 Task: Buy 5 Slave Cylinders from Alignment Tools section under best seller category for shipping address: Ebony Rodriguez, 1081 Charack Road, Terre Haute, Indiana 47807, Cell Number 8122376812. Pay from credit card ending with 5759, CVV 953
Action: Key pressed amazon.com<Key.enter>
Screenshot: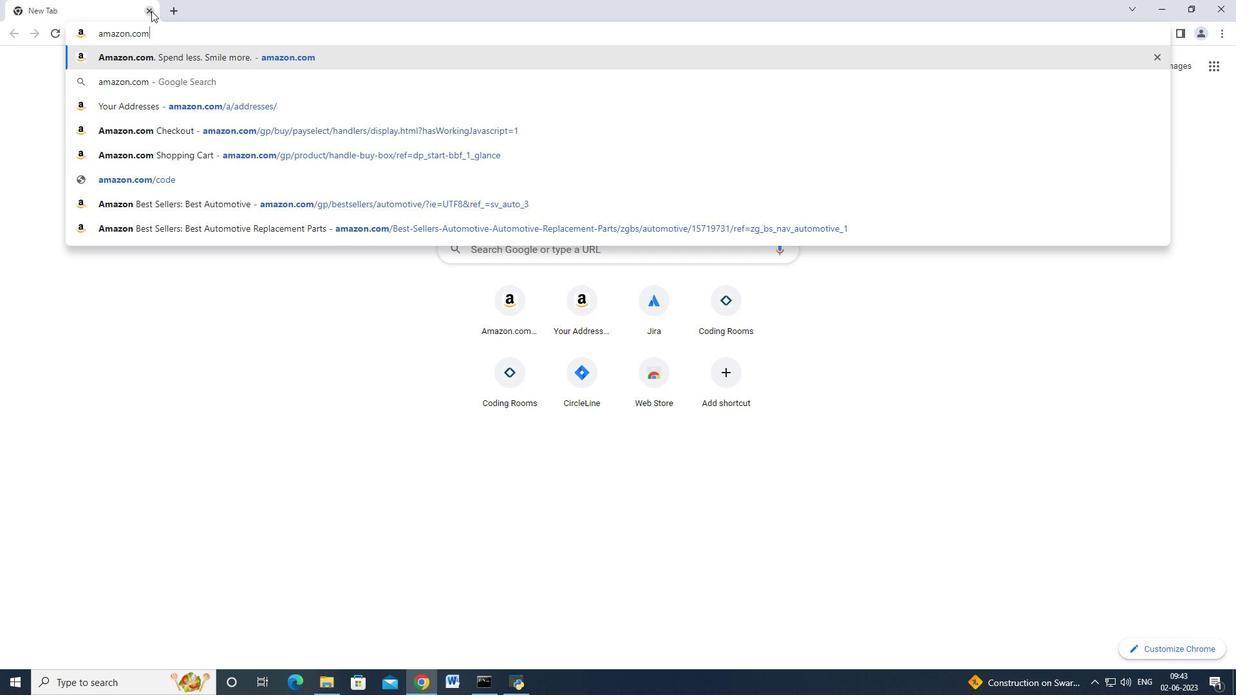 
Action: Mouse moved to (37, 101)
Screenshot: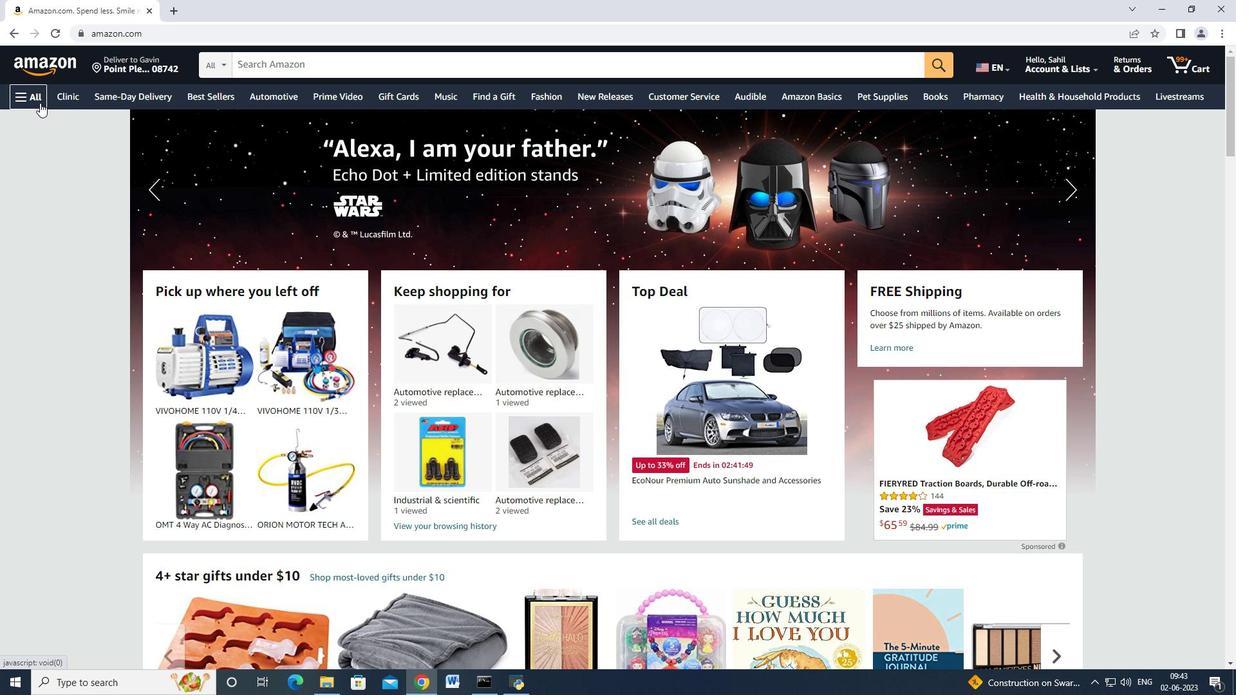 
Action: Mouse pressed left at (37, 101)
Screenshot: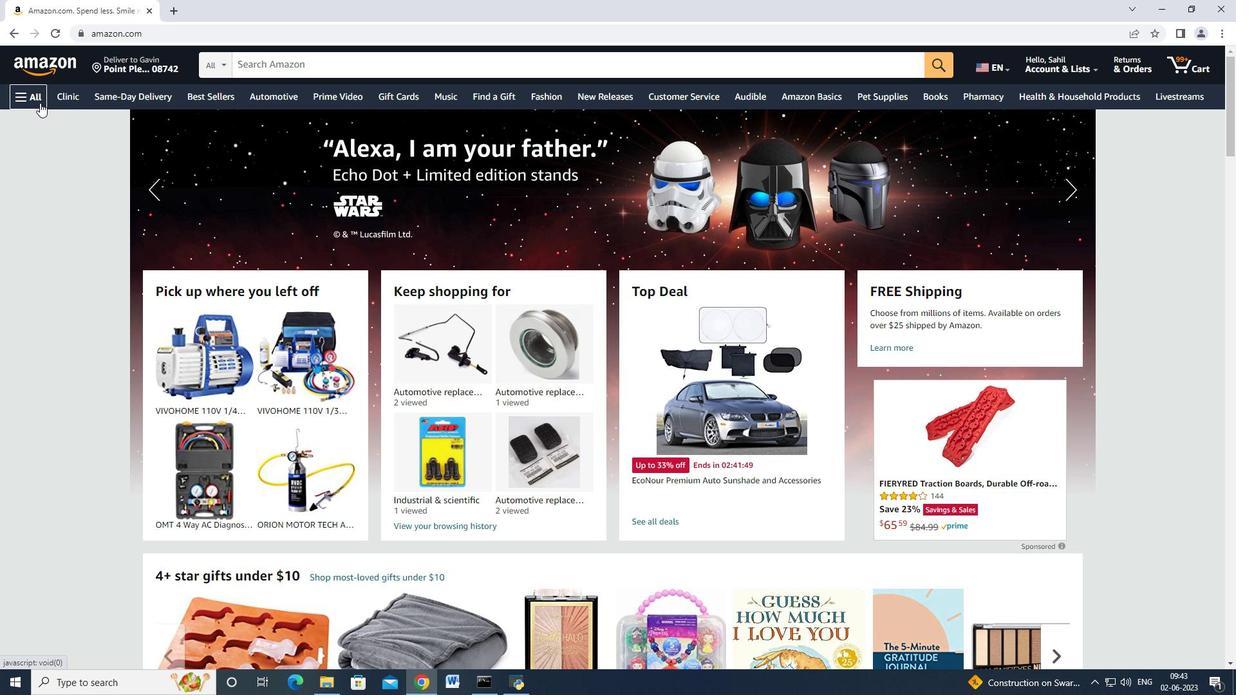
Action: Mouse moved to (97, 276)
Screenshot: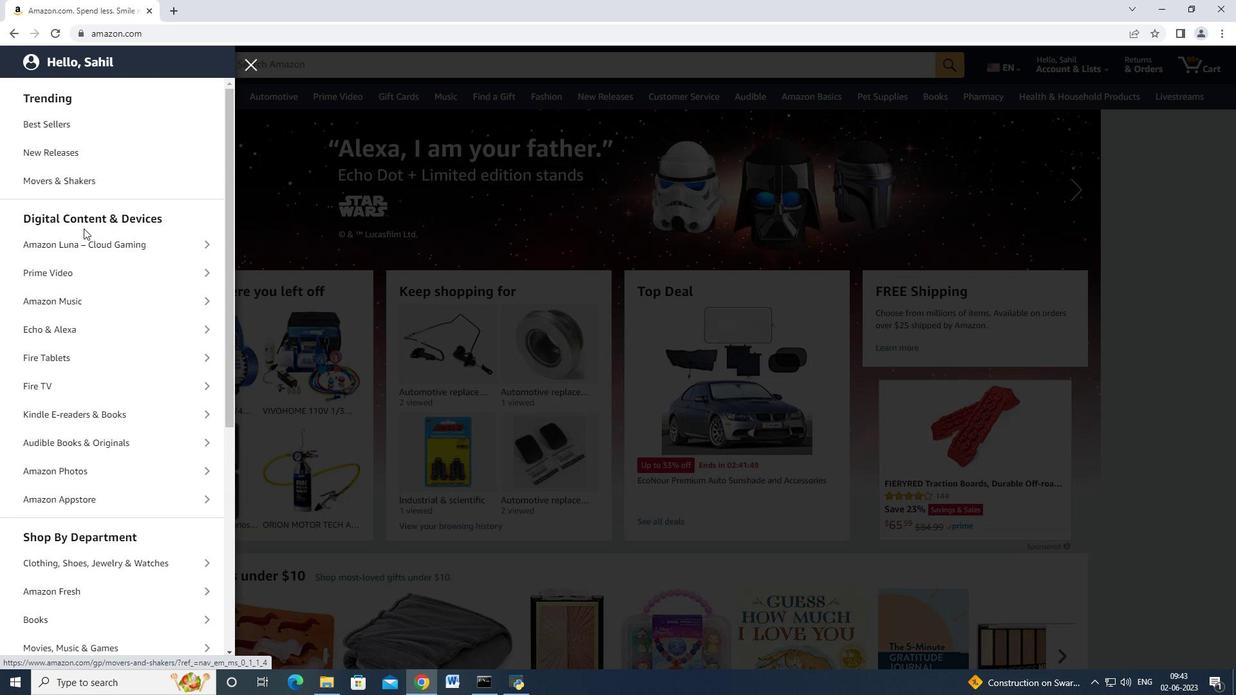 
Action: Mouse scrolled (97, 276) with delta (0, 0)
Screenshot: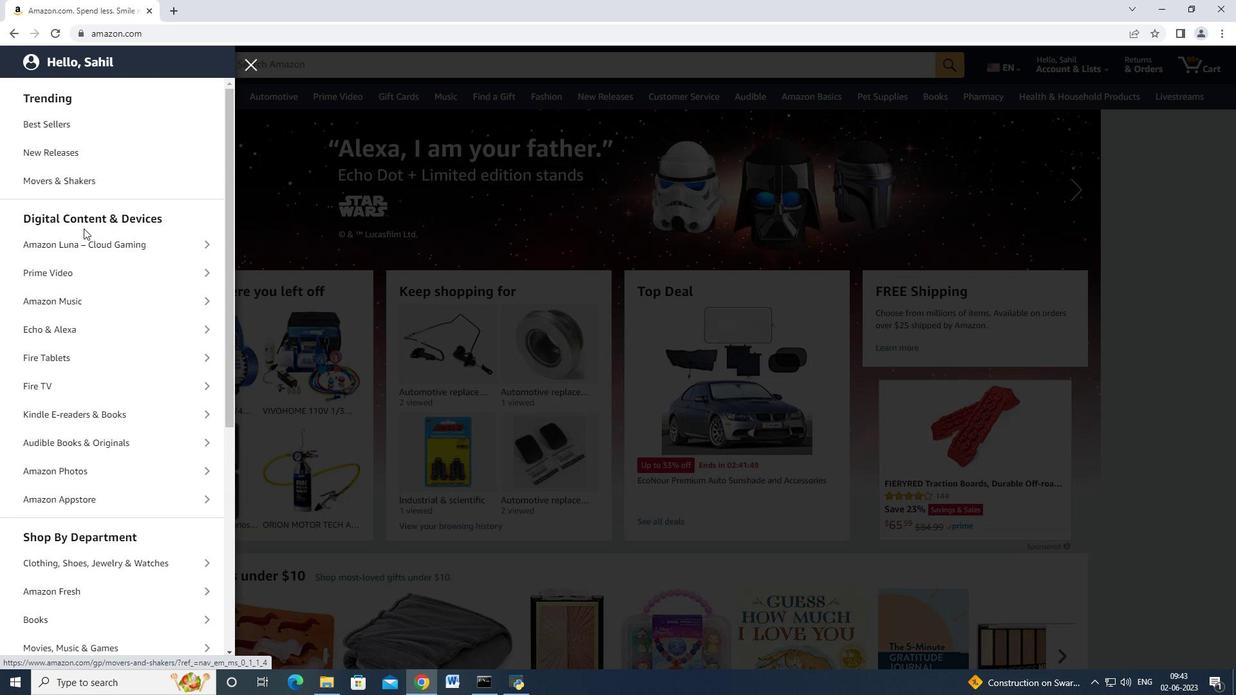 
Action: Mouse moved to (97, 279)
Screenshot: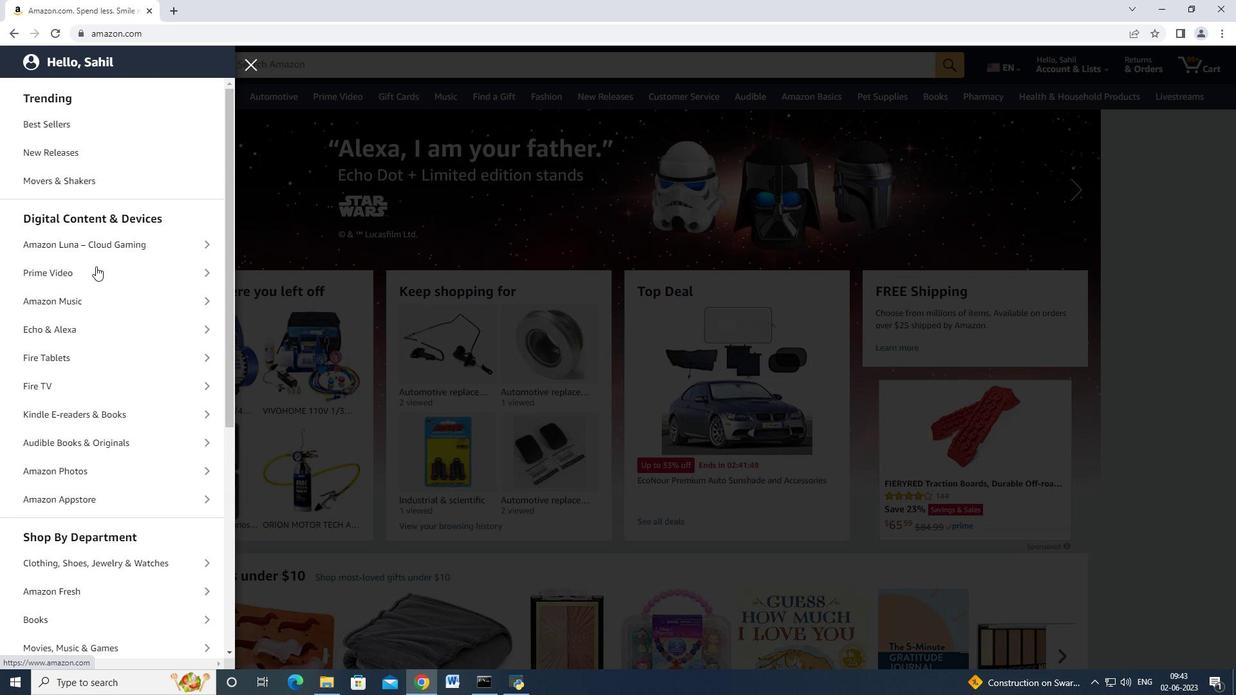 
Action: Mouse scrolled (97, 278) with delta (0, 0)
Screenshot: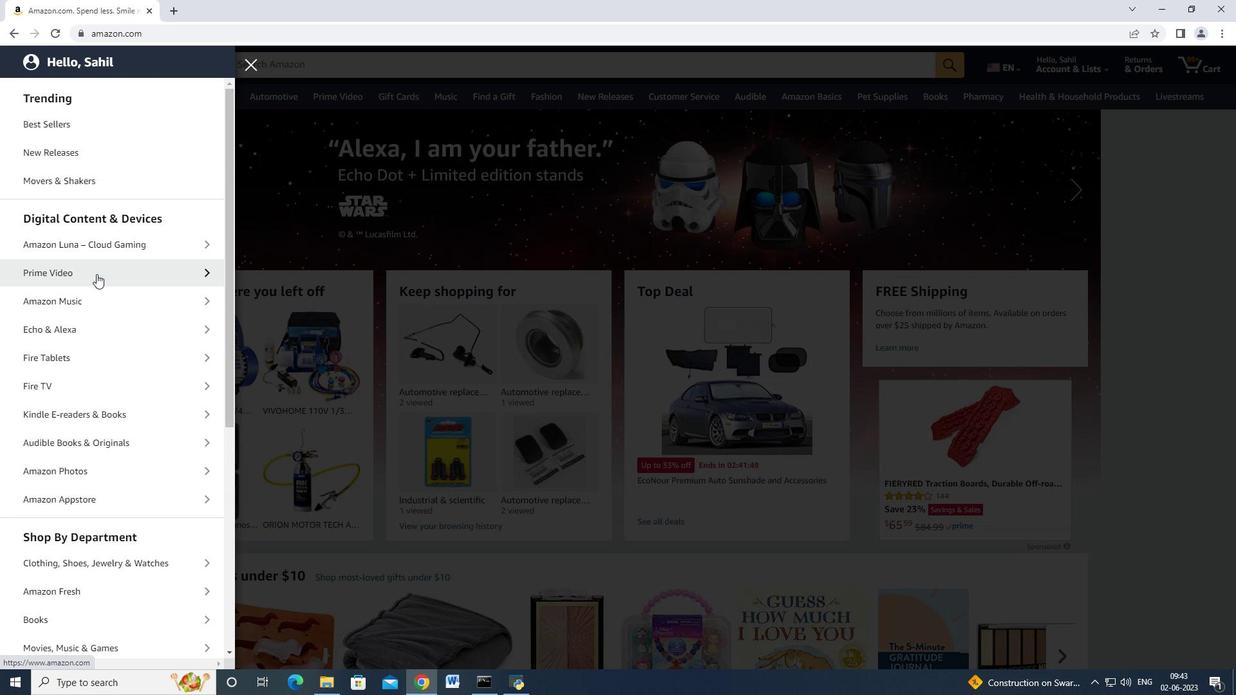 
Action: Mouse moved to (97, 280)
Screenshot: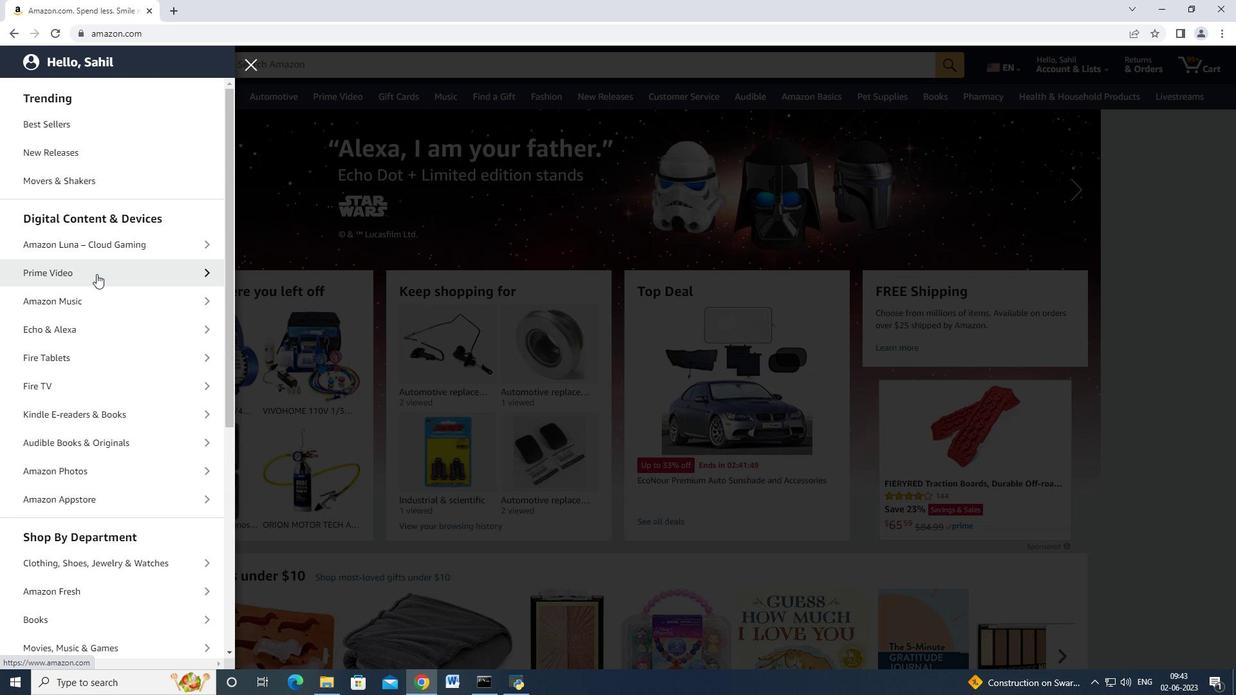 
Action: Mouse scrolled (97, 279) with delta (0, 0)
Screenshot: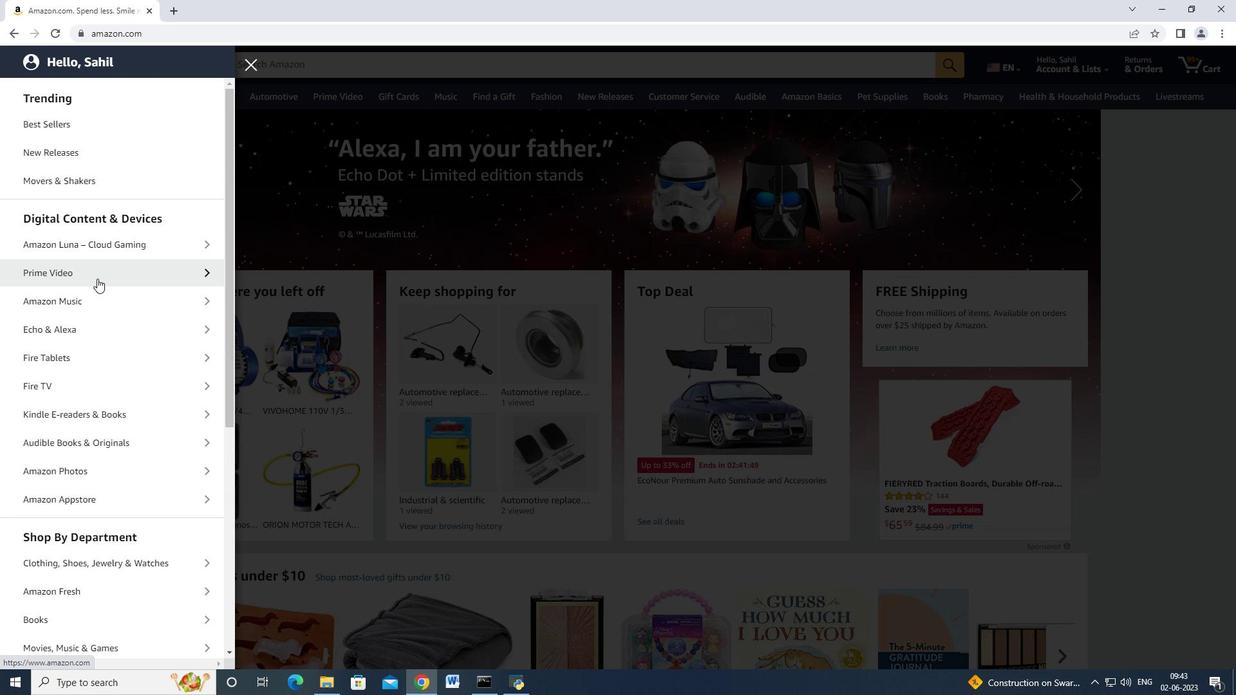 
Action: Mouse moved to (72, 479)
Screenshot: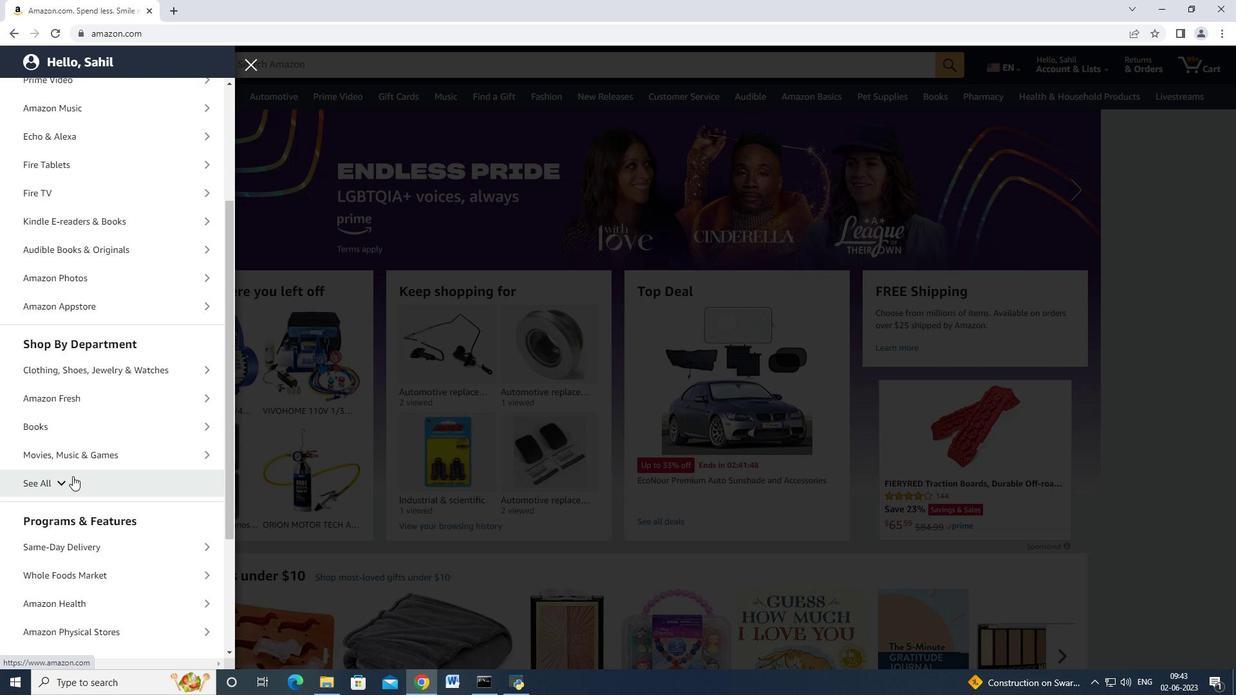 
Action: Mouse pressed left at (72, 479)
Screenshot: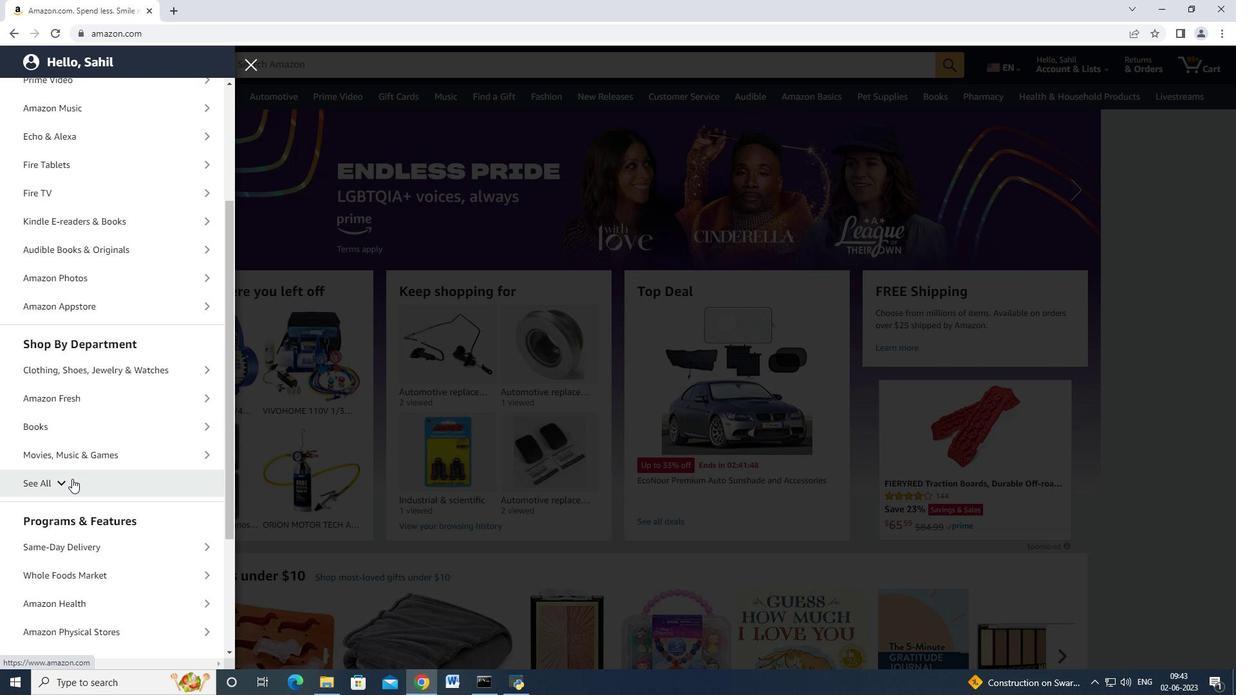 
Action: Mouse moved to (108, 452)
Screenshot: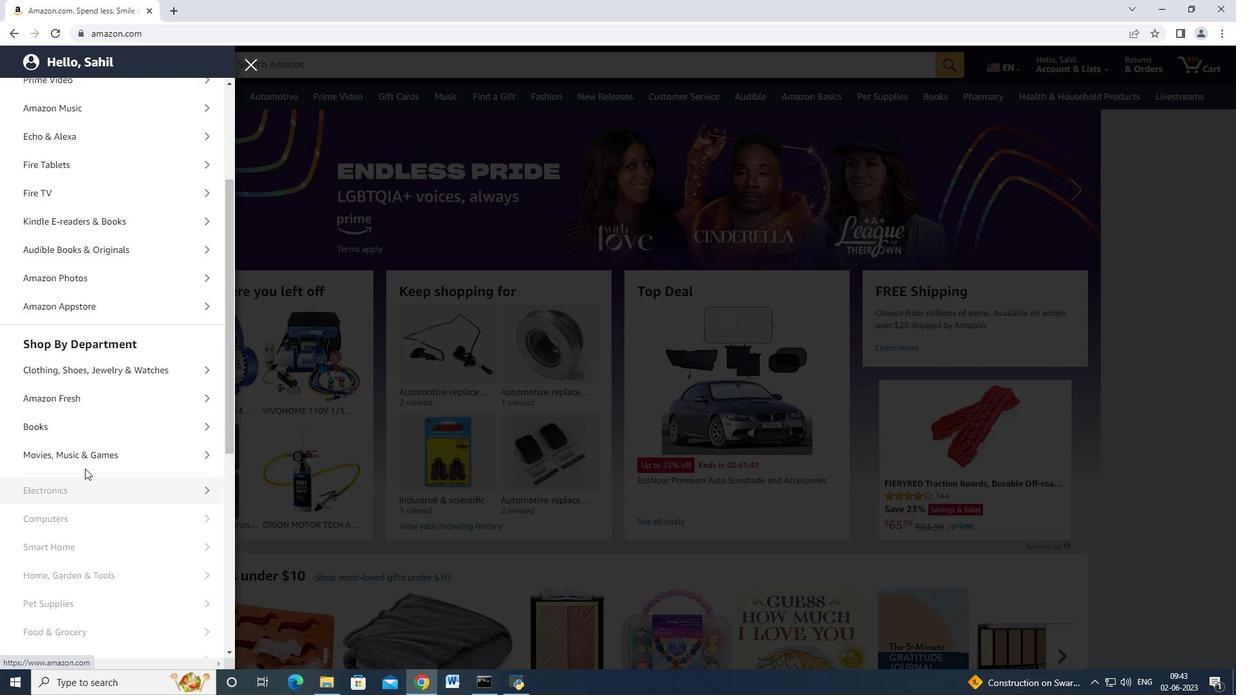 
Action: Mouse scrolled (108, 451) with delta (0, 0)
Screenshot: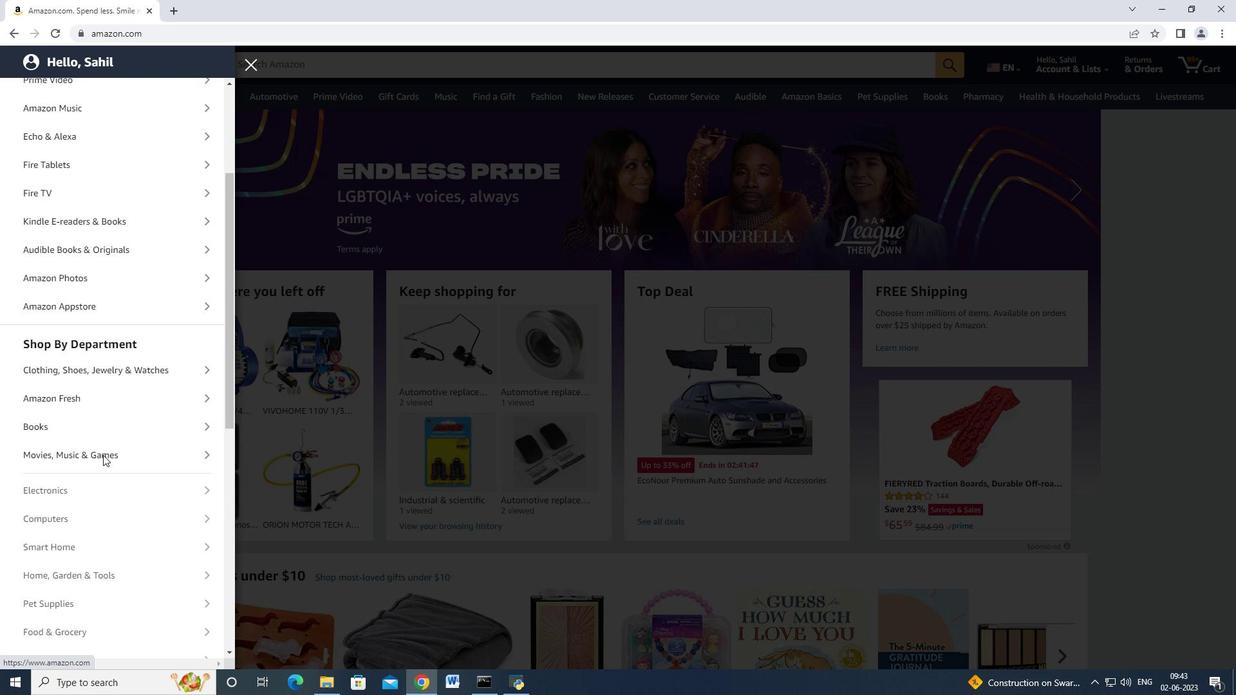 
Action: Mouse scrolled (108, 451) with delta (0, 0)
Screenshot: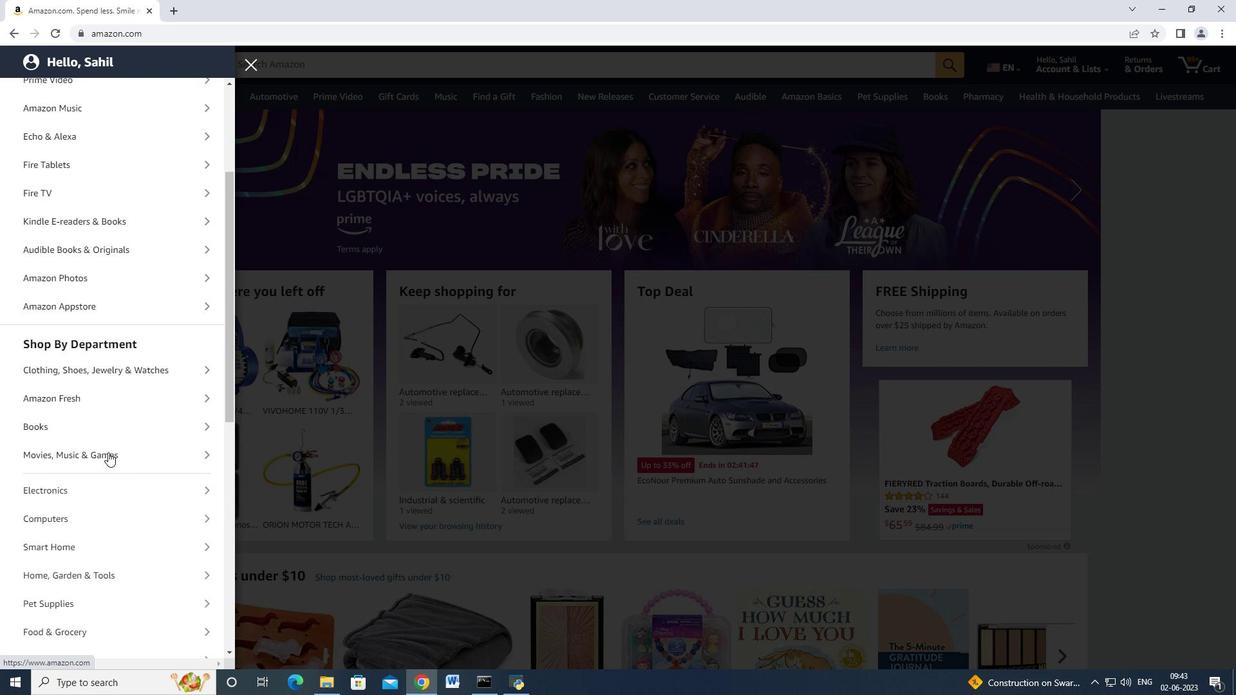 
Action: Mouse scrolled (108, 451) with delta (0, 0)
Screenshot: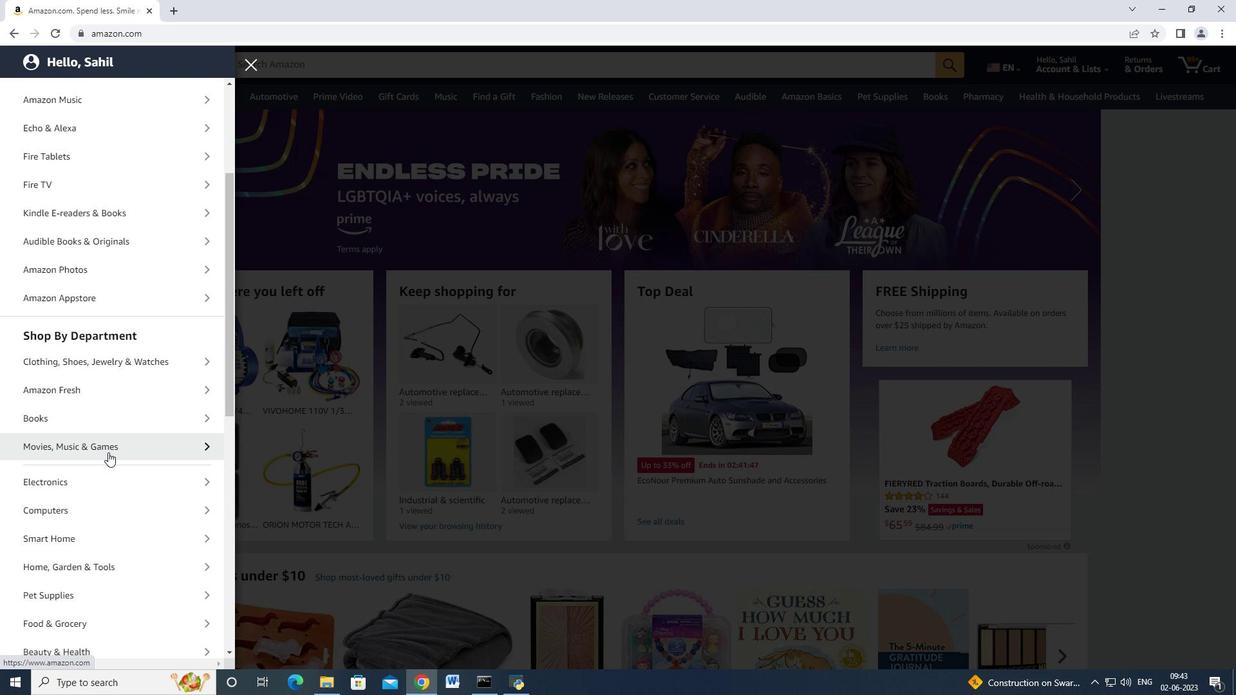 
Action: Mouse scrolled (108, 451) with delta (0, 0)
Screenshot: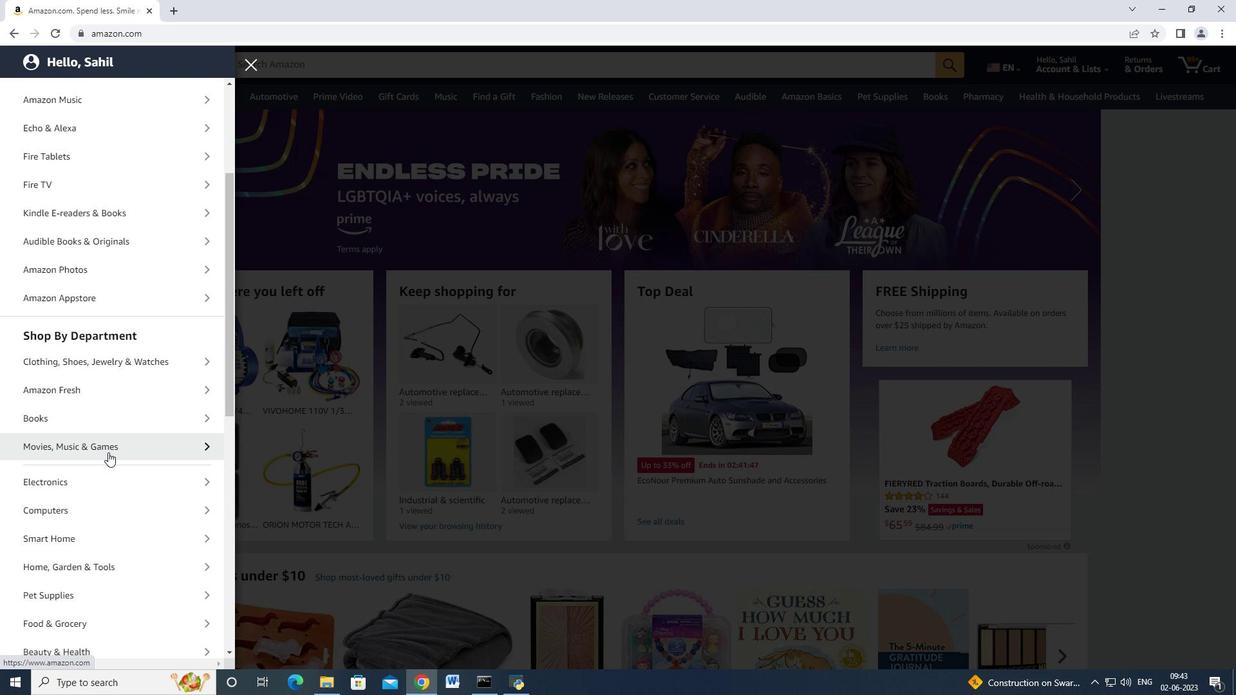 
Action: Mouse scrolled (108, 451) with delta (0, 0)
Screenshot: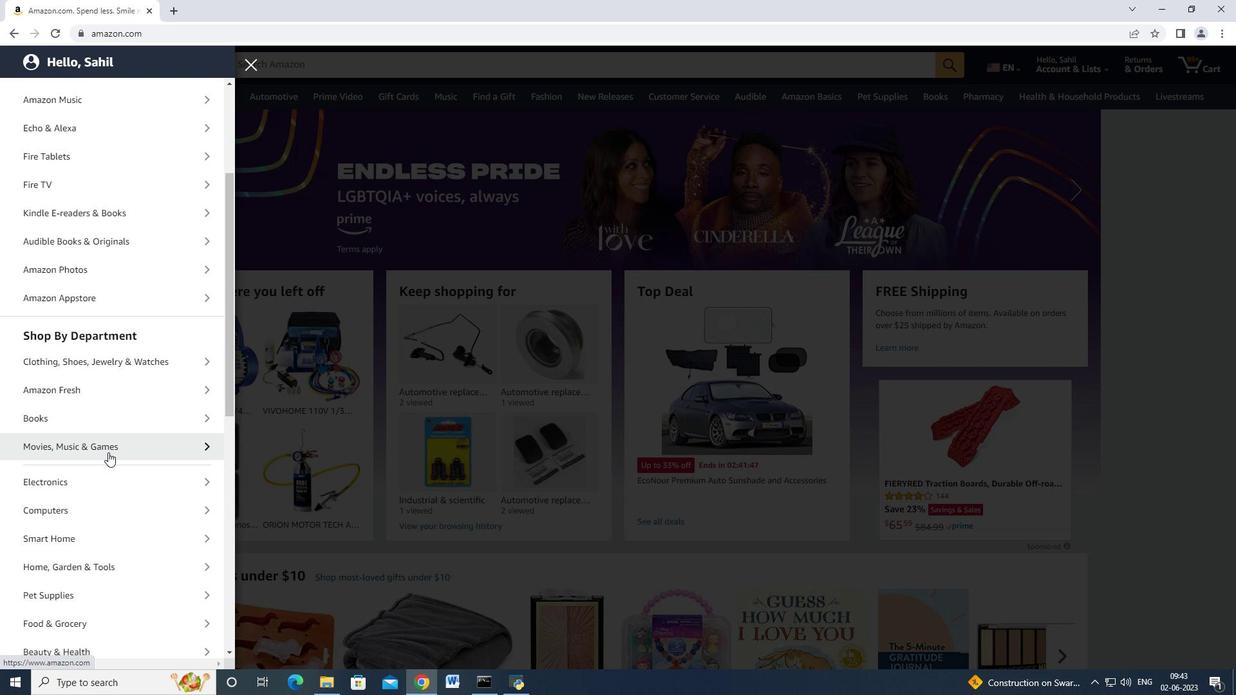 
Action: Mouse moved to (115, 484)
Screenshot: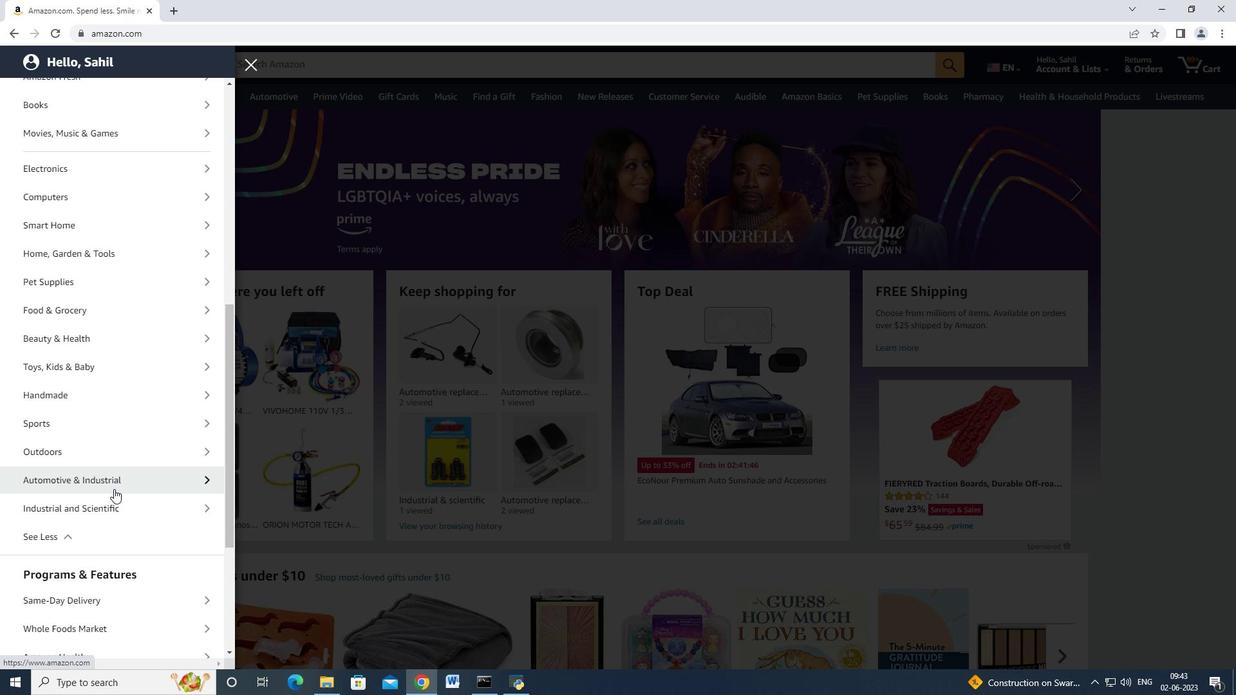 
Action: Mouse pressed left at (115, 484)
Screenshot: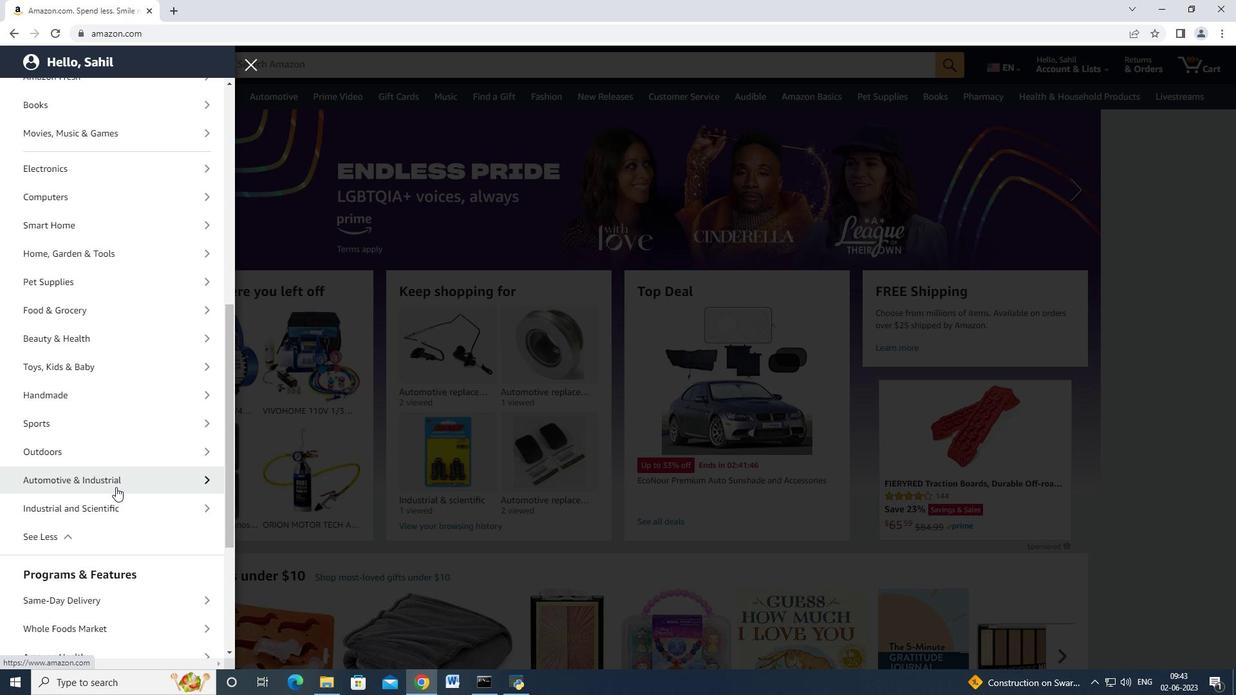 
Action: Mouse moved to (111, 158)
Screenshot: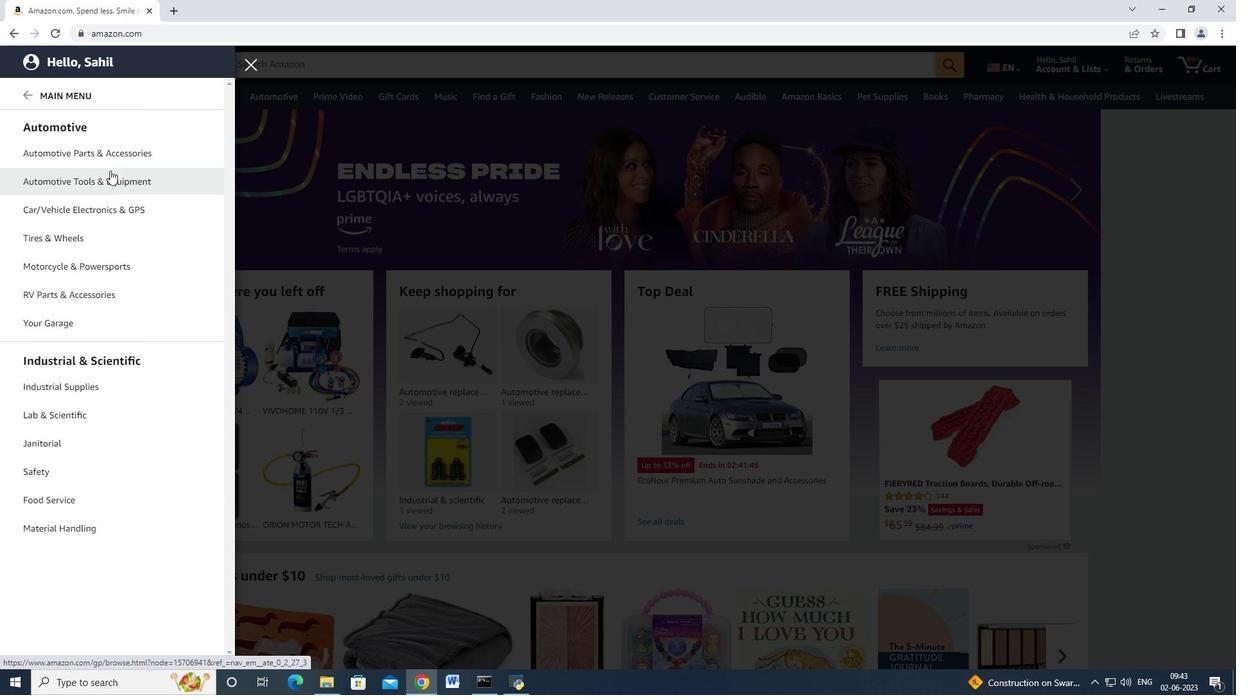 
Action: Mouse pressed left at (111, 158)
Screenshot: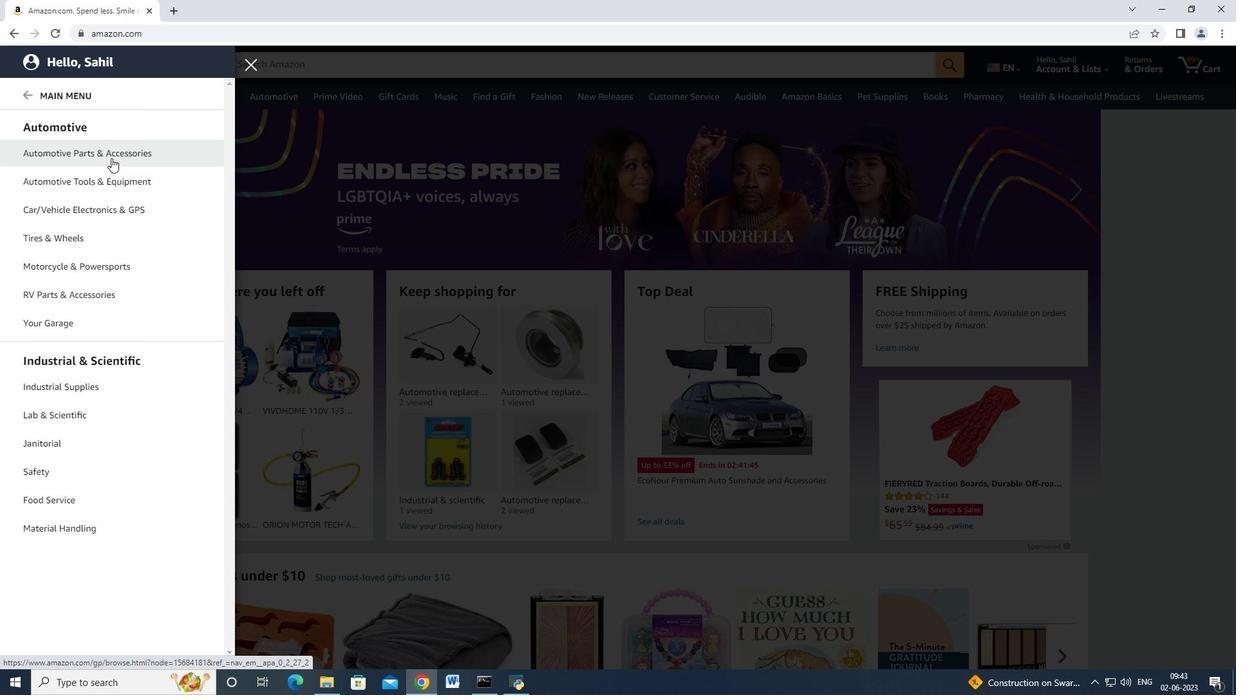 
Action: Mouse moved to (216, 124)
Screenshot: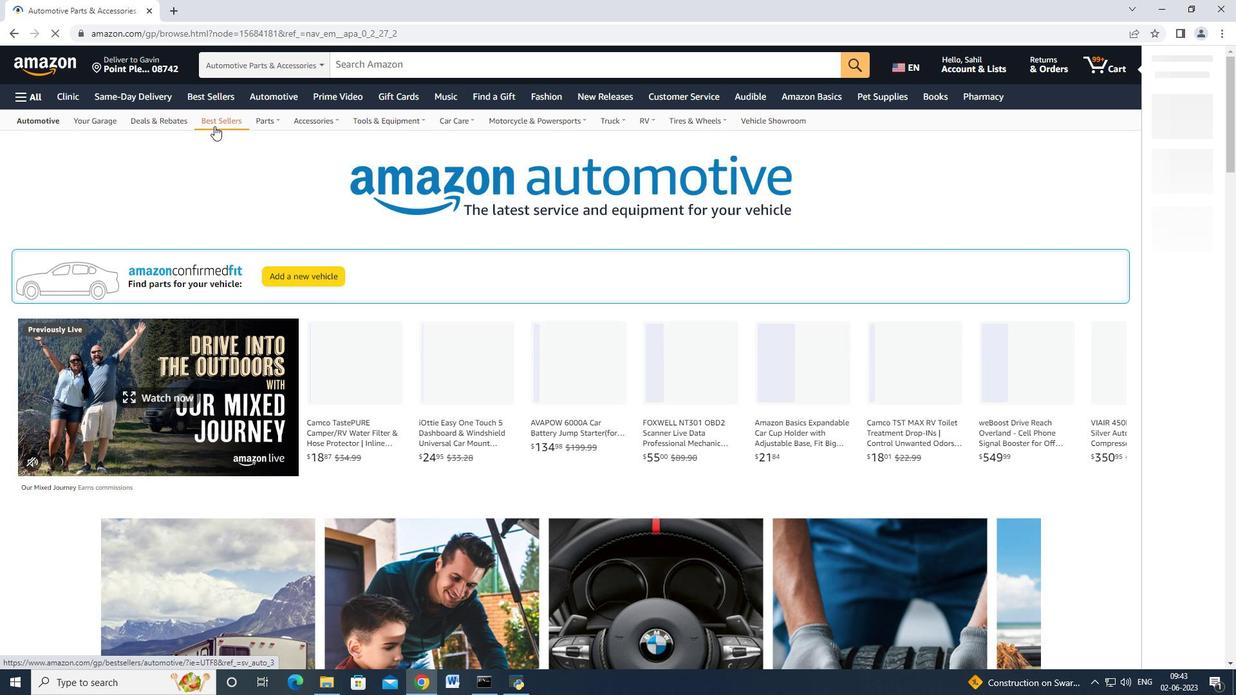 
Action: Mouse pressed left at (216, 124)
Screenshot: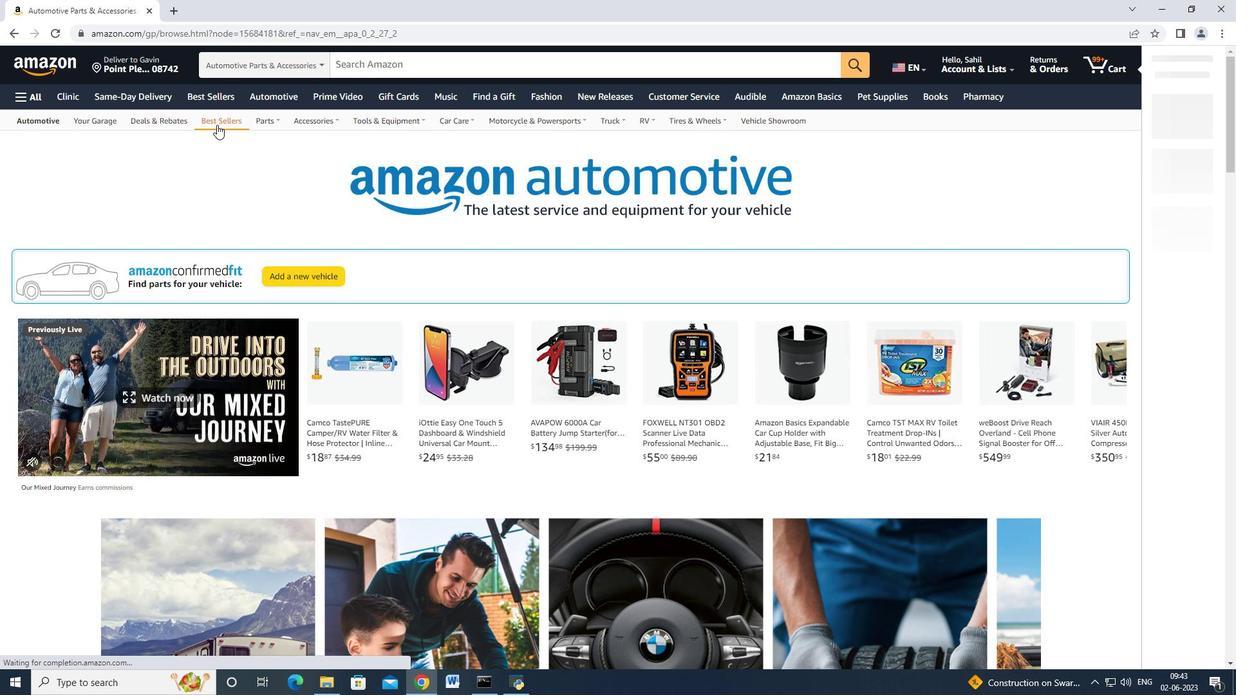 
Action: Mouse moved to (75, 426)
Screenshot: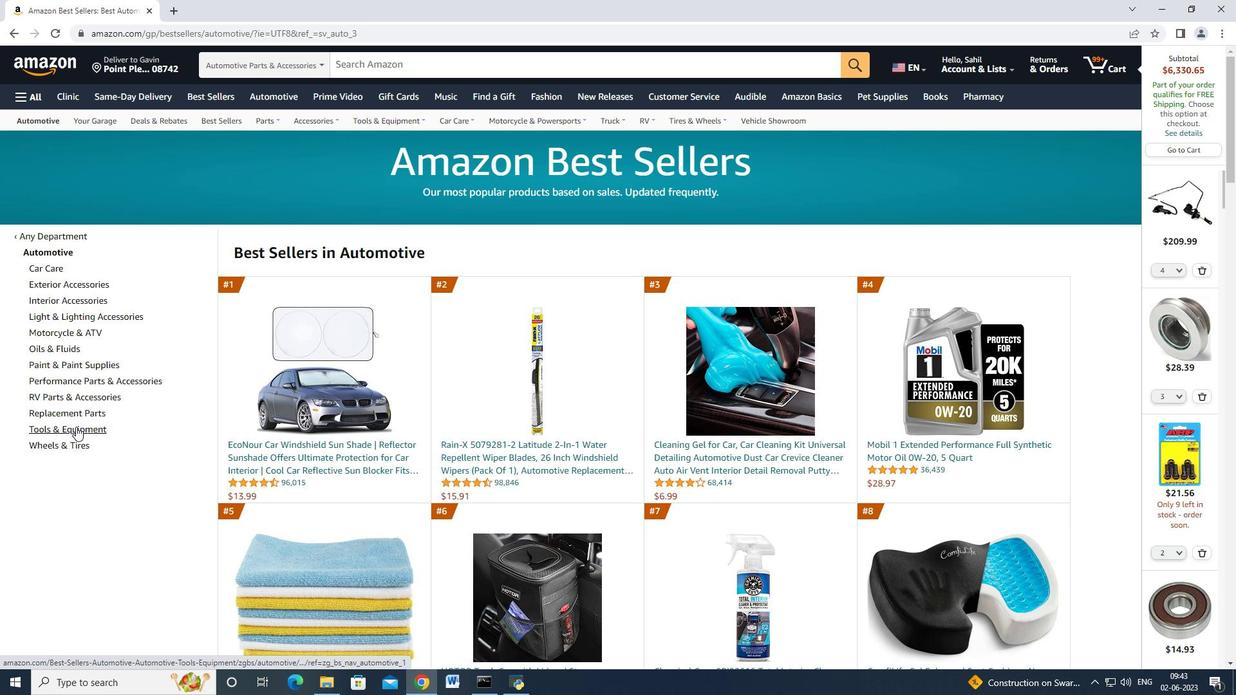 
Action: Mouse pressed left at (75, 426)
Screenshot: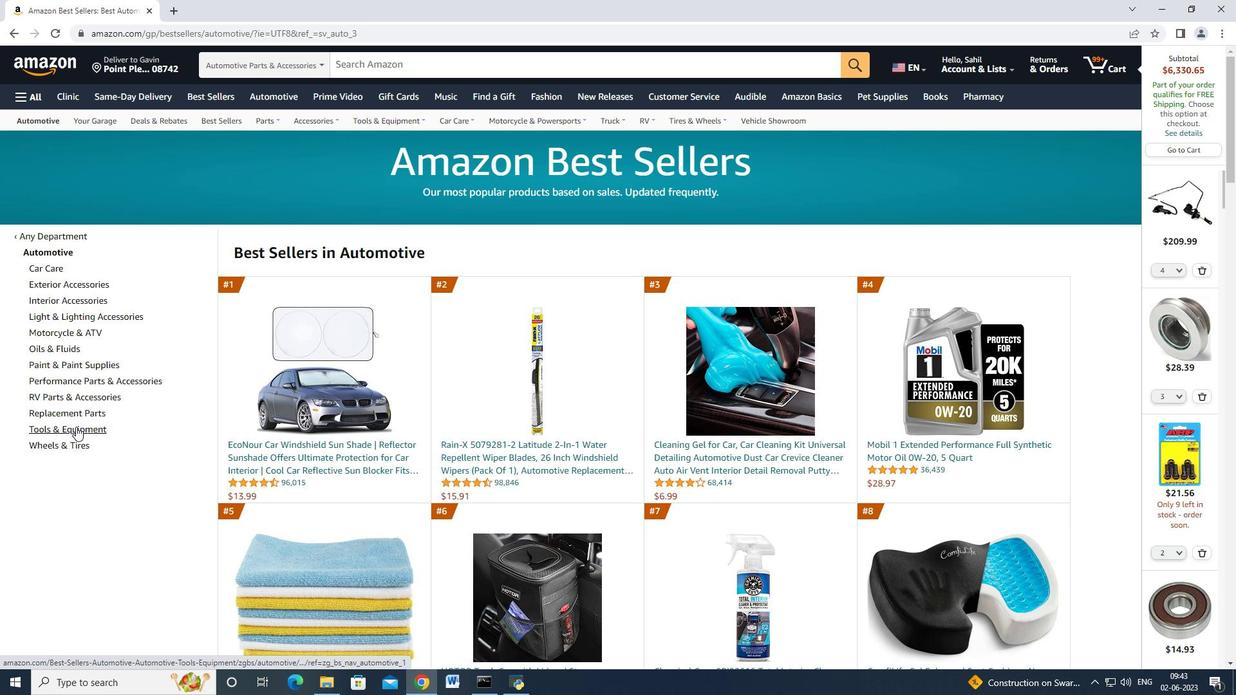 
Action: Mouse moved to (96, 316)
Screenshot: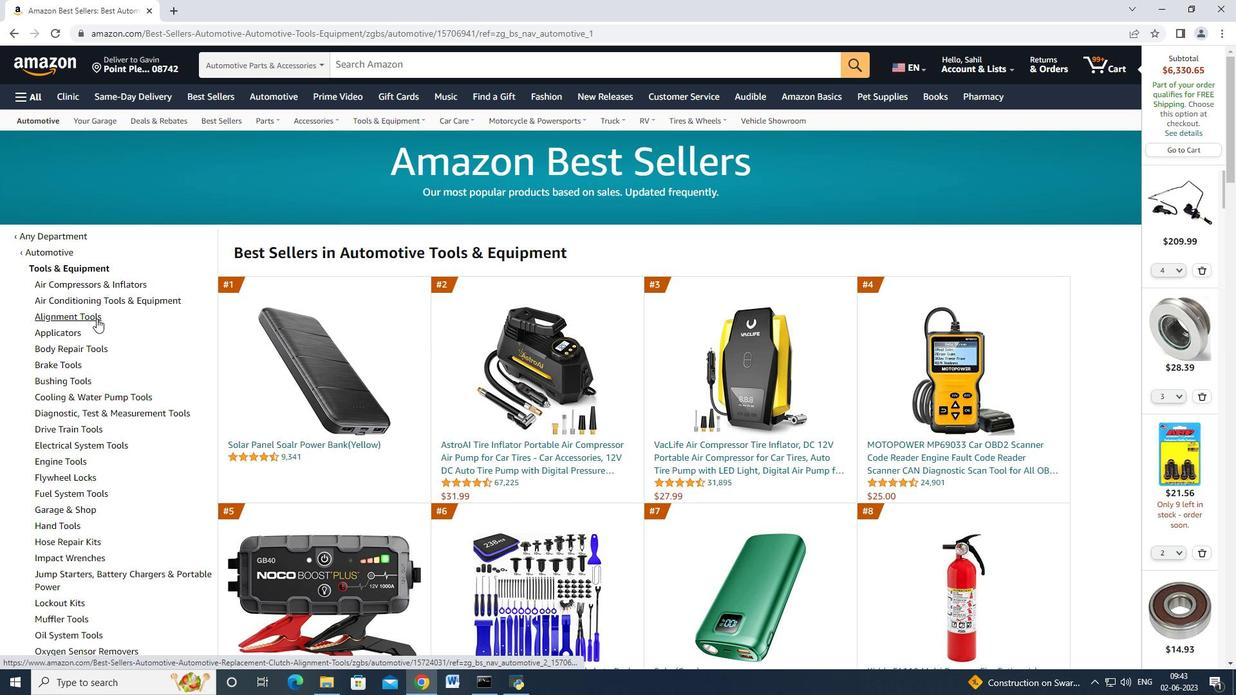 
Action: Mouse pressed left at (96, 316)
Screenshot: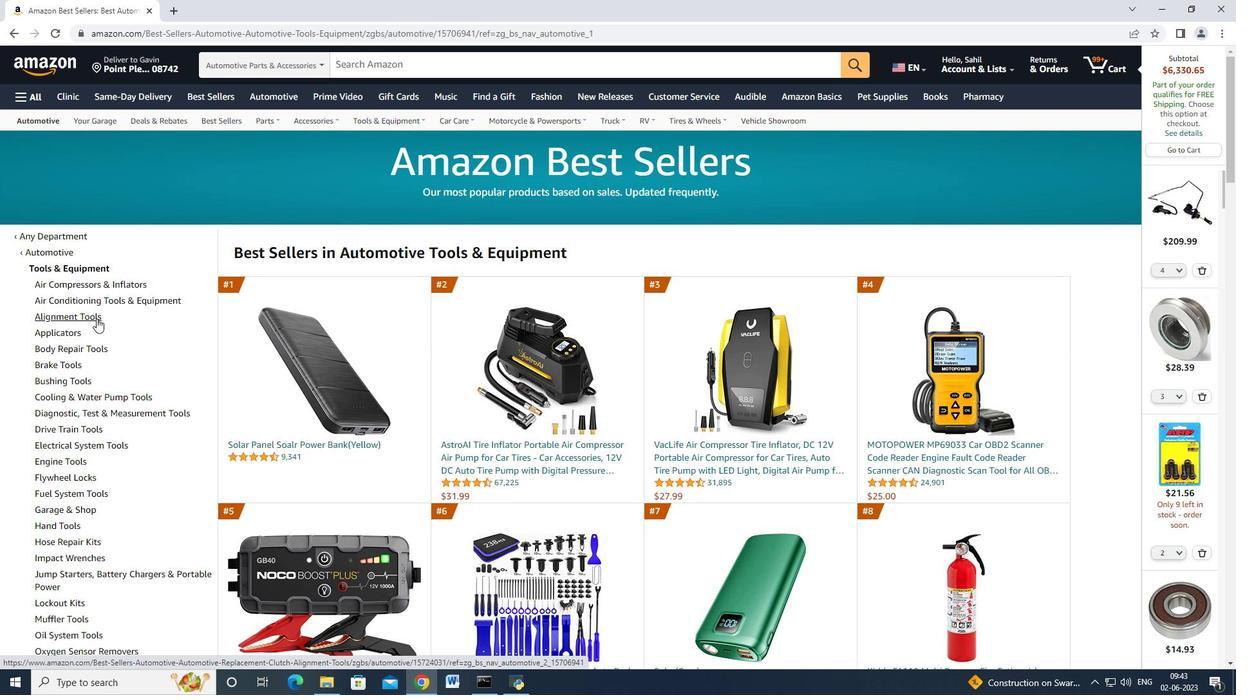 
Action: Mouse moved to (148, 322)
Screenshot: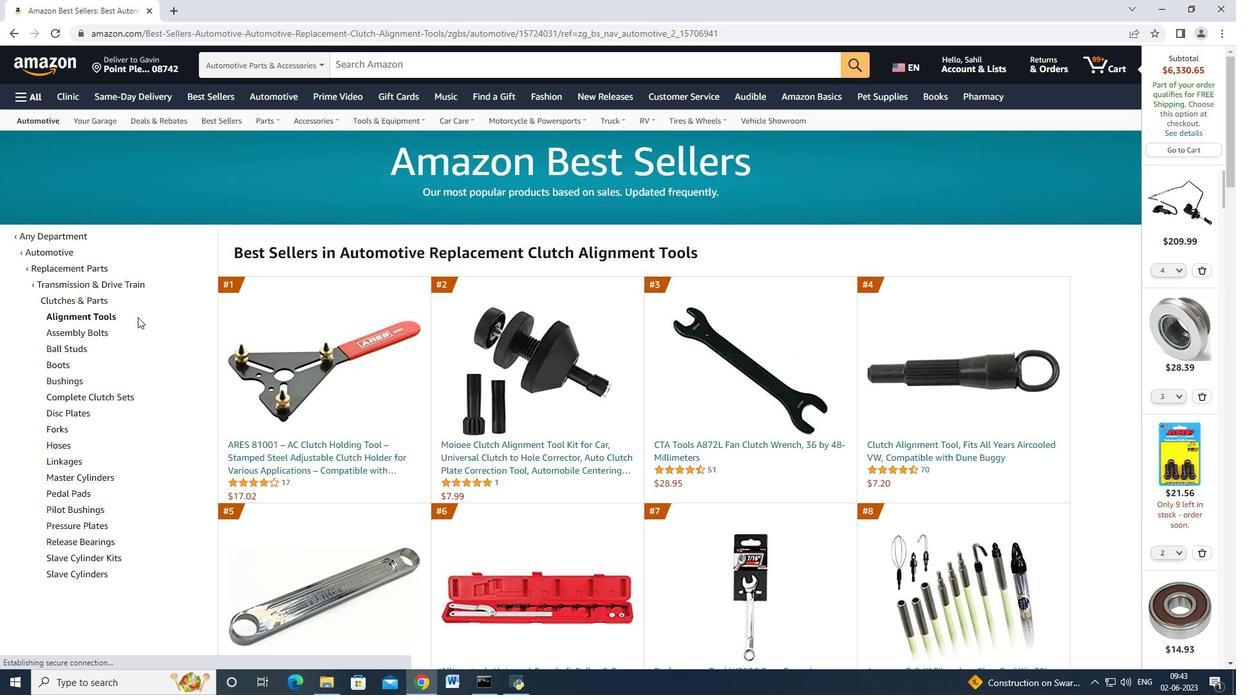 
Action: Mouse scrolled (148, 321) with delta (0, 0)
Screenshot: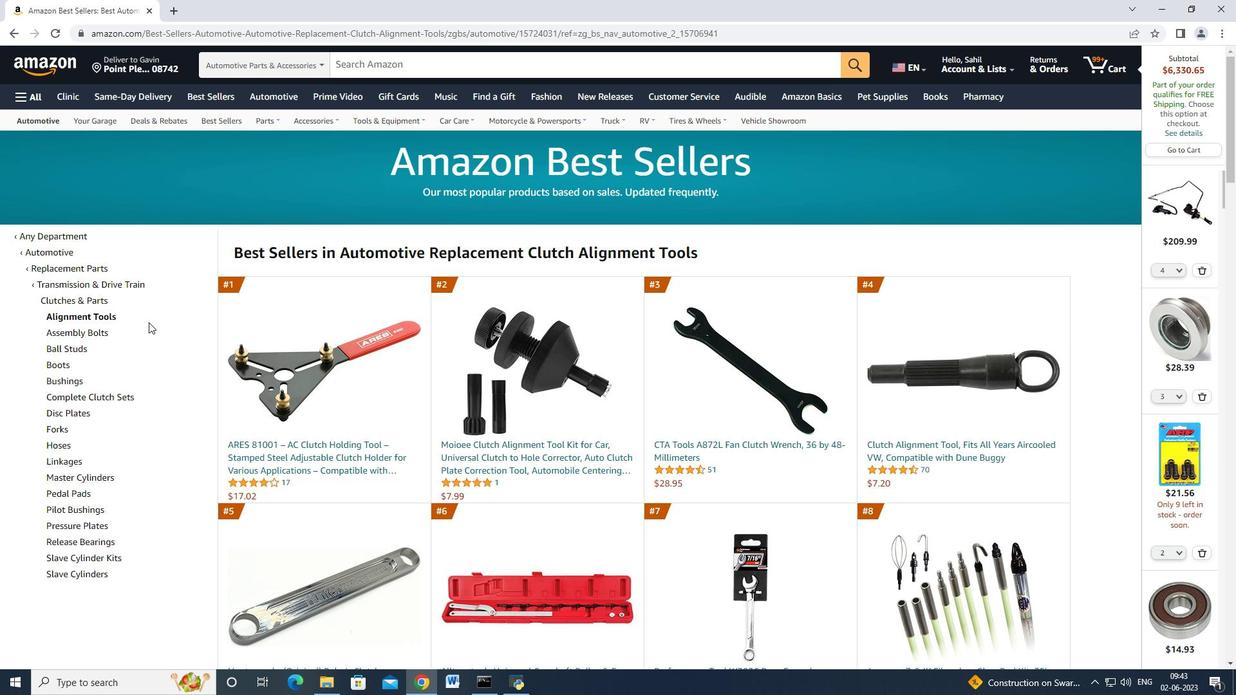 
Action: Mouse scrolled (148, 321) with delta (0, 0)
Screenshot: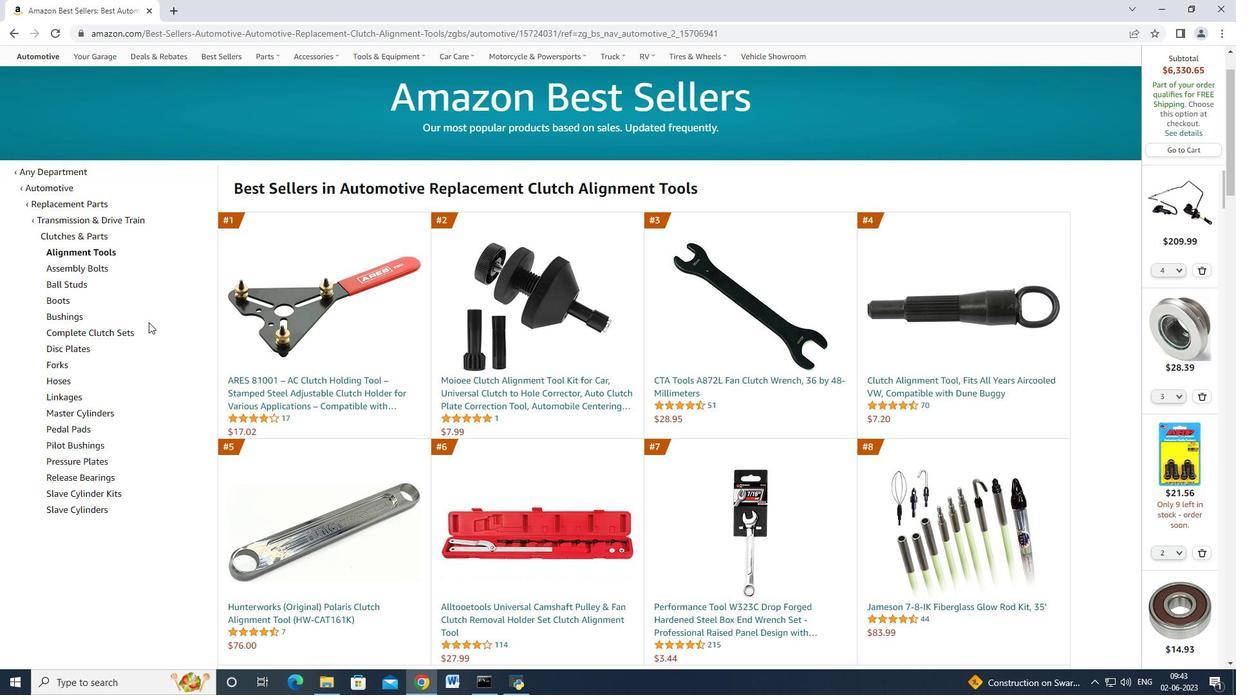 
Action: Mouse scrolled (148, 321) with delta (0, 0)
Screenshot: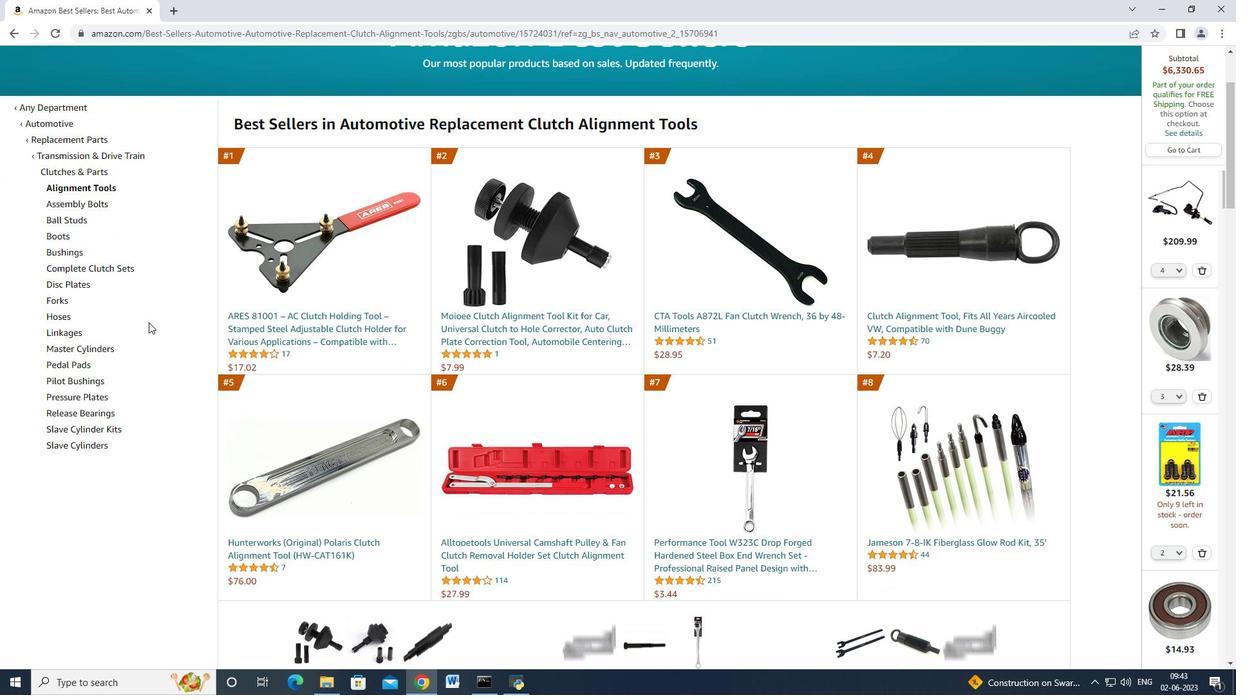 
Action: Mouse moved to (95, 383)
Screenshot: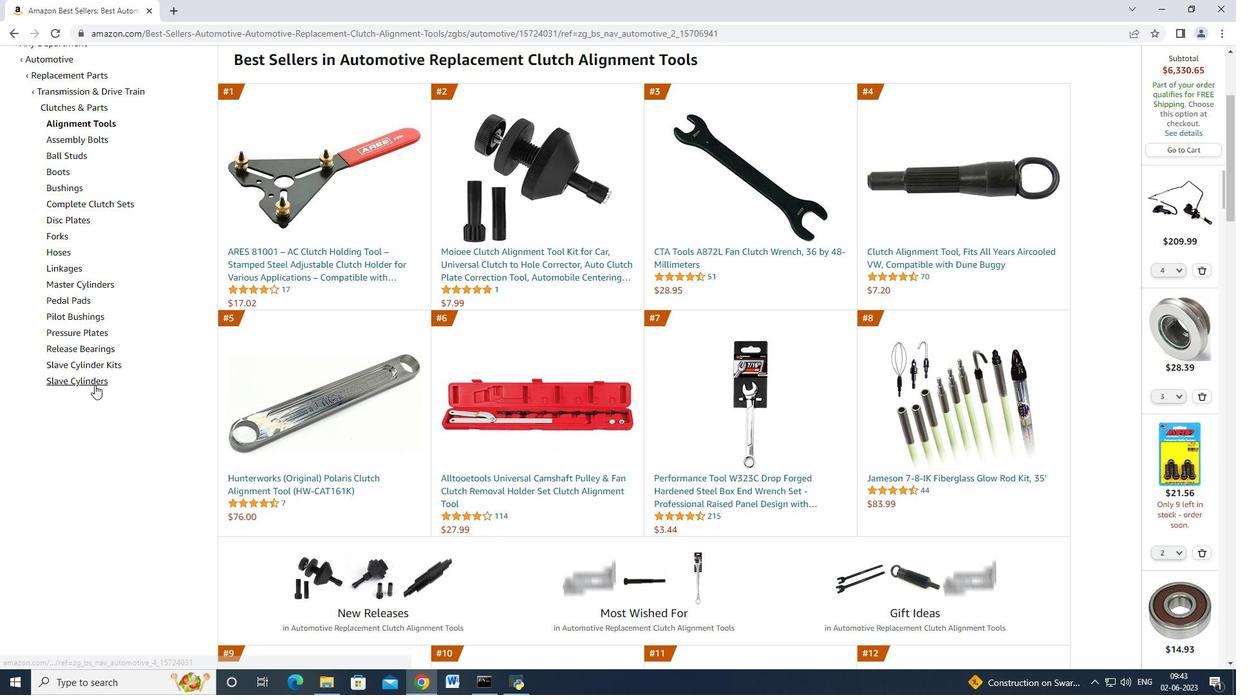 
Action: Mouse pressed left at (95, 383)
Screenshot: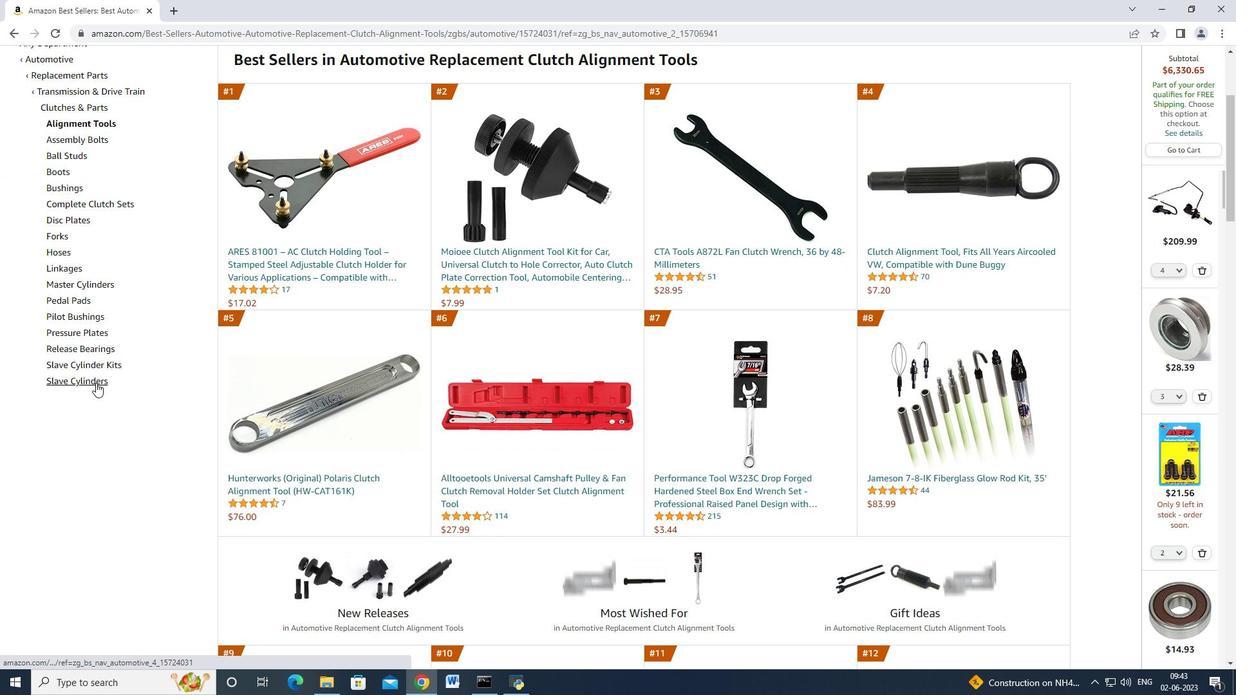 
Action: Mouse moved to (356, 310)
Screenshot: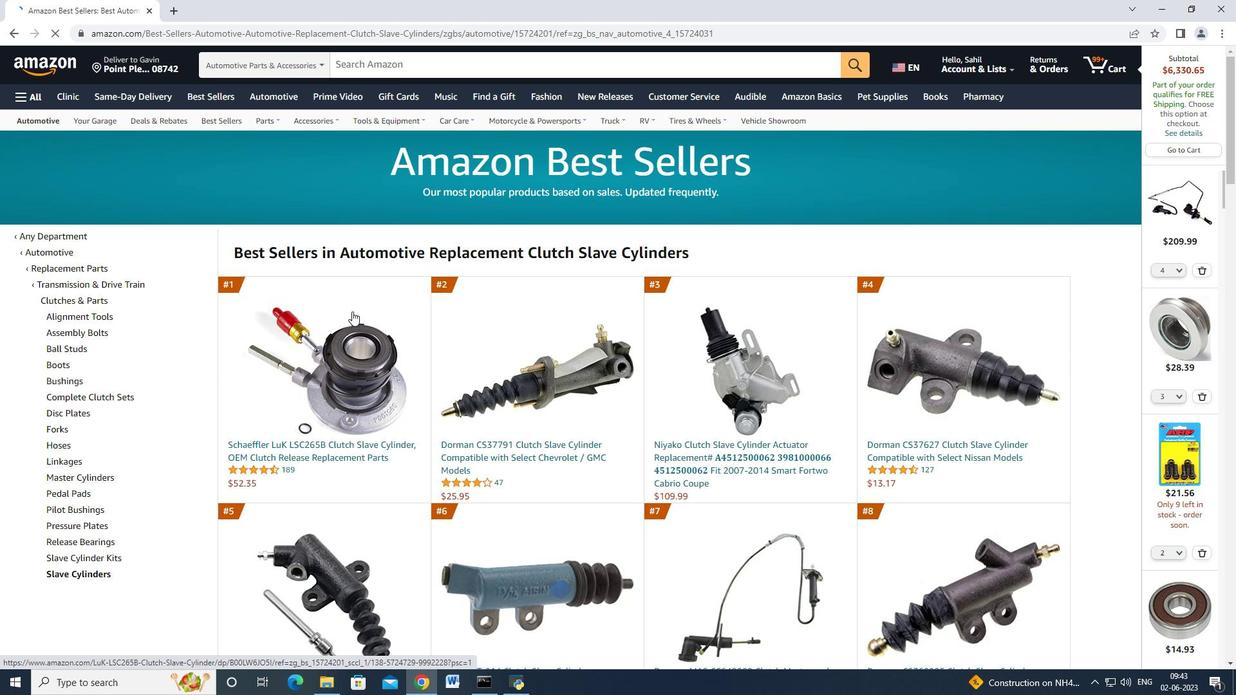 
Action: Mouse scrolled (356, 309) with delta (0, 0)
Screenshot: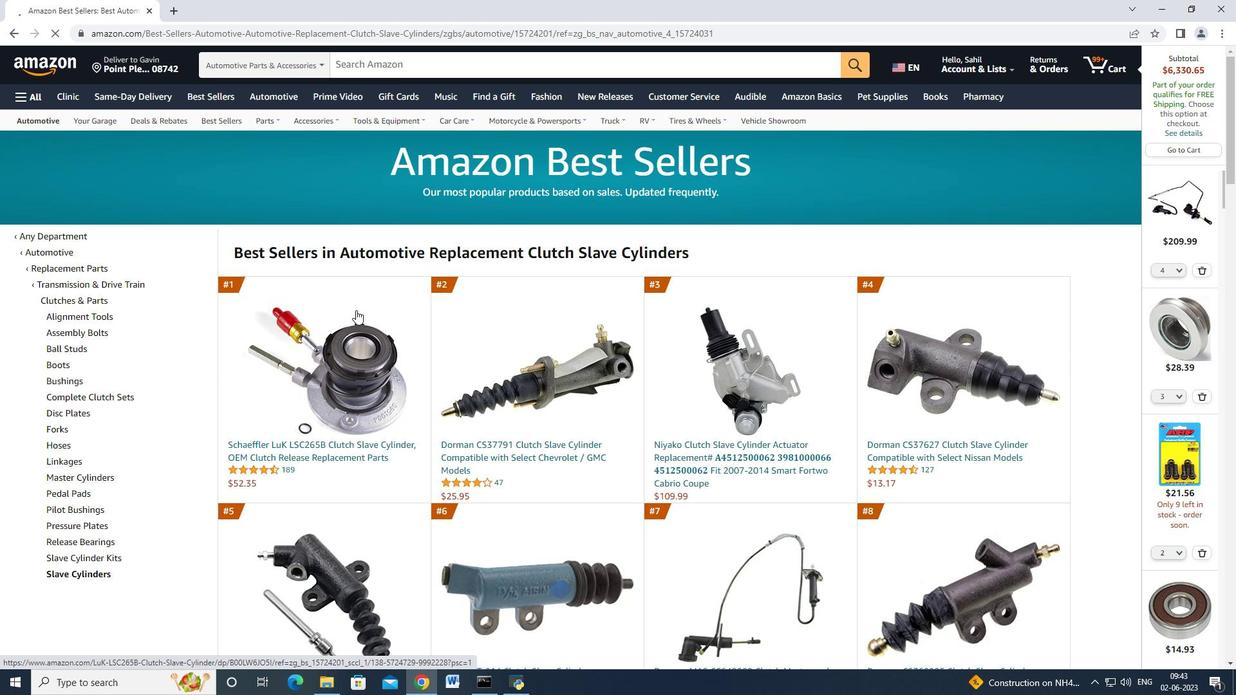 
Action: Mouse scrolled (356, 309) with delta (0, 0)
Screenshot: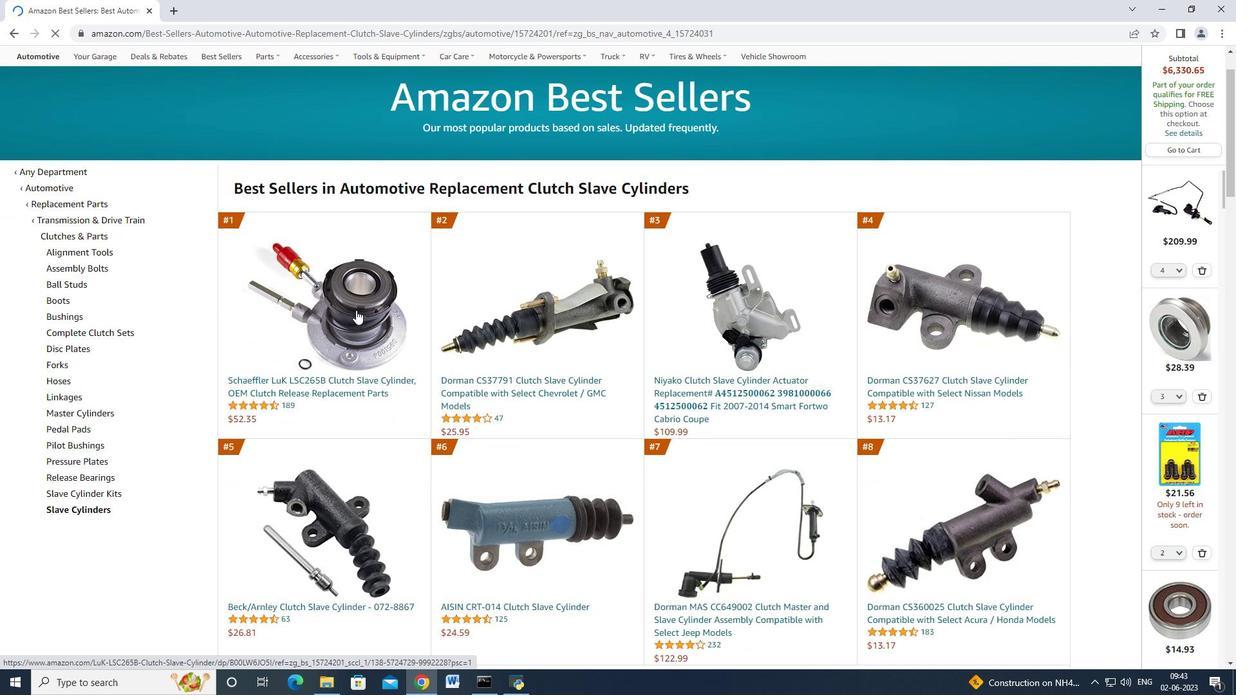 
Action: Mouse moved to (355, 314)
Screenshot: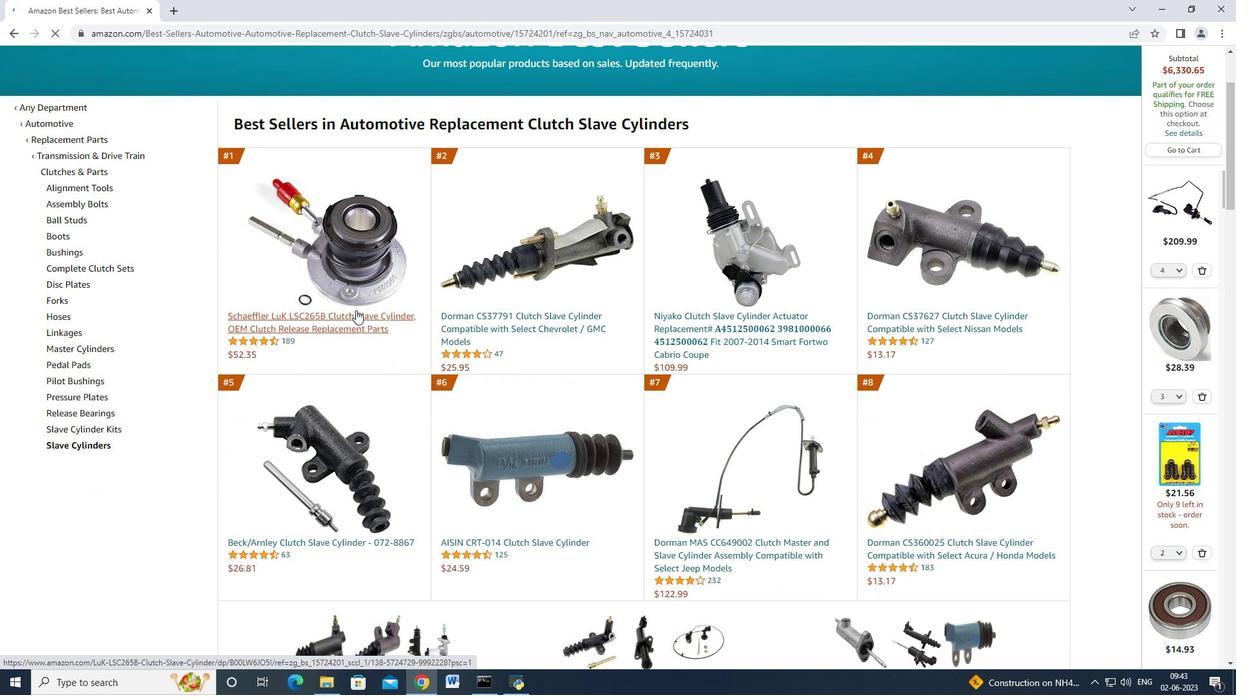 
Action: Mouse pressed left at (355, 314)
Screenshot: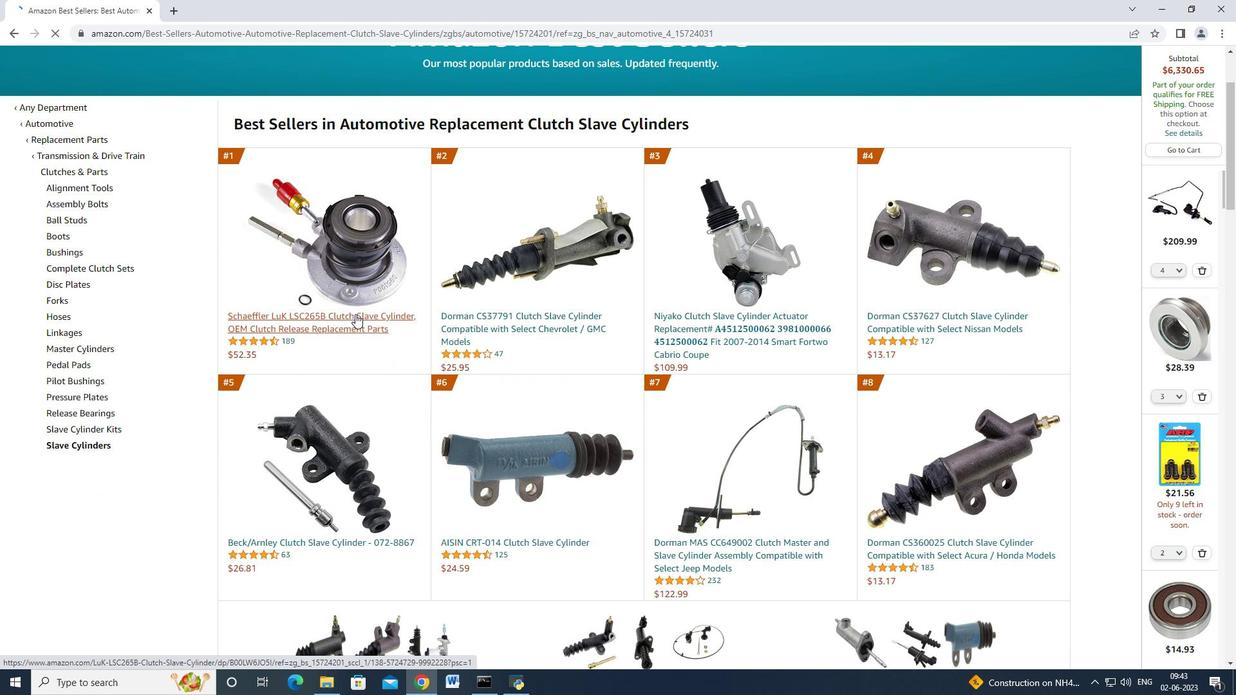 
Action: Mouse moved to (926, 473)
Screenshot: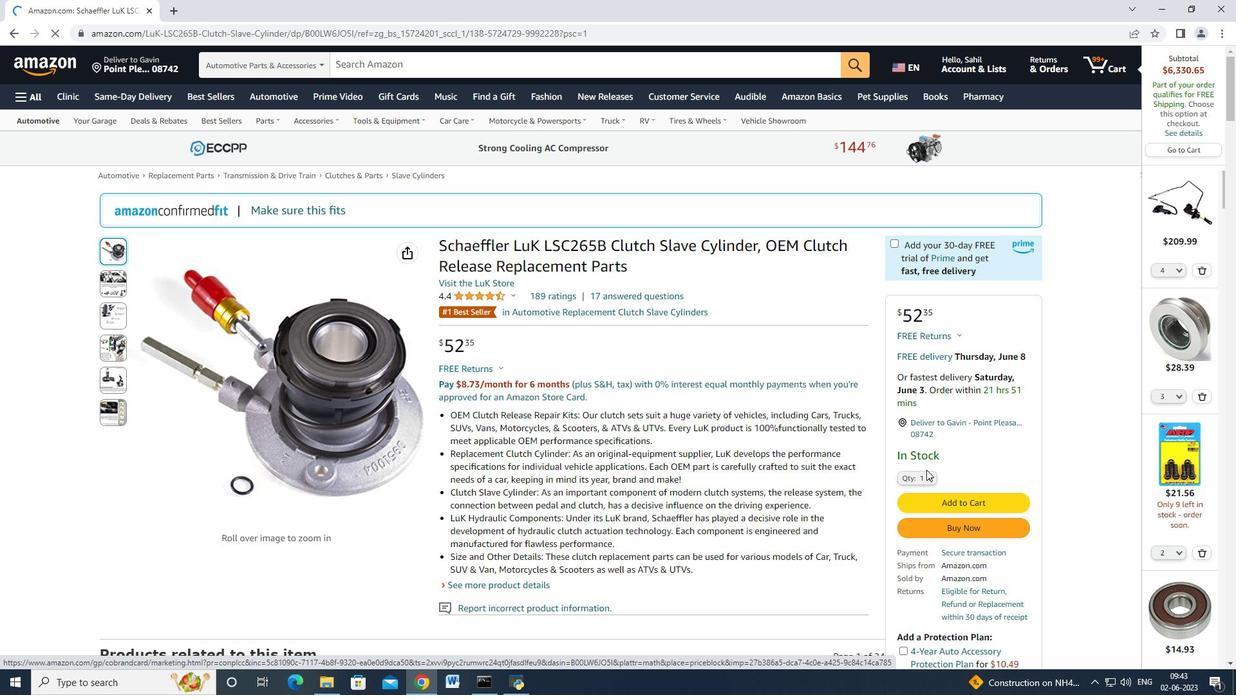 
Action: Mouse pressed left at (926, 473)
Screenshot: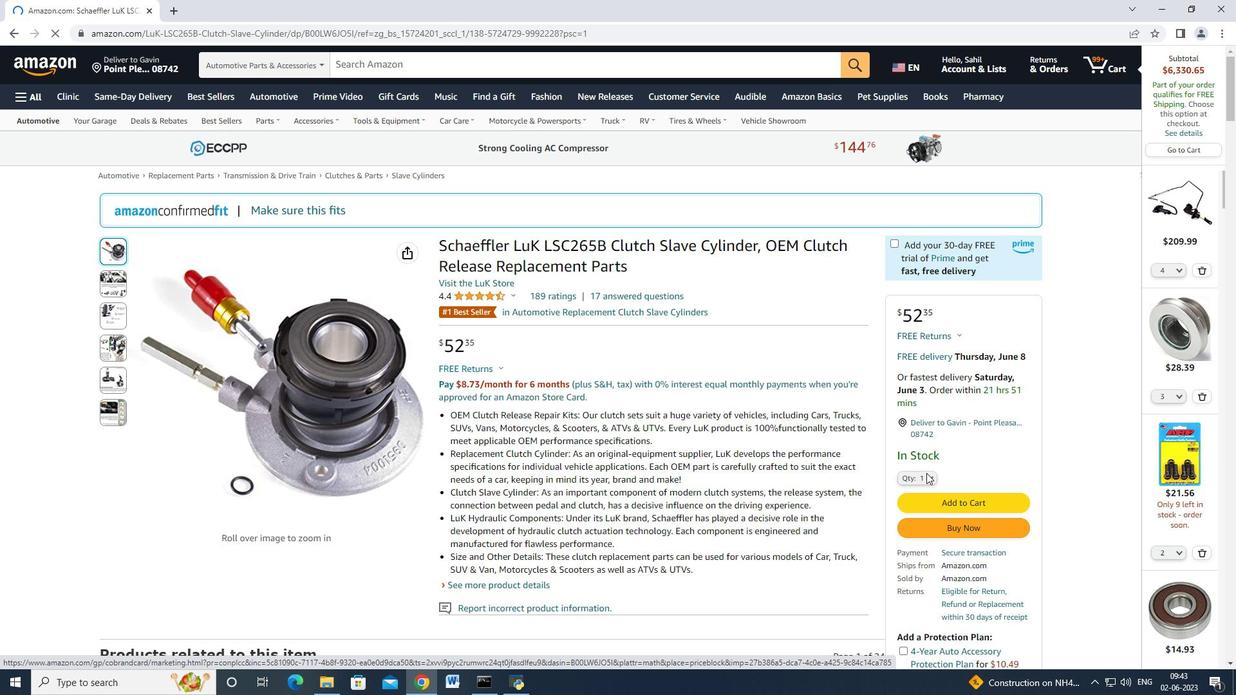 
Action: Mouse moved to (914, 135)
Screenshot: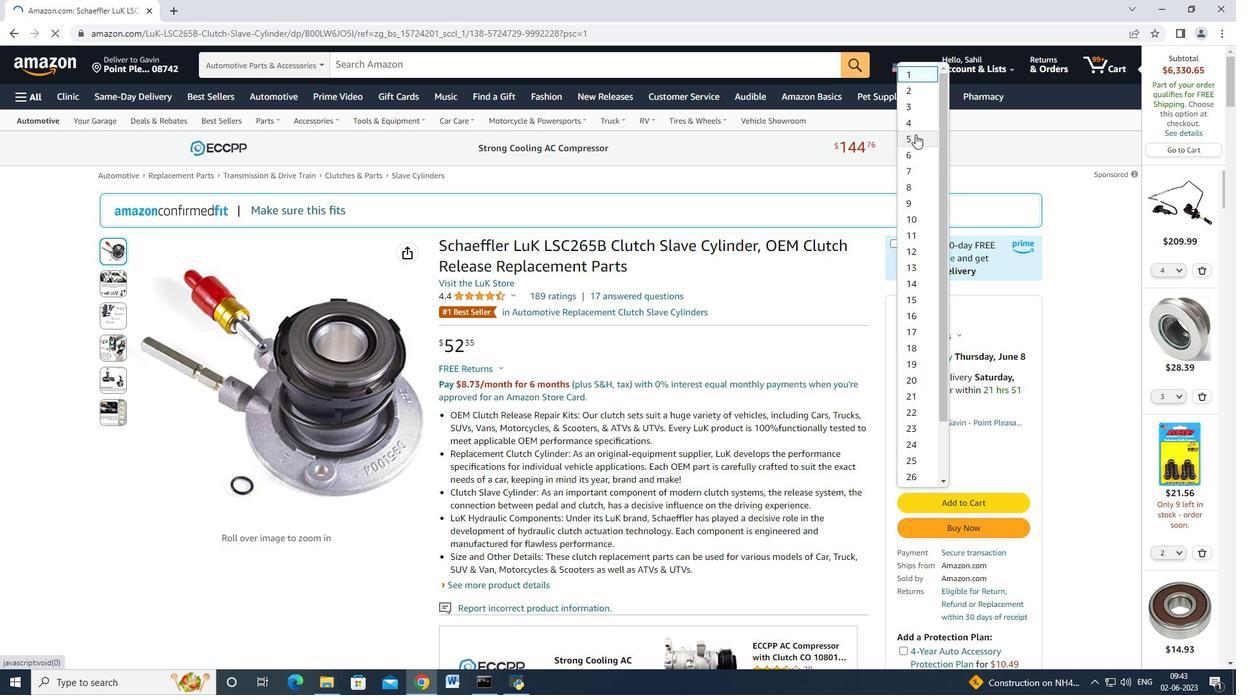 
Action: Mouse pressed left at (914, 135)
Screenshot: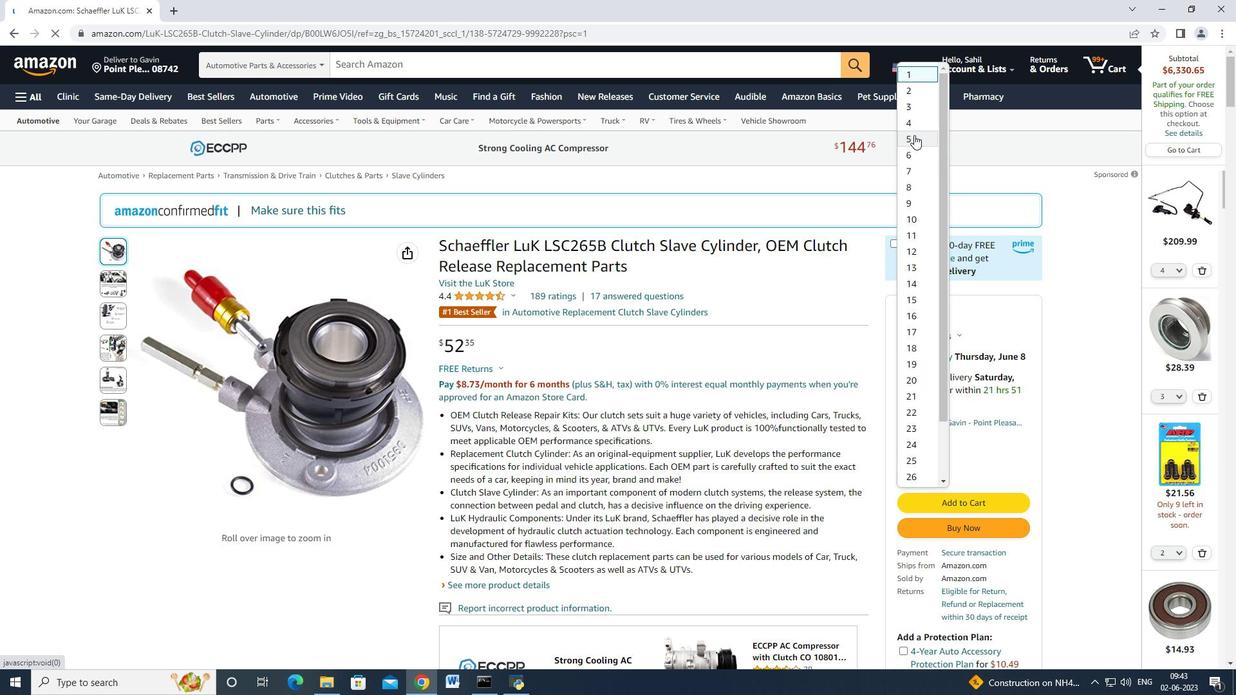 
Action: Mouse moved to (902, 186)
Screenshot: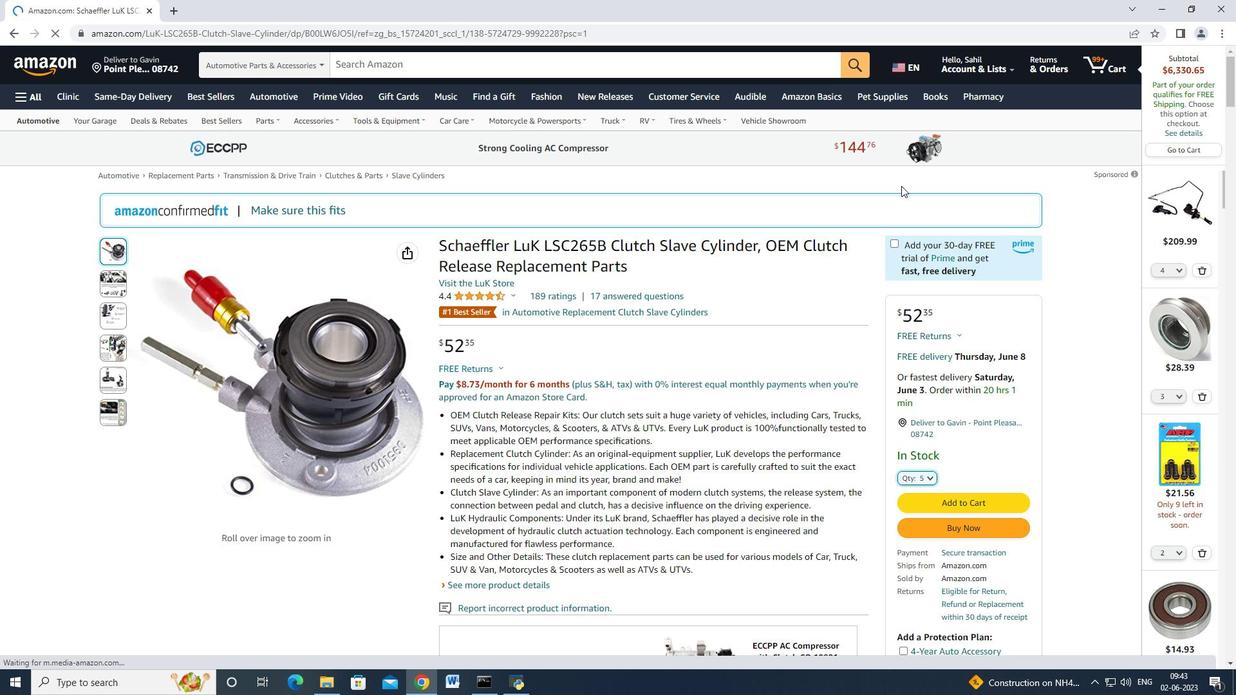
Action: Mouse scrolled (902, 186) with delta (0, 0)
Screenshot: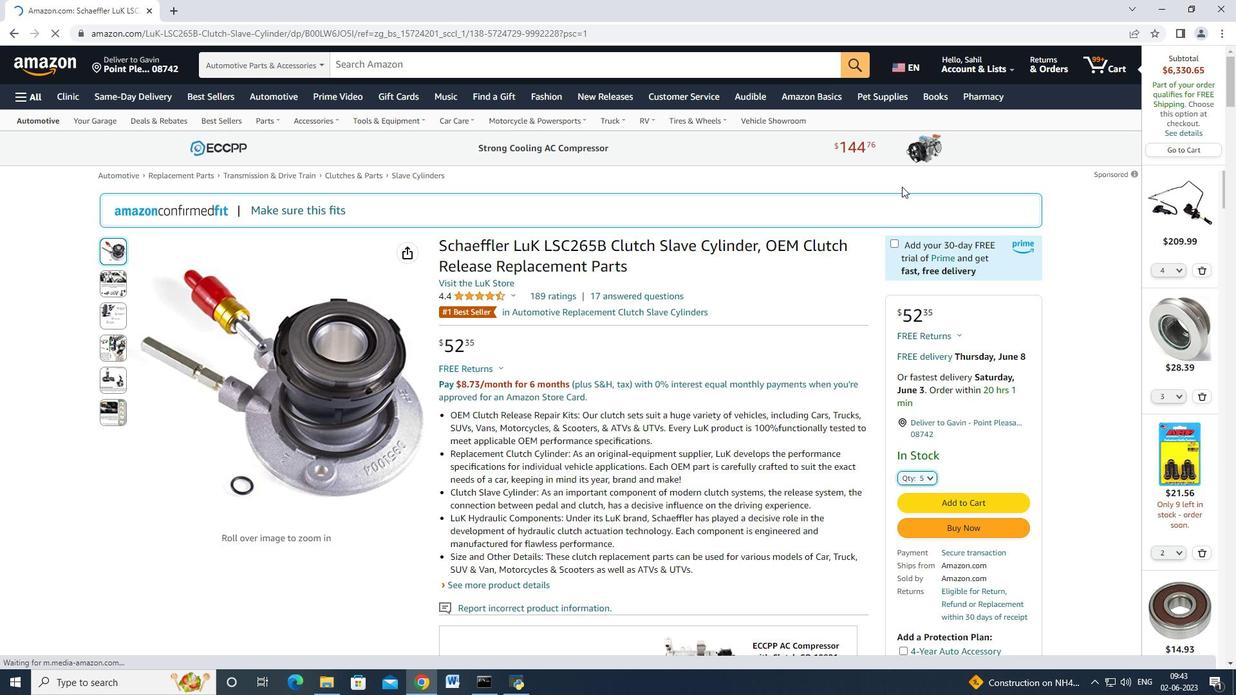 
Action: Mouse scrolled (902, 186) with delta (0, 0)
Screenshot: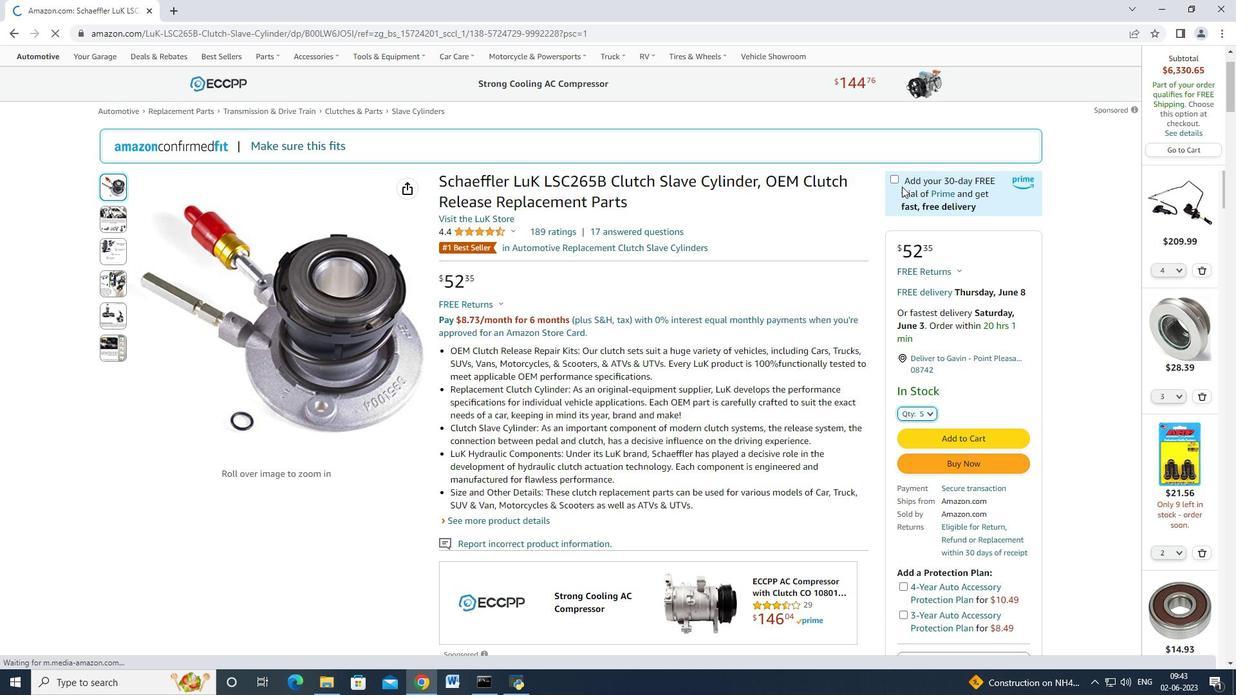 
Action: Mouse moved to (975, 395)
Screenshot: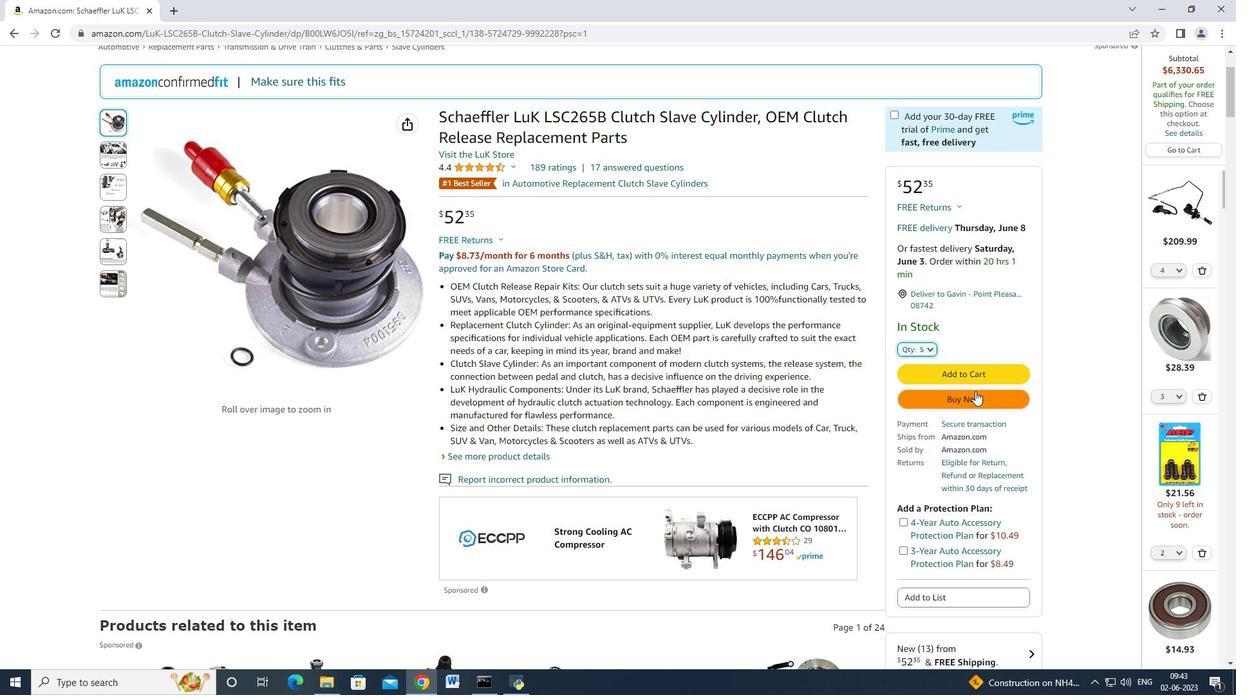 
Action: Mouse pressed left at (975, 395)
Screenshot: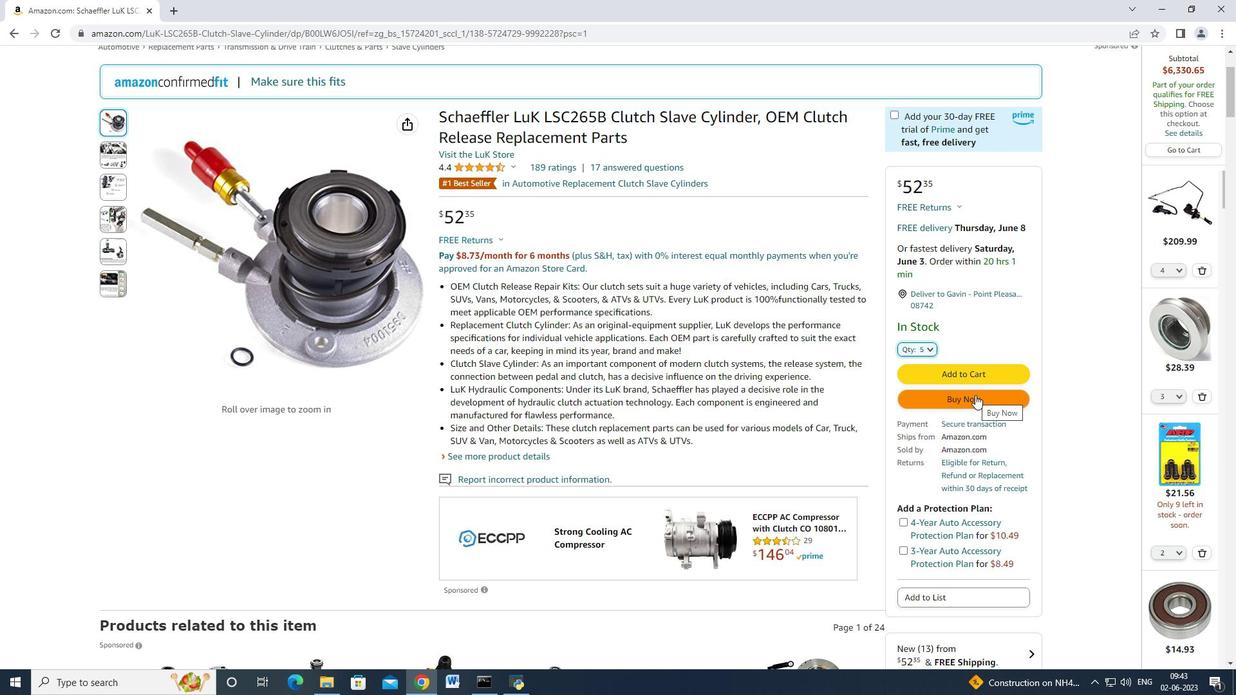 
Action: Mouse moved to (743, 106)
Screenshot: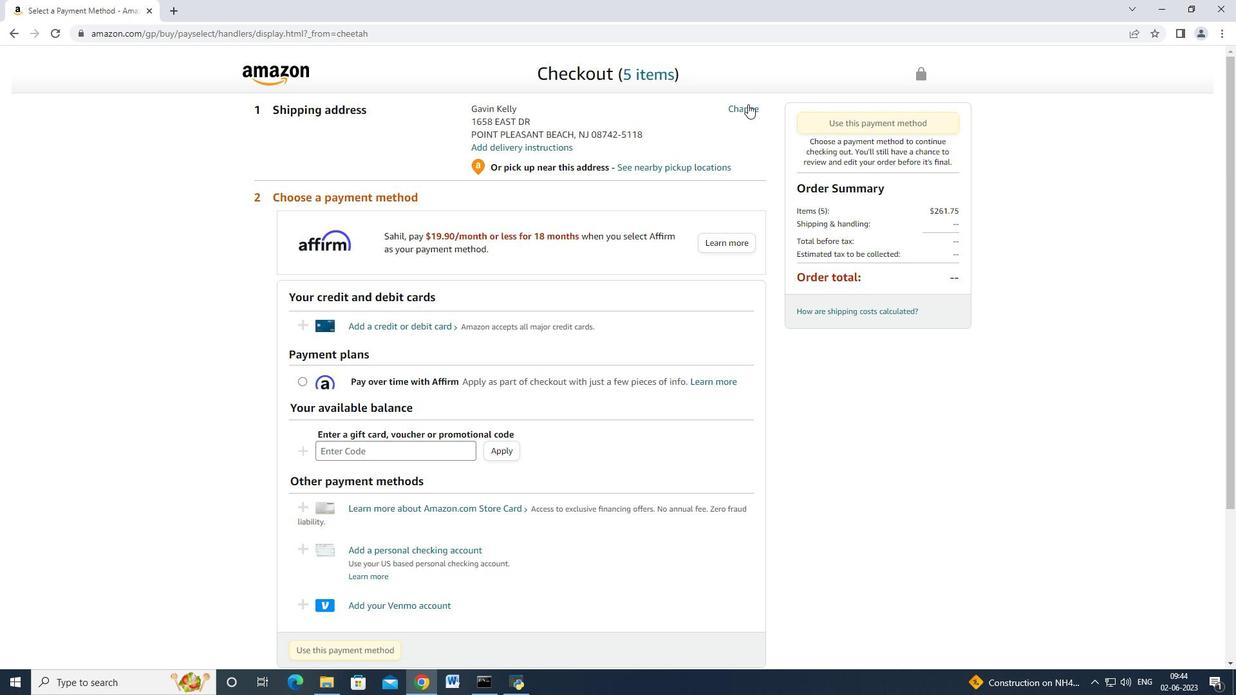 
Action: Mouse pressed left at (743, 106)
Screenshot: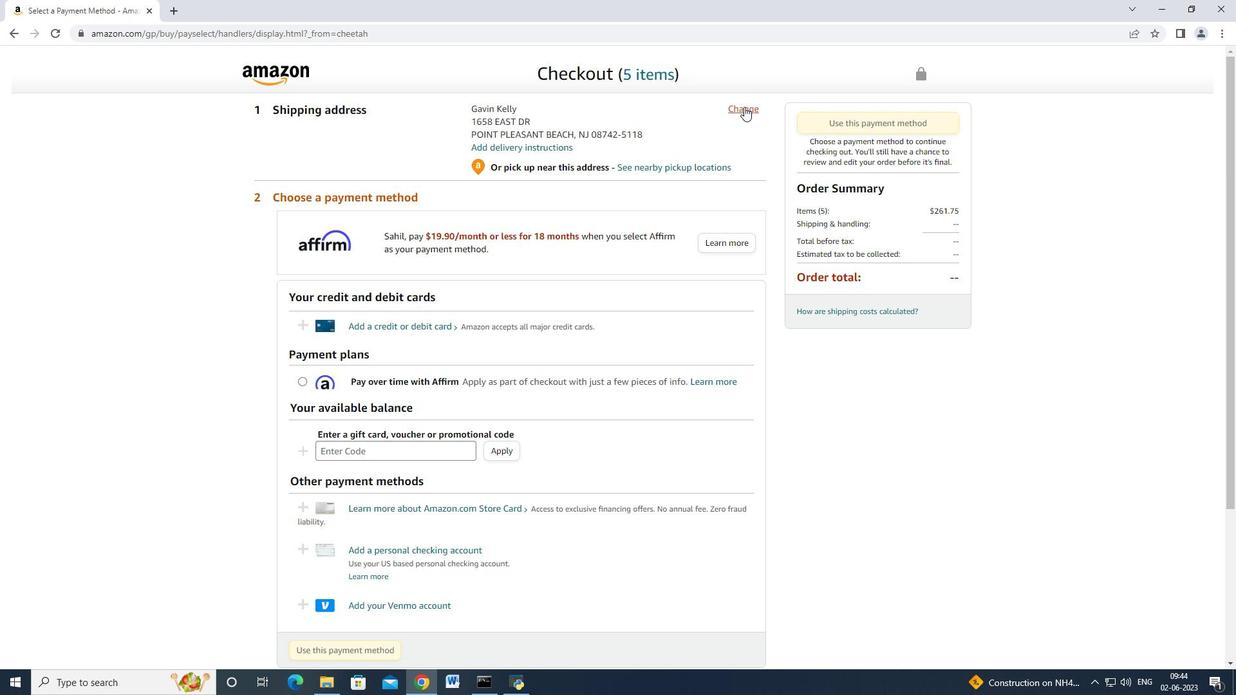 
Action: Mouse moved to (414, 296)
Screenshot: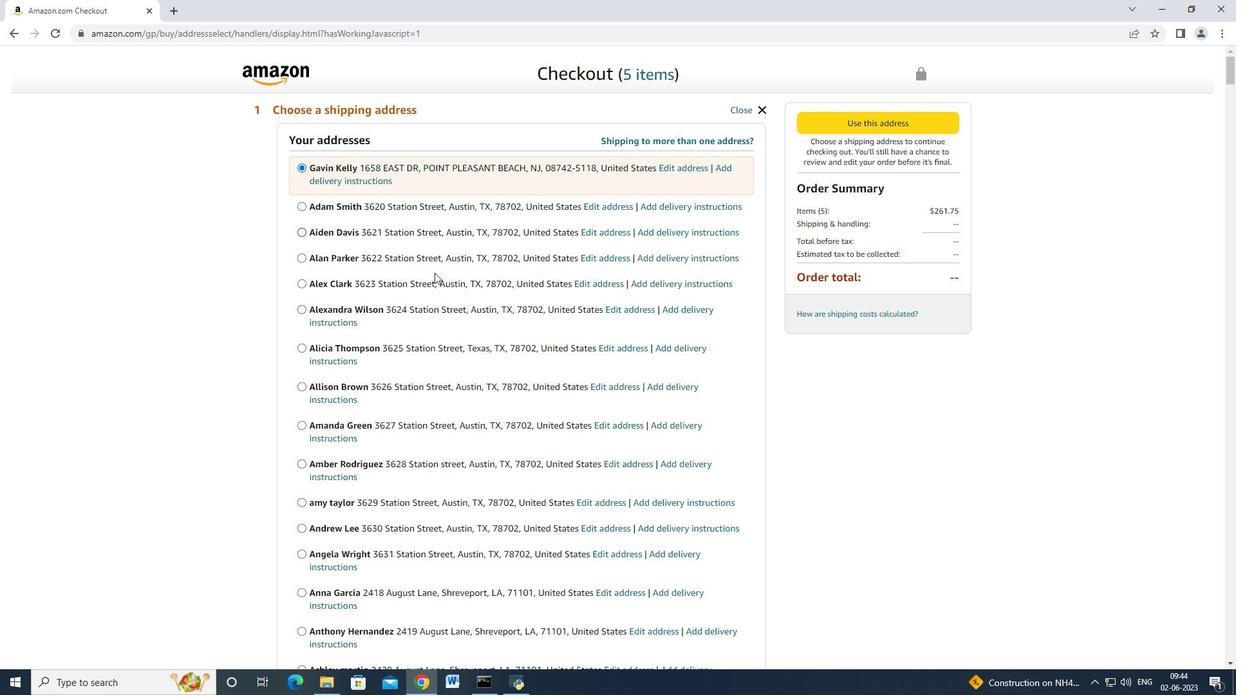 
Action: Mouse scrolled (414, 295) with delta (0, 0)
Screenshot: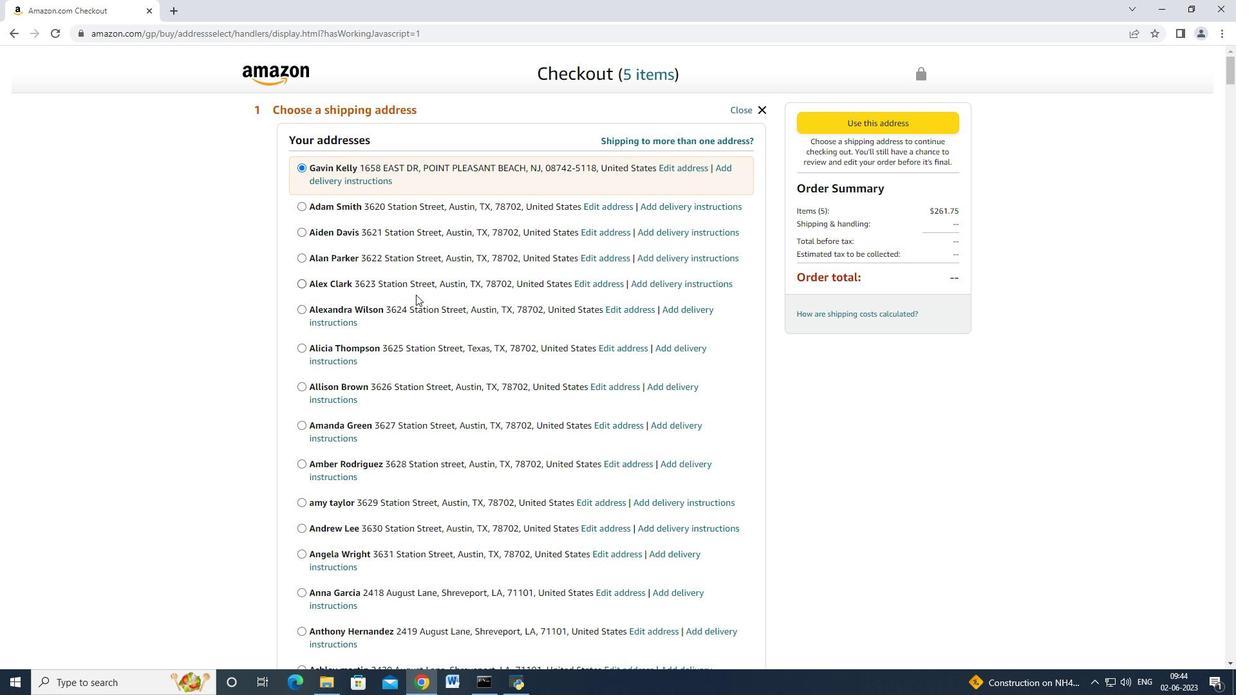 
Action: Mouse scrolled (414, 295) with delta (0, 0)
Screenshot: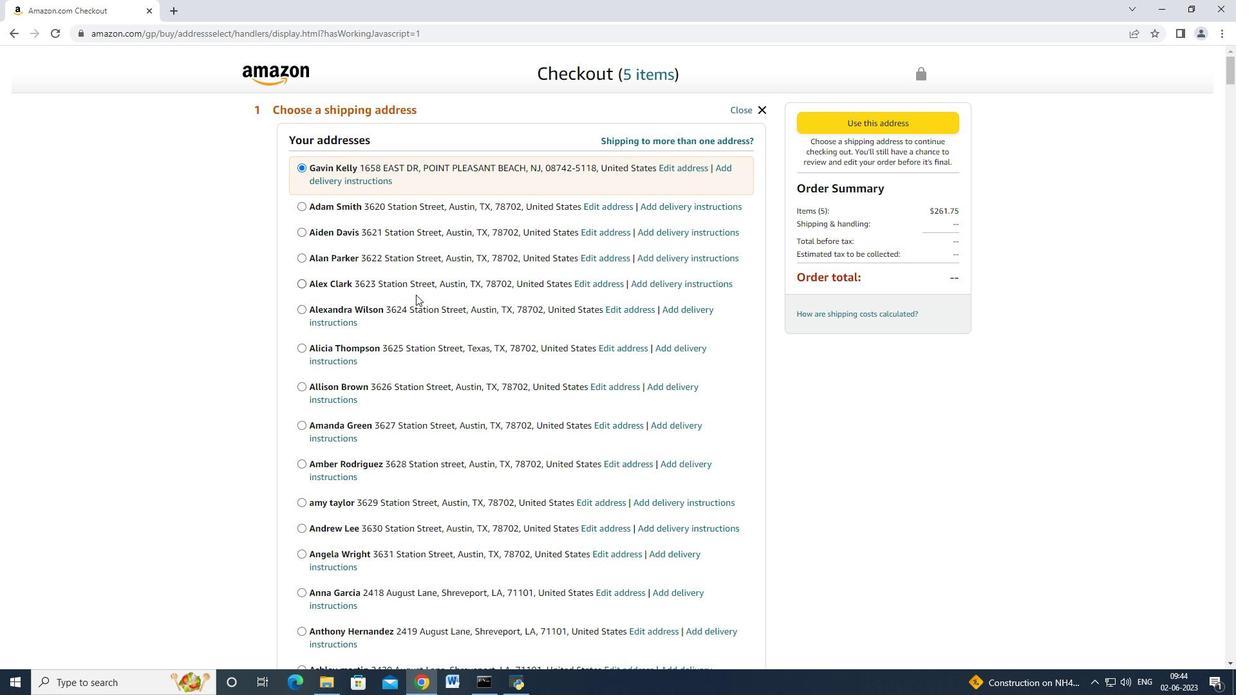 
Action: Mouse scrolled (414, 295) with delta (0, 0)
Screenshot: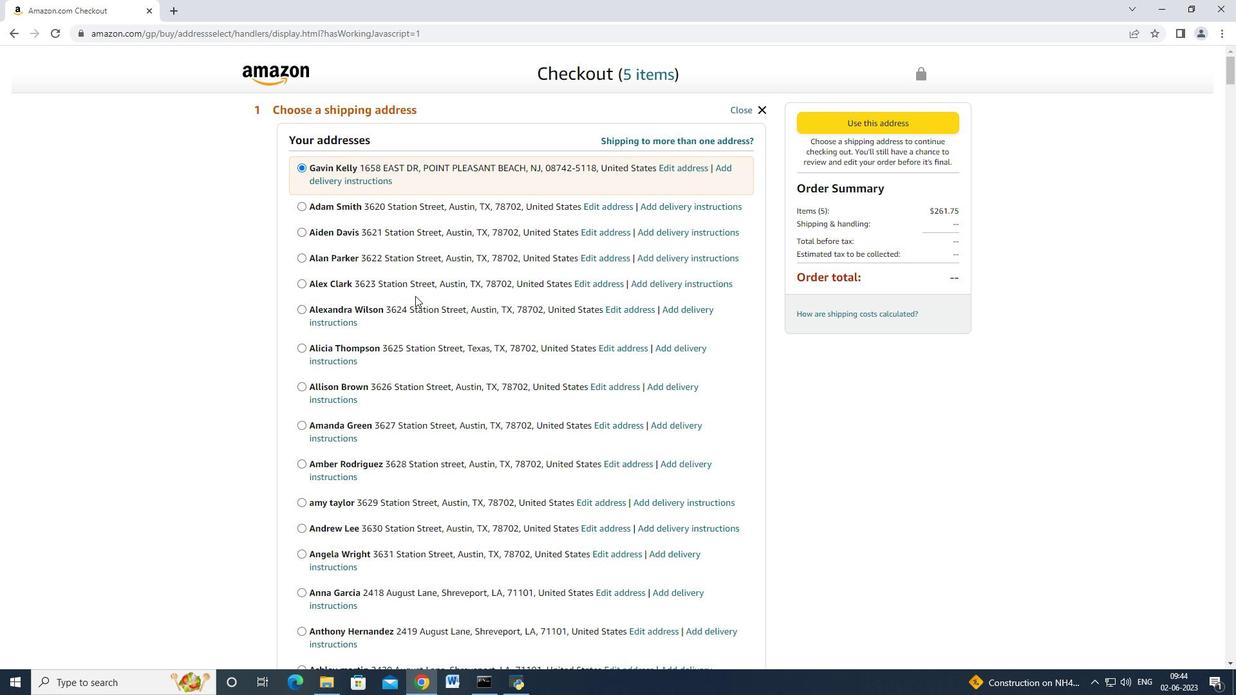 
Action: Mouse scrolled (414, 295) with delta (0, 0)
Screenshot: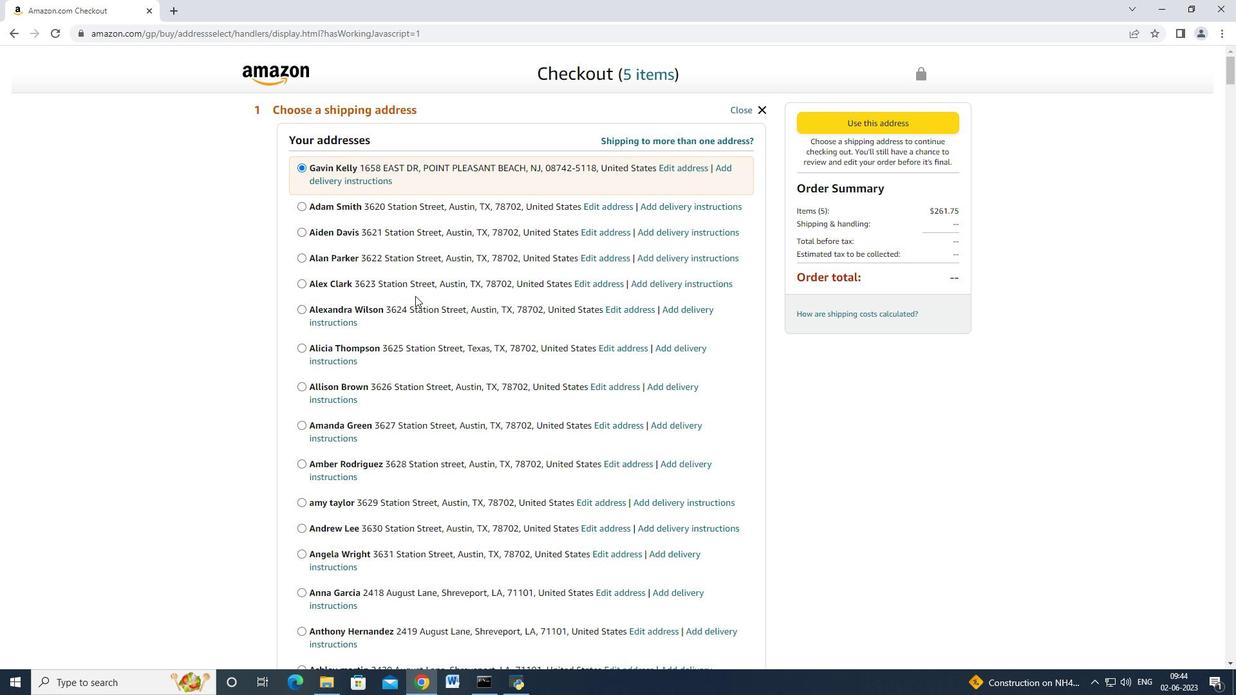 
Action: Mouse scrolled (414, 295) with delta (0, 0)
Screenshot: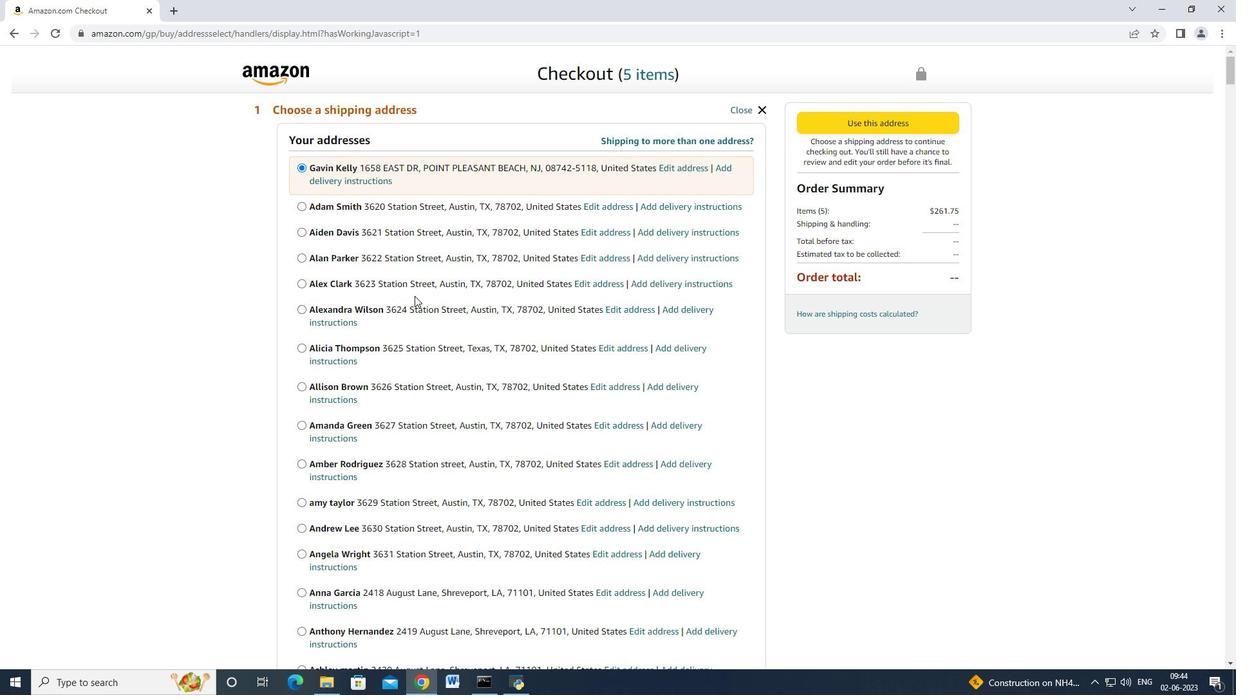 
Action: Mouse scrolled (414, 295) with delta (0, 0)
Screenshot: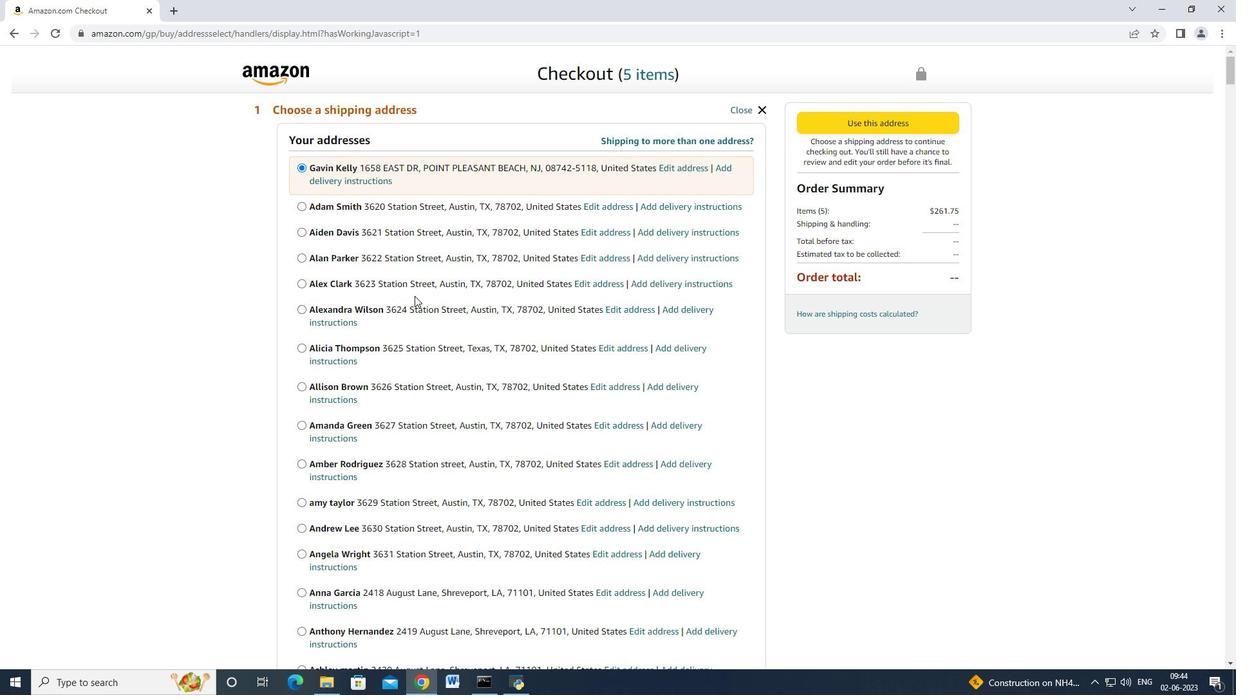 
Action: Mouse scrolled (414, 295) with delta (0, 0)
Screenshot: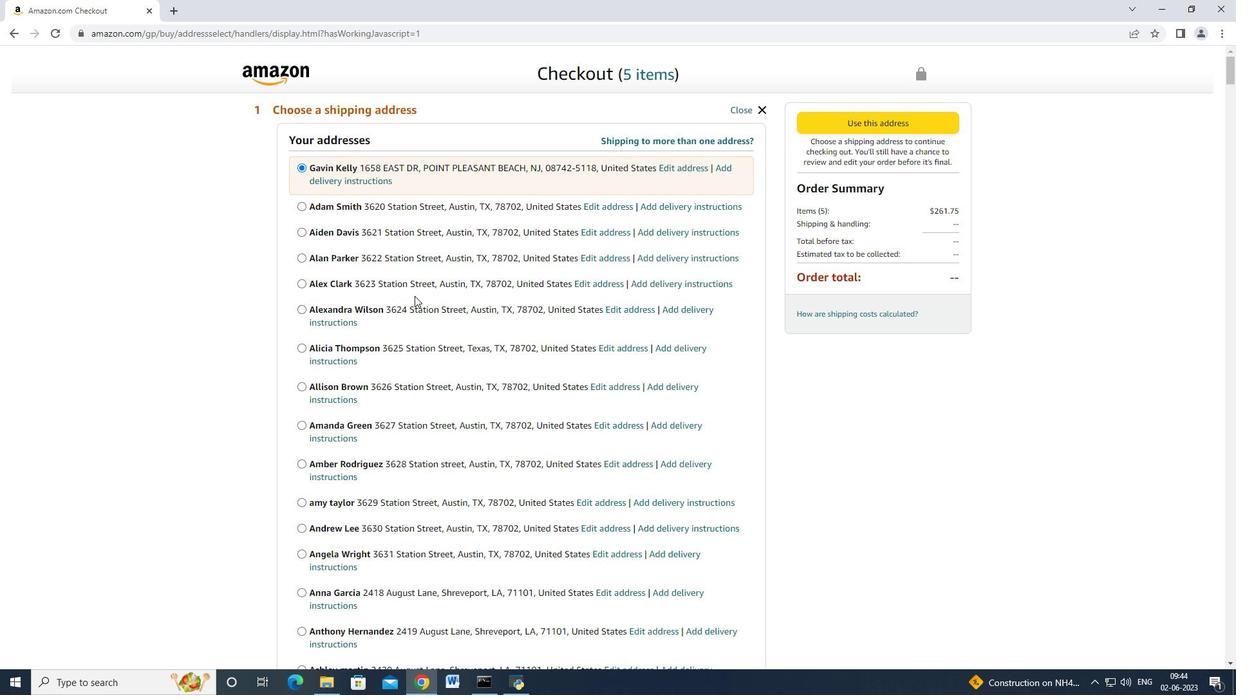 
Action: Mouse moved to (414, 296)
Screenshot: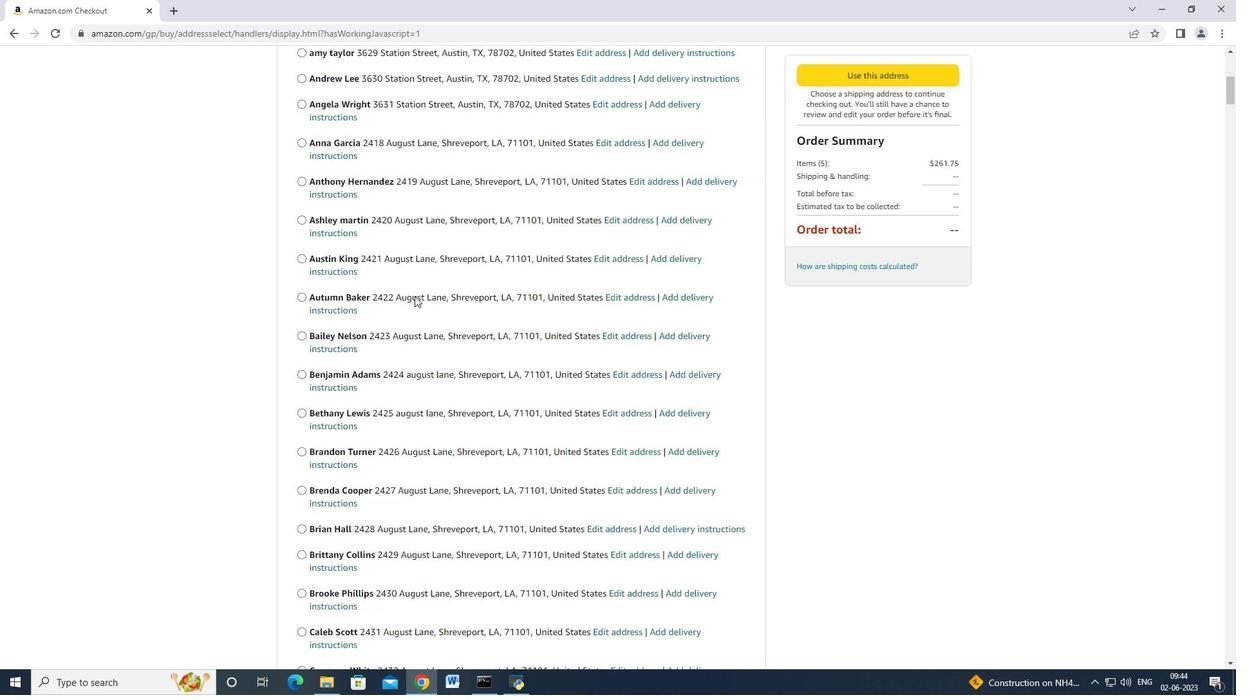 
Action: Mouse scrolled (414, 295) with delta (0, 0)
Screenshot: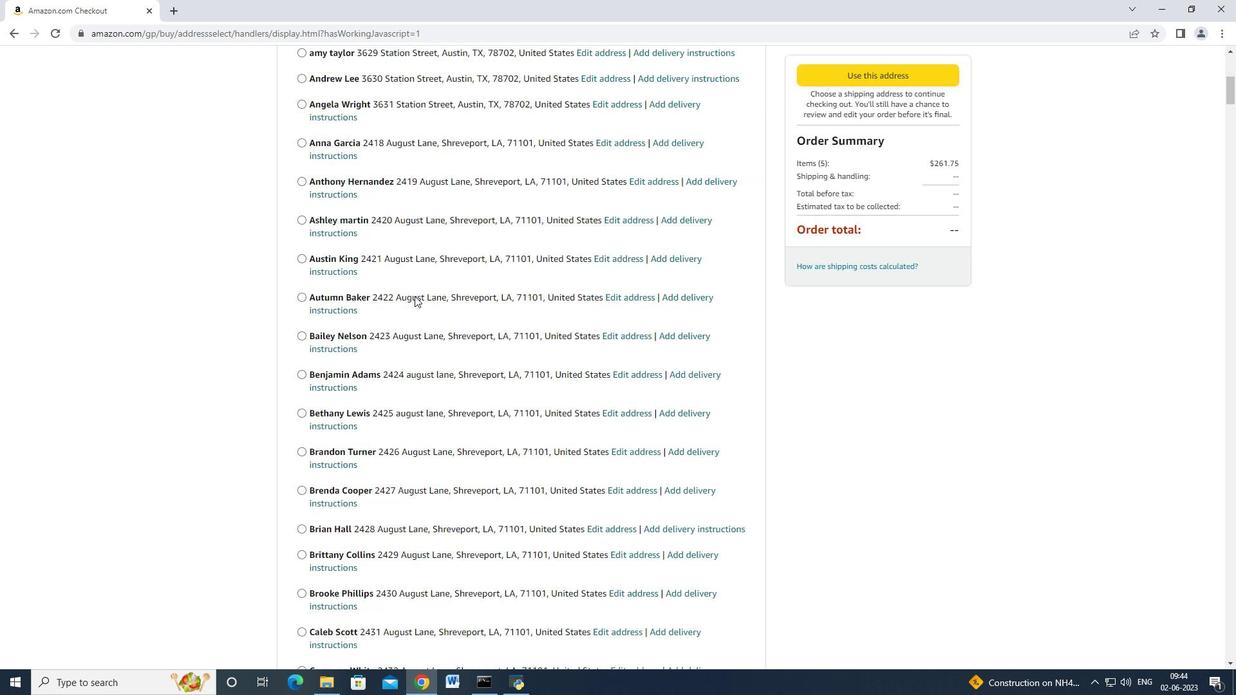 
Action: Mouse moved to (414, 296)
Screenshot: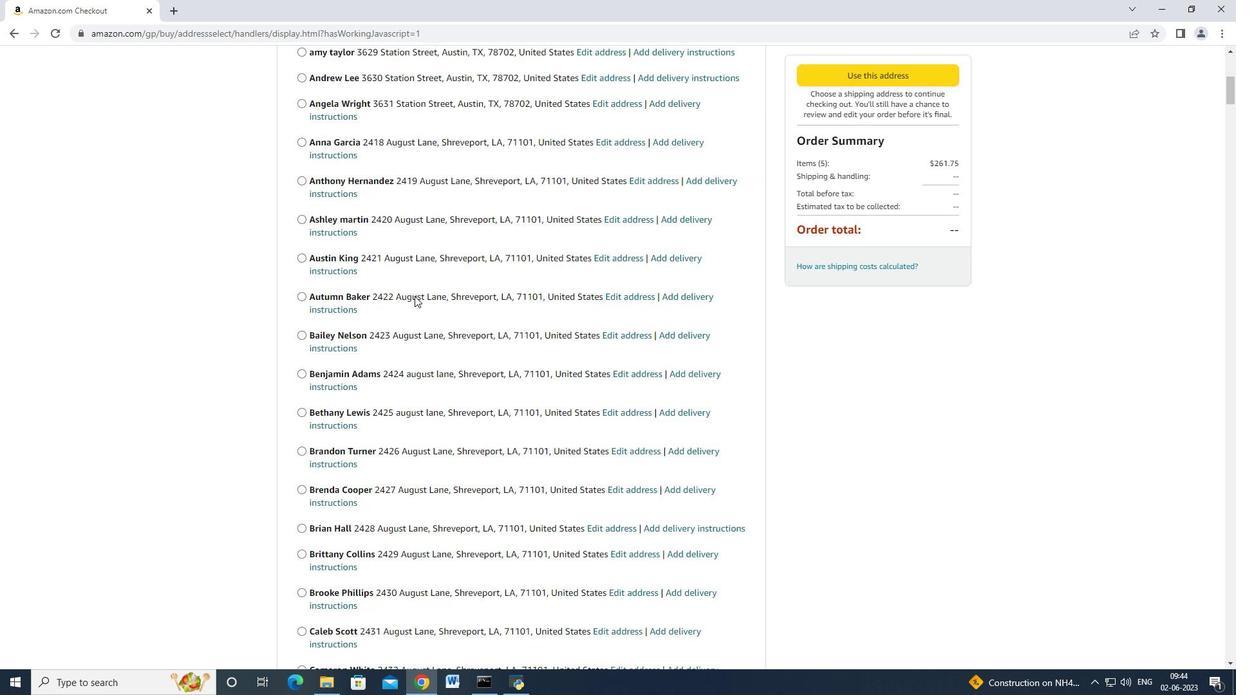 
Action: Mouse scrolled (414, 296) with delta (0, 0)
Screenshot: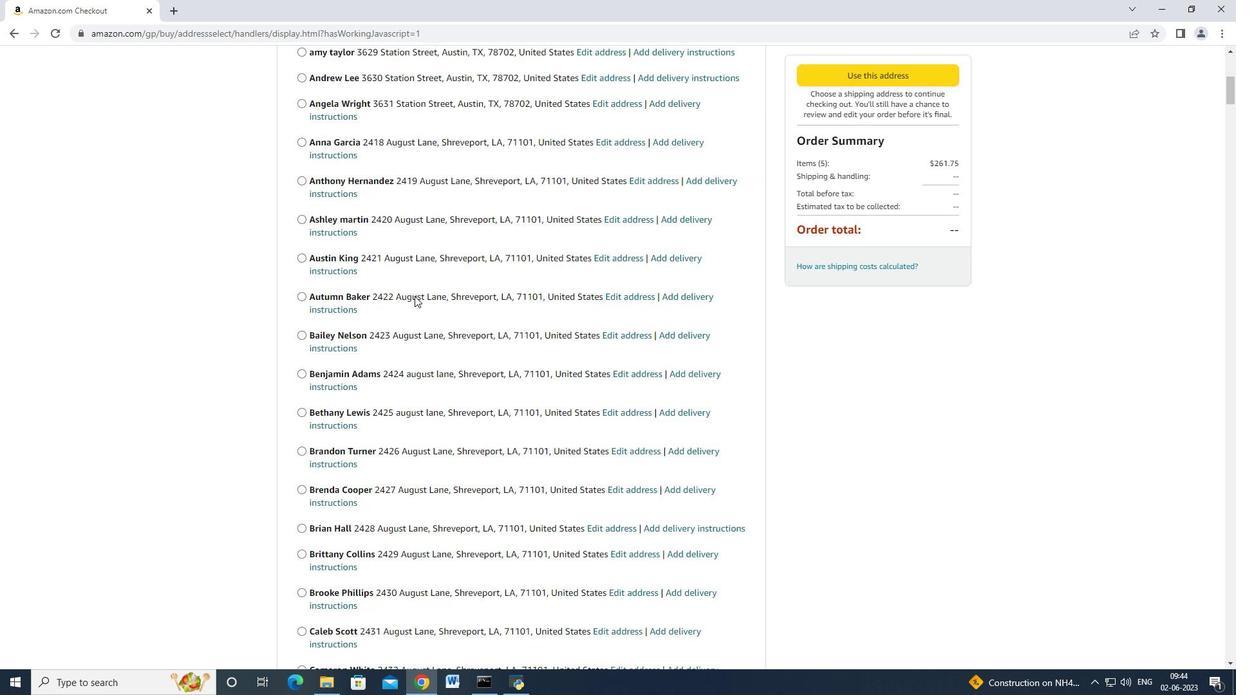 
Action: Mouse scrolled (414, 296) with delta (0, 0)
Screenshot: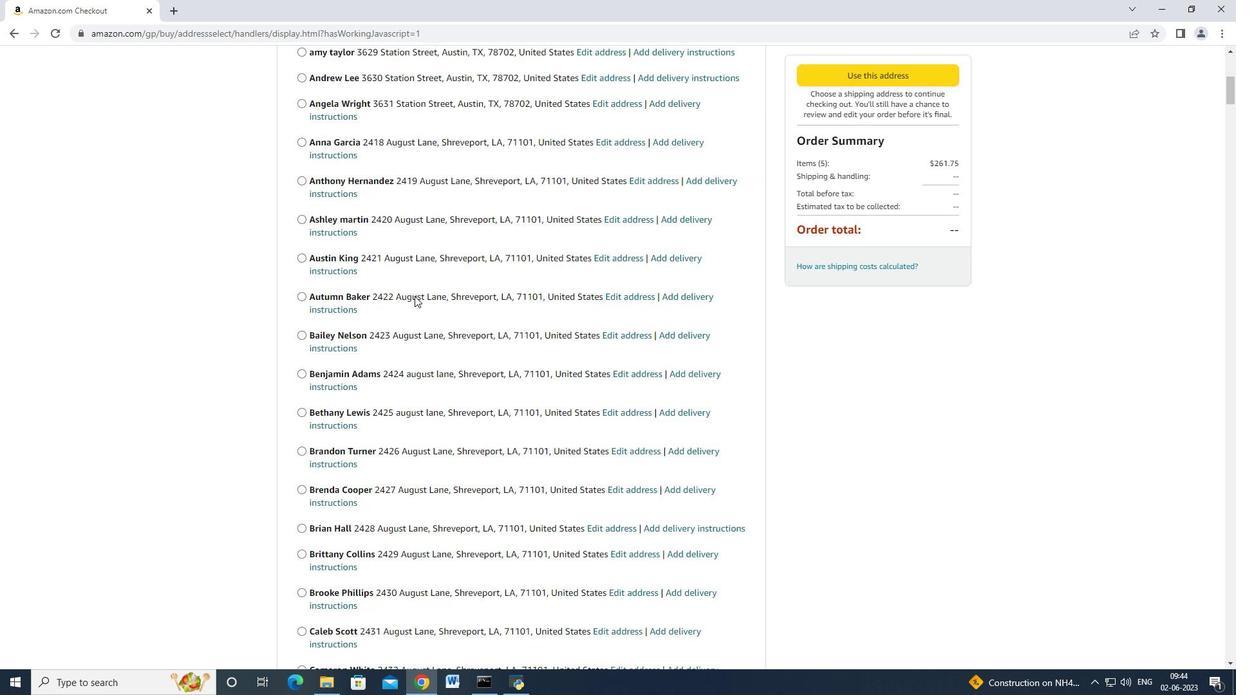 
Action: Mouse scrolled (414, 296) with delta (0, 0)
Screenshot: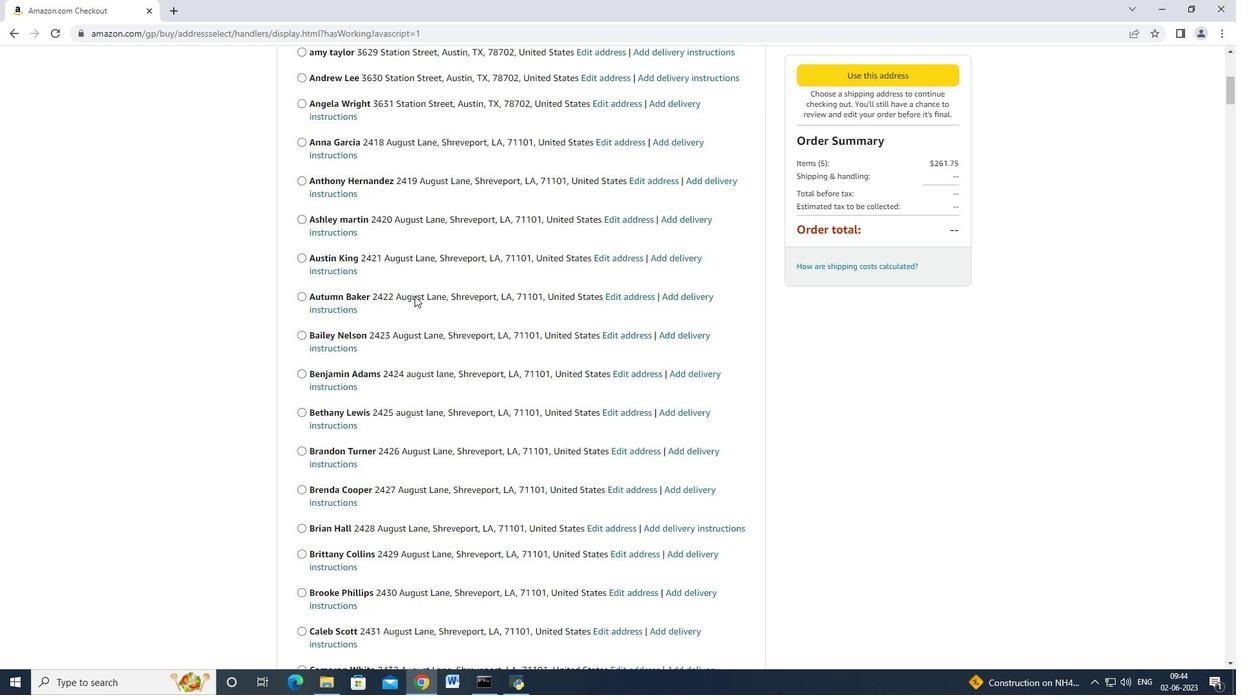 
Action: Mouse scrolled (414, 296) with delta (0, 0)
Screenshot: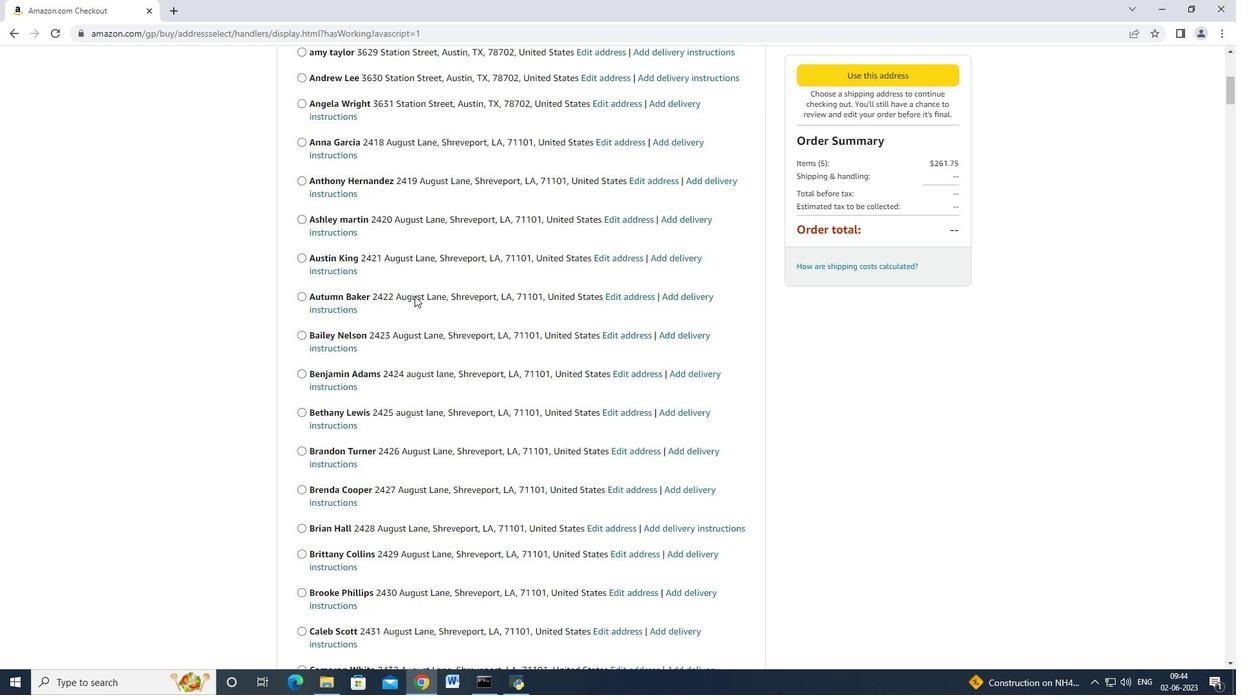 
Action: Mouse scrolled (414, 296) with delta (0, 0)
Screenshot: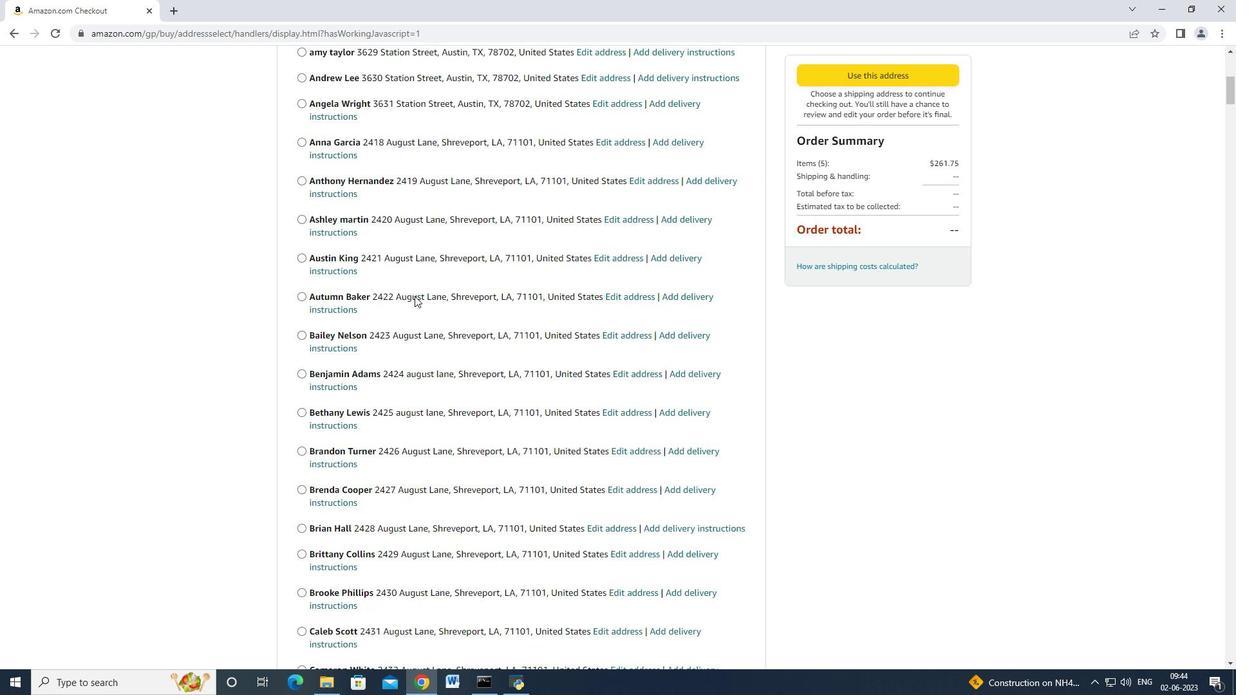 
Action: Mouse scrolled (414, 296) with delta (0, 0)
Screenshot: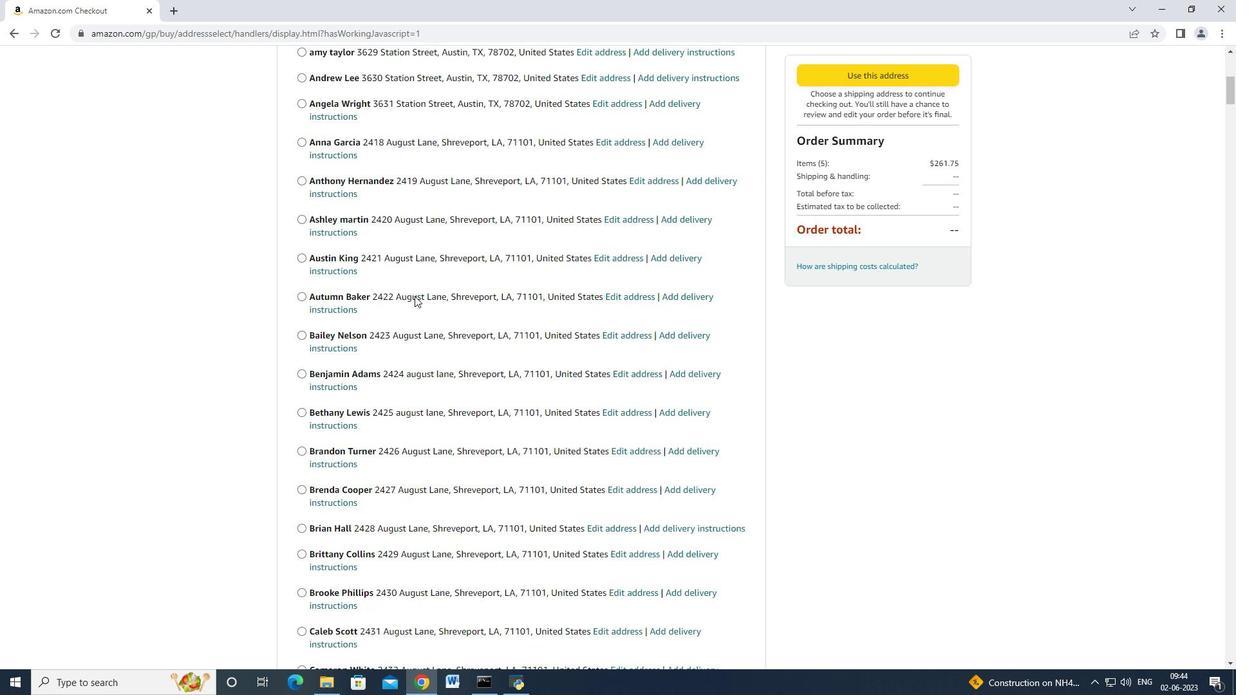 
Action: Mouse moved to (414, 296)
Screenshot: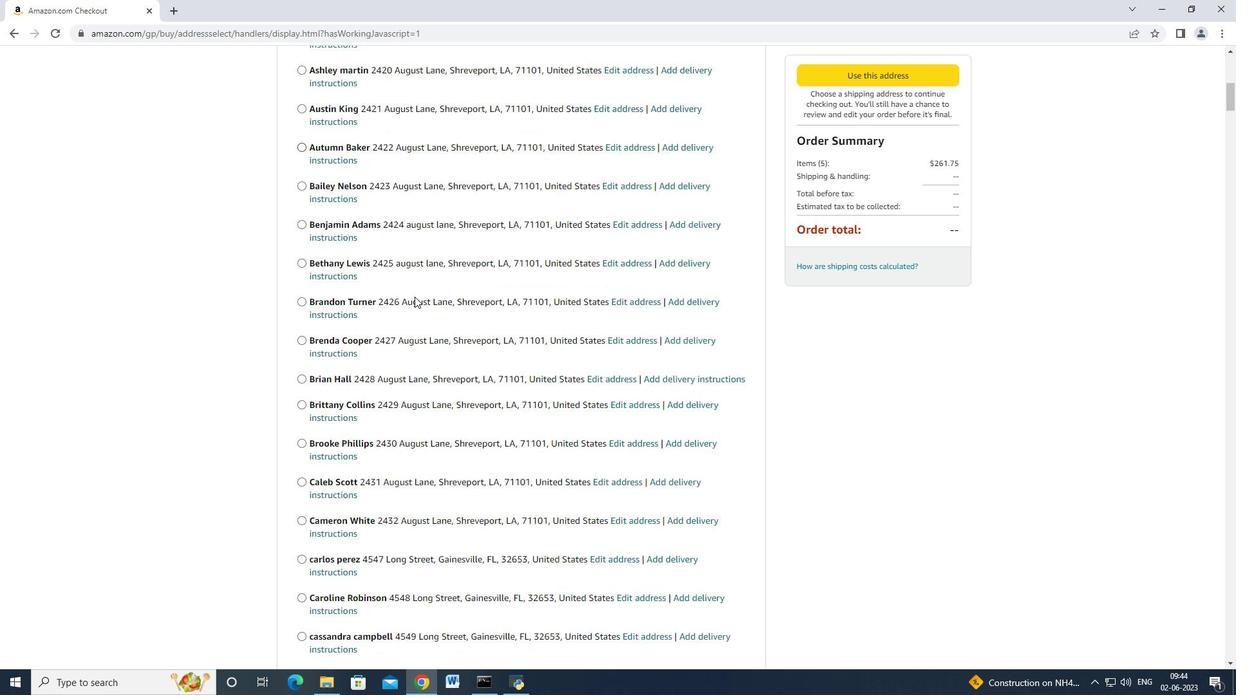 
Action: Mouse scrolled (414, 296) with delta (0, 0)
Screenshot: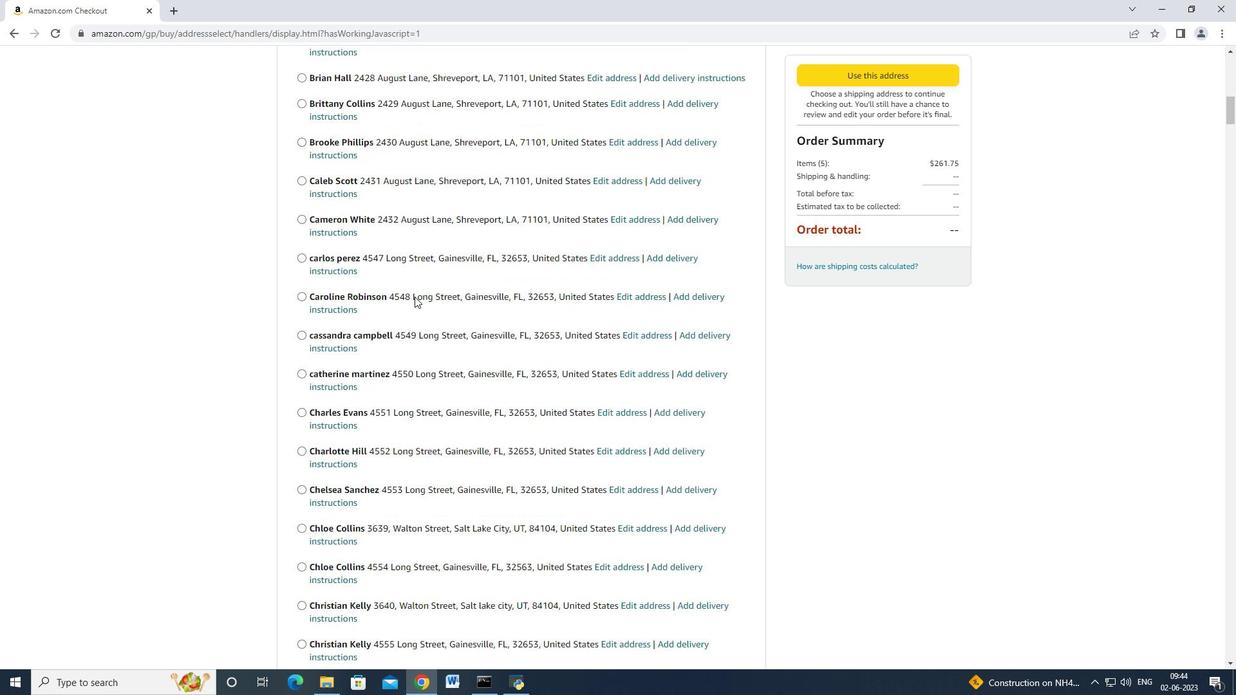 
Action: Mouse moved to (414, 296)
Screenshot: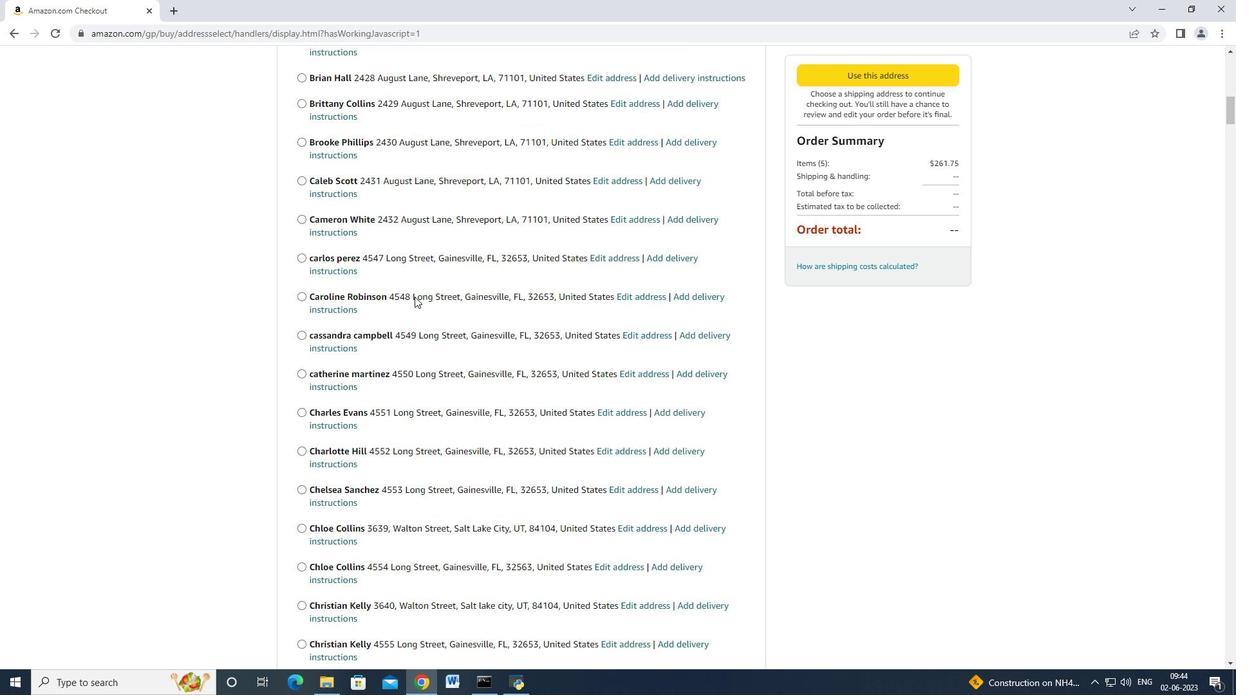 
Action: Mouse scrolled (414, 296) with delta (0, 0)
Screenshot: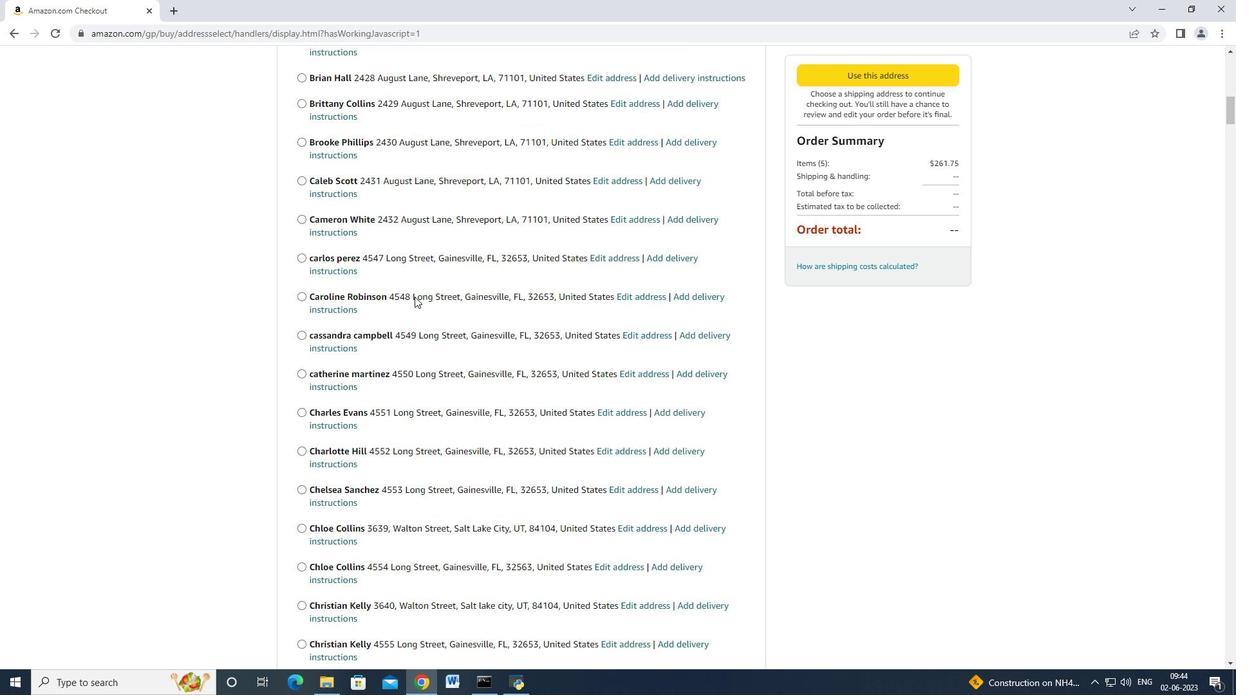 
Action: Mouse scrolled (414, 296) with delta (0, 0)
Screenshot: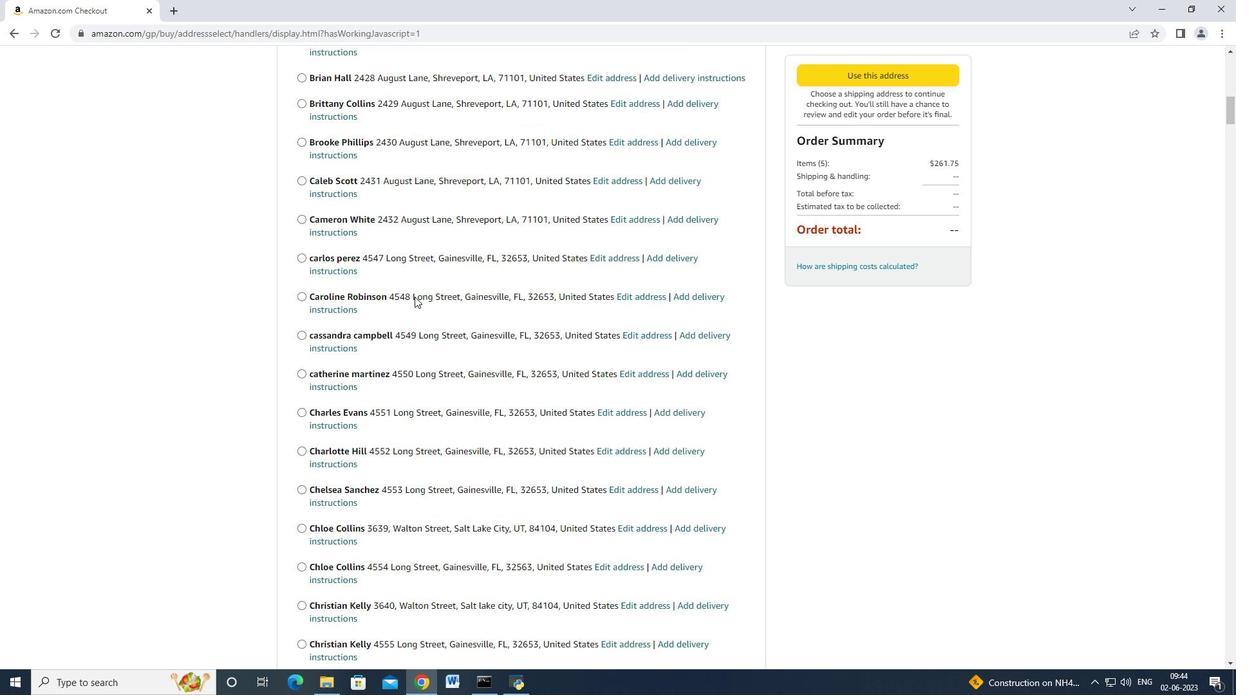 
Action: Mouse scrolled (414, 296) with delta (0, 0)
Screenshot: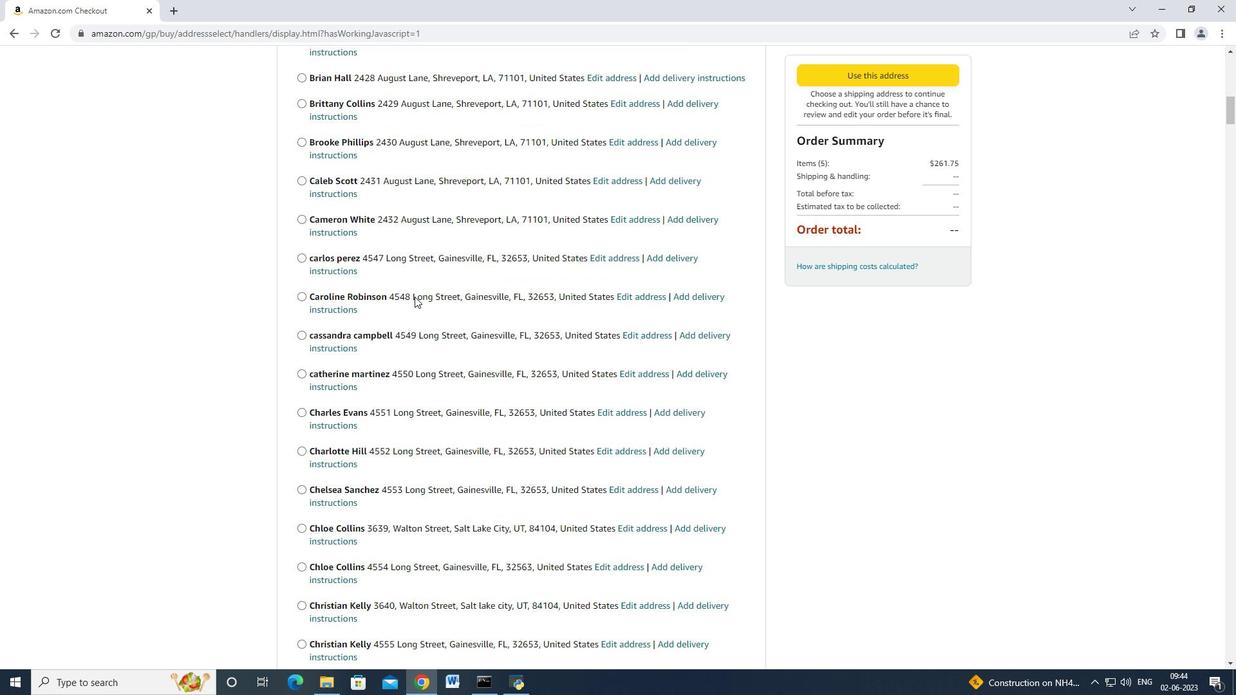 
Action: Mouse moved to (414, 296)
Screenshot: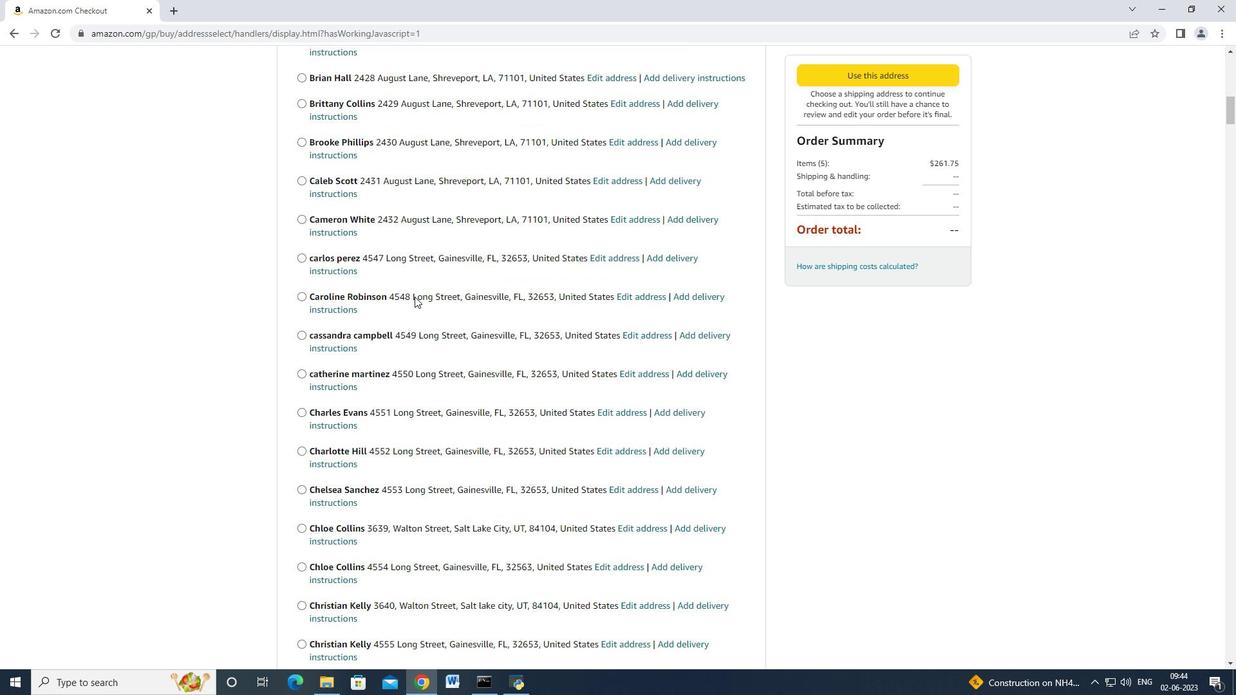 
Action: Mouse scrolled (414, 296) with delta (0, 0)
Screenshot: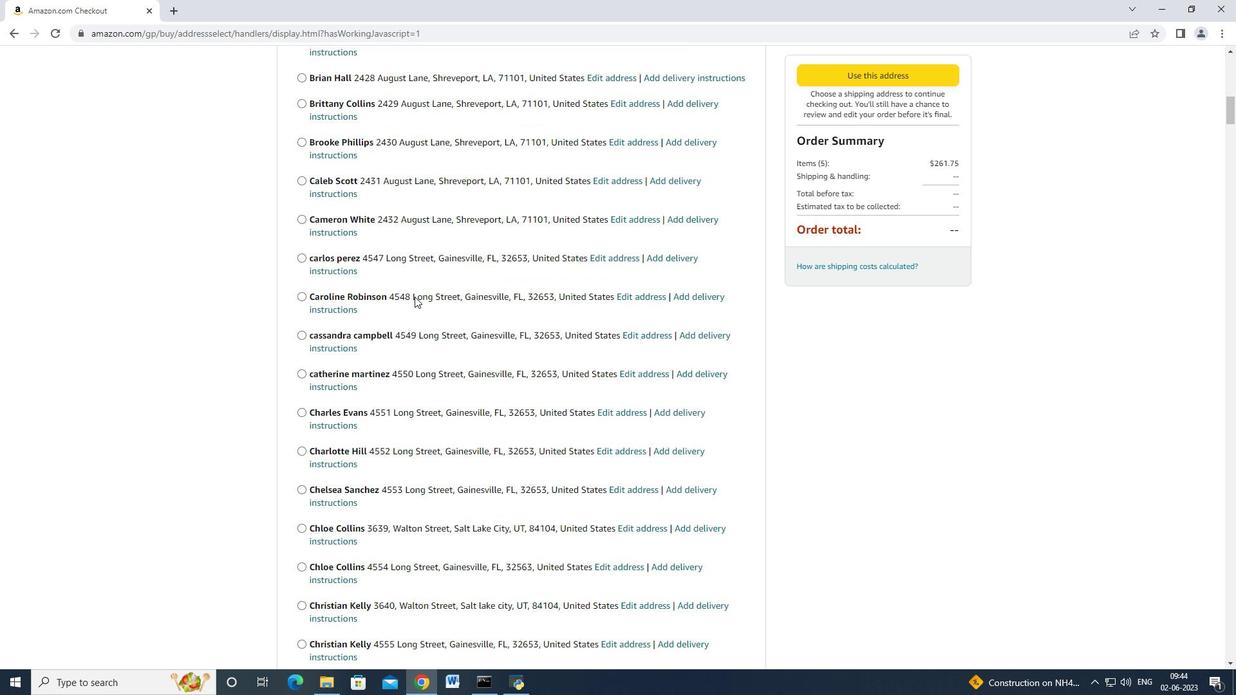 
Action: Mouse moved to (414, 296)
Screenshot: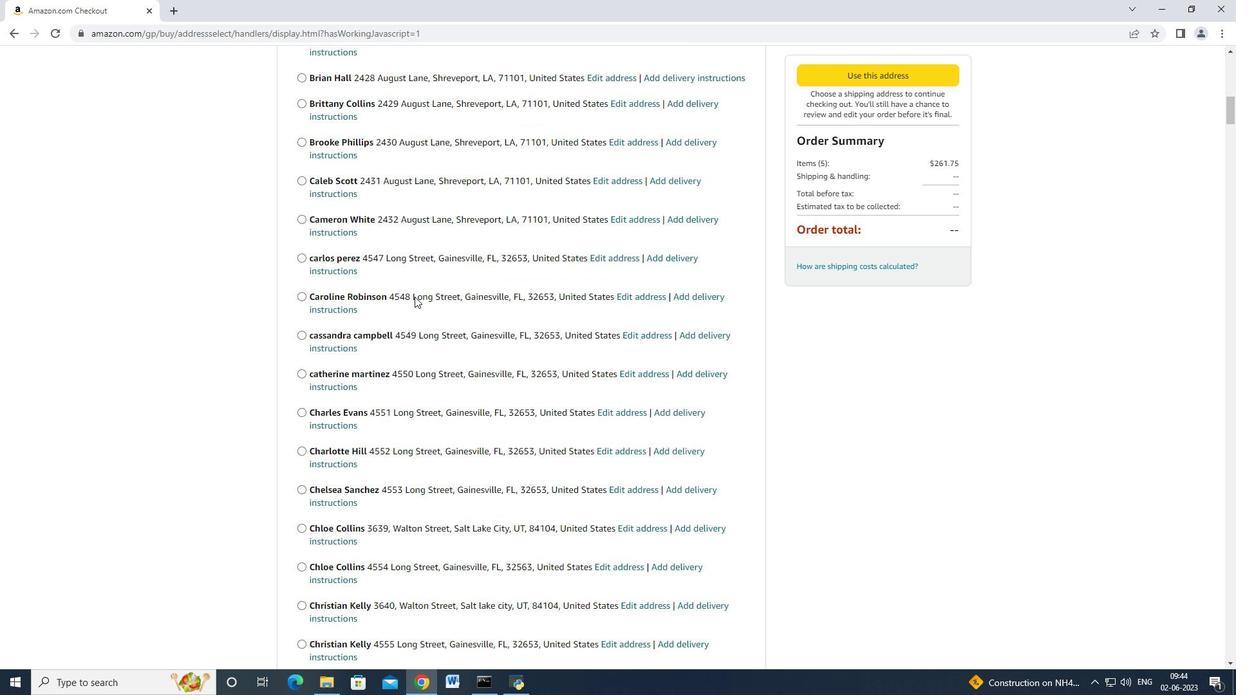 
Action: Mouse scrolled (414, 296) with delta (0, 0)
Screenshot: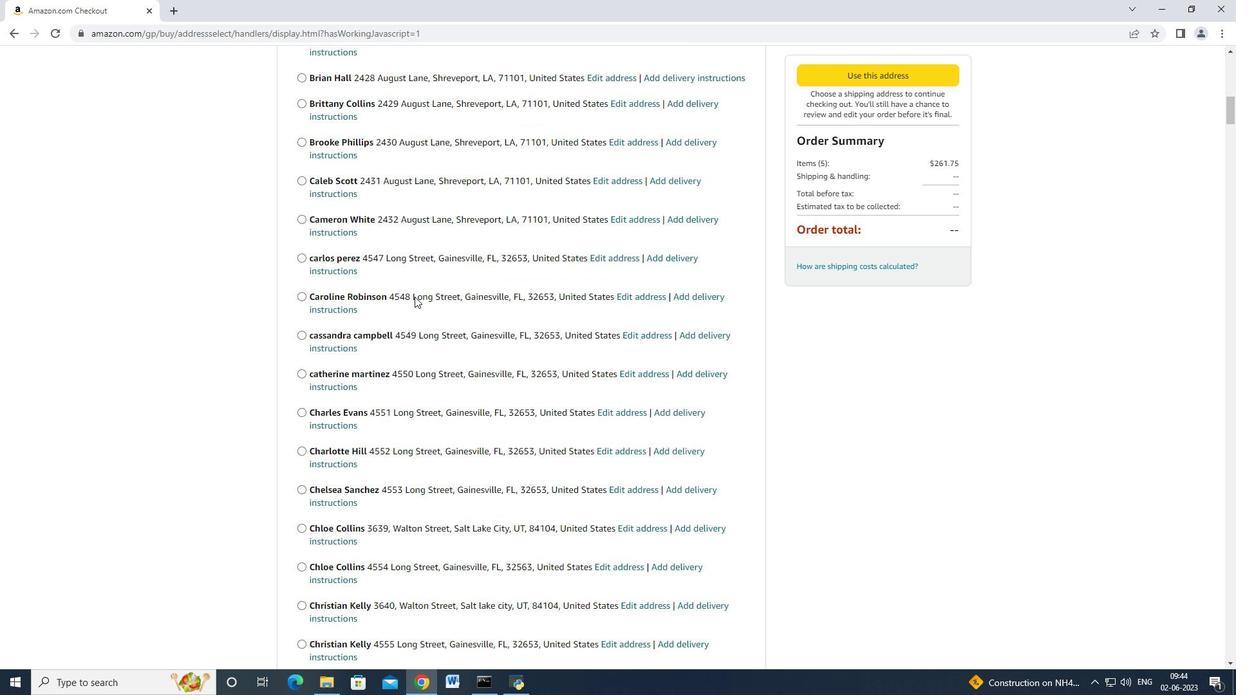 
Action: Mouse moved to (415, 305)
Screenshot: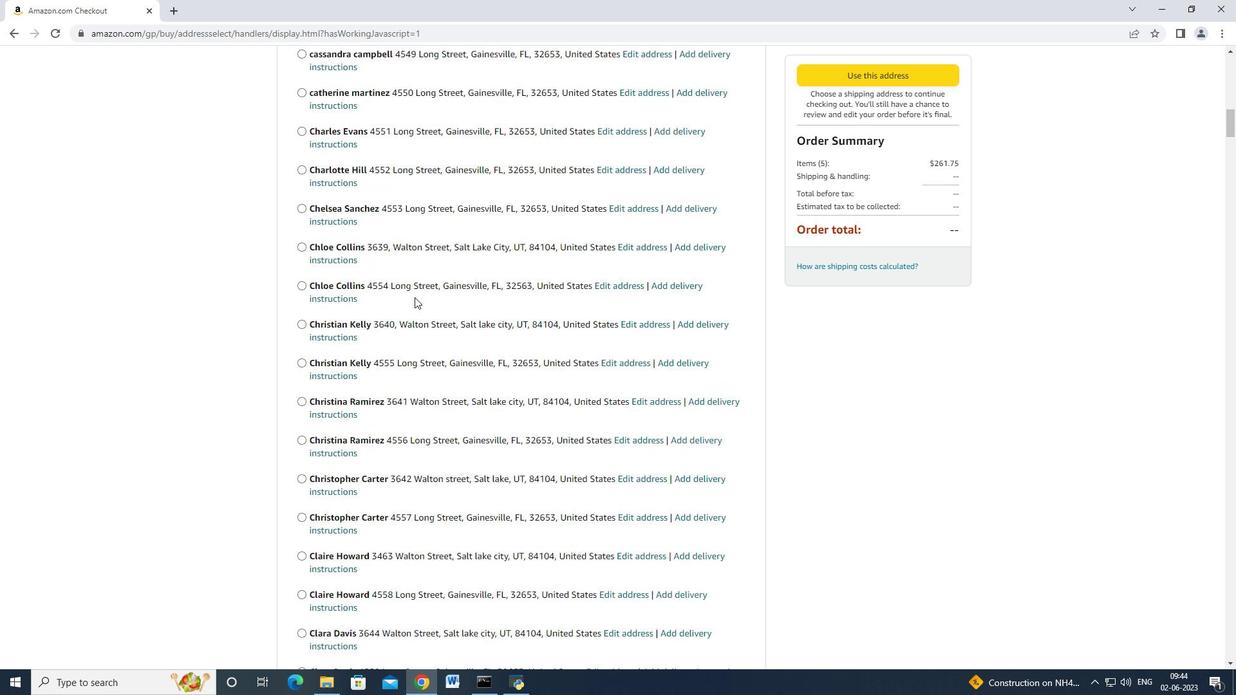 
Action: Mouse scrolled (415, 305) with delta (0, 0)
Screenshot: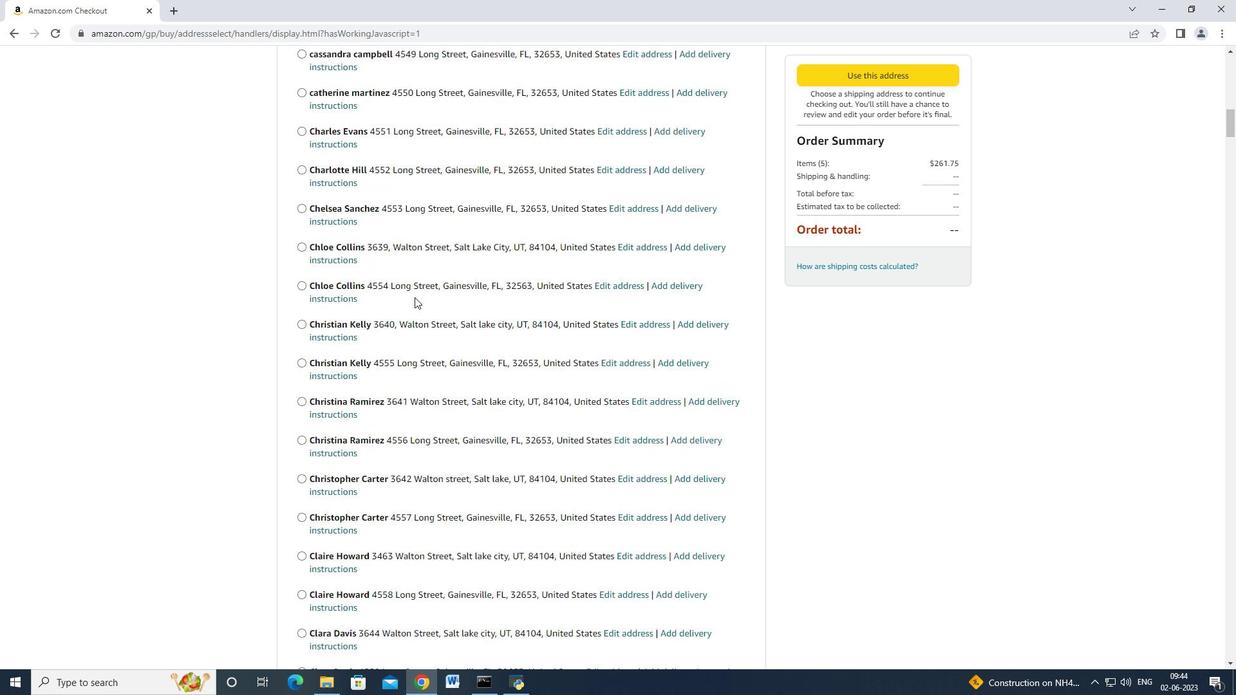 
Action: Mouse moved to (415, 306)
Screenshot: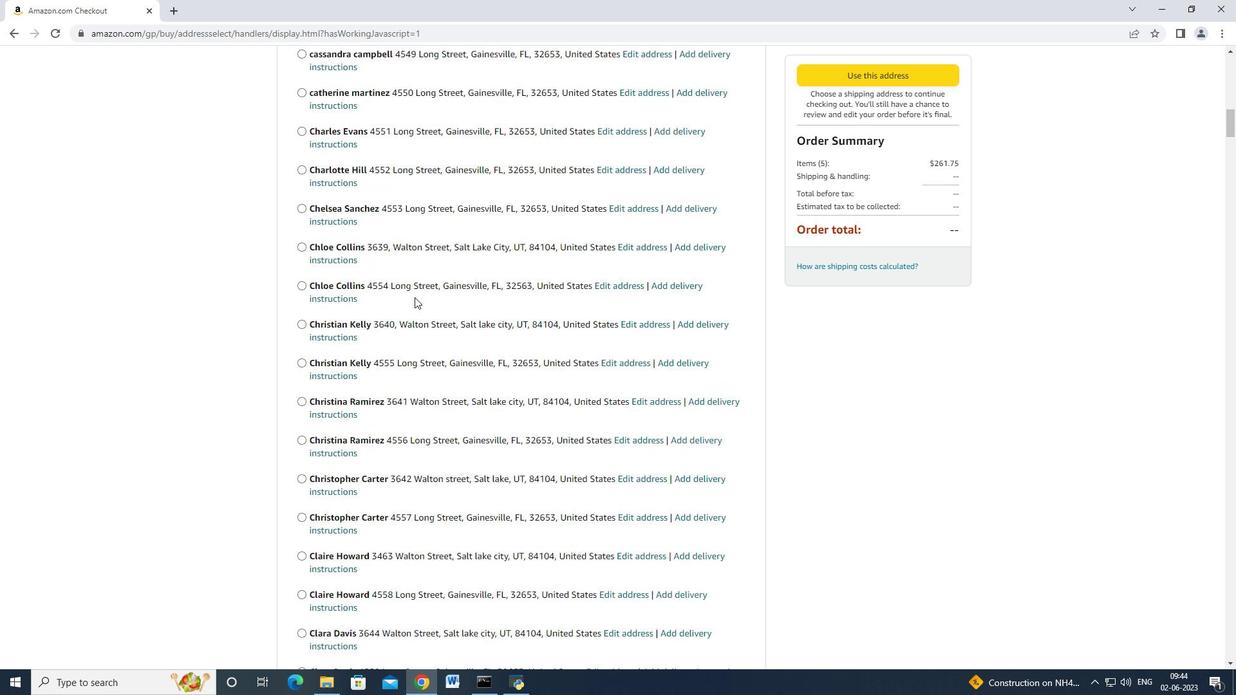 
Action: Mouse scrolled (415, 305) with delta (0, 0)
Screenshot: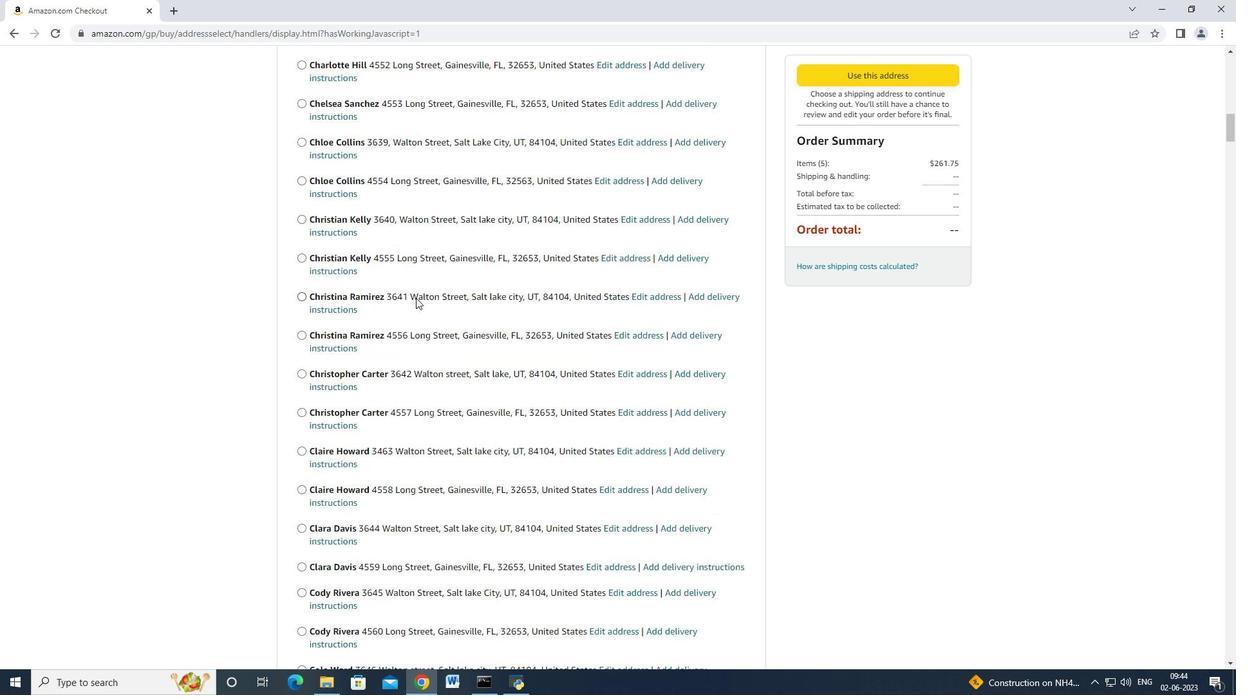 
Action: Mouse scrolled (415, 305) with delta (0, 0)
Screenshot: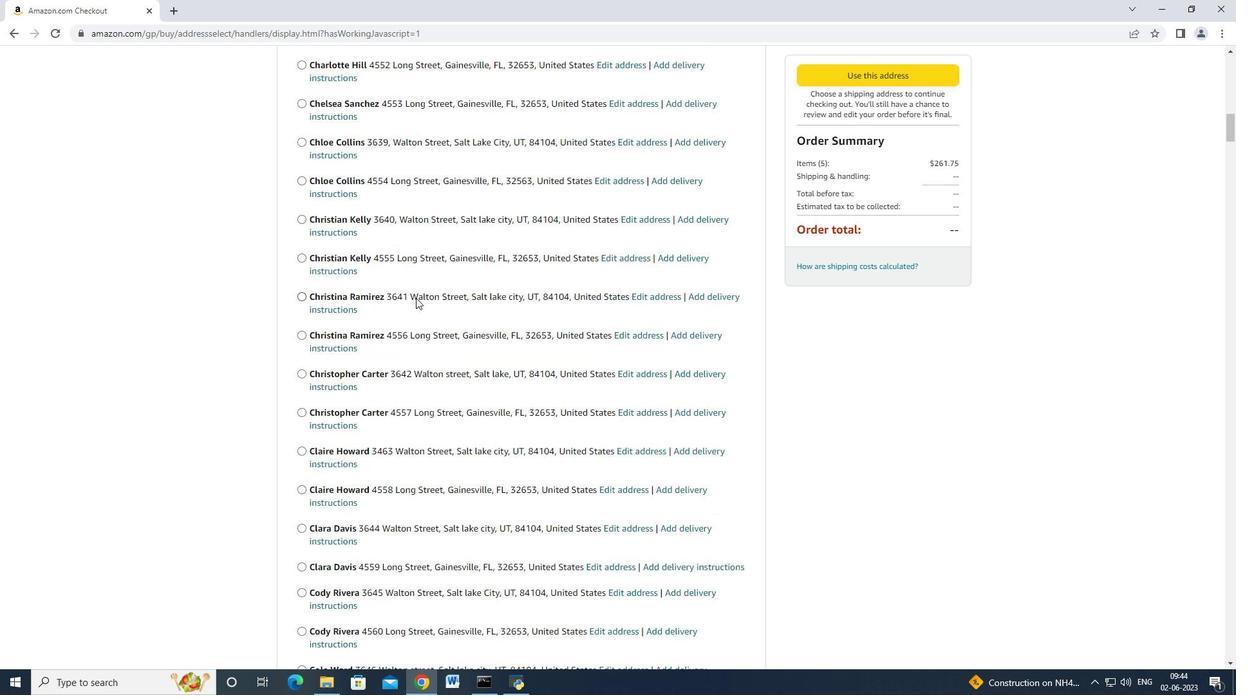 
Action: Mouse scrolled (415, 305) with delta (0, 0)
Screenshot: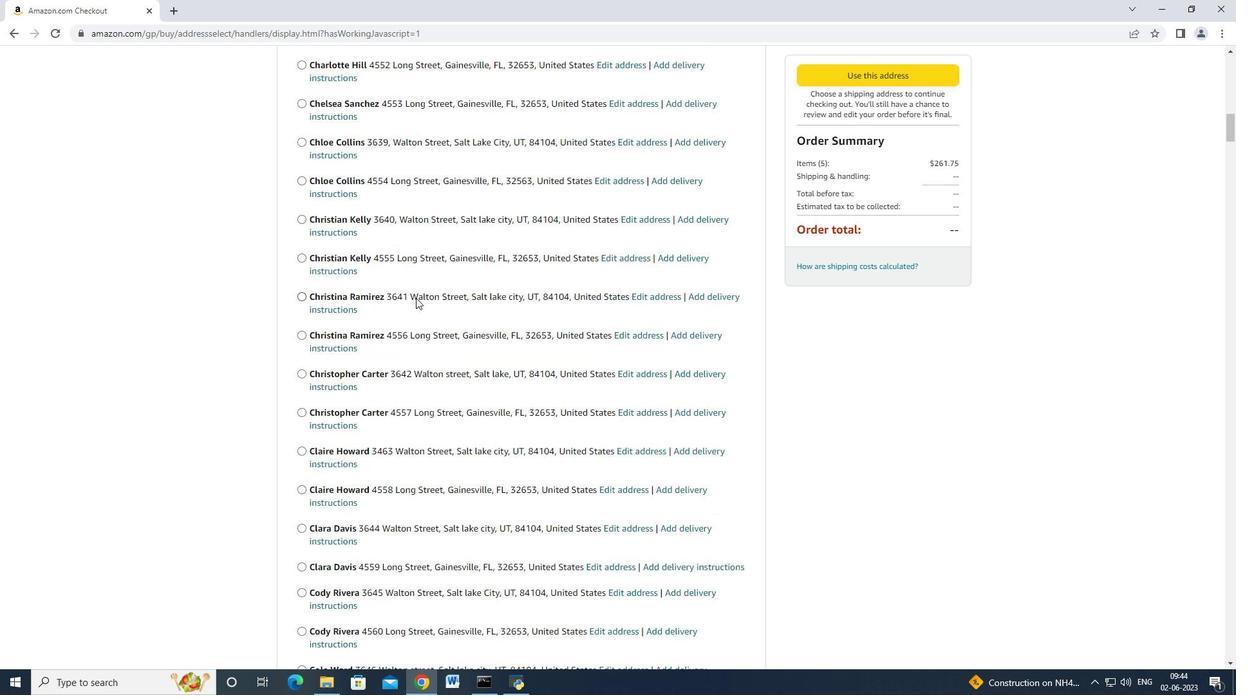 
Action: Mouse moved to (415, 306)
Screenshot: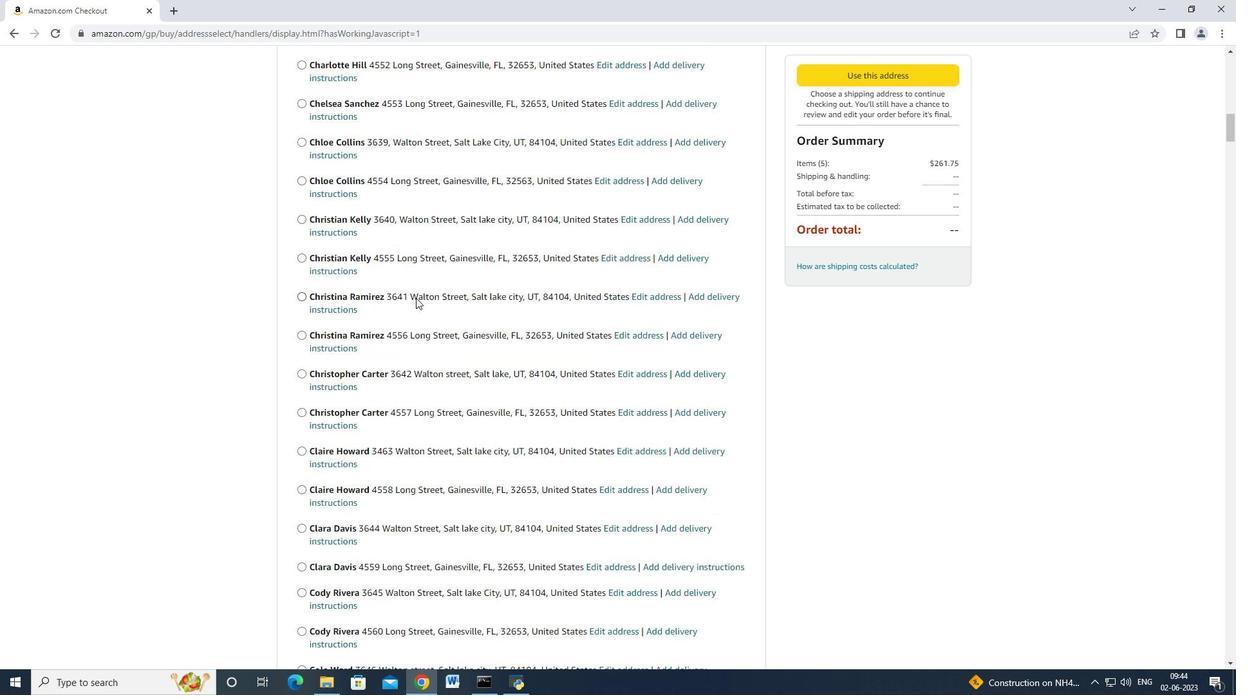 
Action: Mouse scrolled (415, 305) with delta (0, 0)
Screenshot: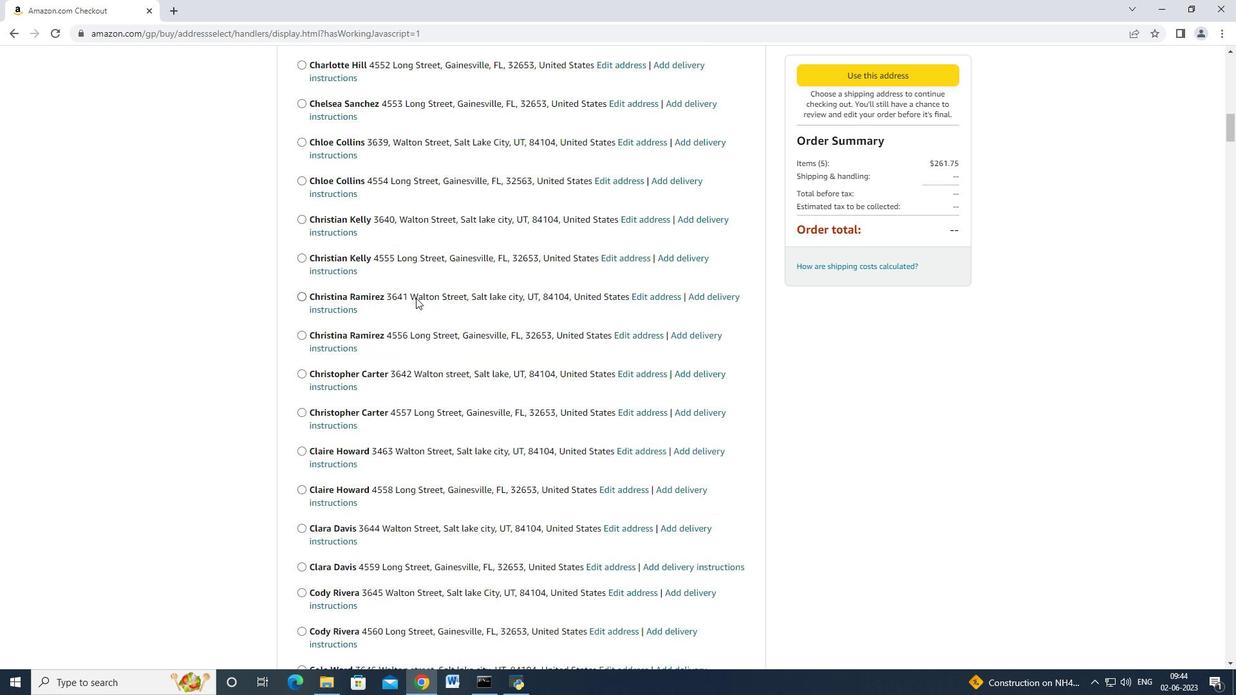 
Action: Mouse scrolled (415, 305) with delta (0, 0)
Screenshot: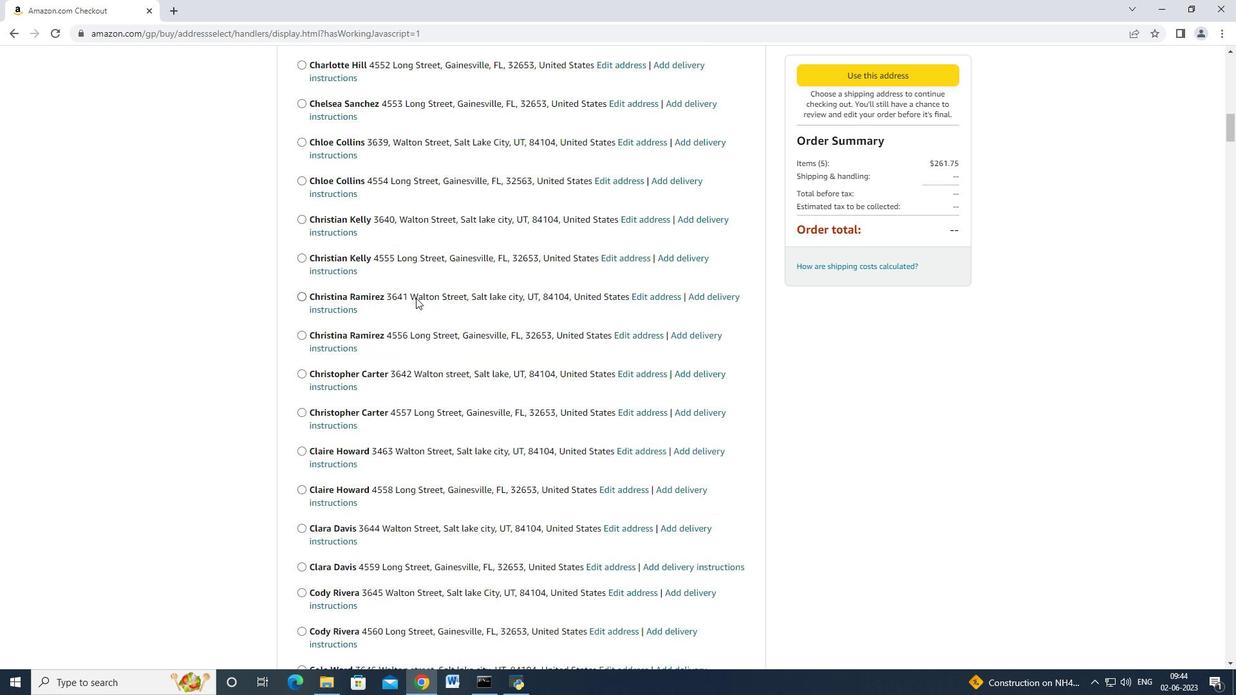 
Action: Mouse scrolled (415, 305) with delta (0, 0)
Screenshot: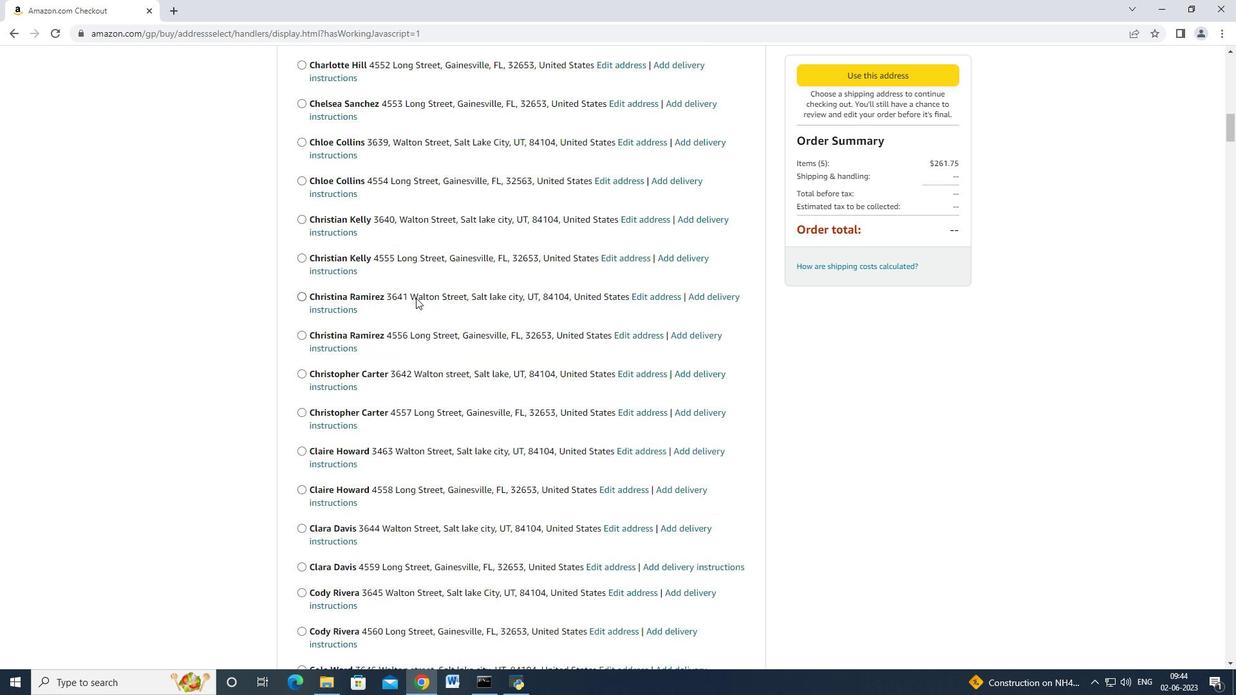 
Action: Mouse moved to (415, 307)
Screenshot: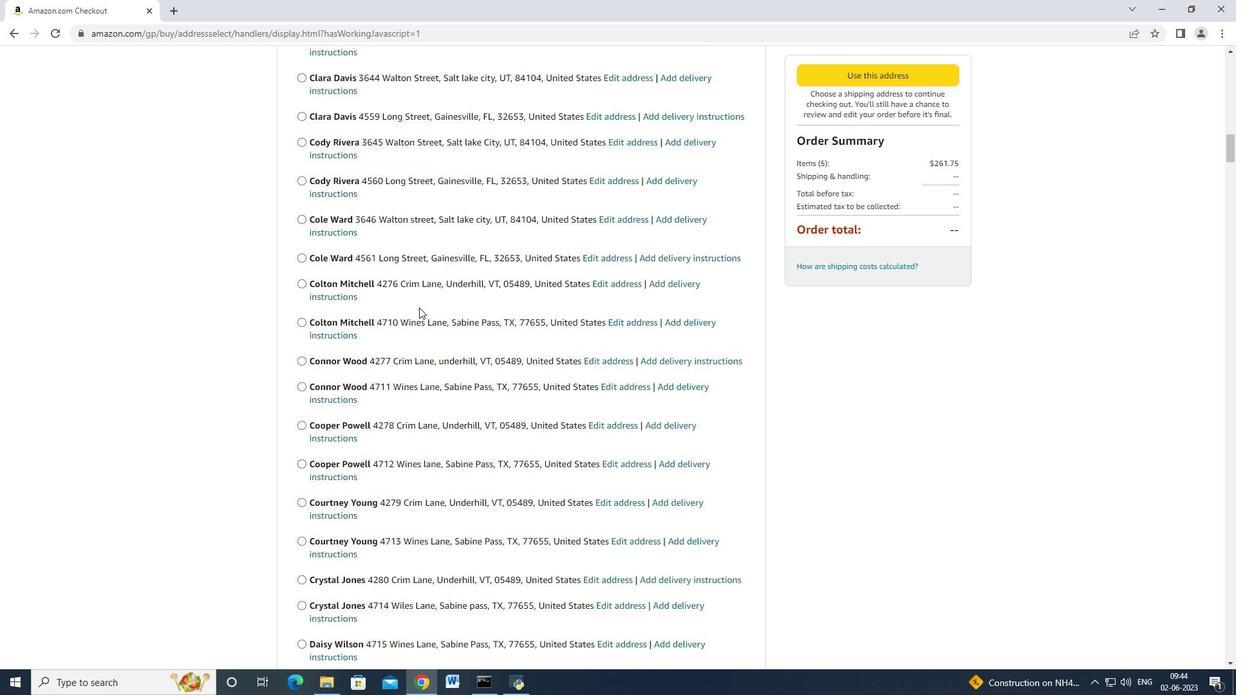 
Action: Mouse scrolled (415, 307) with delta (0, 0)
Screenshot: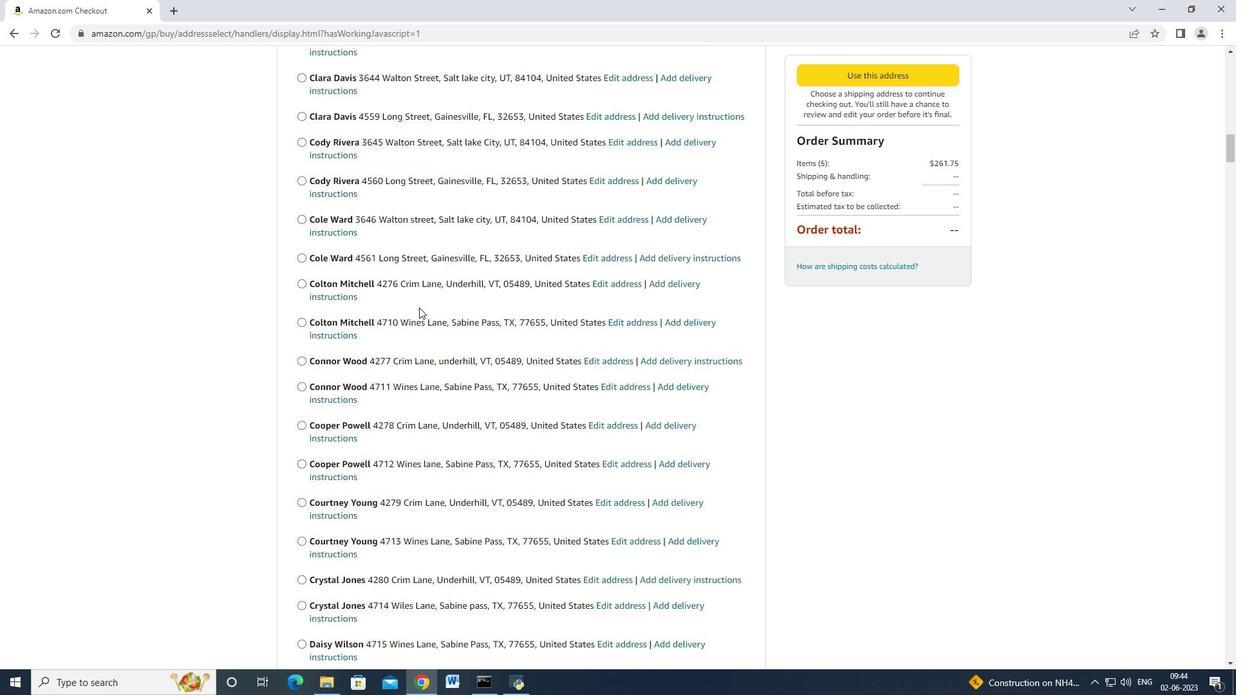 
Action: Mouse scrolled (415, 307) with delta (0, 0)
Screenshot: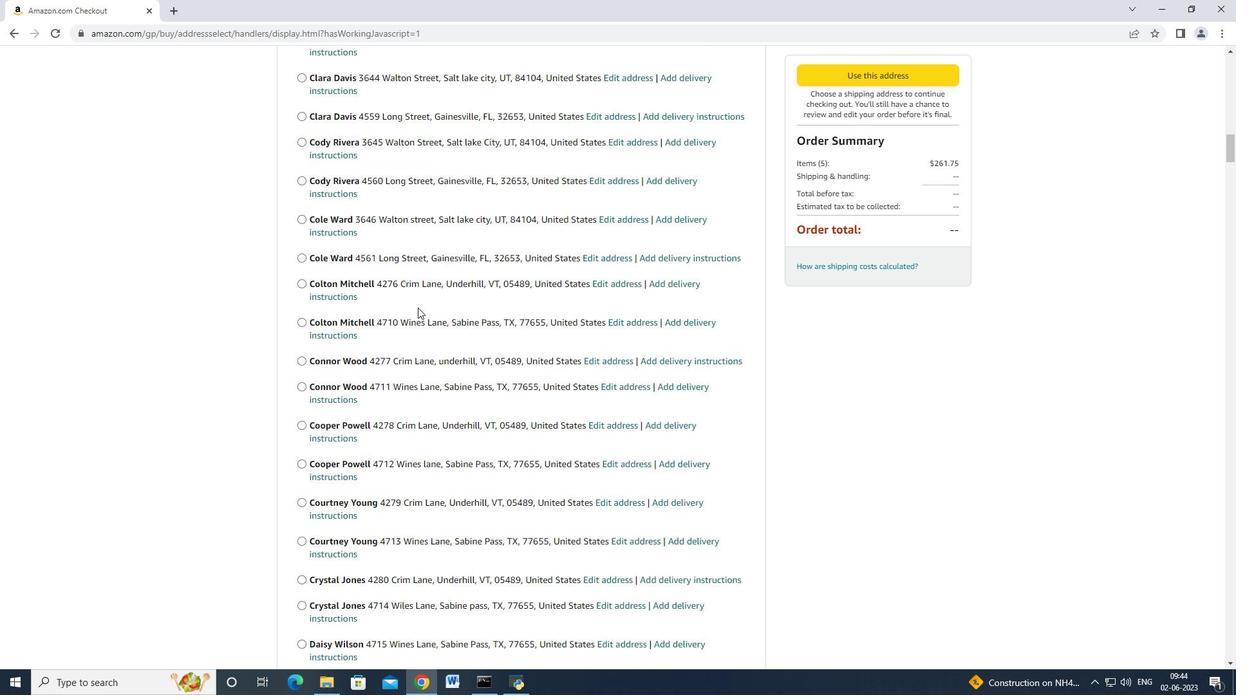 
Action: Mouse scrolled (415, 307) with delta (0, 0)
Screenshot: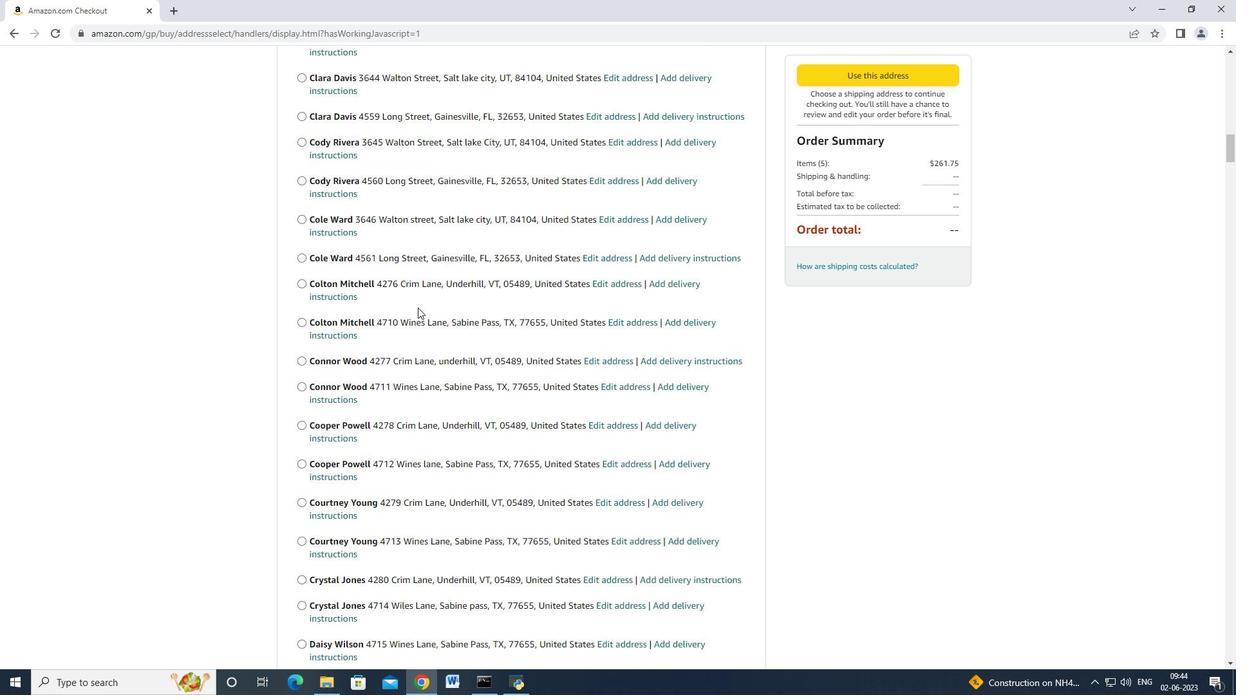 
Action: Mouse scrolled (415, 307) with delta (0, 0)
Screenshot: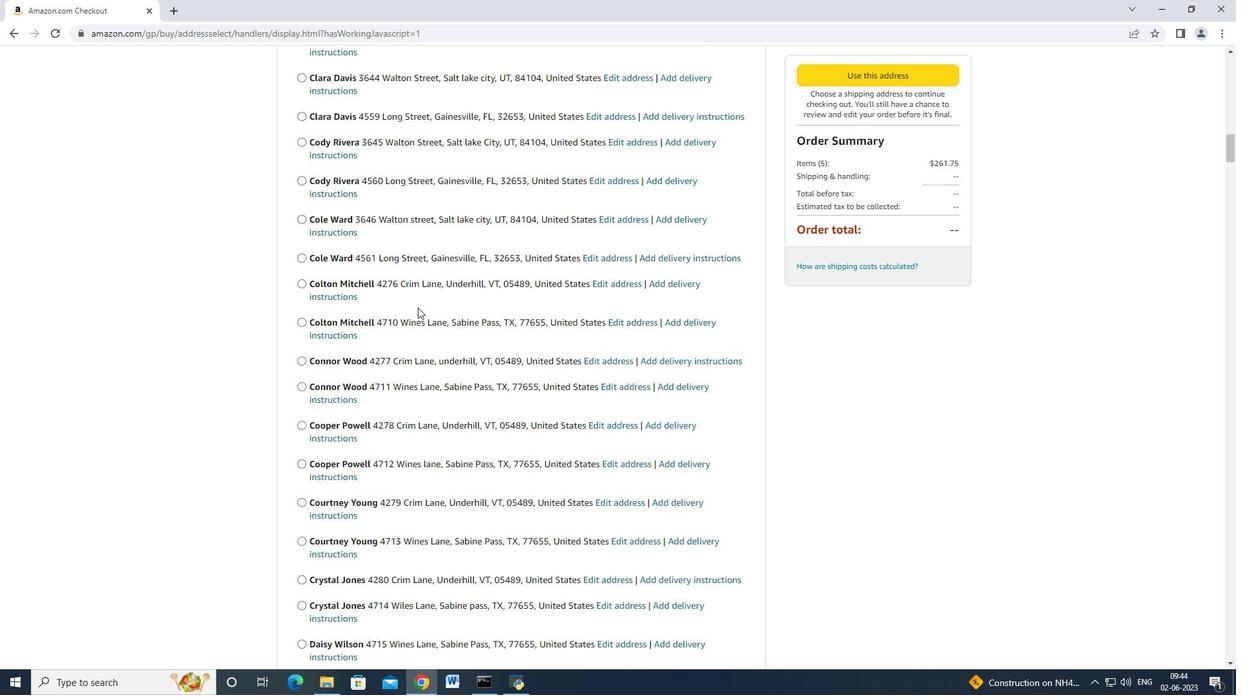 
Action: Mouse scrolled (415, 307) with delta (0, 0)
Screenshot: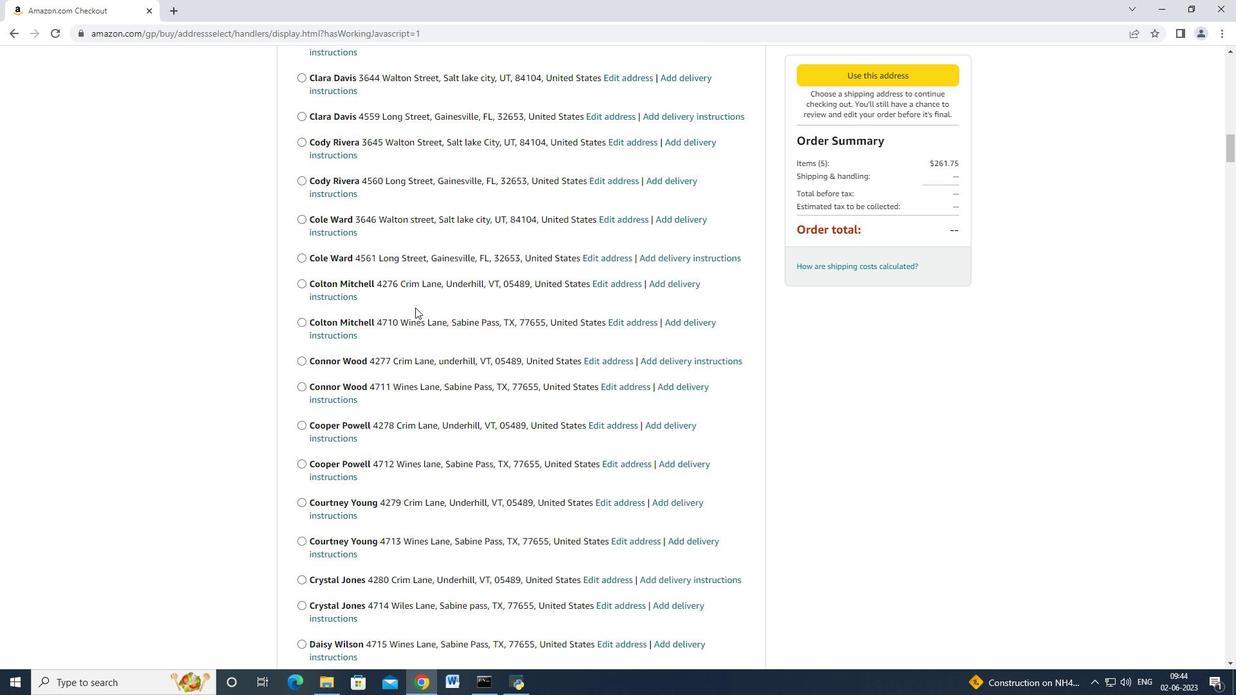 
Action: Mouse scrolled (415, 307) with delta (0, 0)
Screenshot: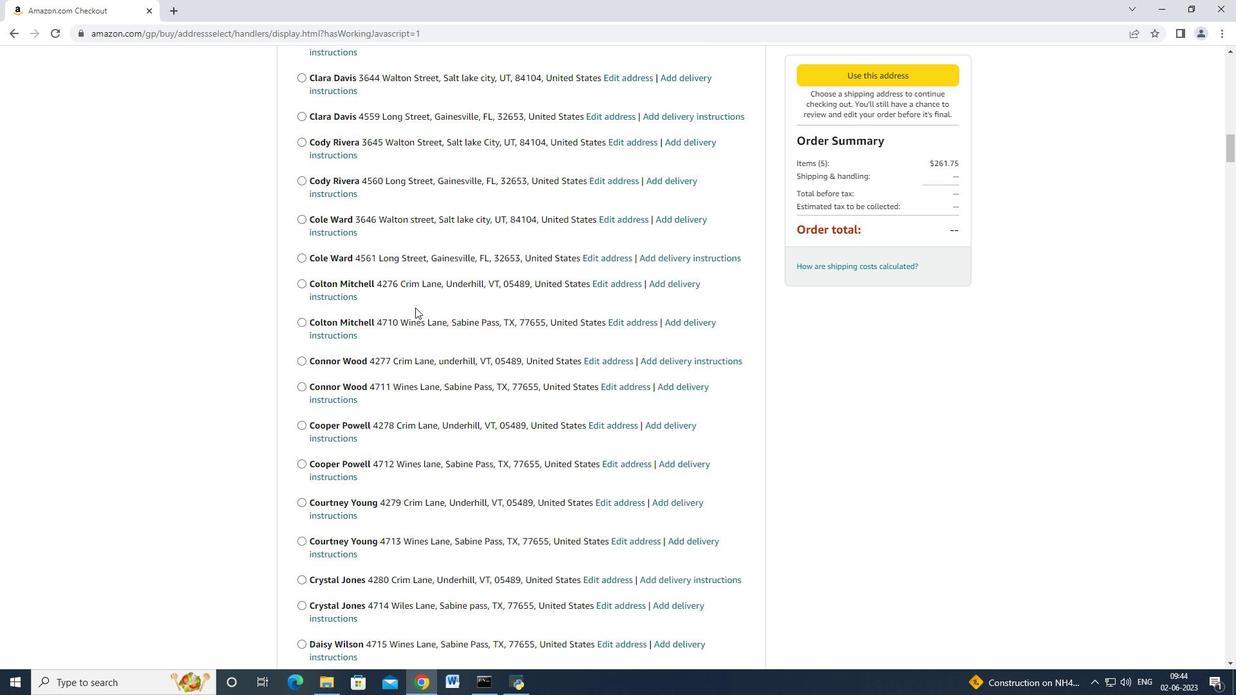 
Action: Mouse moved to (414, 308)
Screenshot: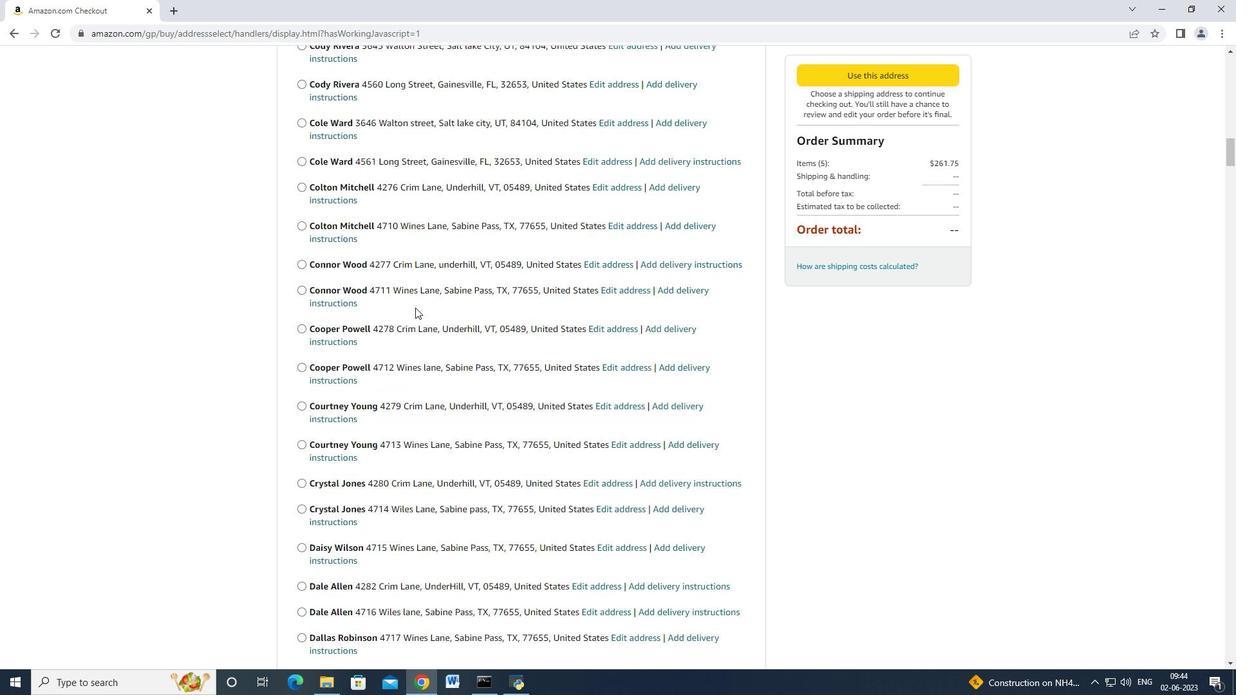 
Action: Mouse scrolled (414, 307) with delta (0, 0)
Screenshot: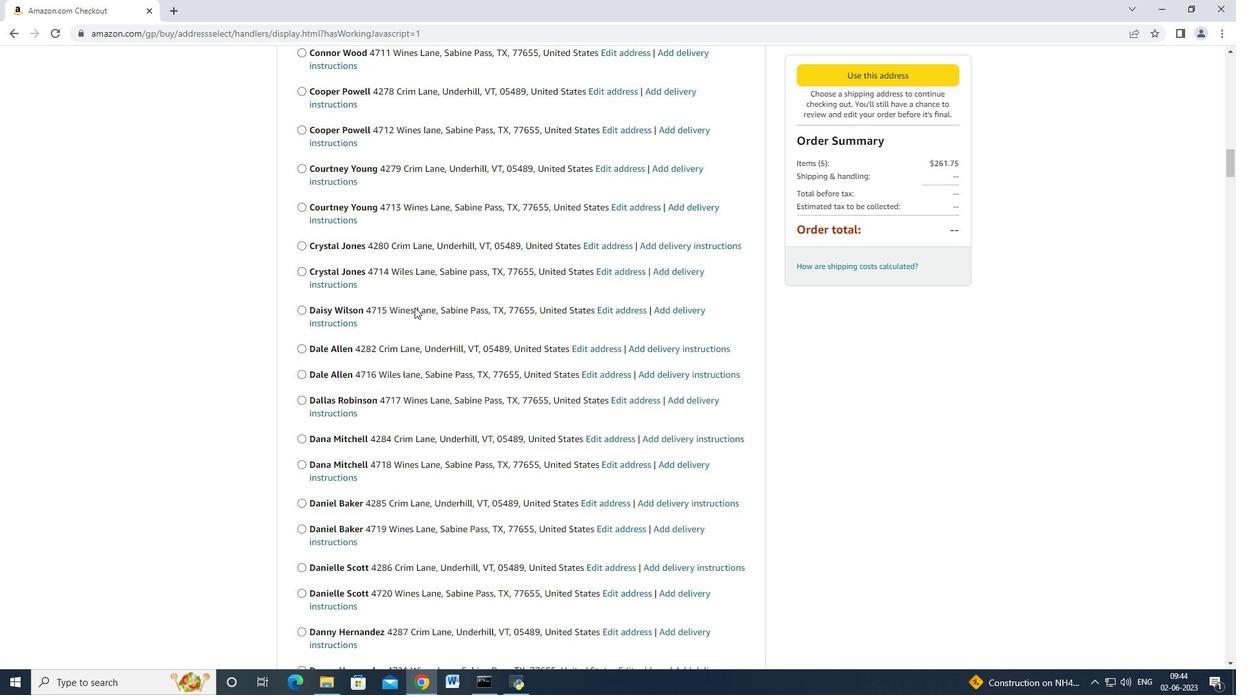 
Action: Mouse scrolled (414, 307) with delta (0, 0)
Screenshot: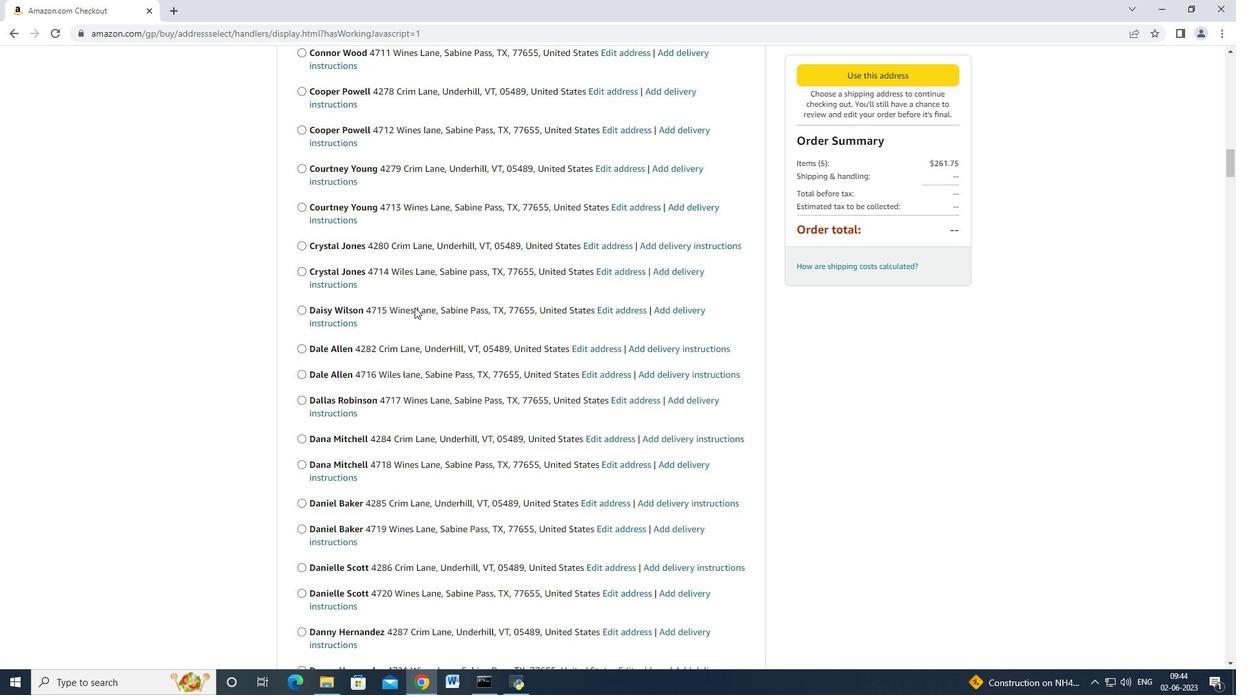 
Action: Mouse scrolled (414, 307) with delta (0, 0)
Screenshot: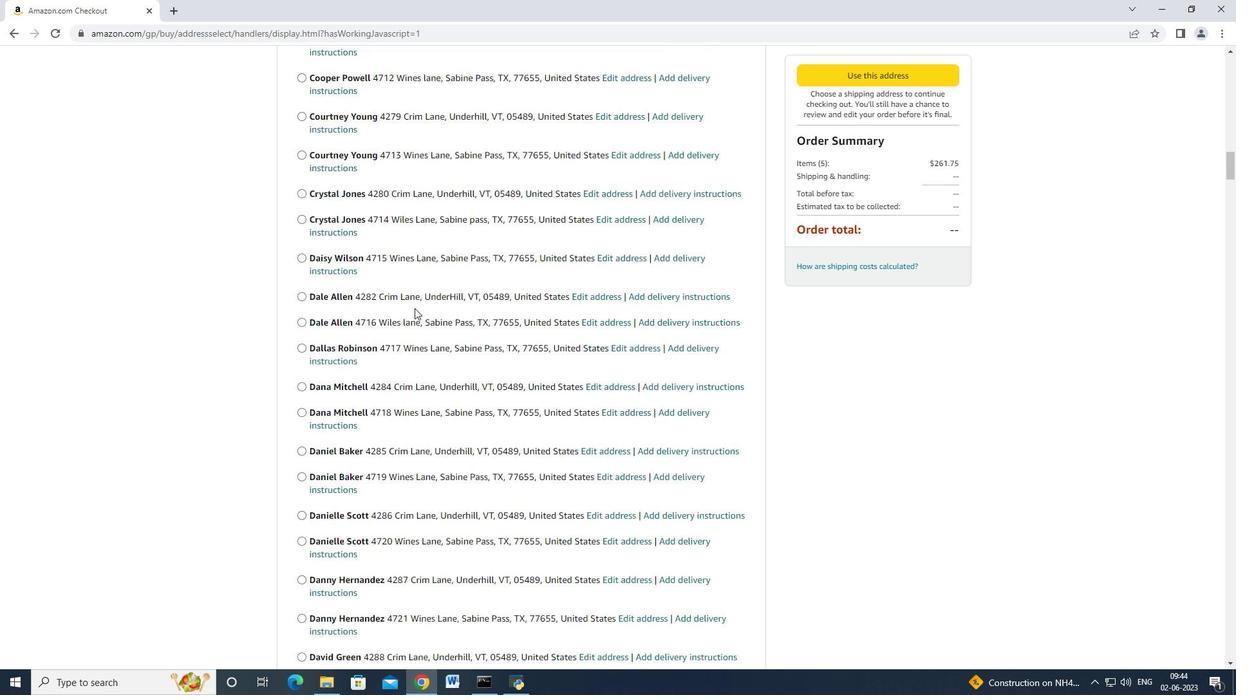 
Action: Mouse scrolled (414, 307) with delta (0, 0)
Screenshot: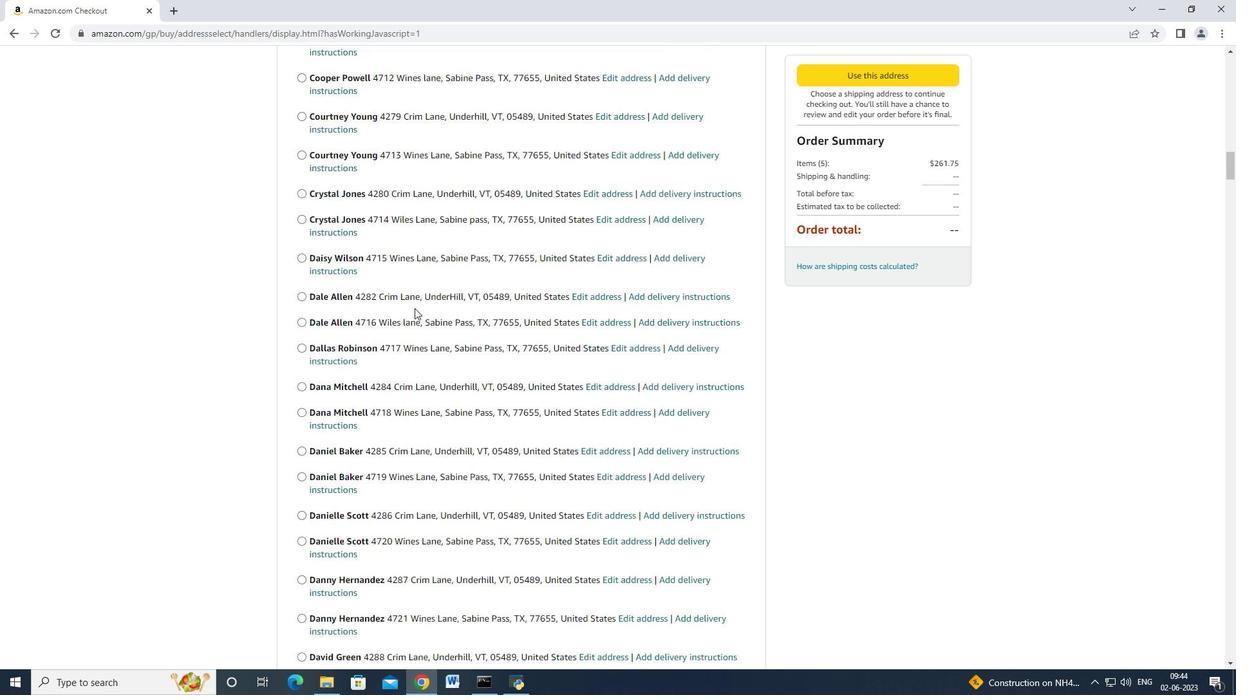 
Action: Mouse scrolled (414, 307) with delta (0, 0)
Screenshot: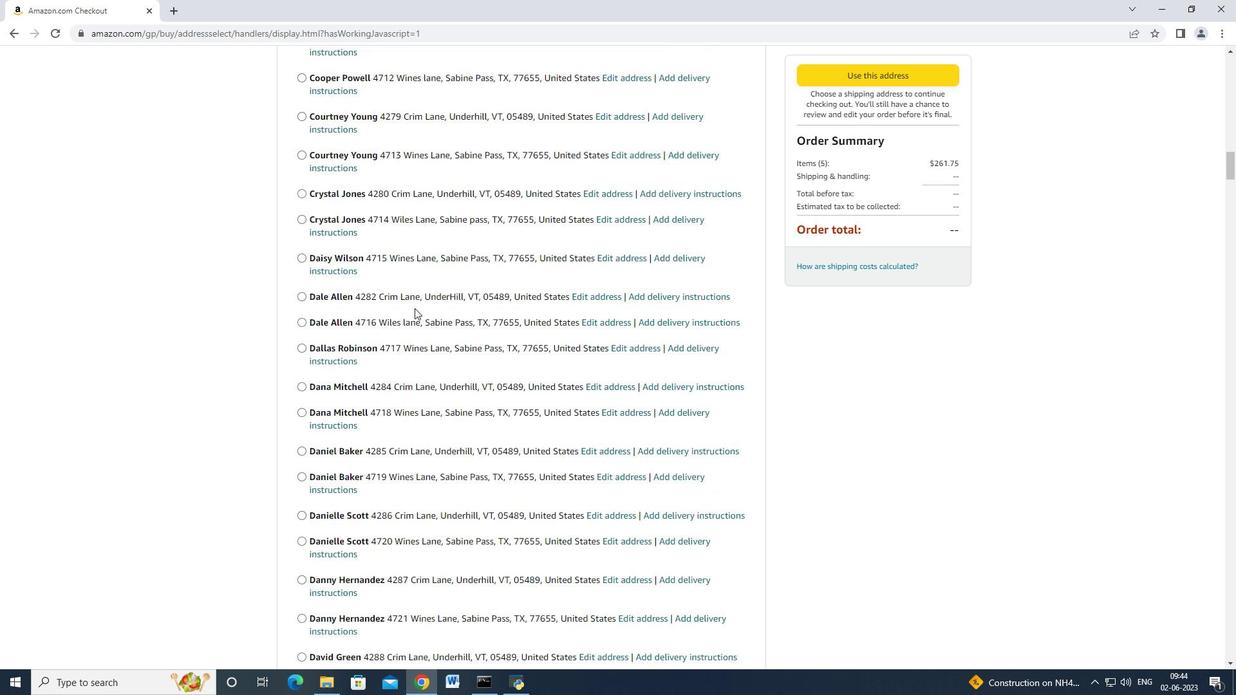 
Action: Mouse scrolled (414, 307) with delta (0, 0)
Screenshot: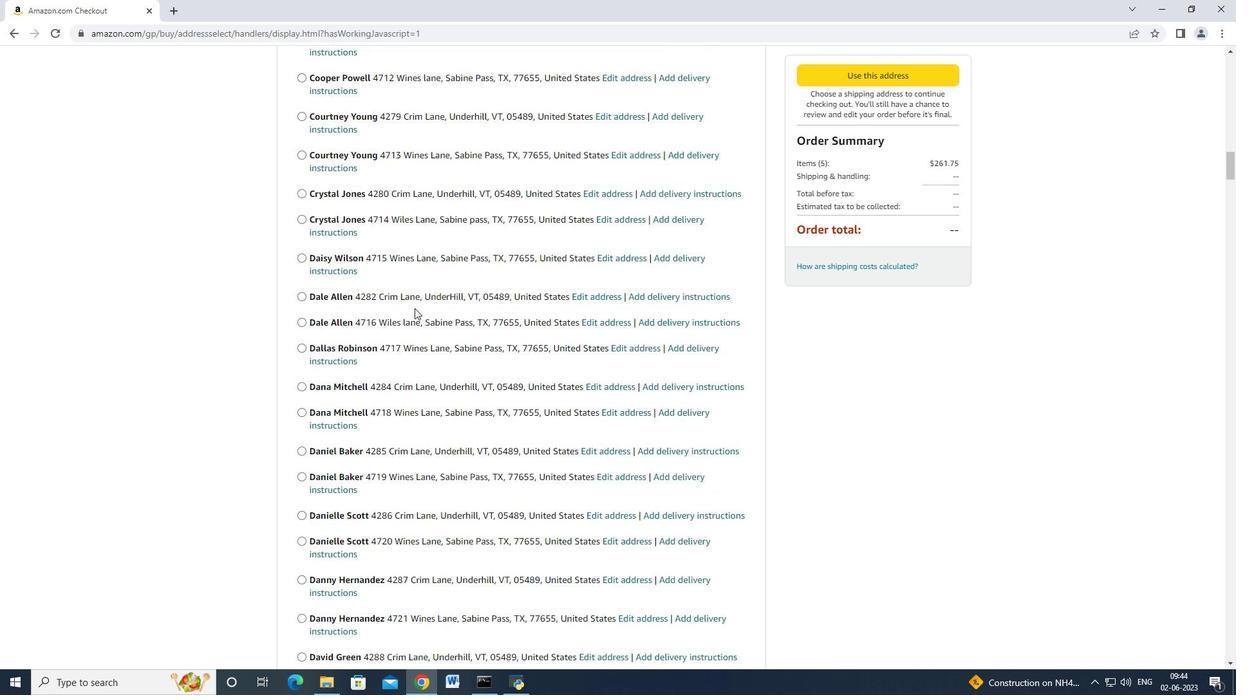 
Action: Mouse scrolled (414, 307) with delta (0, 0)
Screenshot: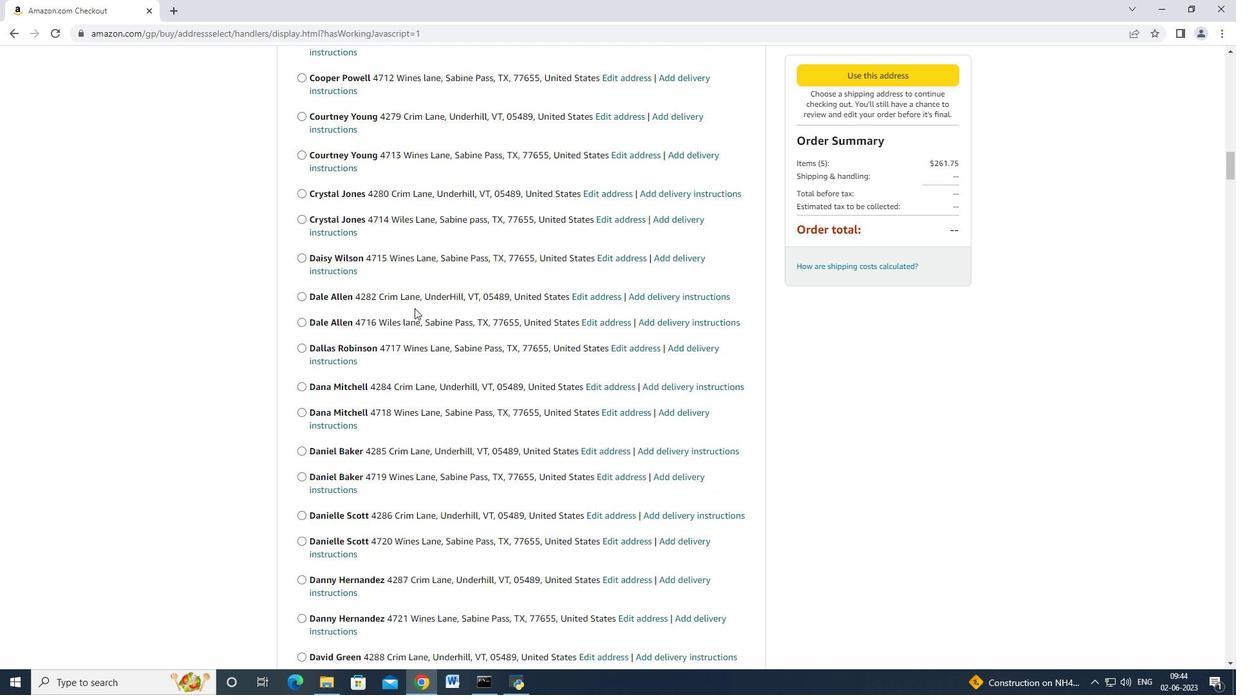 
Action: Mouse scrolled (414, 307) with delta (0, 0)
Screenshot: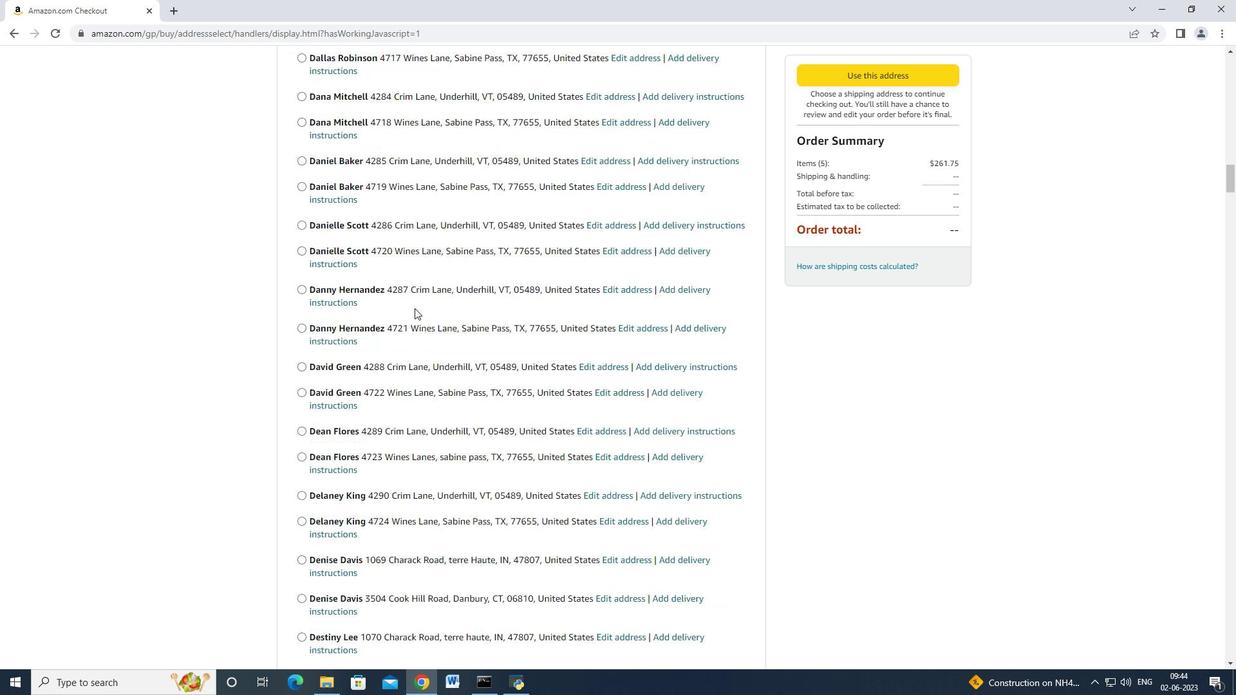 
Action: Mouse scrolled (414, 307) with delta (0, 0)
Screenshot: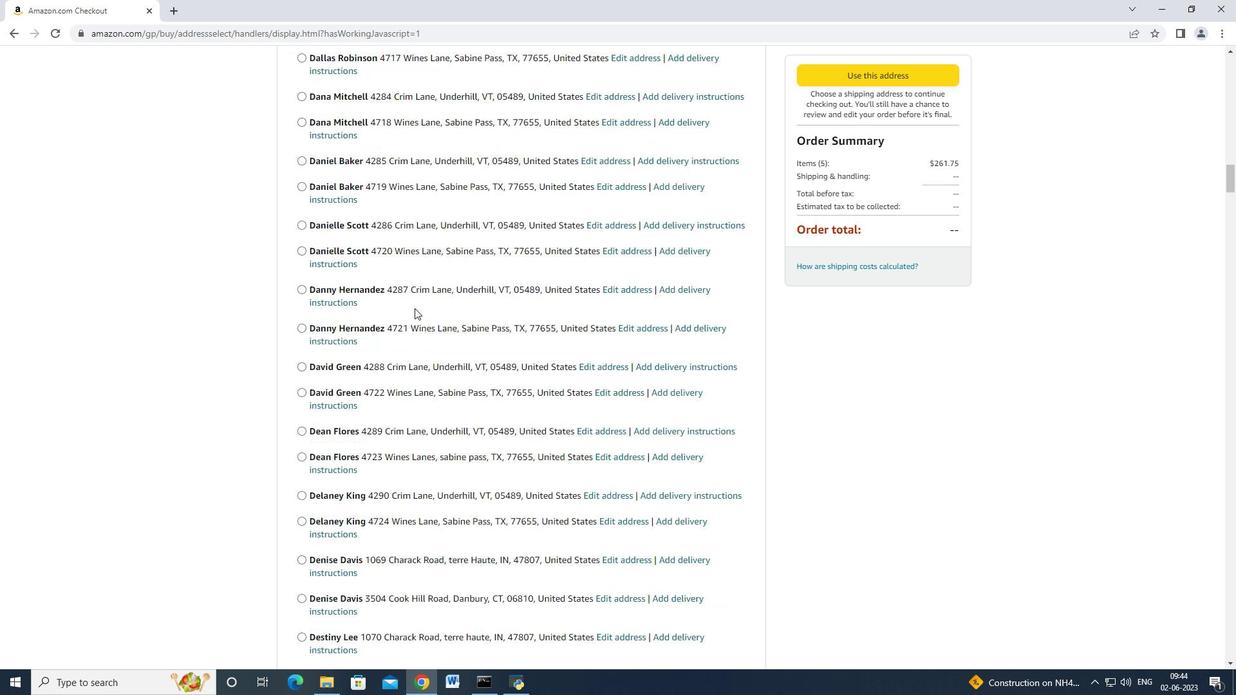 
Action: Mouse scrolled (414, 307) with delta (0, 0)
Screenshot: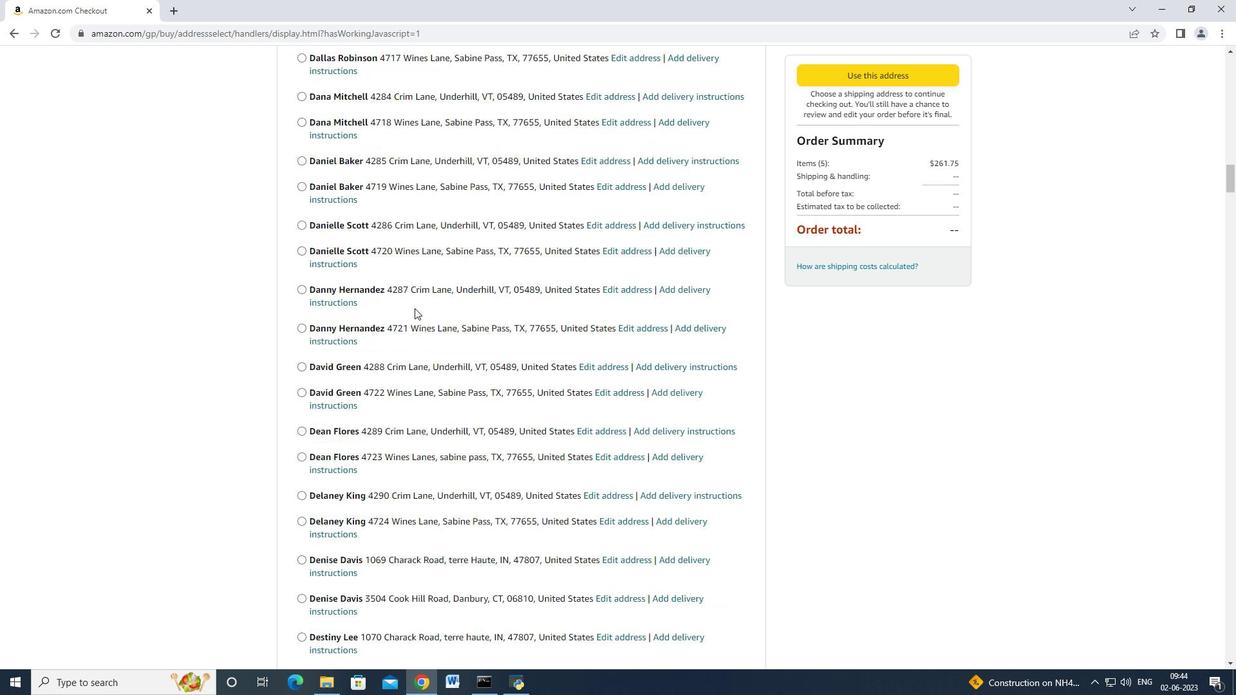 
Action: Mouse scrolled (414, 307) with delta (0, 0)
Screenshot: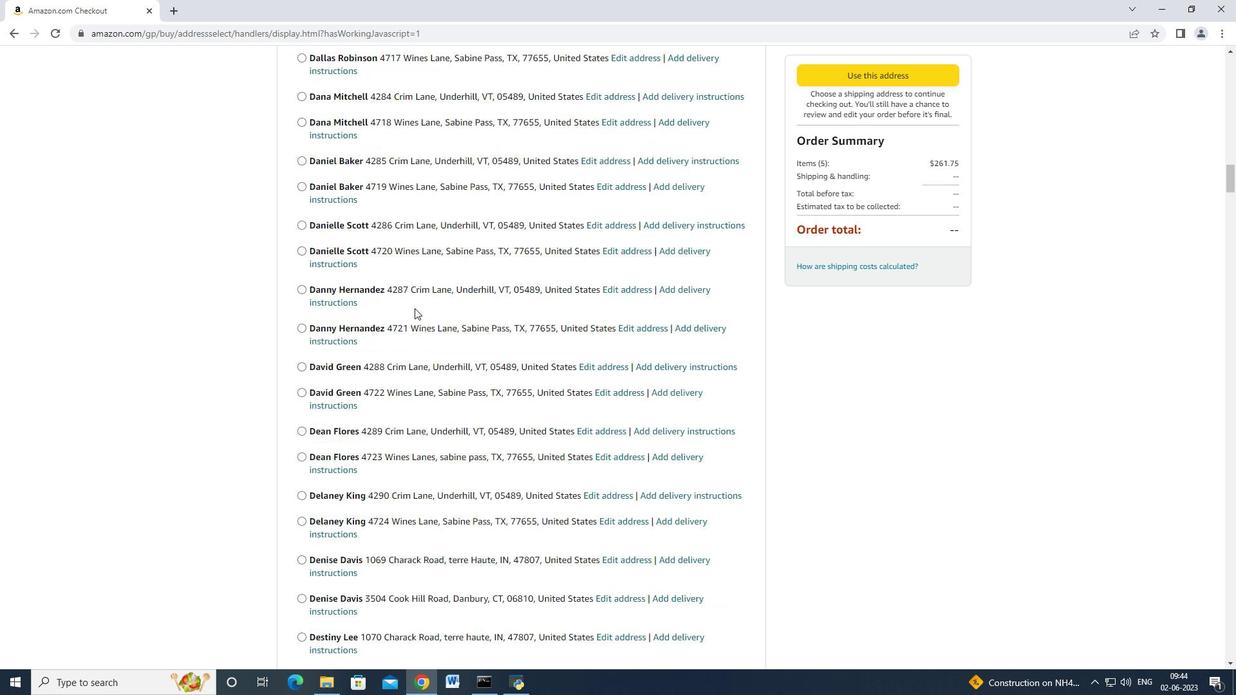 
Action: Mouse scrolled (414, 307) with delta (0, 0)
Screenshot: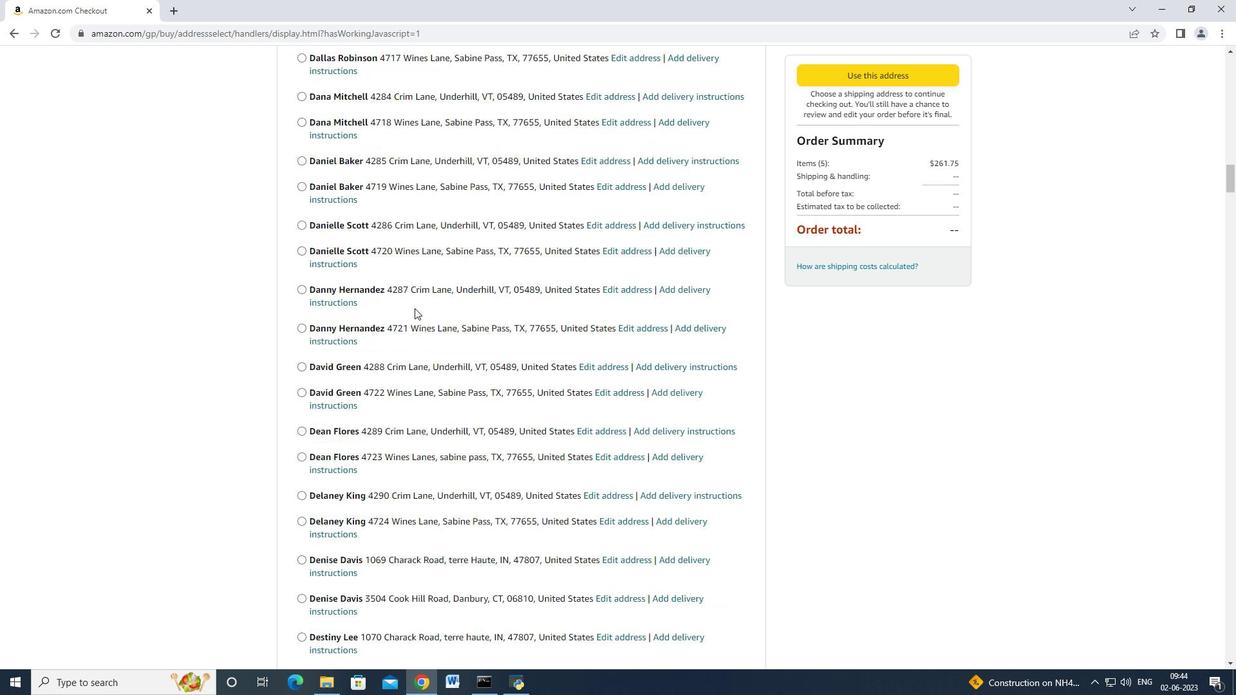 
Action: Mouse scrolled (414, 307) with delta (0, 0)
Screenshot: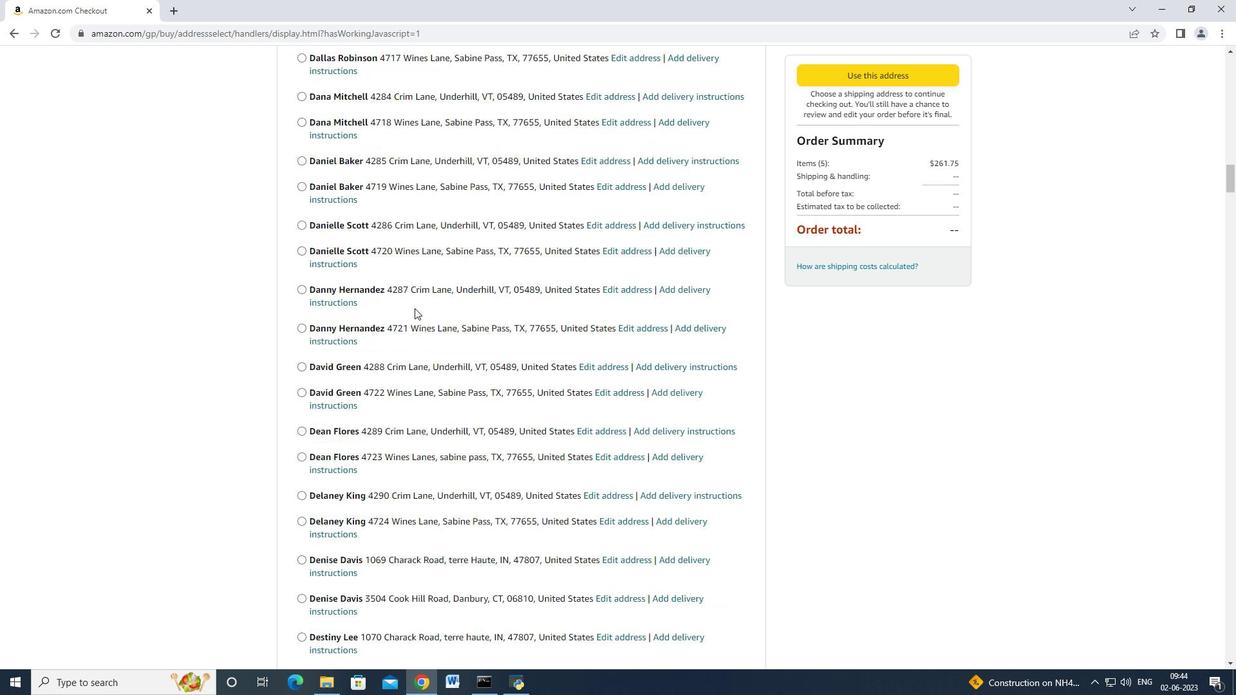 
Action: Mouse scrolled (414, 307) with delta (0, 0)
Screenshot: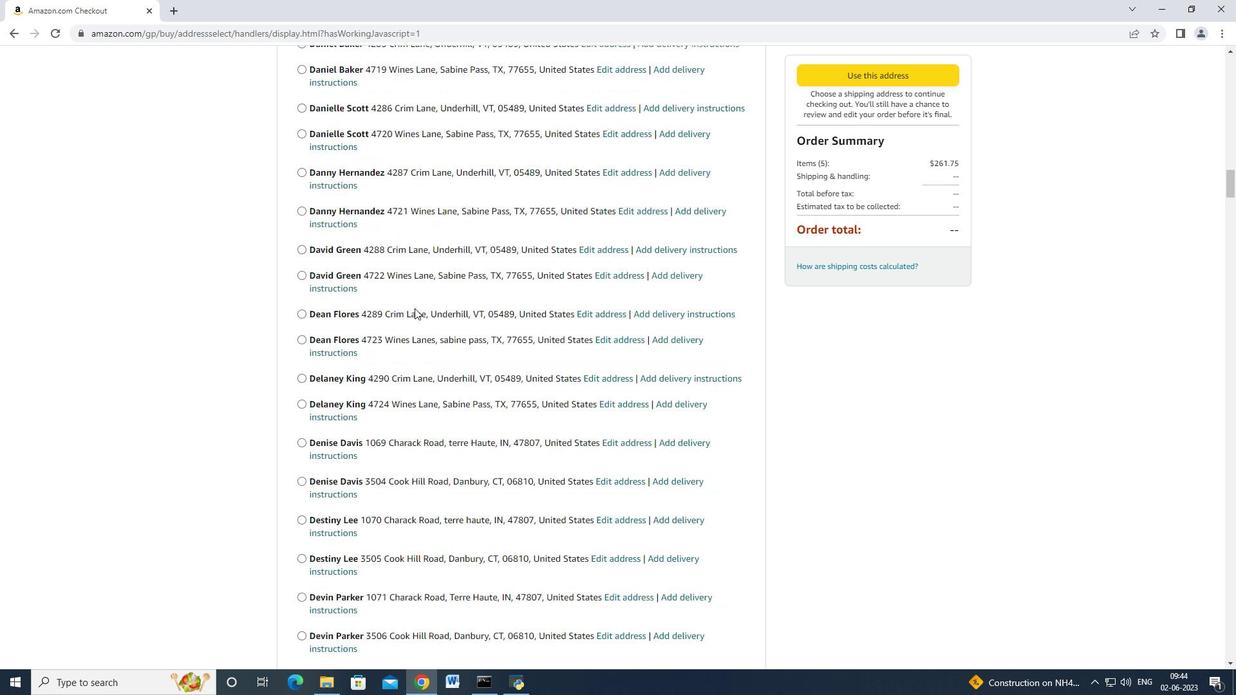 
Action: Mouse scrolled (414, 307) with delta (0, 0)
Screenshot: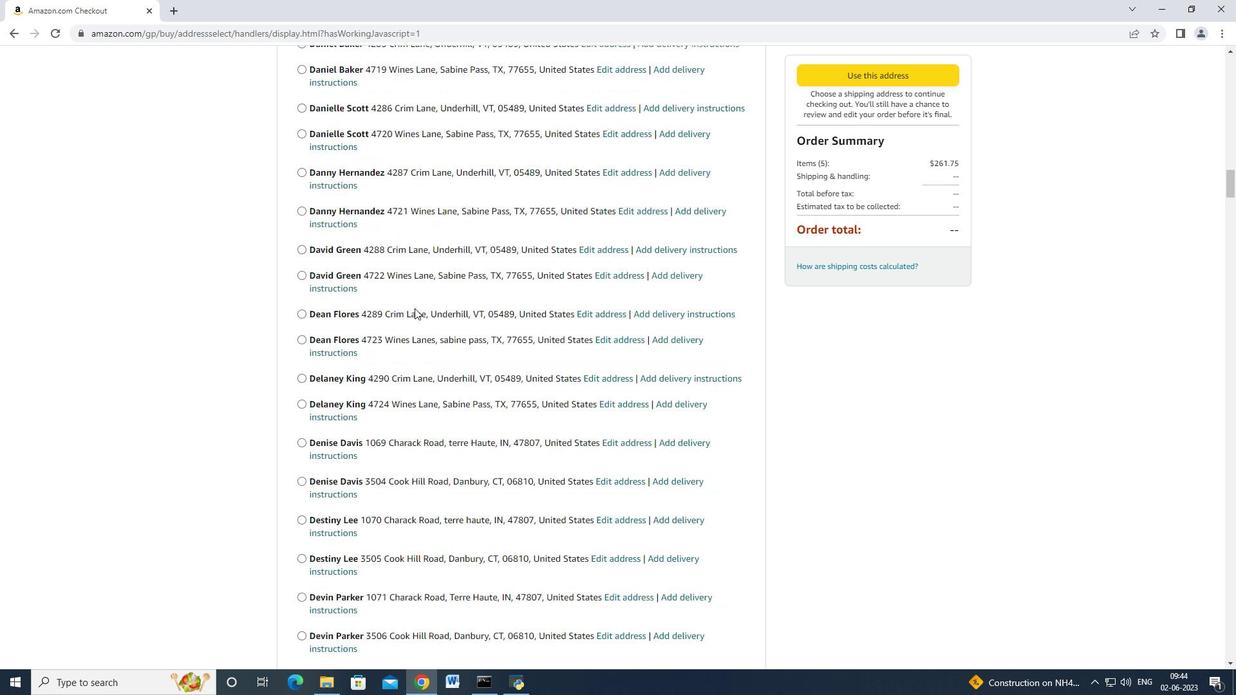 
Action: Mouse scrolled (414, 307) with delta (0, 0)
Screenshot: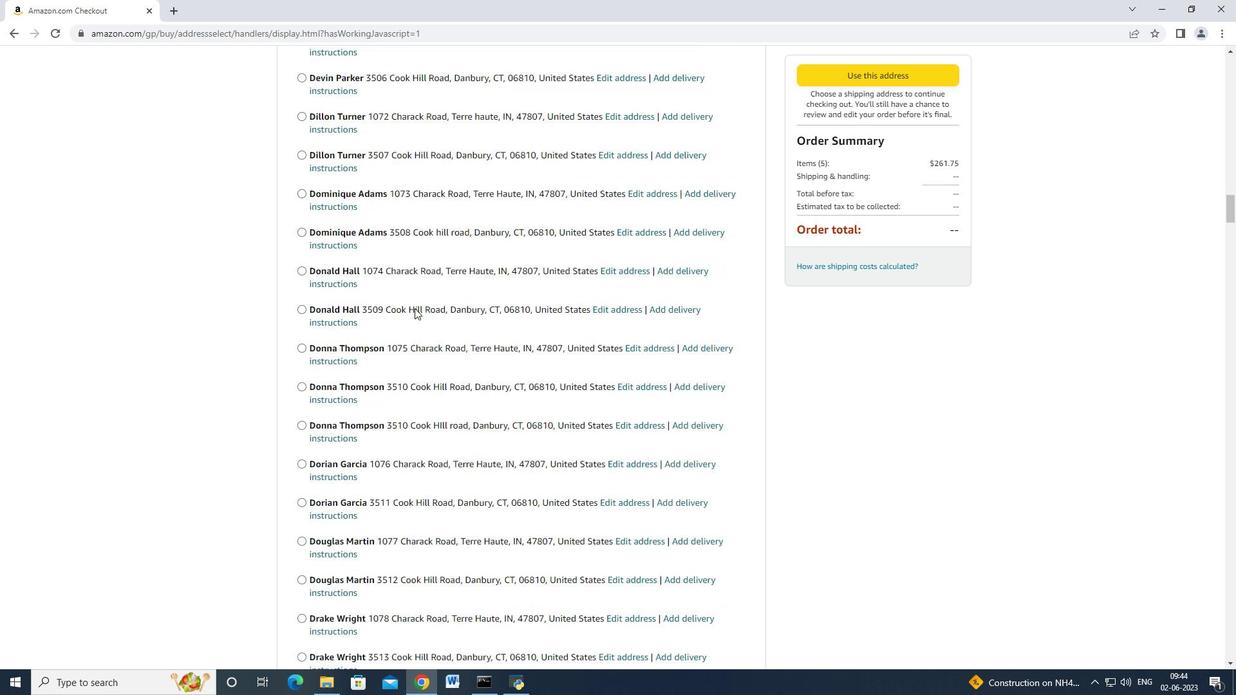 
Action: Mouse scrolled (414, 307) with delta (0, 0)
Screenshot: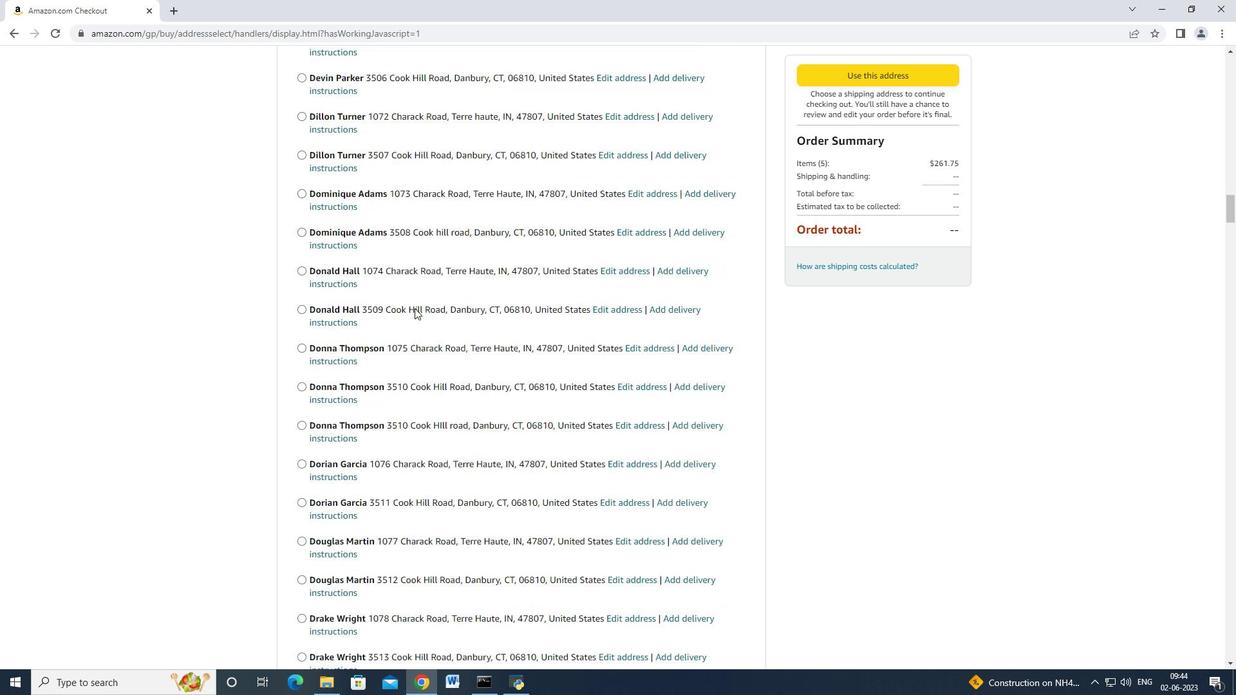 
Action: Mouse scrolled (414, 307) with delta (0, 0)
Screenshot: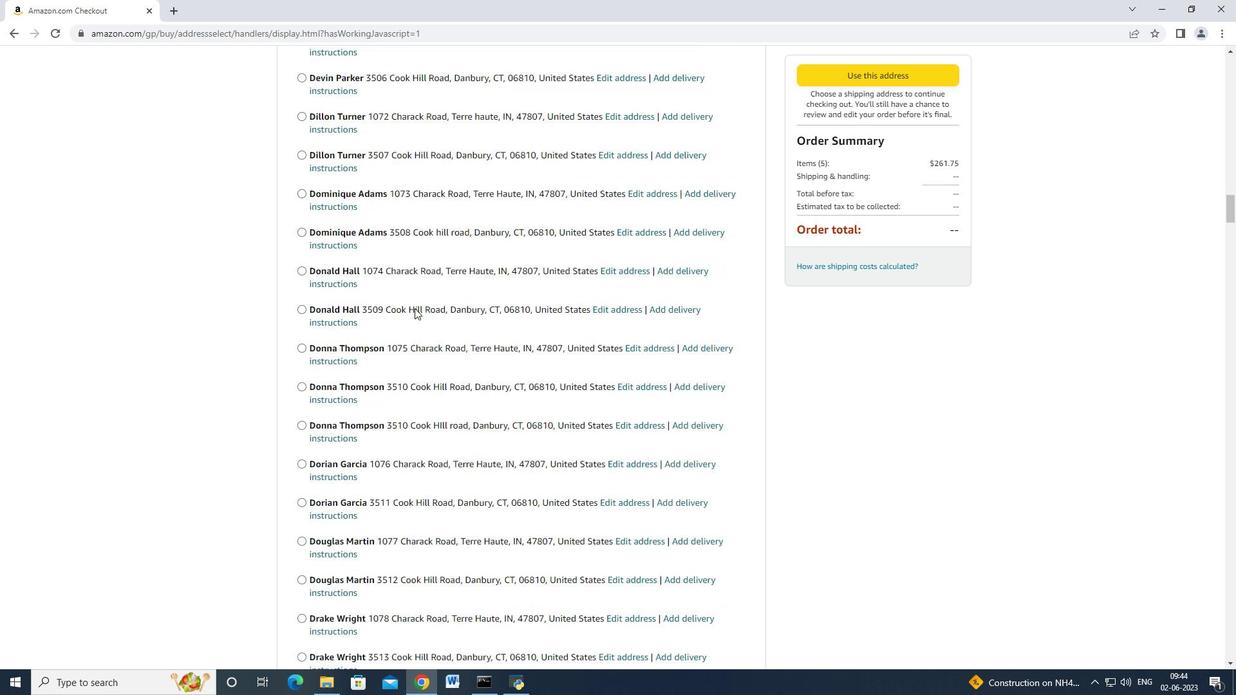 
Action: Mouse scrolled (414, 307) with delta (0, 0)
Screenshot: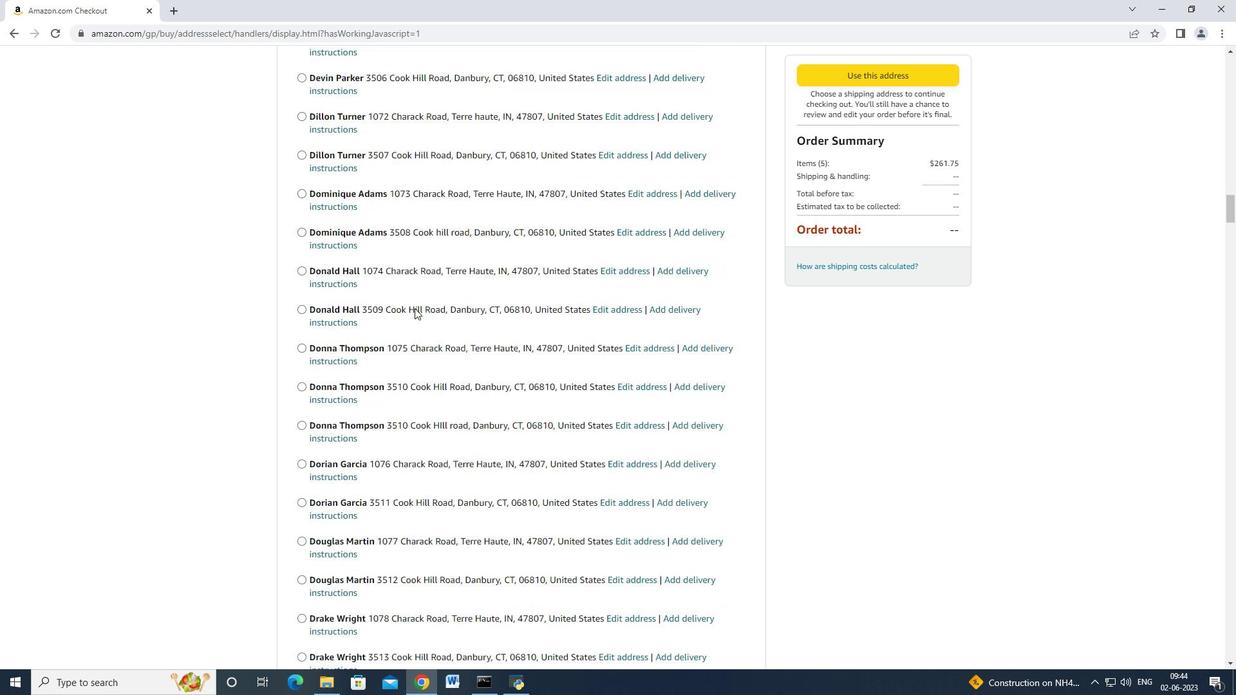 
Action: Mouse scrolled (414, 307) with delta (0, 0)
Screenshot: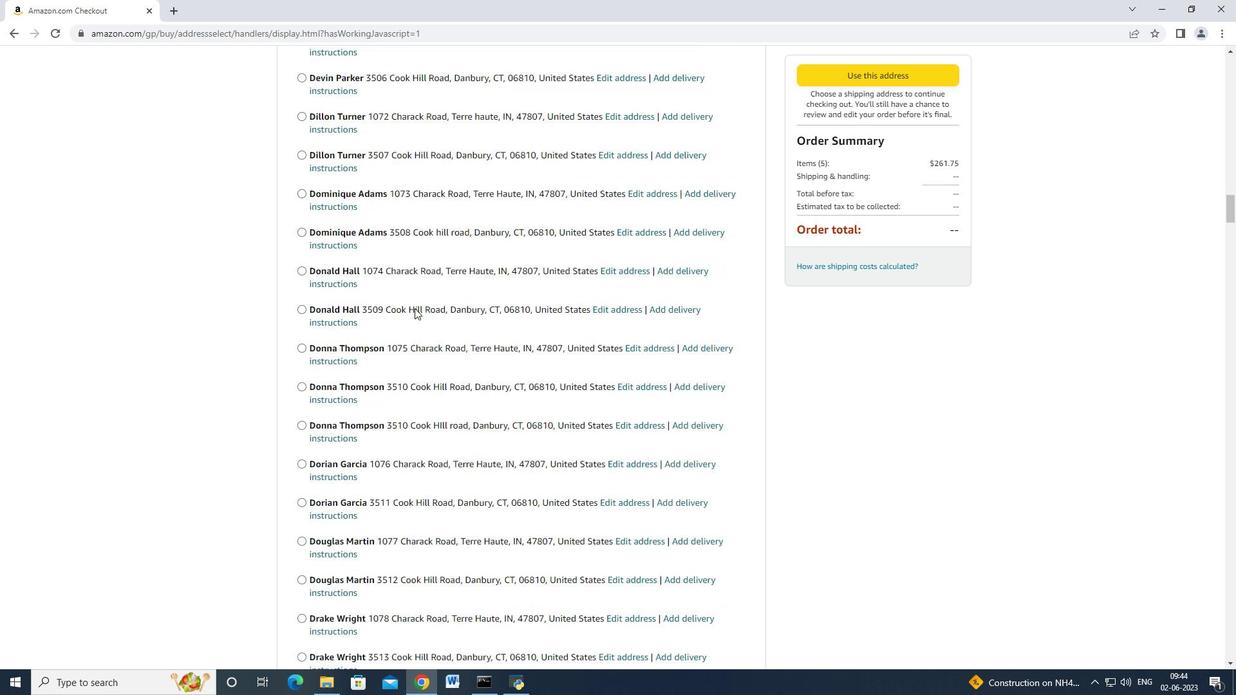 
Action: Mouse scrolled (414, 307) with delta (0, 0)
Screenshot: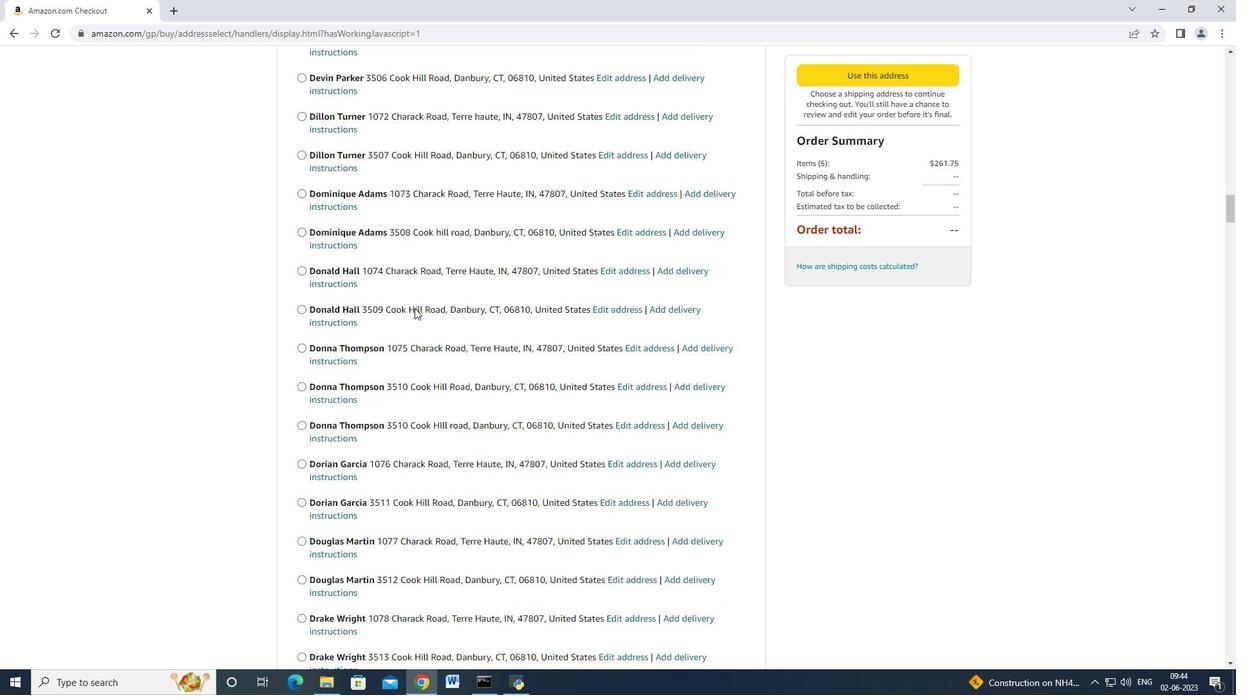 
Action: Mouse scrolled (414, 307) with delta (0, 0)
Screenshot: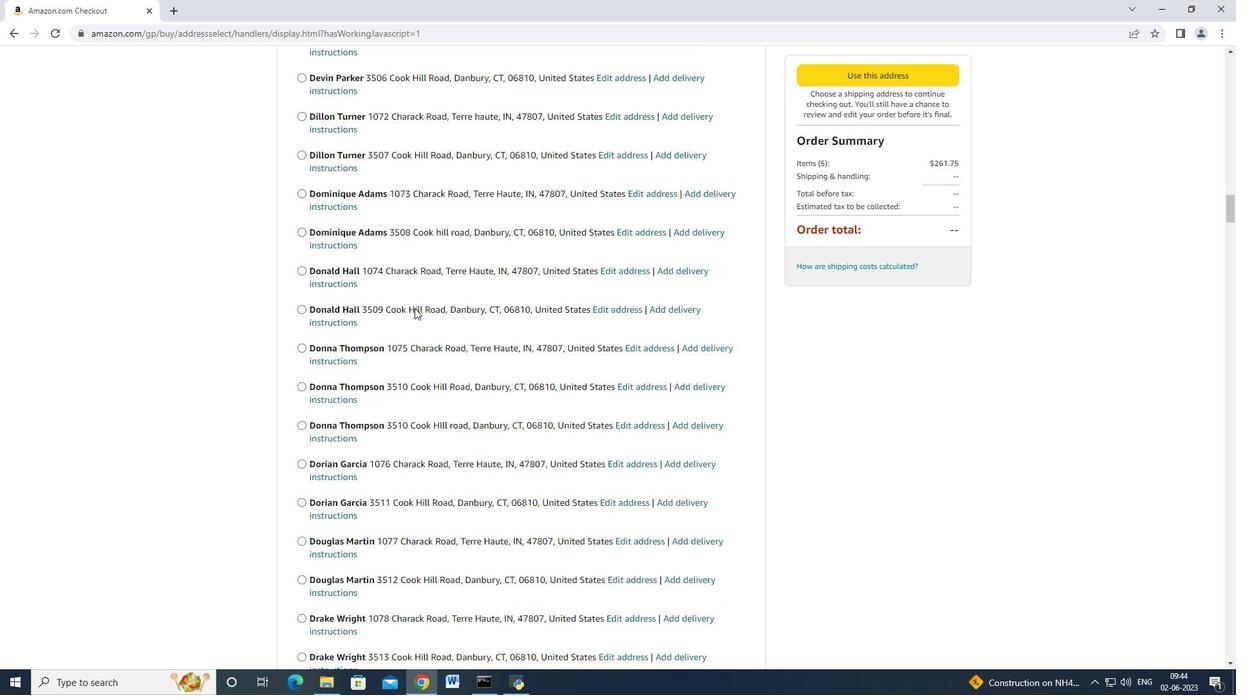 
Action: Mouse scrolled (414, 307) with delta (0, 0)
Screenshot: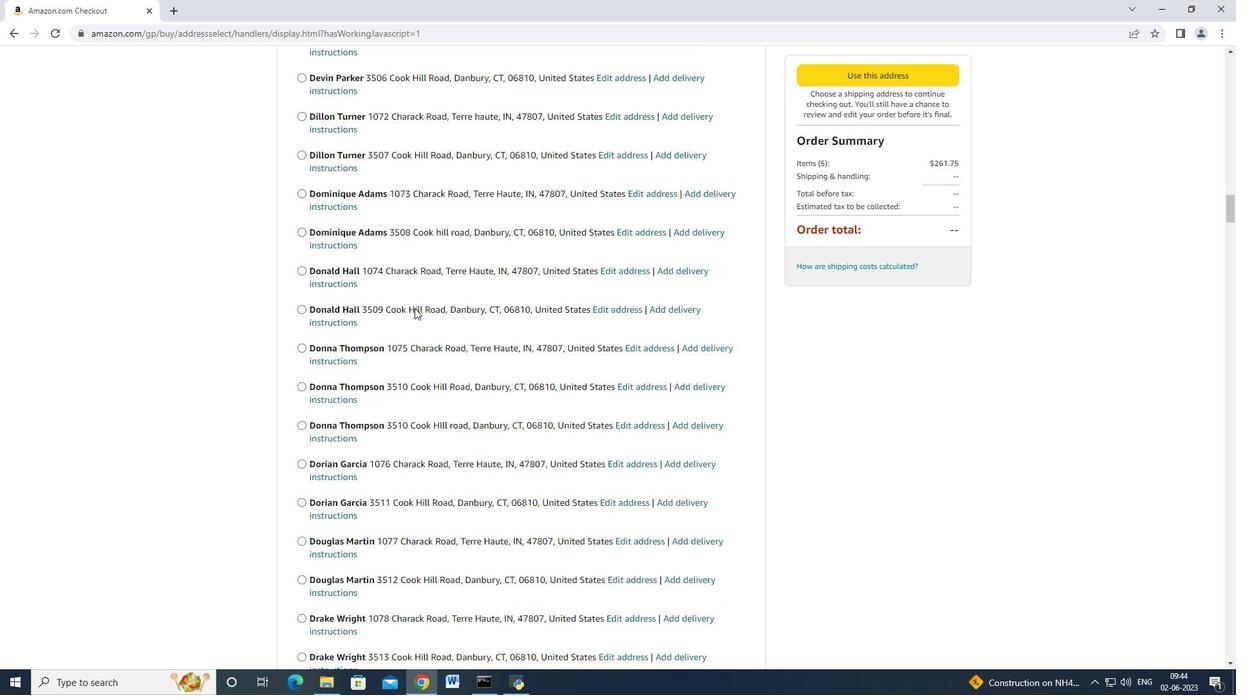 
Action: Mouse moved to (414, 308)
Screenshot: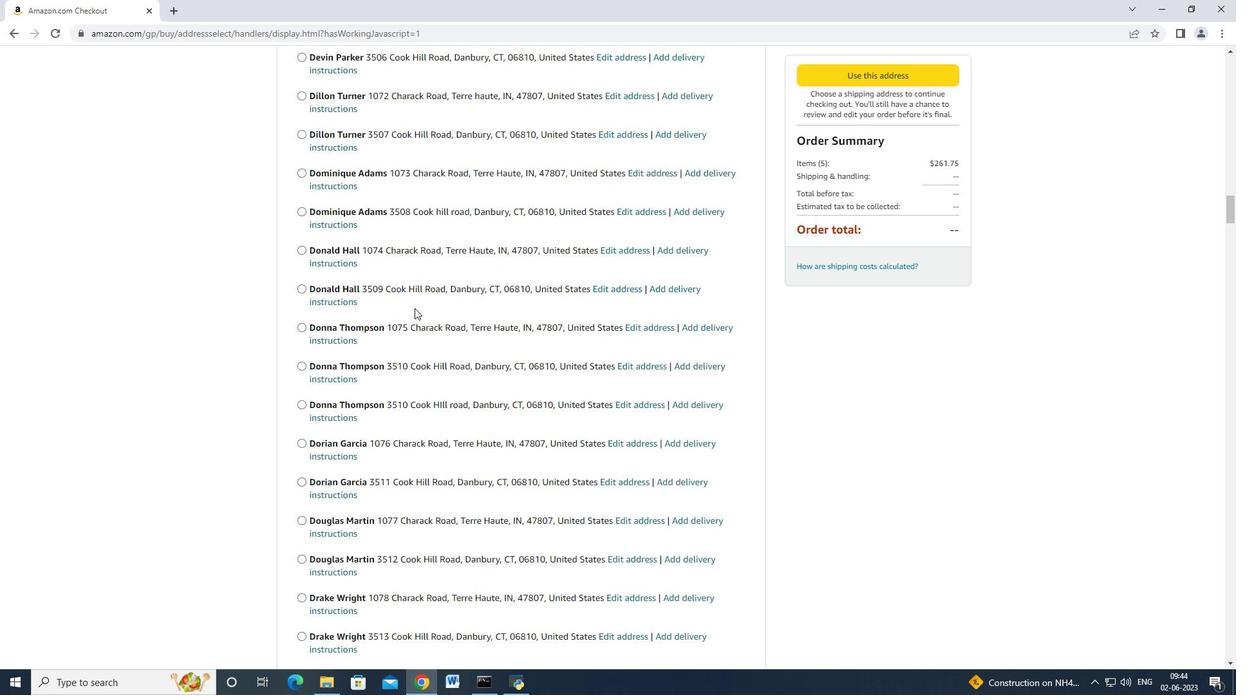 
Action: Mouse scrolled (414, 307) with delta (0, 0)
Screenshot: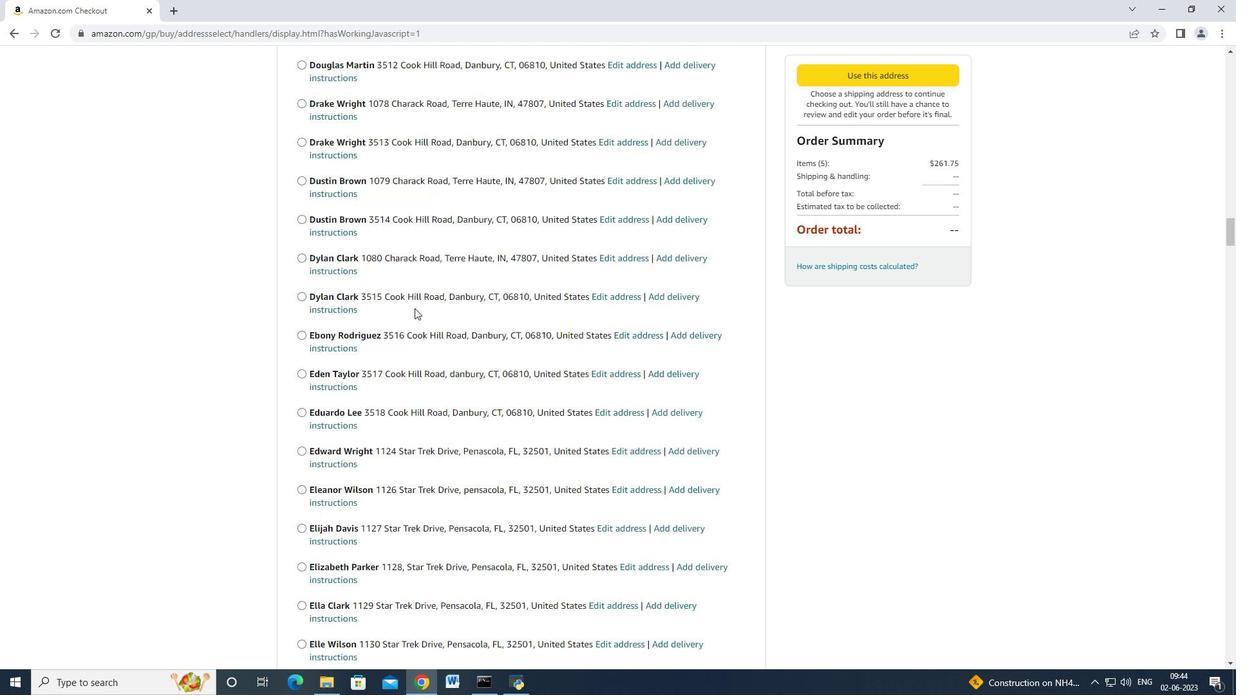 
Action: Mouse scrolled (414, 307) with delta (0, 0)
Screenshot: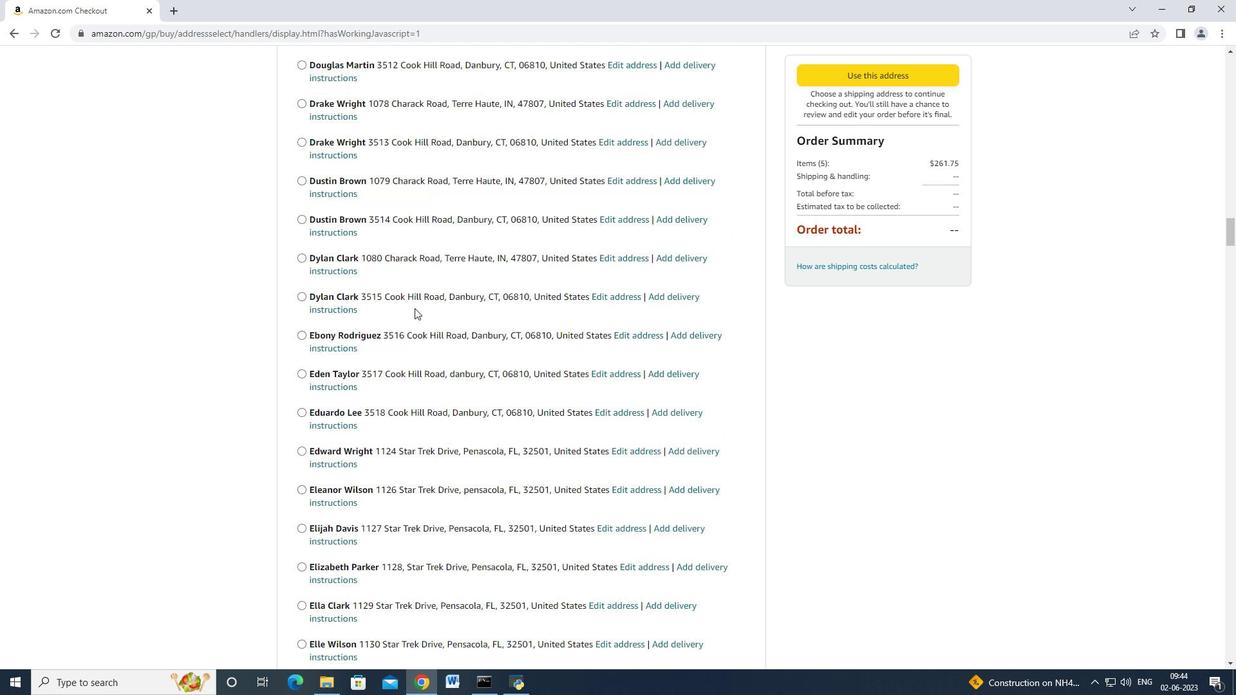 
Action: Mouse scrolled (414, 307) with delta (0, 0)
Screenshot: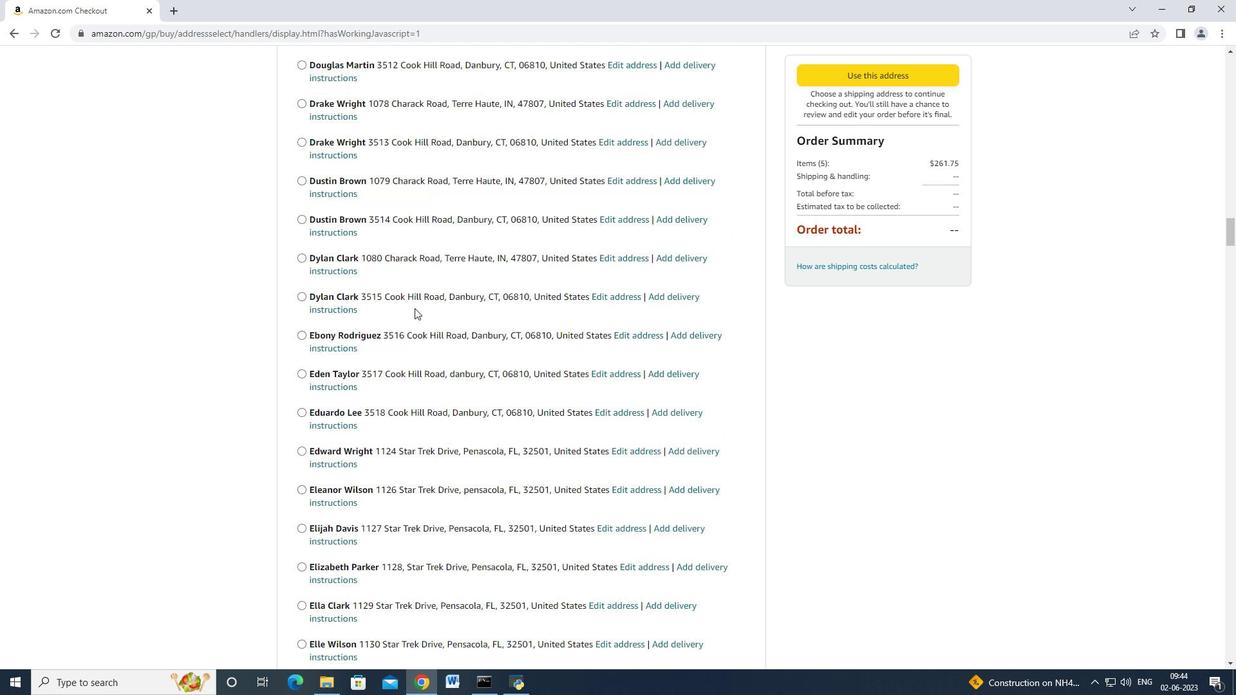
Action: Mouse scrolled (414, 307) with delta (0, 0)
Screenshot: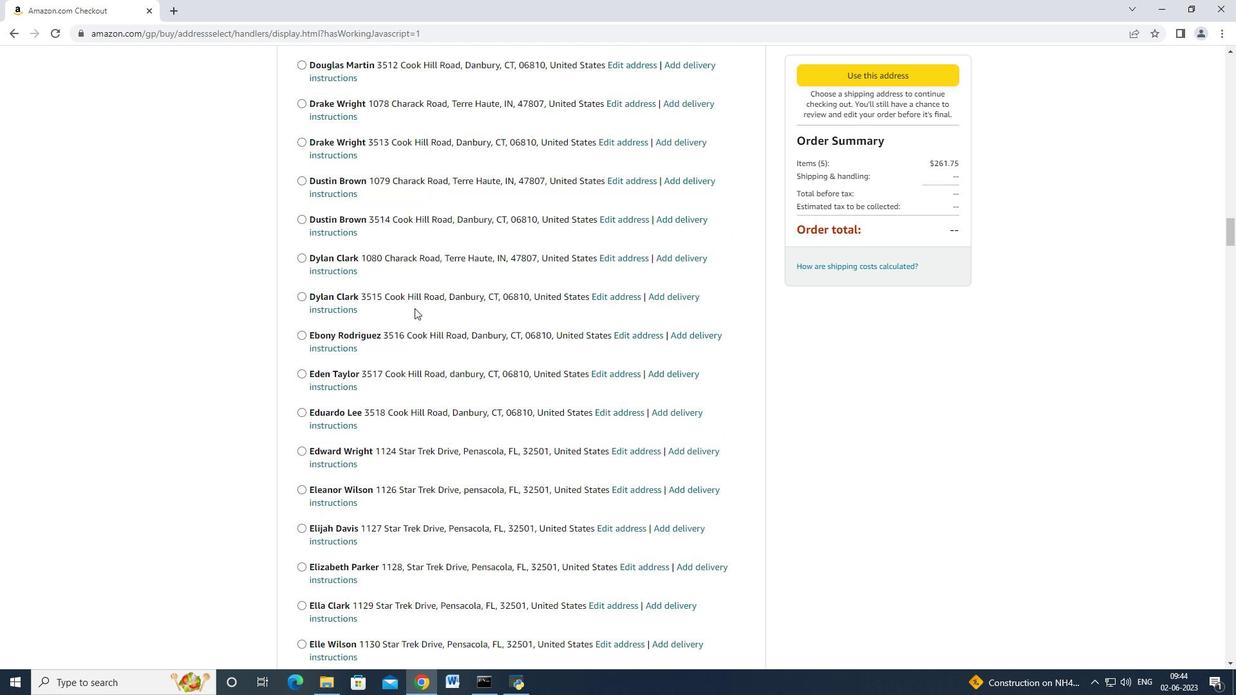
Action: Mouse scrolled (414, 307) with delta (0, 0)
Screenshot: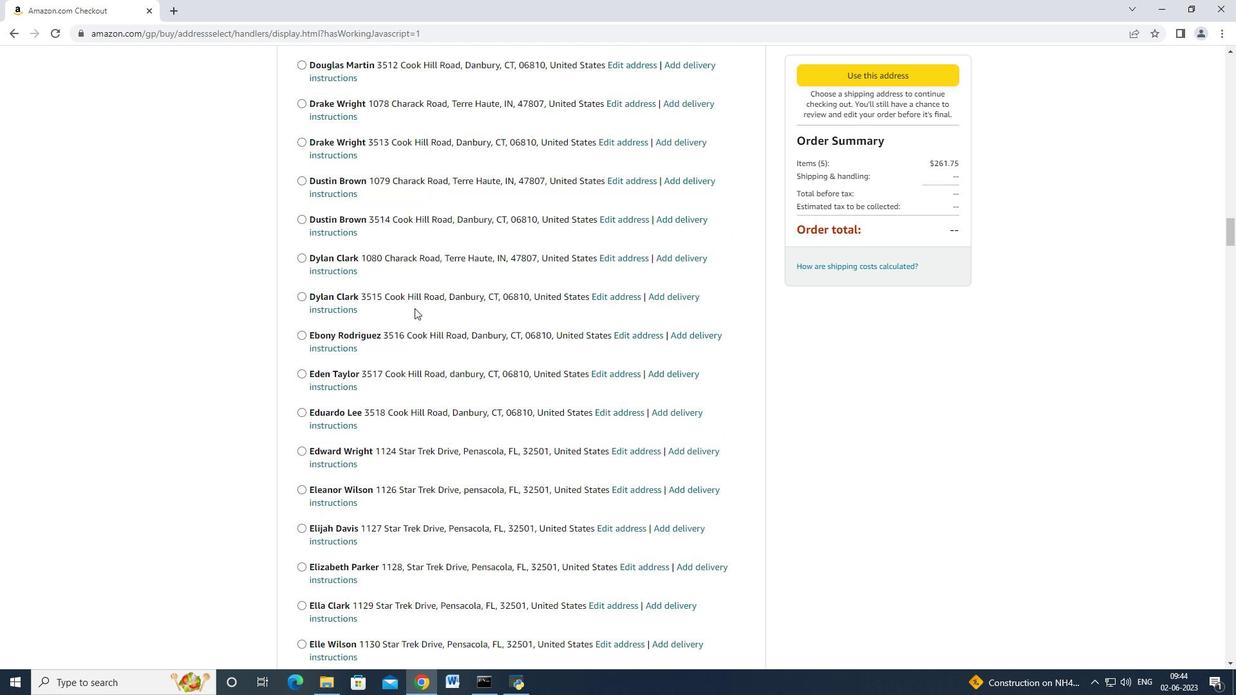 
Action: Mouse scrolled (414, 307) with delta (0, 0)
Screenshot: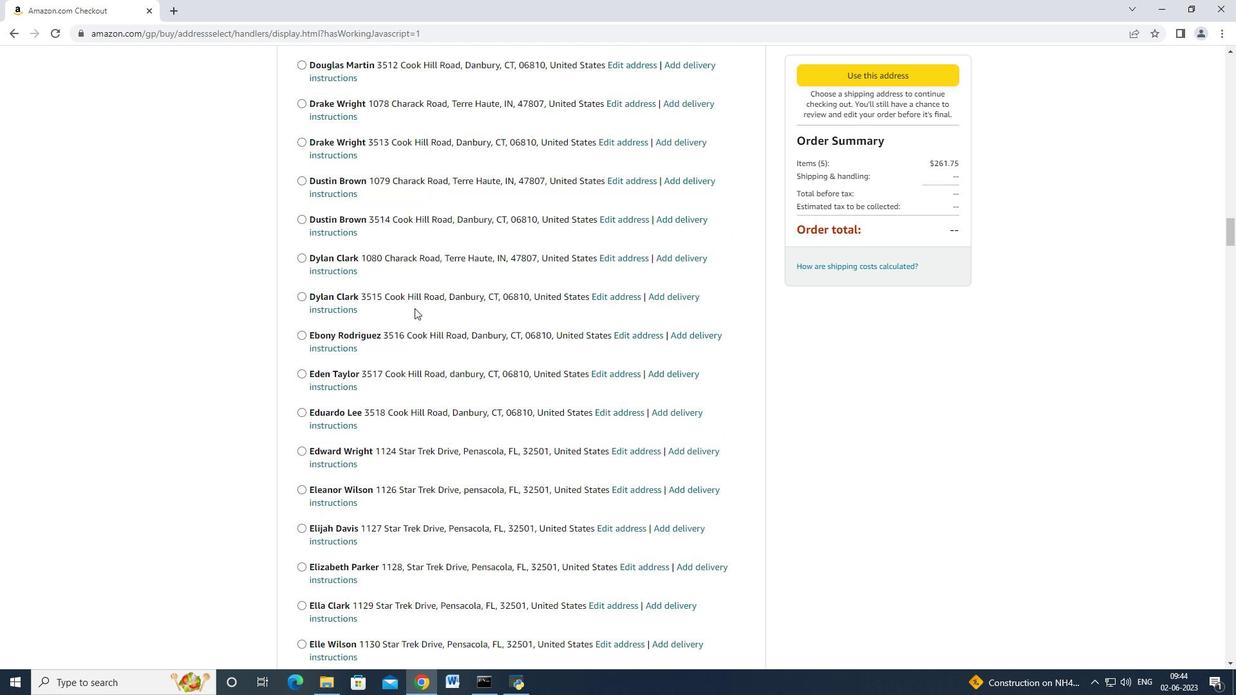 
Action: Mouse scrolled (414, 307) with delta (0, 0)
Screenshot: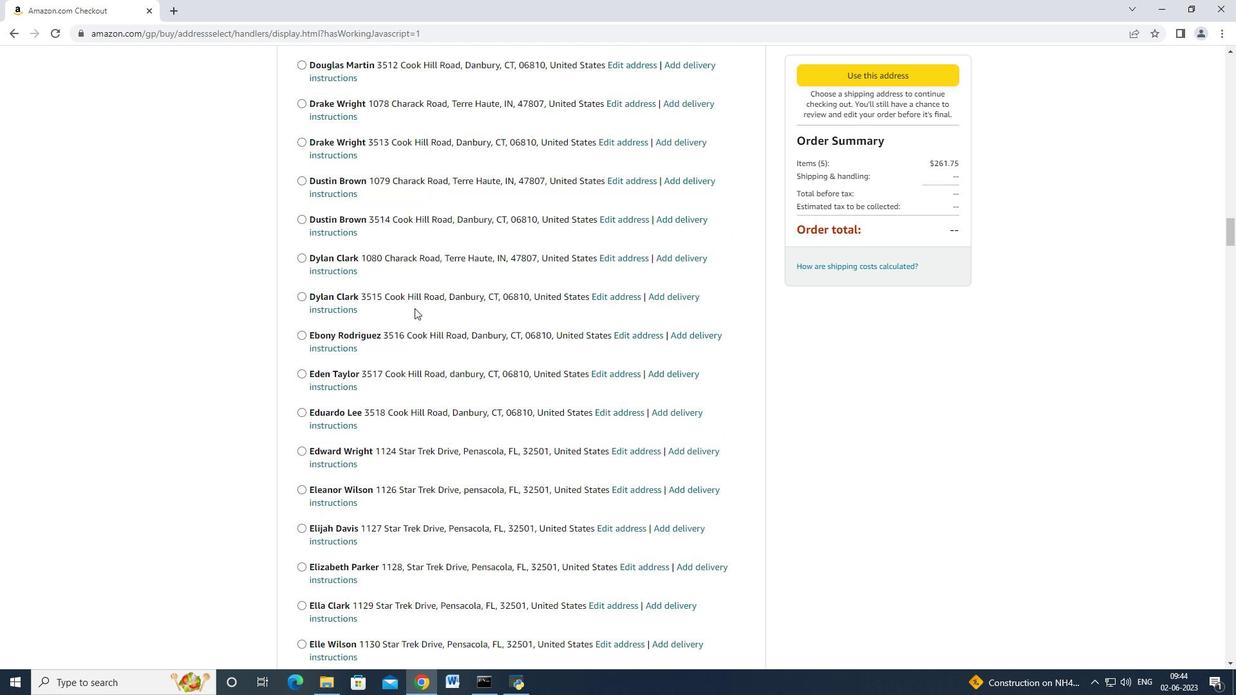 
Action: Mouse moved to (415, 308)
Screenshot: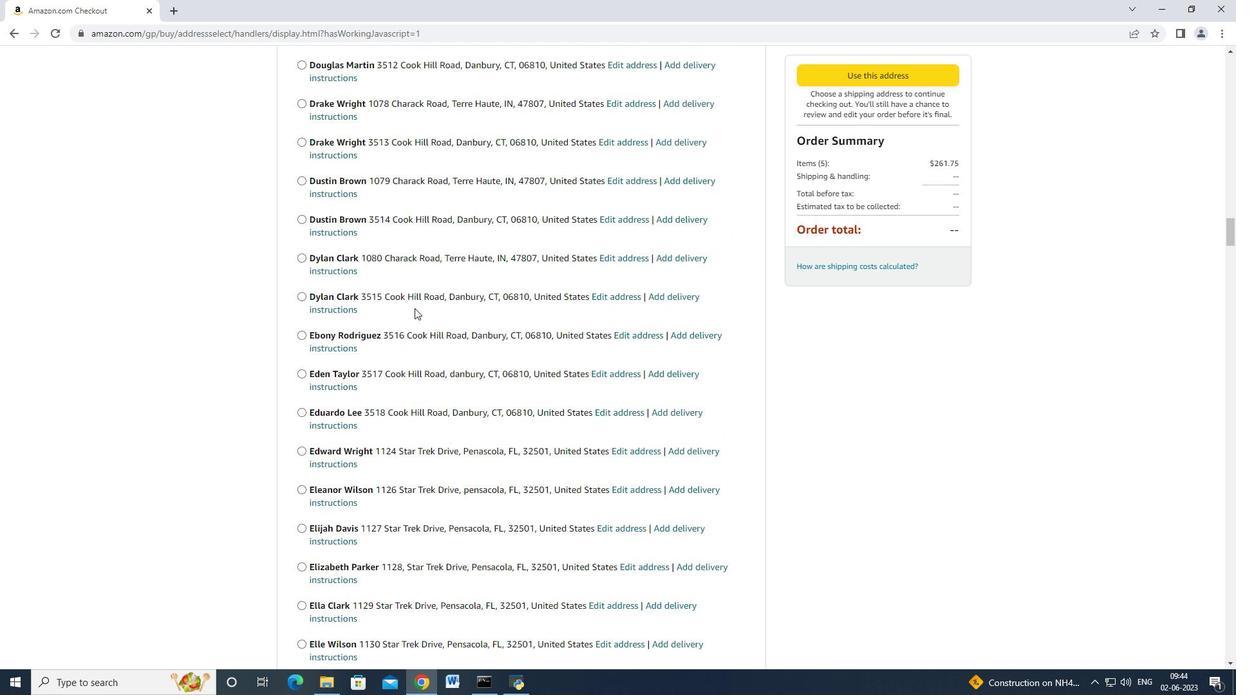 
Action: Mouse scrolled (415, 307) with delta (0, 0)
Screenshot: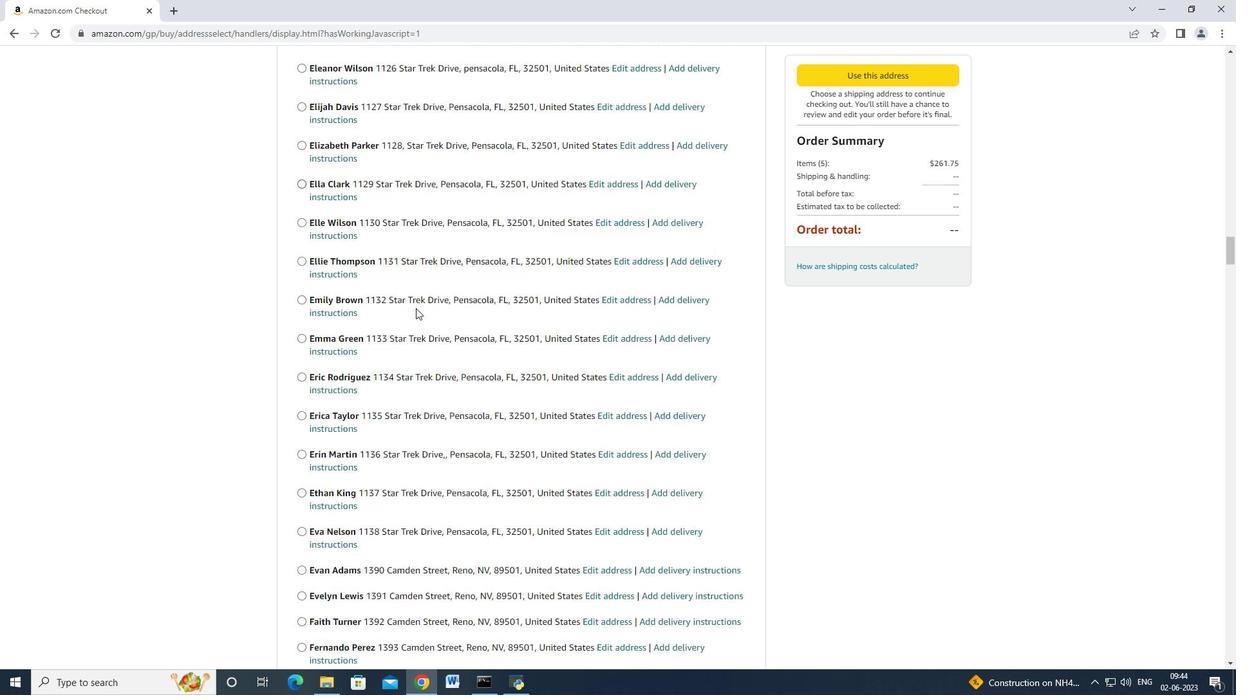 
Action: Mouse scrolled (415, 307) with delta (0, 0)
Screenshot: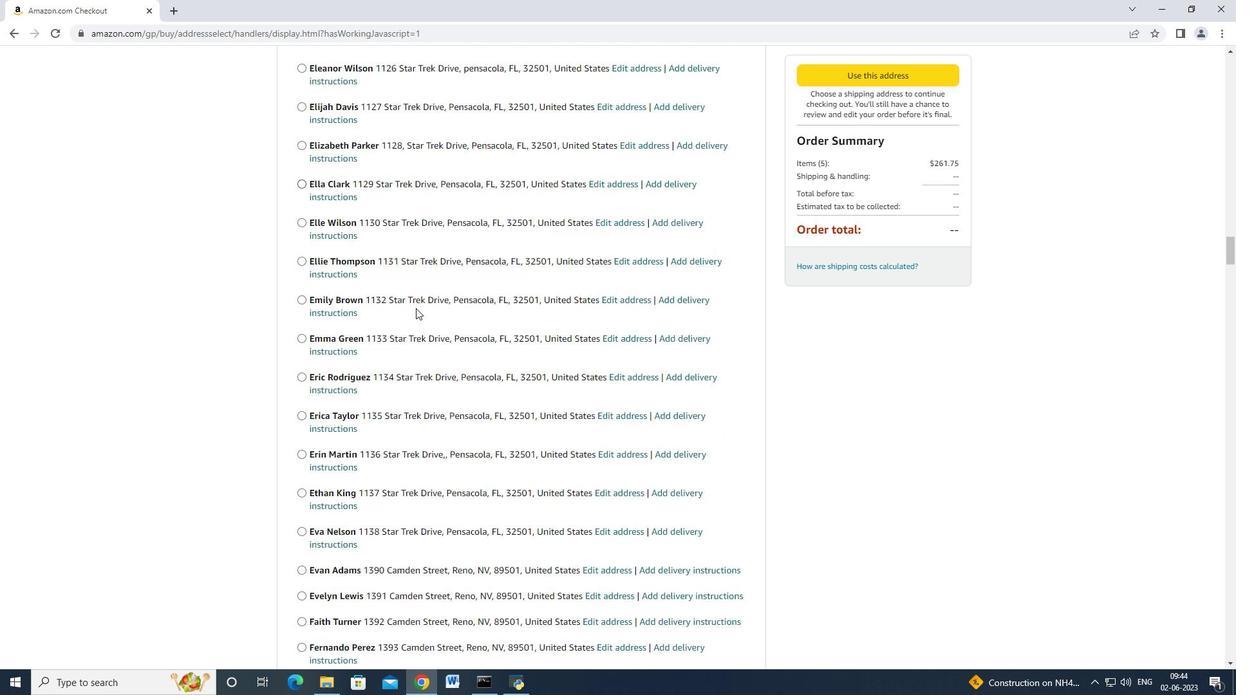 
Action: Mouse scrolled (415, 307) with delta (0, 0)
Screenshot: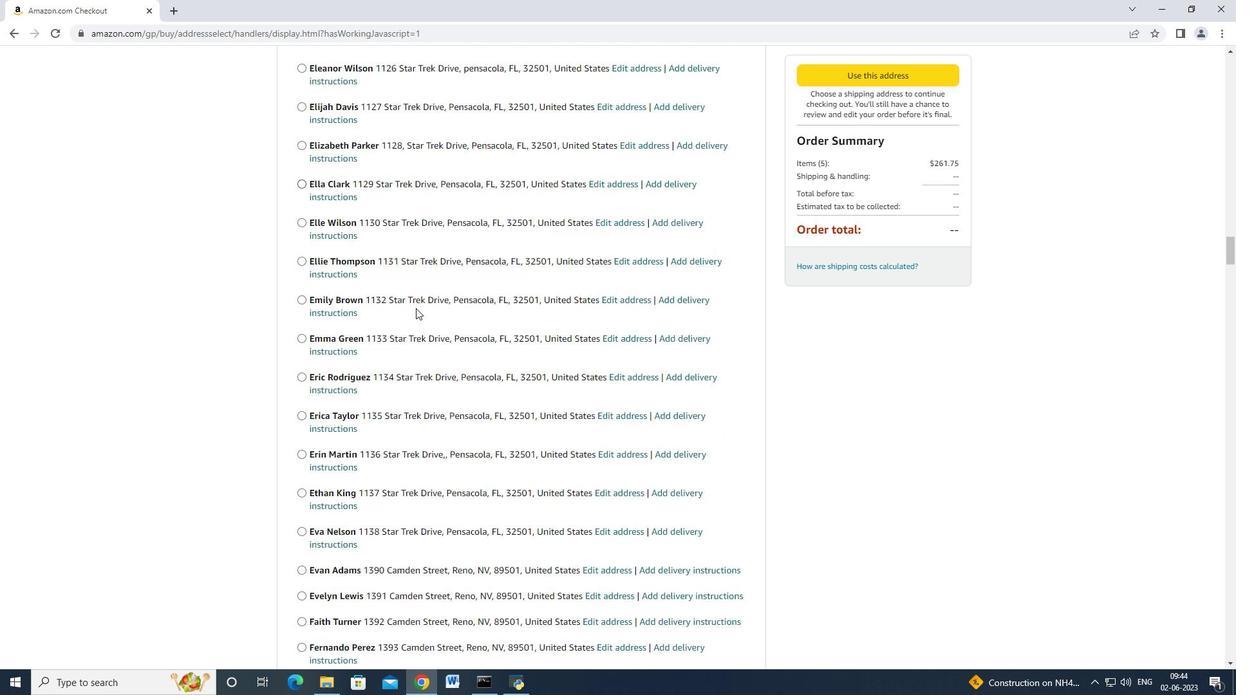 
Action: Mouse scrolled (415, 307) with delta (0, 0)
Screenshot: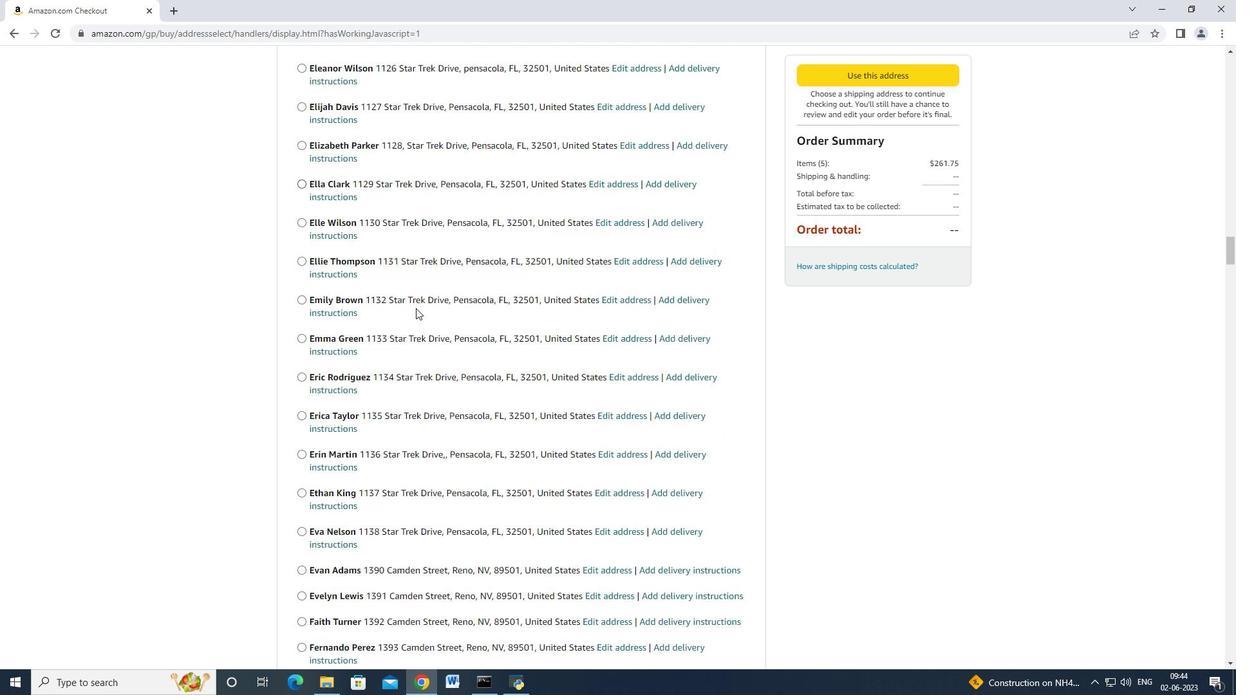 
Action: Mouse scrolled (415, 307) with delta (0, 0)
Screenshot: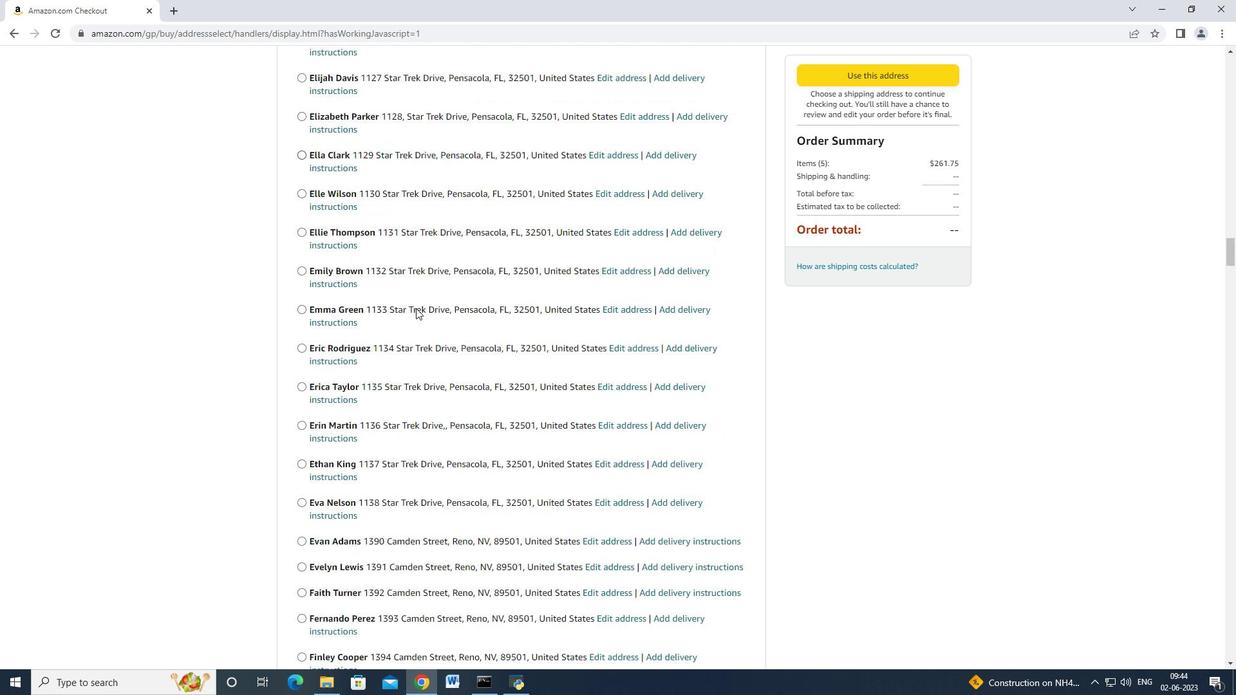 
Action: Mouse scrolled (415, 307) with delta (0, 0)
Screenshot: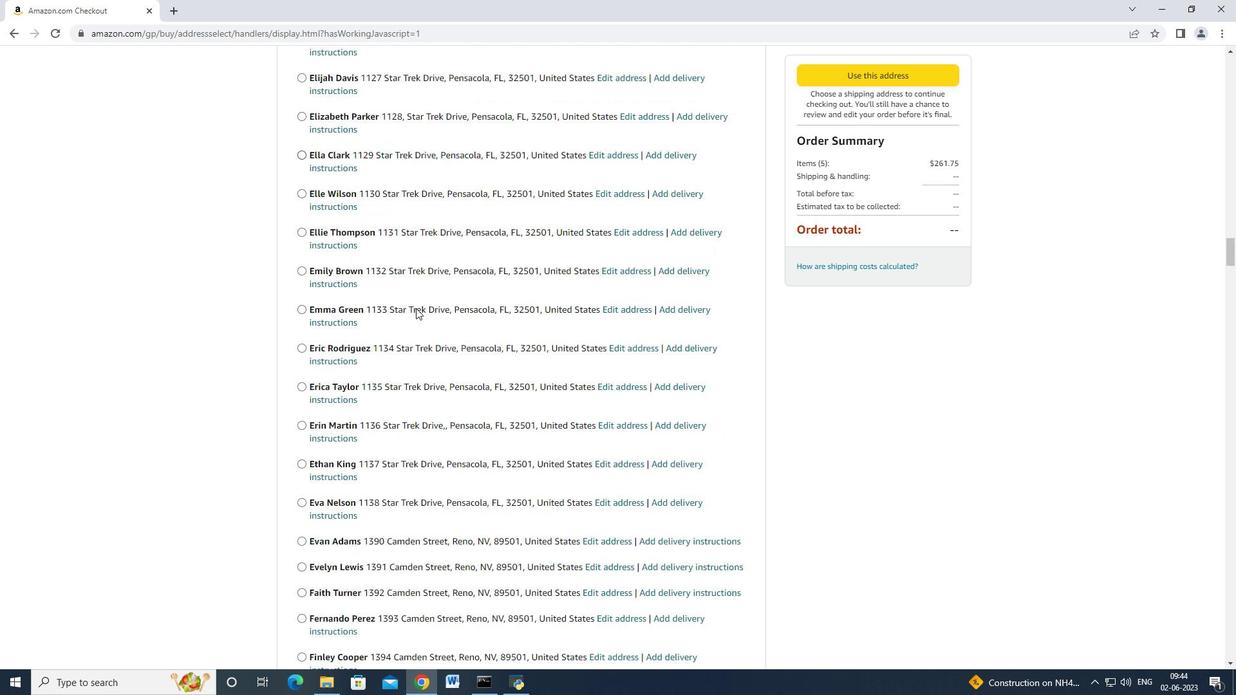 
Action: Mouse scrolled (415, 307) with delta (0, 0)
Screenshot: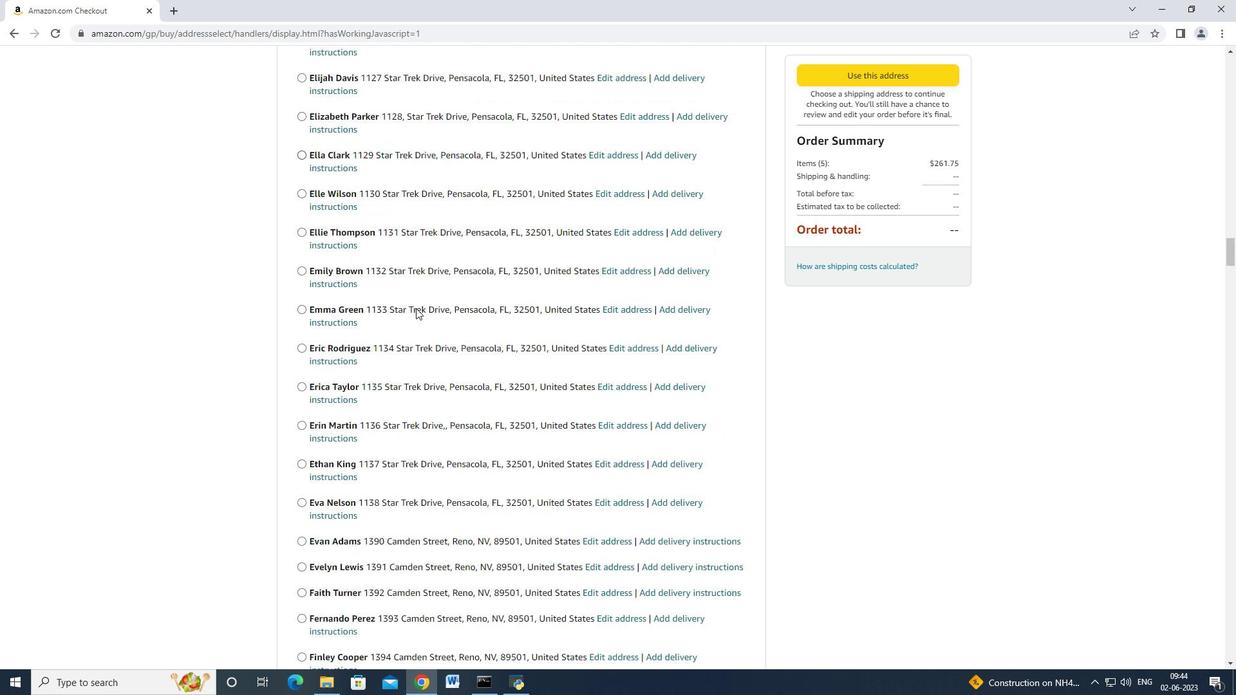 
Action: Mouse scrolled (415, 307) with delta (0, 0)
Screenshot: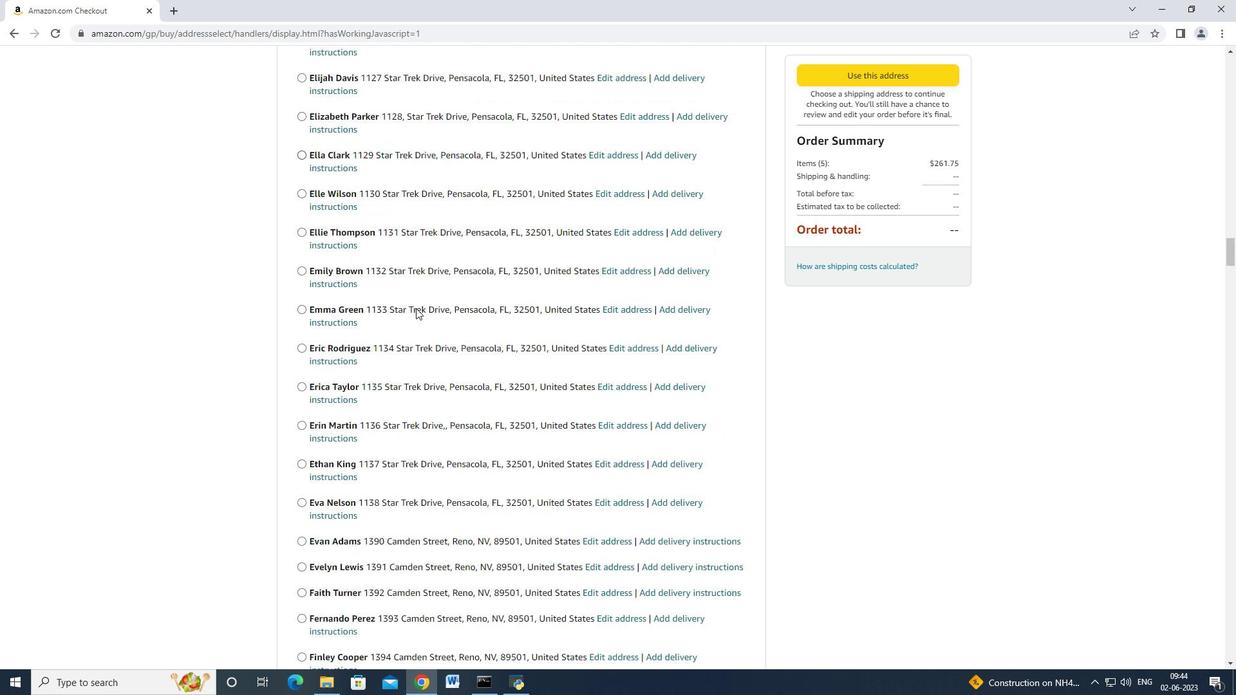 
Action: Mouse scrolled (415, 307) with delta (0, 0)
Screenshot: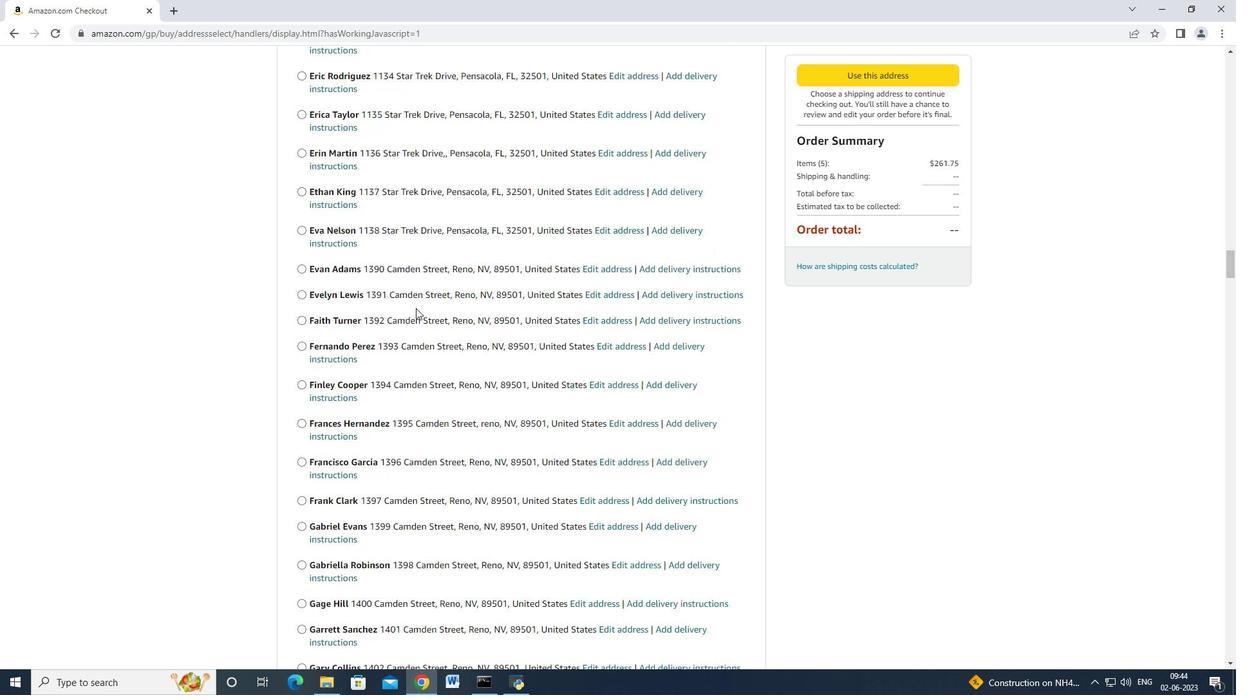 
Action: Mouse scrolled (415, 307) with delta (0, 0)
Screenshot: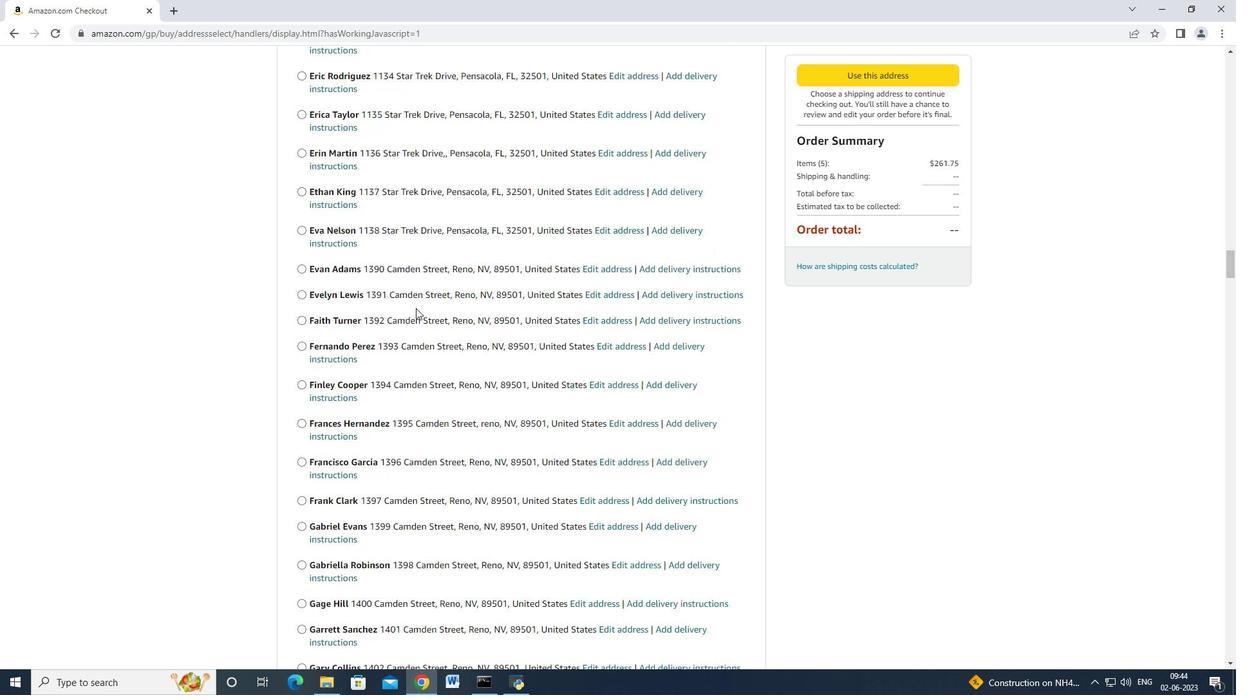 
Action: Mouse scrolled (415, 307) with delta (0, 0)
Screenshot: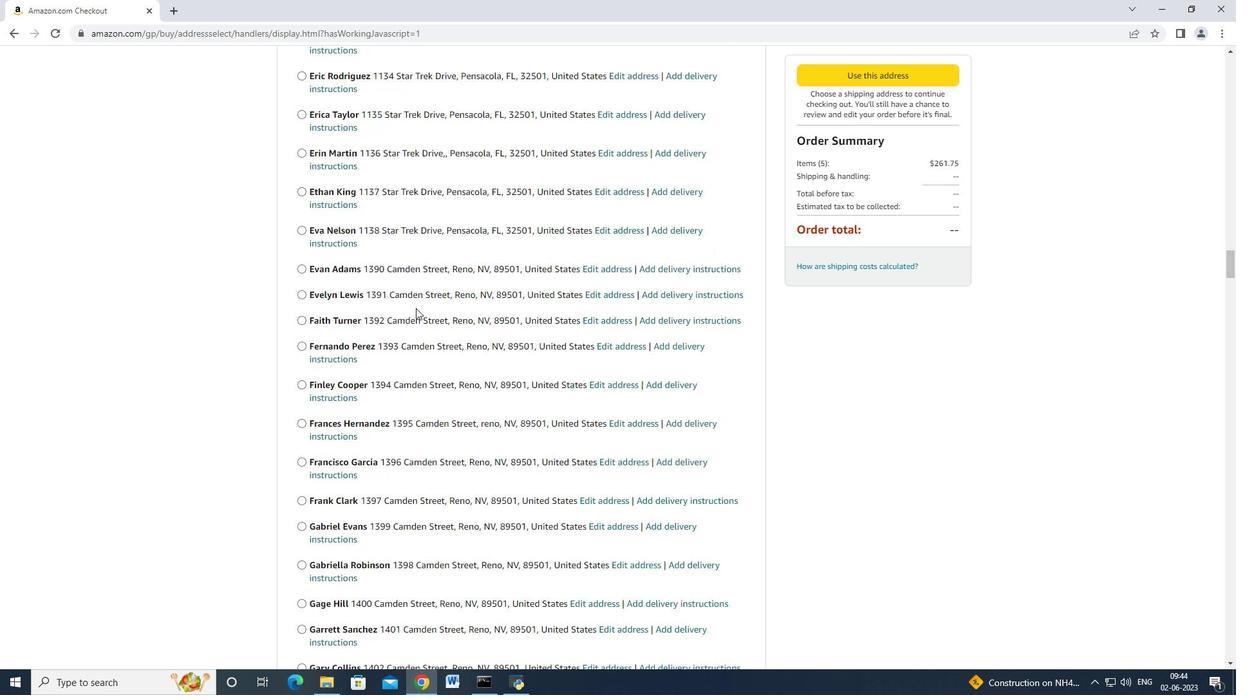 
Action: Mouse scrolled (415, 307) with delta (0, 0)
Screenshot: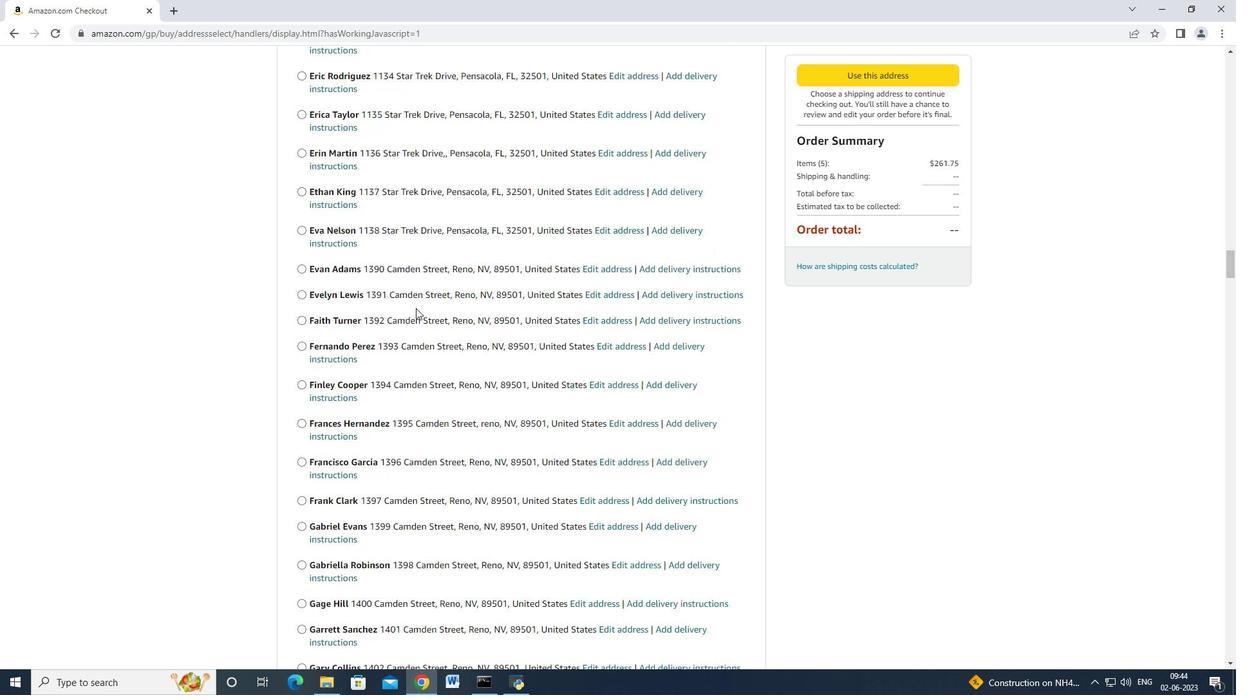 
Action: Mouse scrolled (415, 307) with delta (0, 0)
Screenshot: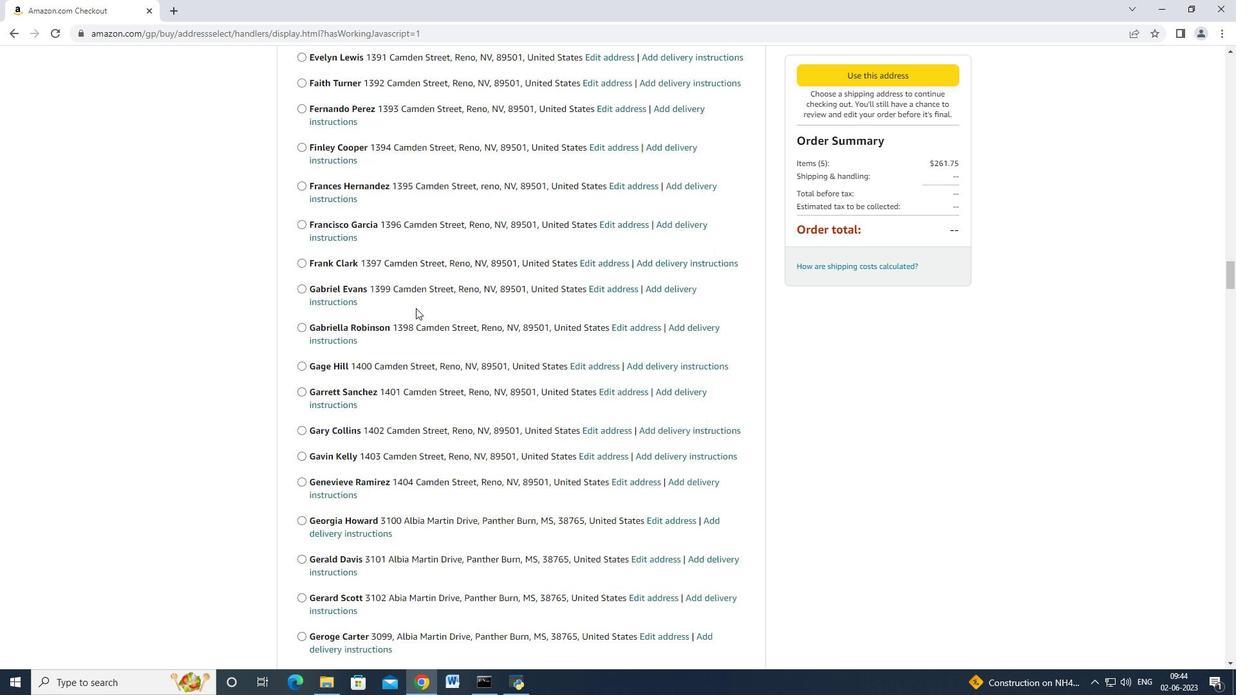 
Action: Mouse scrolled (415, 307) with delta (0, 0)
Screenshot: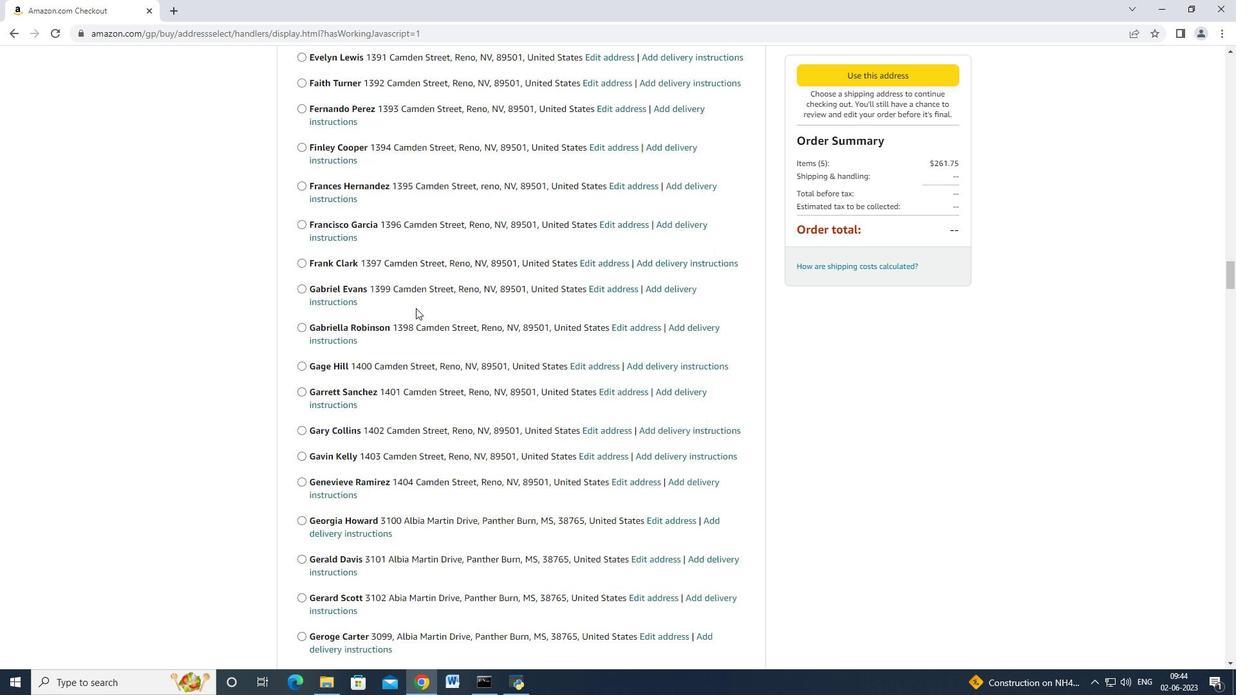 
Action: Mouse scrolled (415, 307) with delta (0, 0)
Screenshot: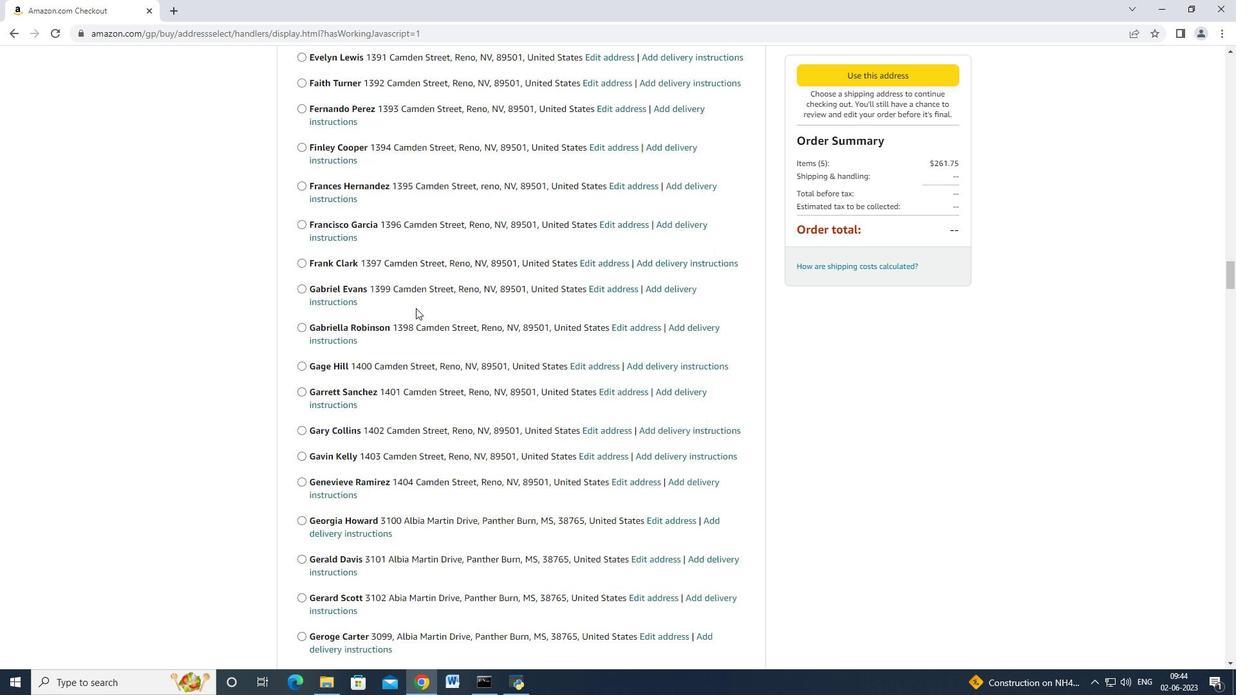 
Action: Mouse scrolled (415, 307) with delta (0, 0)
Screenshot: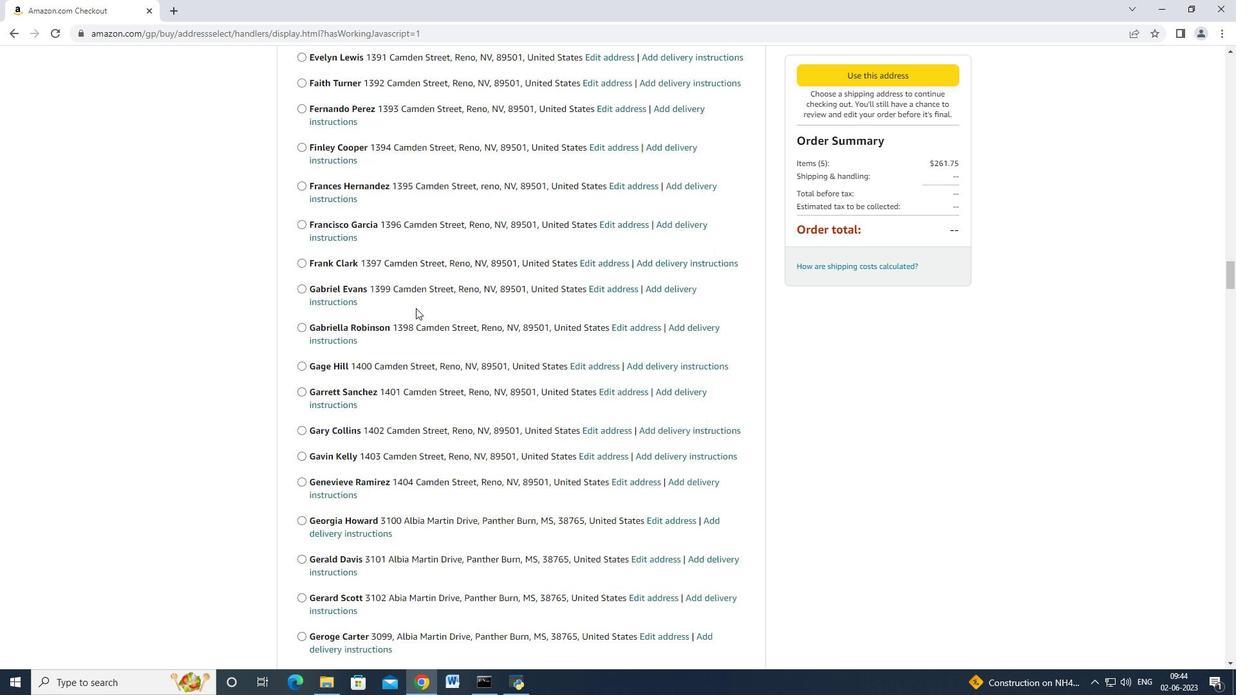 
Action: Mouse scrolled (415, 307) with delta (0, 0)
Screenshot: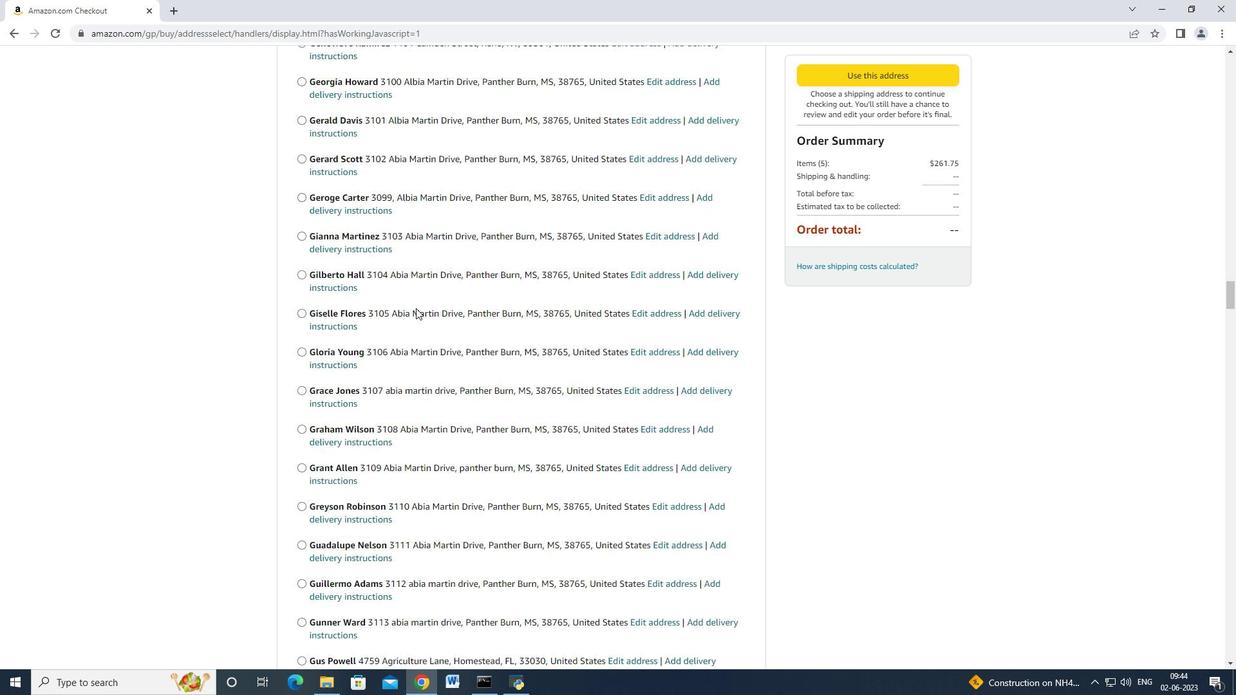 
Action: Mouse scrolled (415, 307) with delta (0, 0)
Screenshot: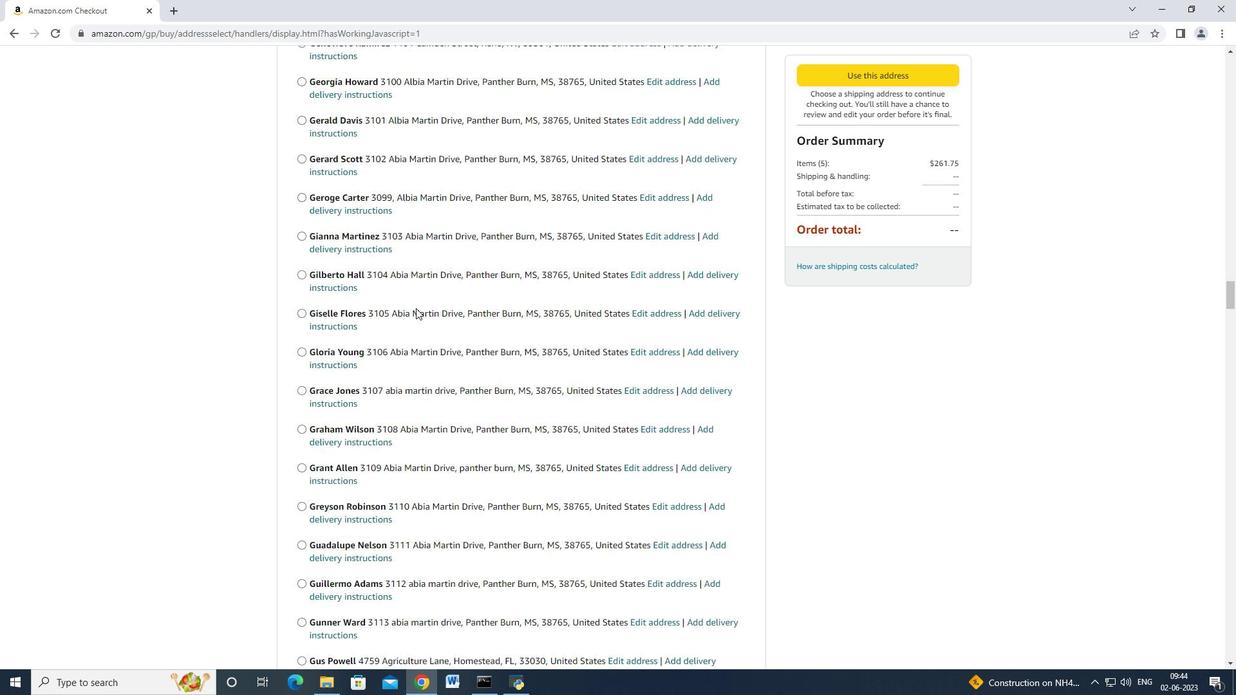 
Action: Mouse scrolled (415, 307) with delta (0, 0)
Screenshot: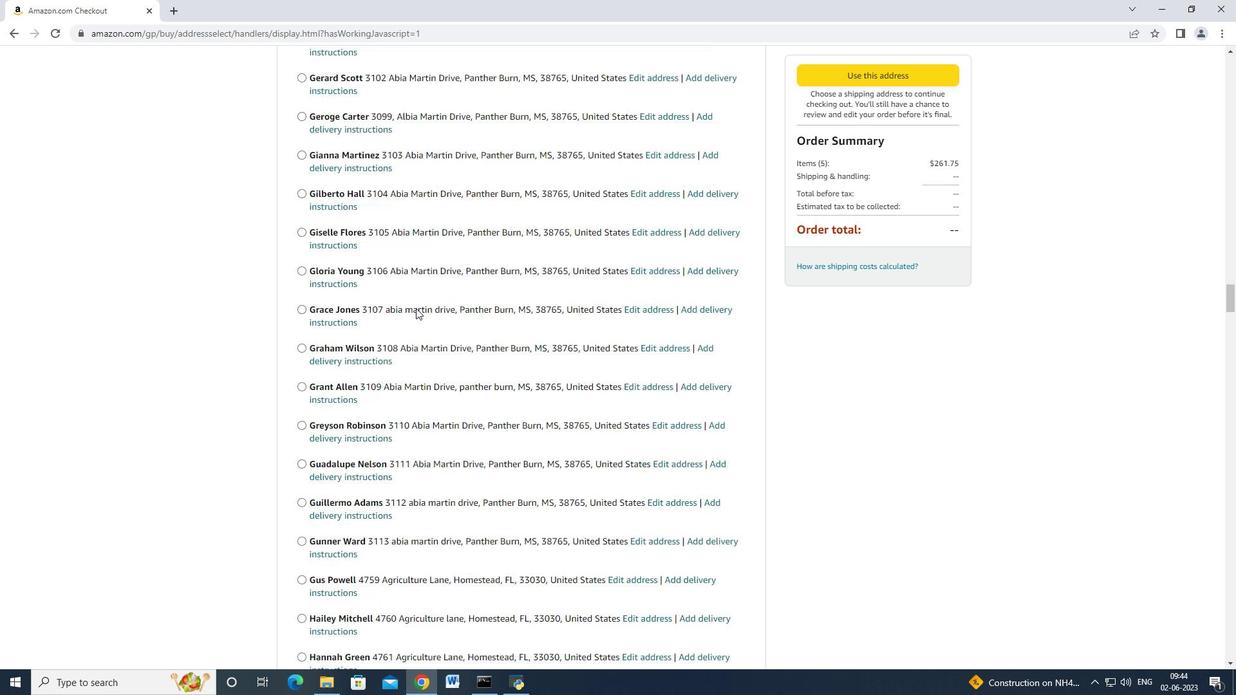 
Action: Mouse scrolled (415, 307) with delta (0, 0)
Screenshot: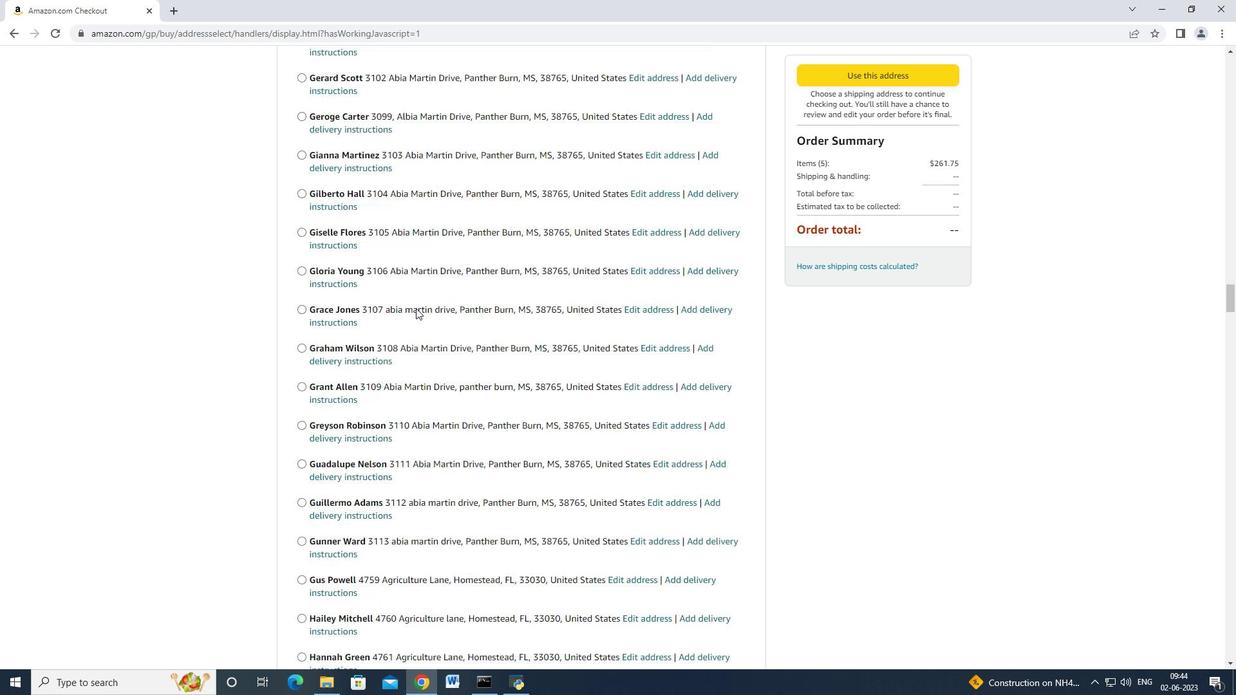 
Action: Mouse scrolled (415, 307) with delta (0, 0)
Screenshot: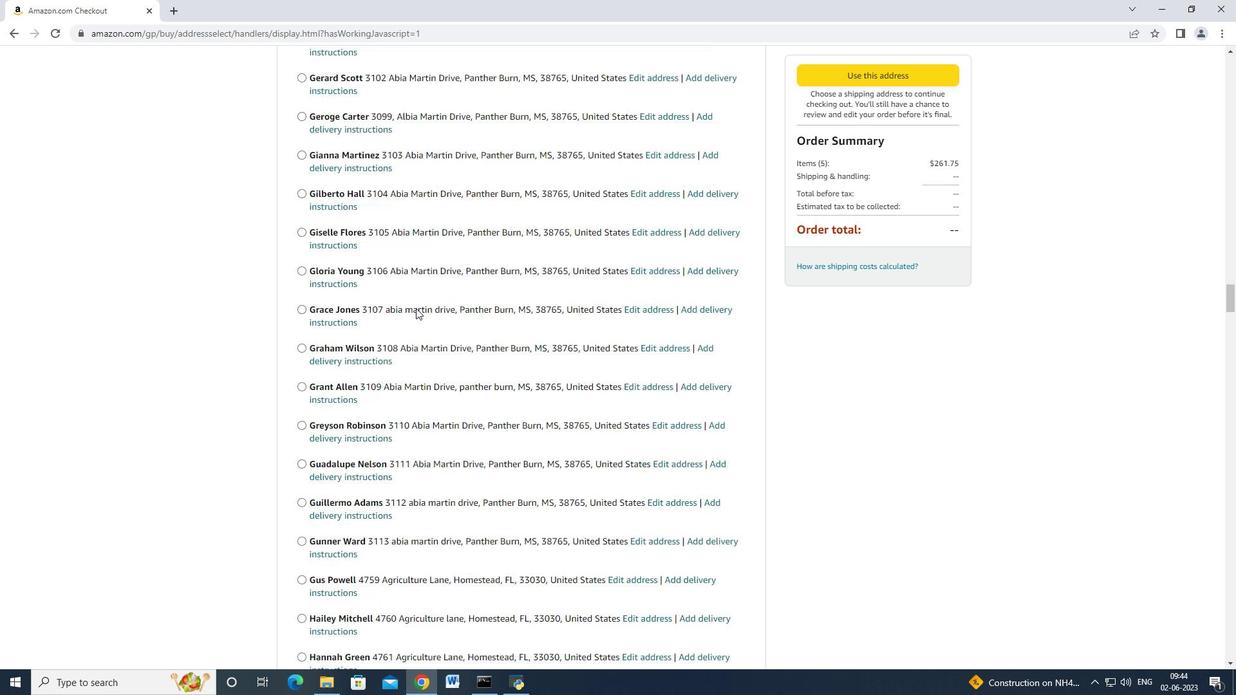 
Action: Mouse scrolled (415, 307) with delta (0, 0)
Screenshot: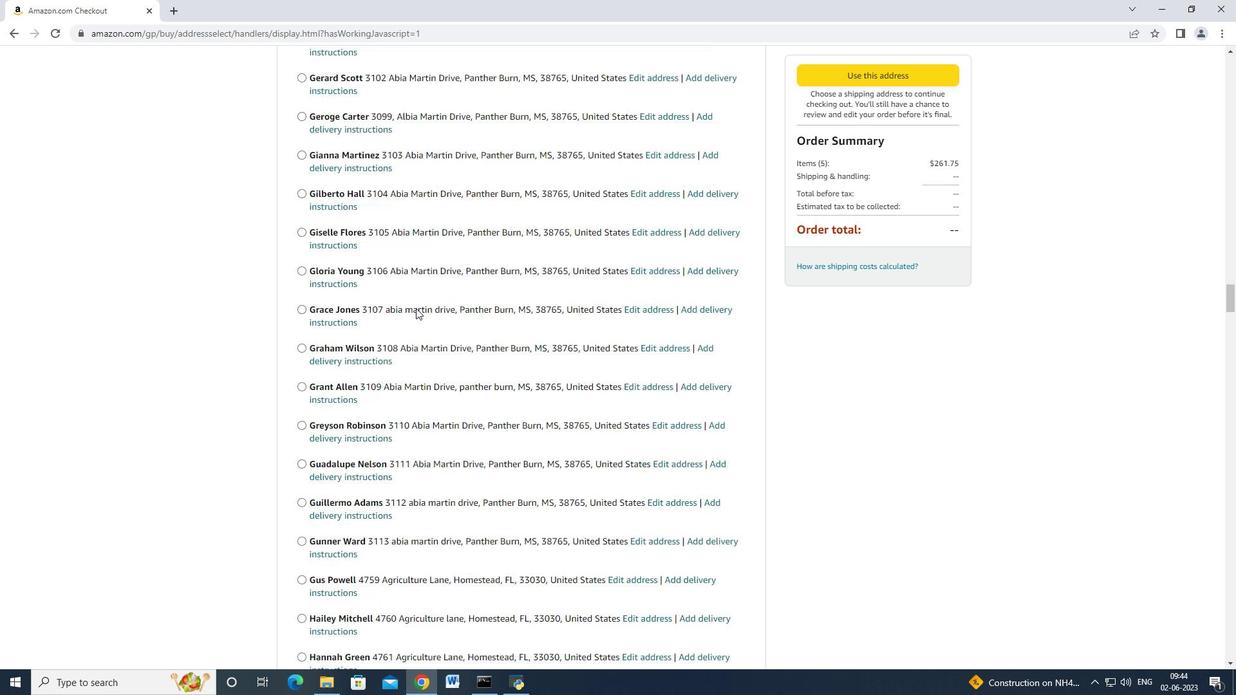 
Action: Mouse scrolled (415, 307) with delta (0, -1)
Screenshot: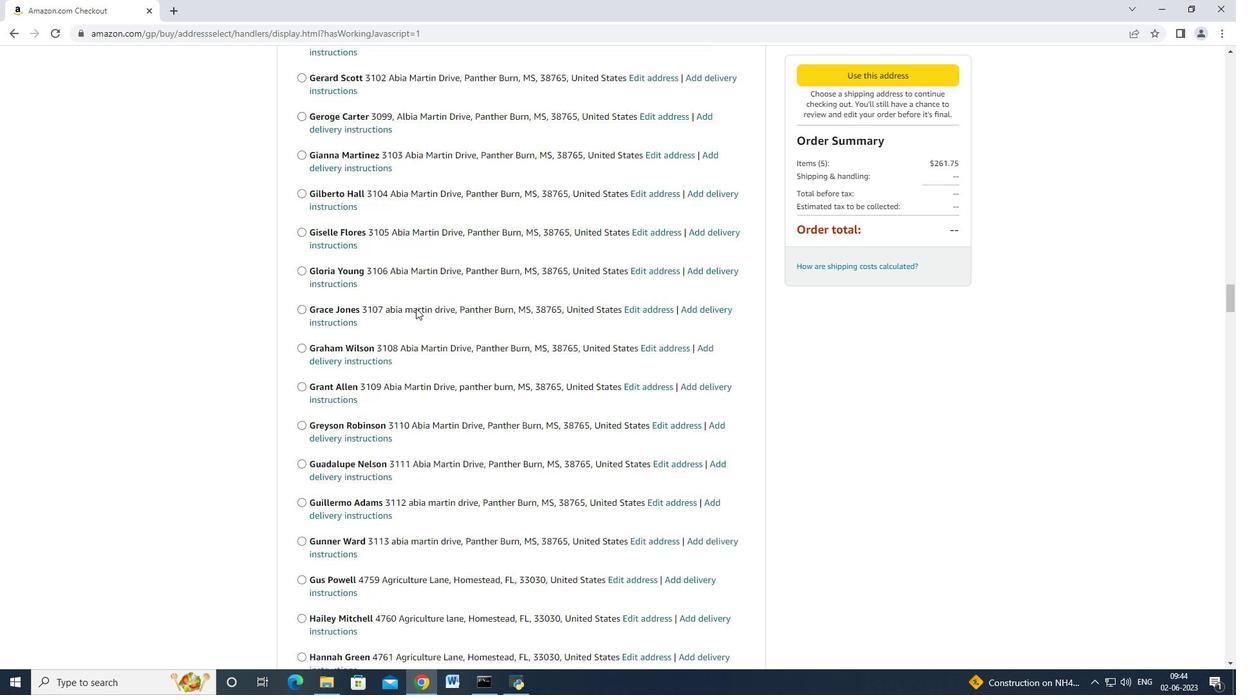 
Action: Mouse scrolled (415, 307) with delta (0, 0)
Screenshot: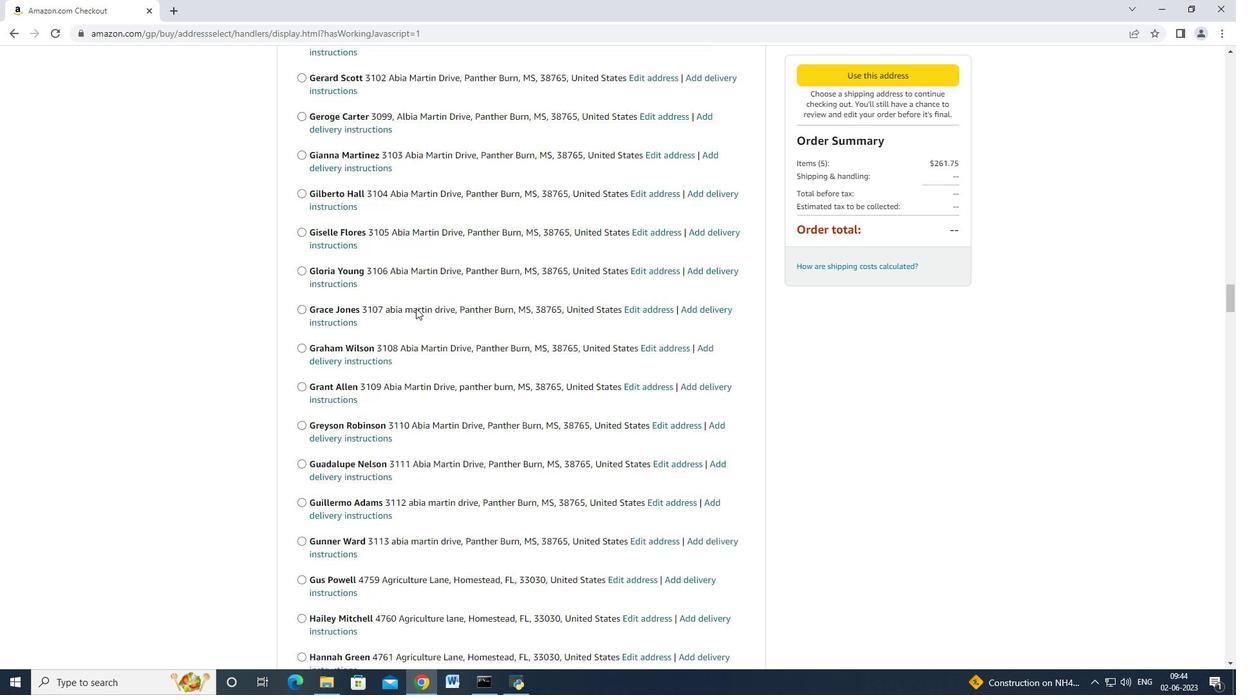 
Action: Mouse scrolled (415, 307) with delta (0, 0)
Screenshot: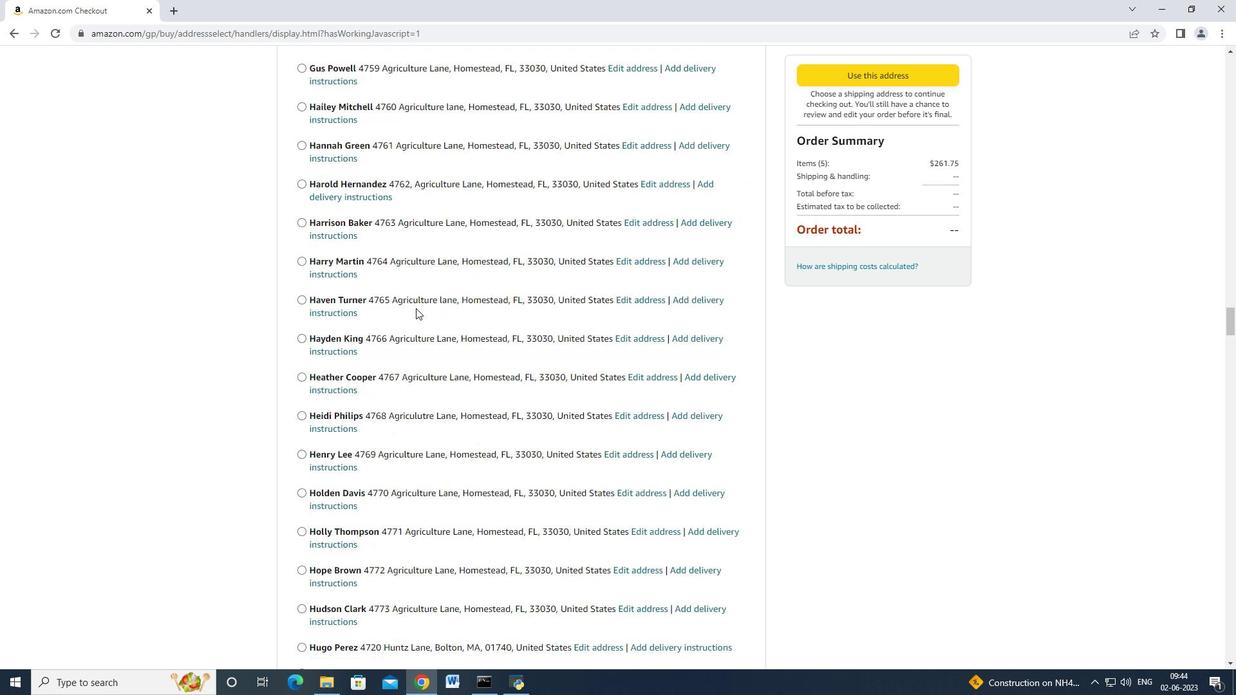
Action: Mouse scrolled (415, 307) with delta (0, 0)
Screenshot: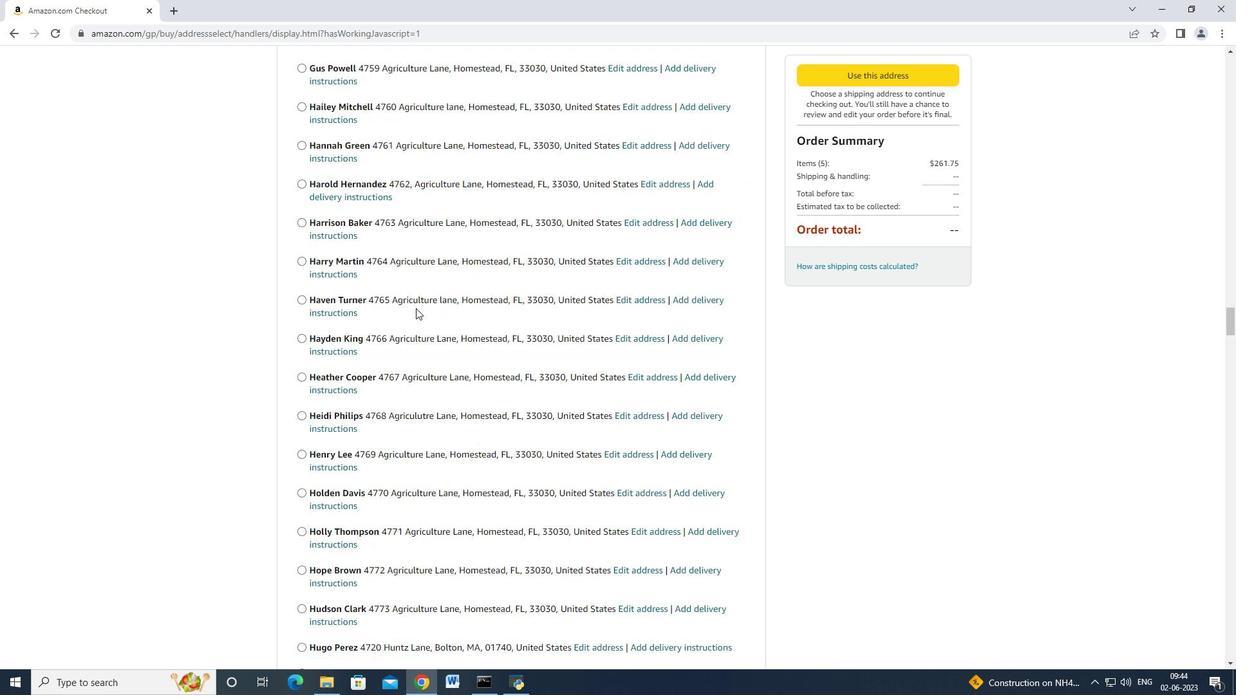 
Action: Mouse scrolled (415, 307) with delta (0, 0)
Screenshot: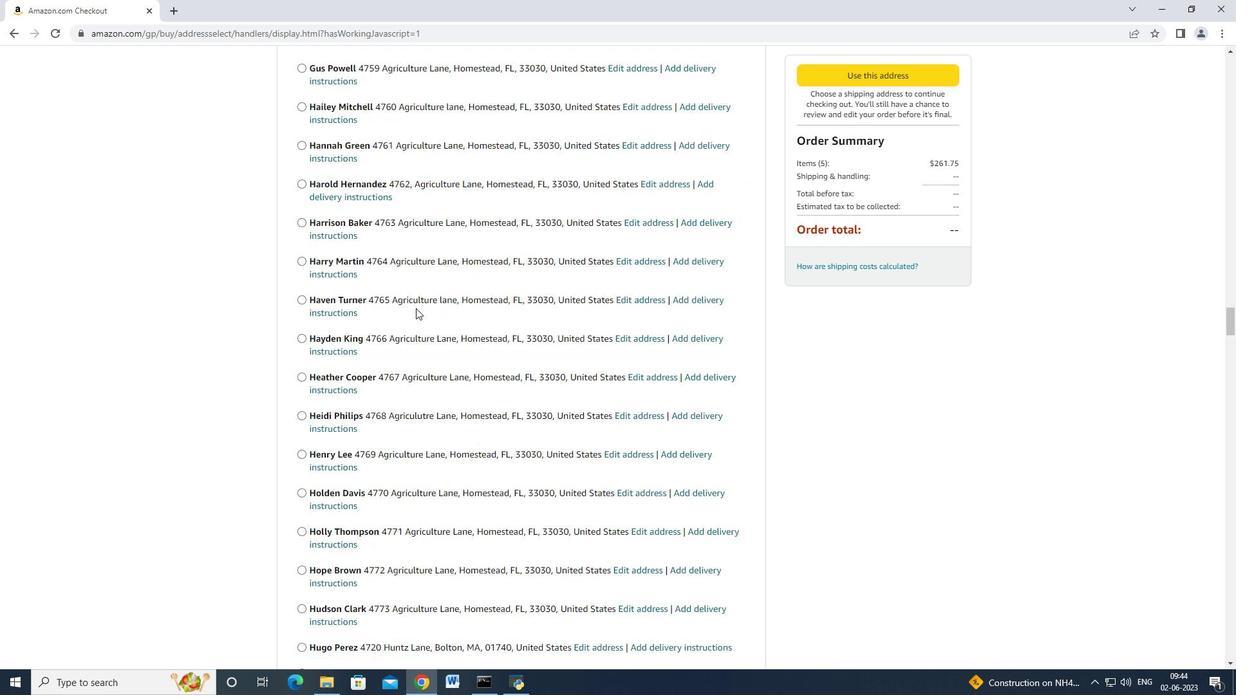 
Action: Mouse scrolled (415, 307) with delta (0, -1)
Screenshot: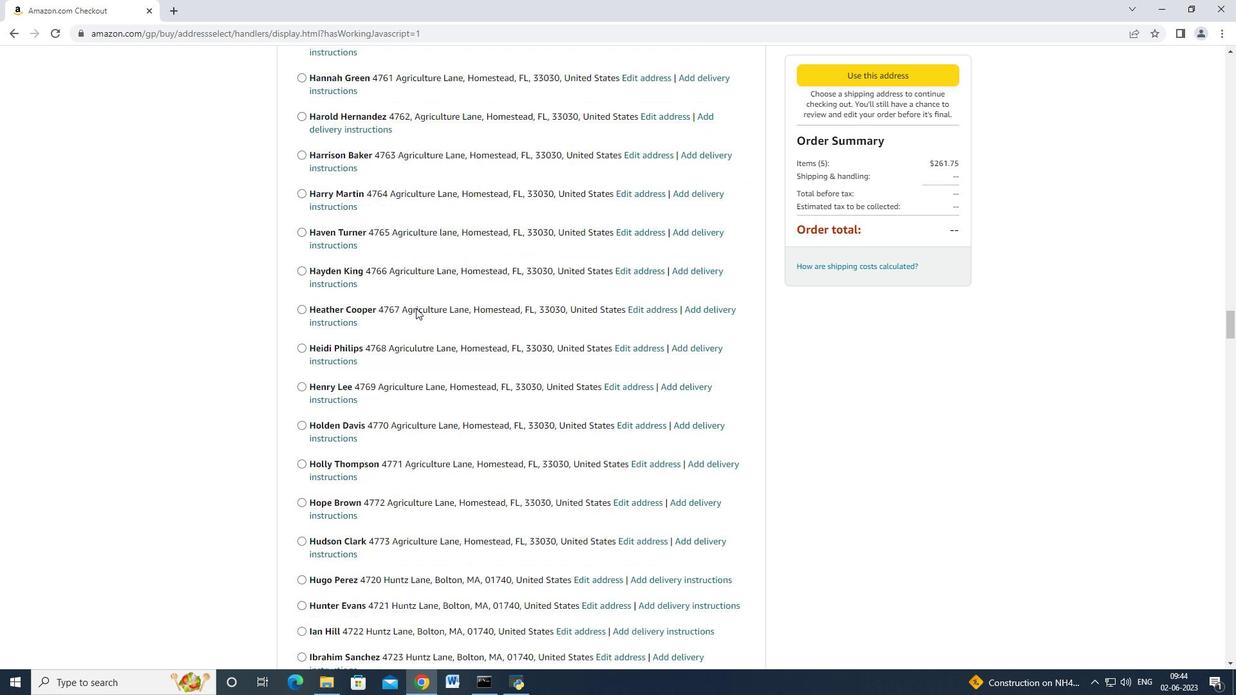 
Action: Mouse scrolled (415, 307) with delta (0, 0)
Screenshot: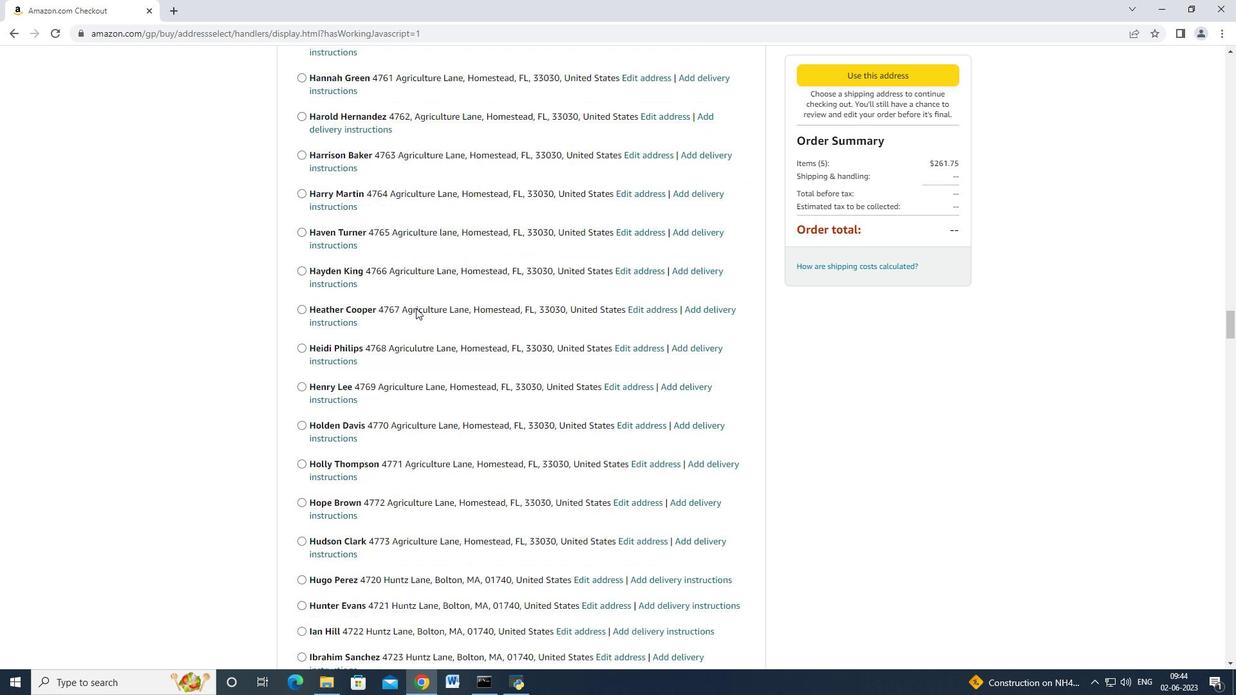 
Action: Mouse scrolled (415, 307) with delta (0, 0)
Screenshot: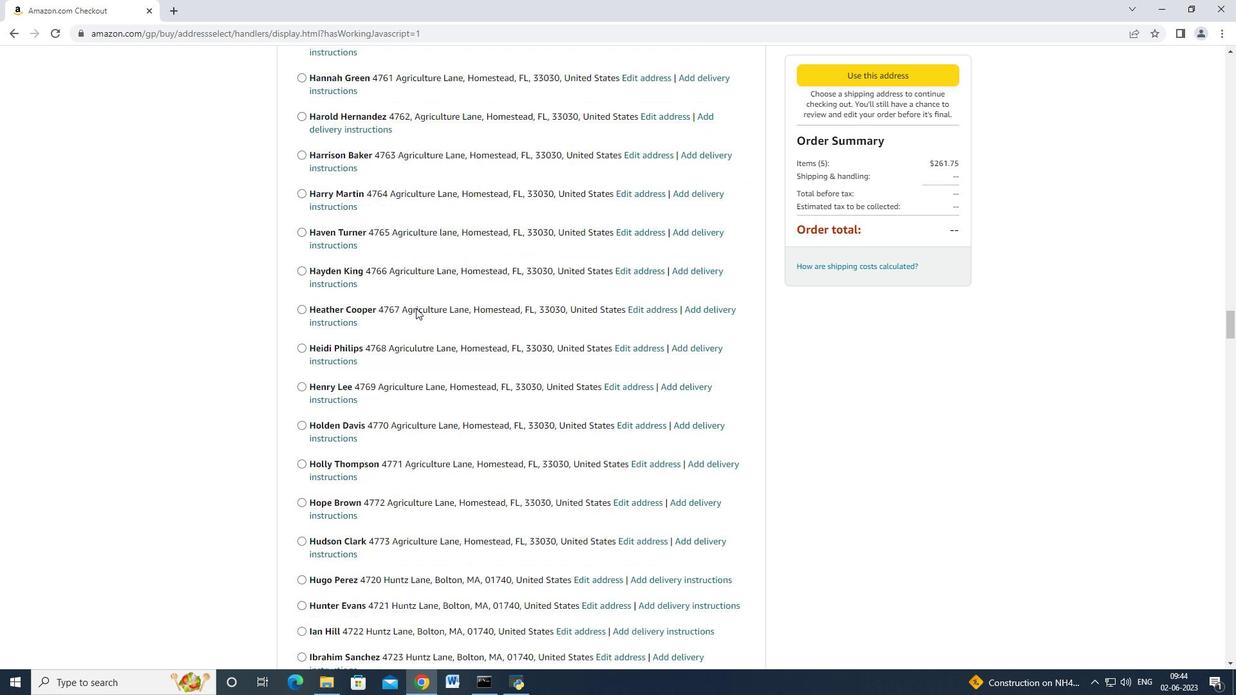 
Action: Mouse scrolled (415, 307) with delta (0, 0)
Screenshot: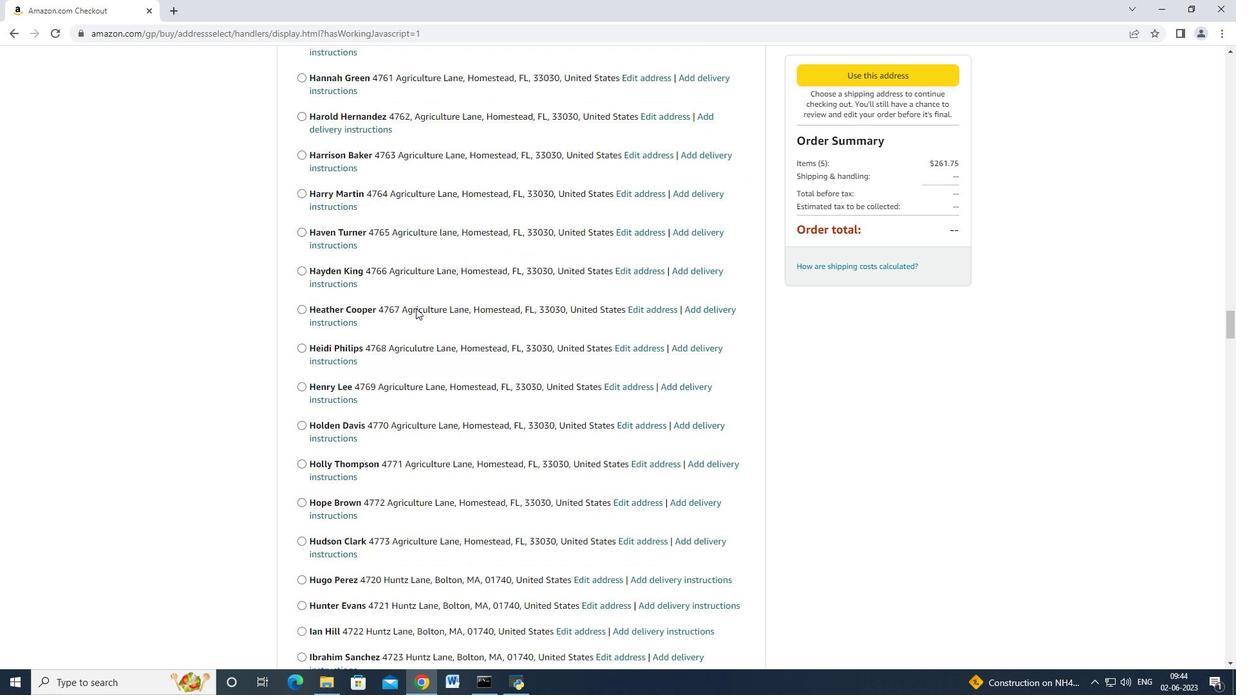 
Action: Mouse scrolled (415, 307) with delta (0, 0)
Screenshot: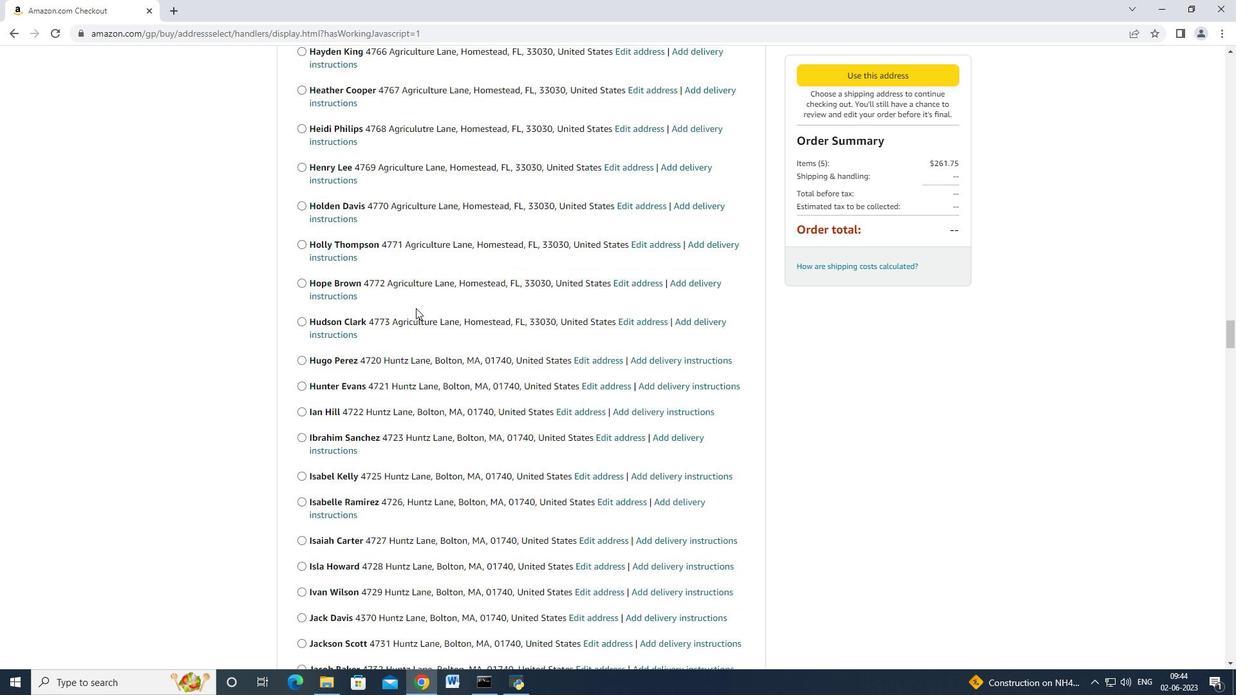 
Action: Mouse scrolled (415, 307) with delta (0, 0)
Screenshot: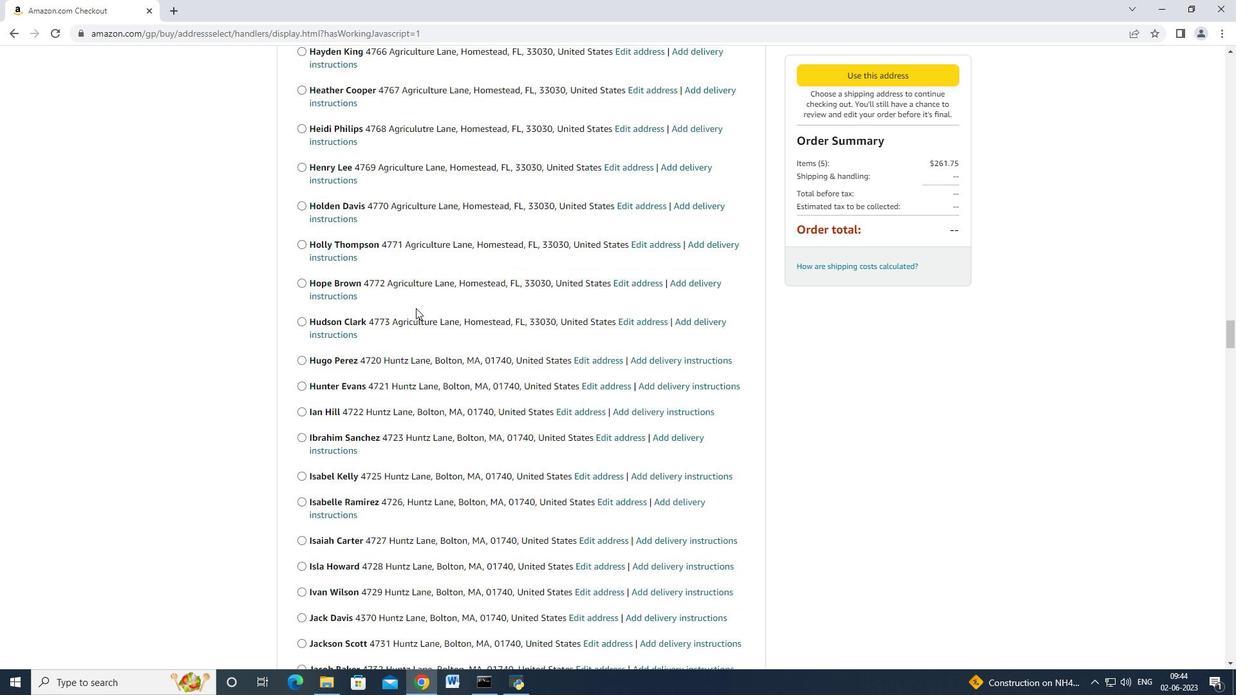 
Action: Mouse scrolled (415, 307) with delta (0, 0)
Screenshot: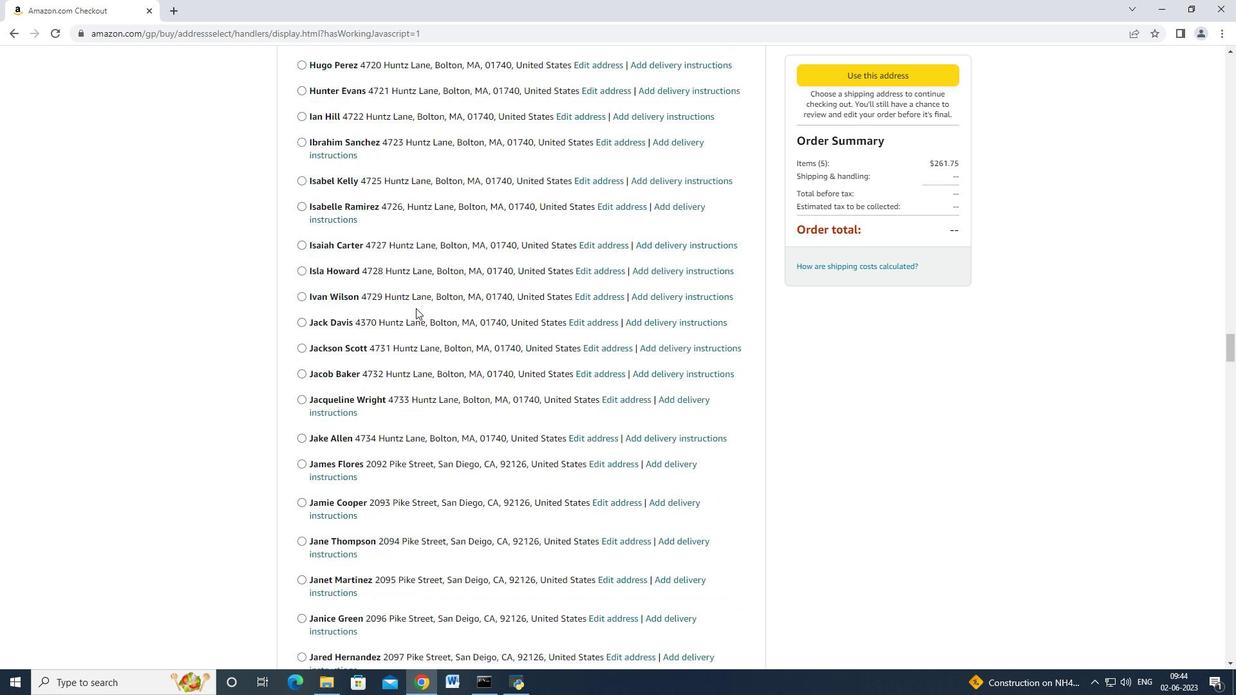 
Action: Mouse scrolled (415, 307) with delta (0, 0)
Screenshot: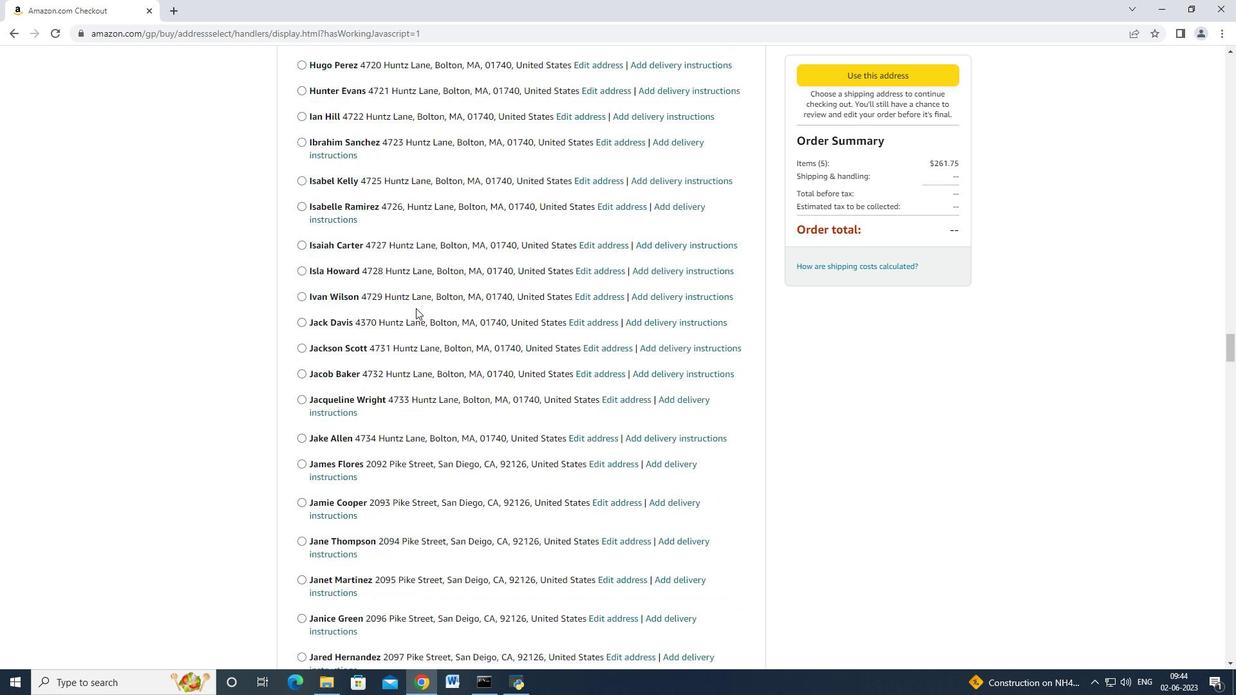 
Action: Mouse scrolled (415, 307) with delta (0, 0)
Screenshot: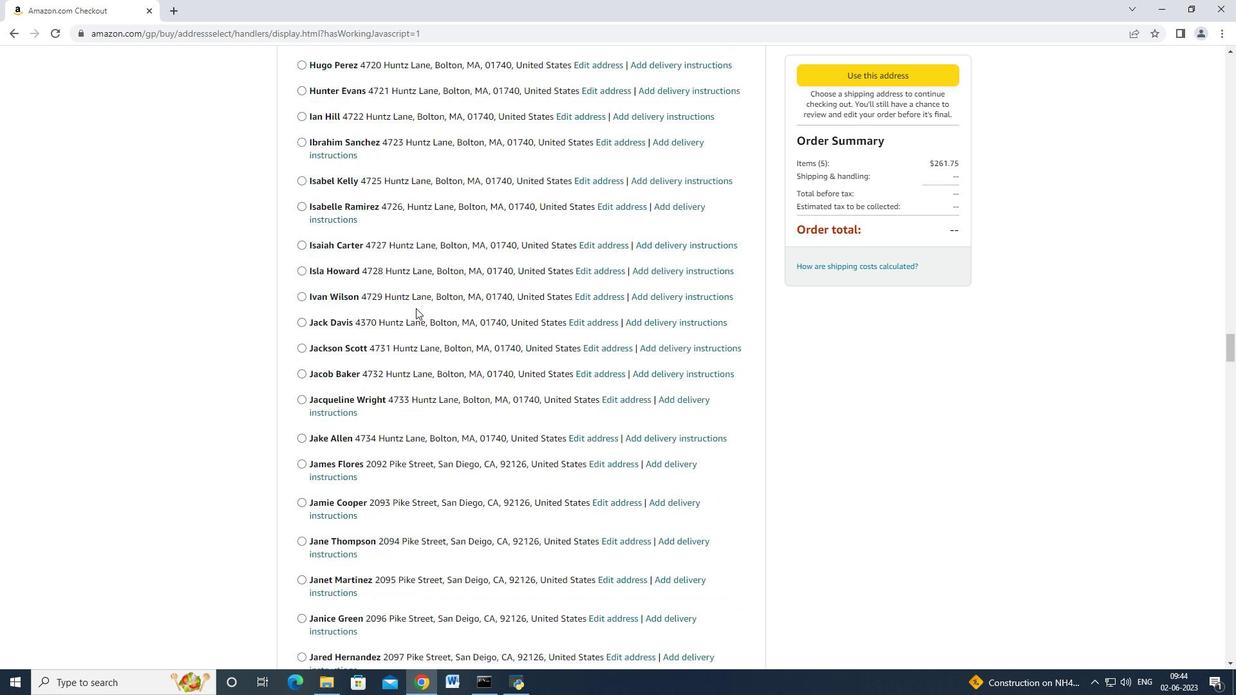 
Action: Mouse scrolled (415, 307) with delta (0, 0)
Screenshot: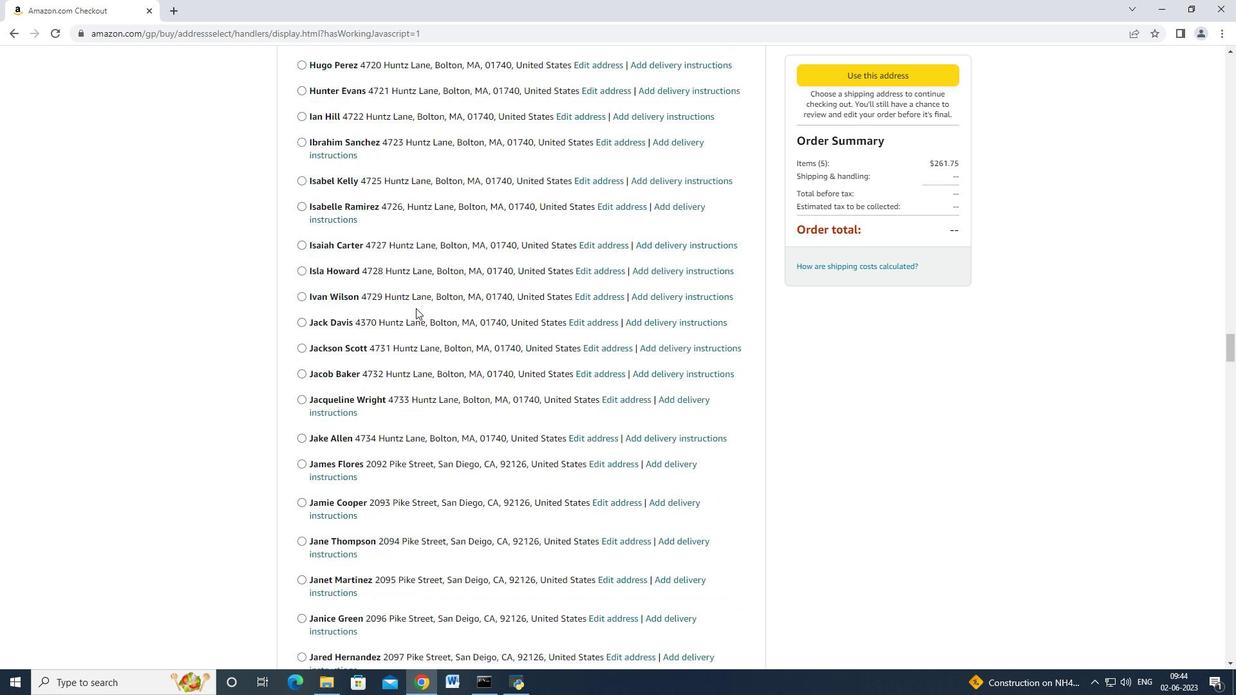 
Action: Mouse scrolled (415, 307) with delta (0, 0)
Screenshot: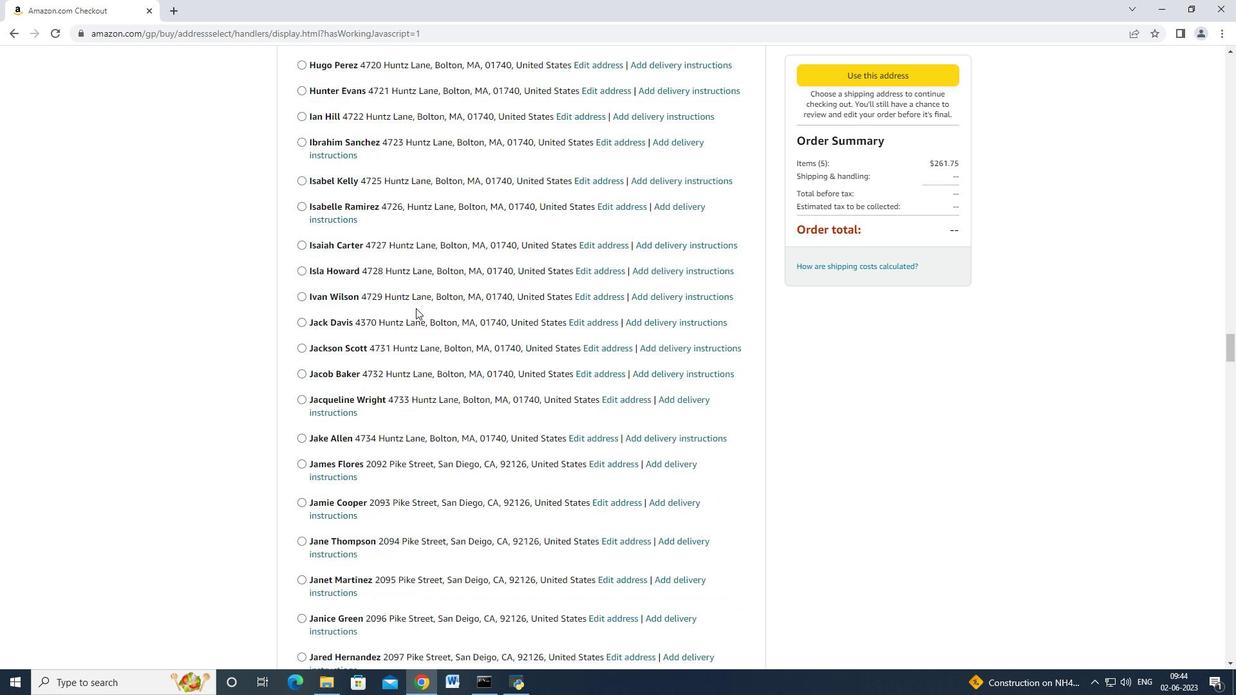 
Action: Mouse scrolled (415, 307) with delta (0, 0)
Screenshot: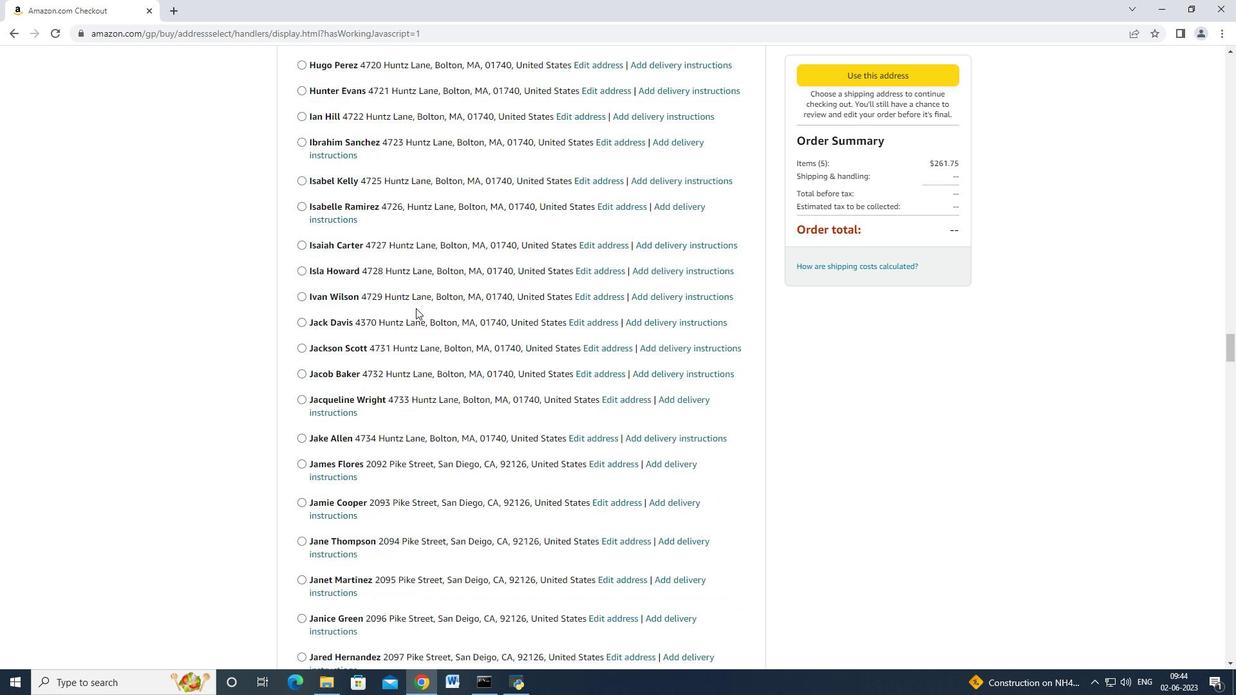 
Action: Mouse scrolled (415, 307) with delta (0, 0)
Screenshot: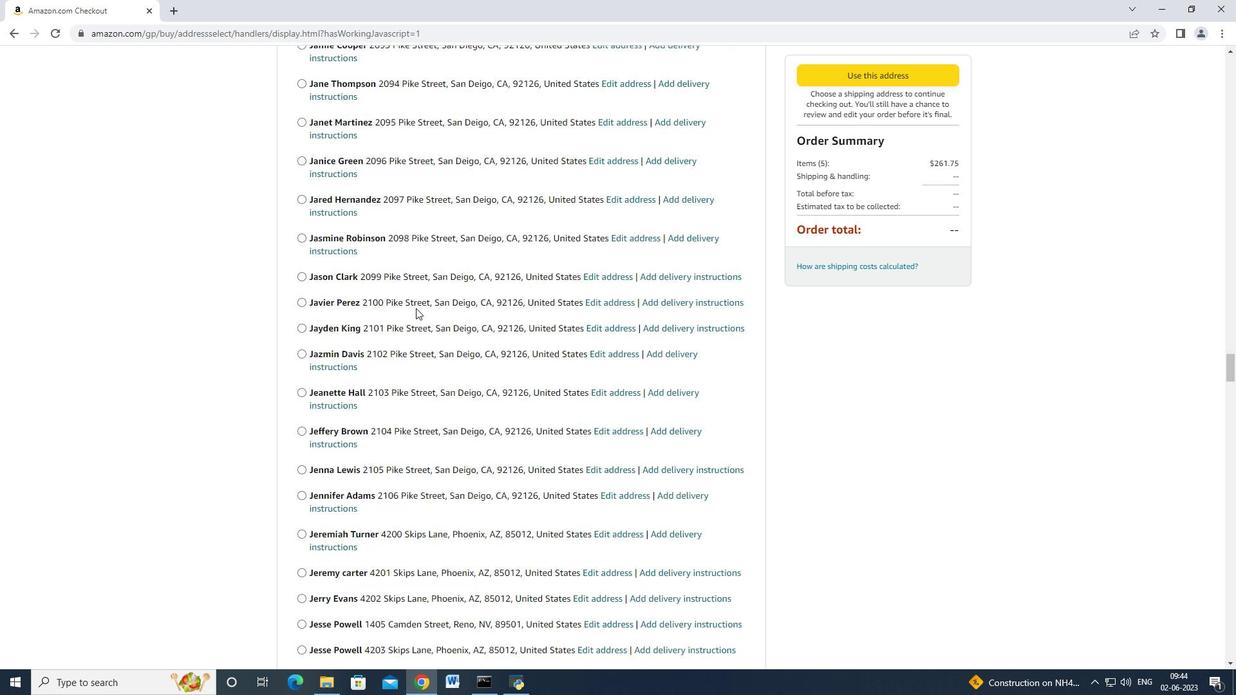 
Action: Mouse scrolled (415, 307) with delta (0, 0)
Screenshot: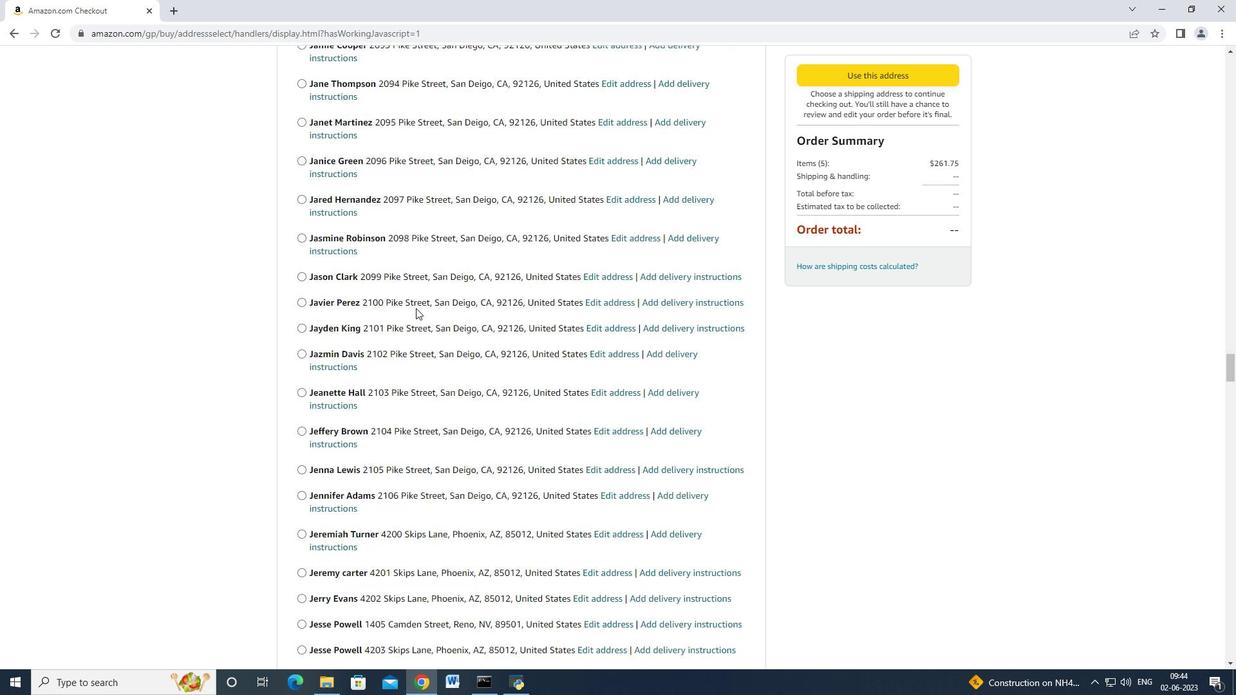 
Action: Mouse scrolled (415, 307) with delta (0, 0)
Screenshot: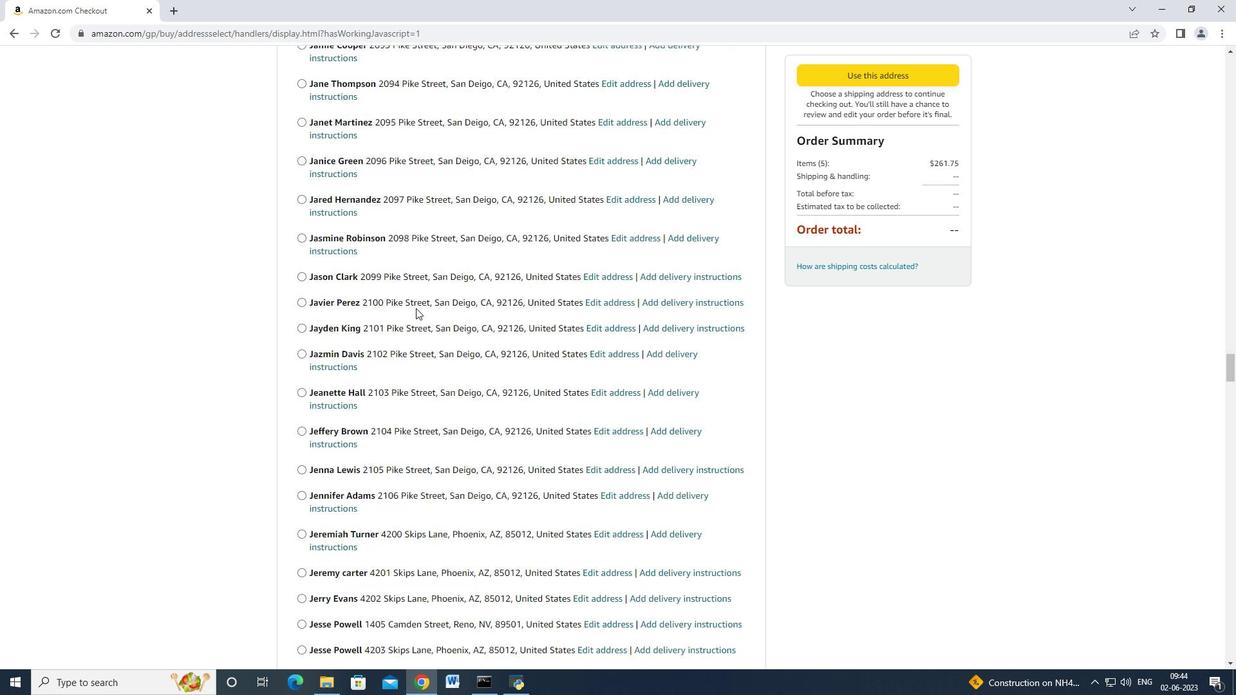 
Action: Mouse scrolled (415, 307) with delta (0, 0)
Screenshot: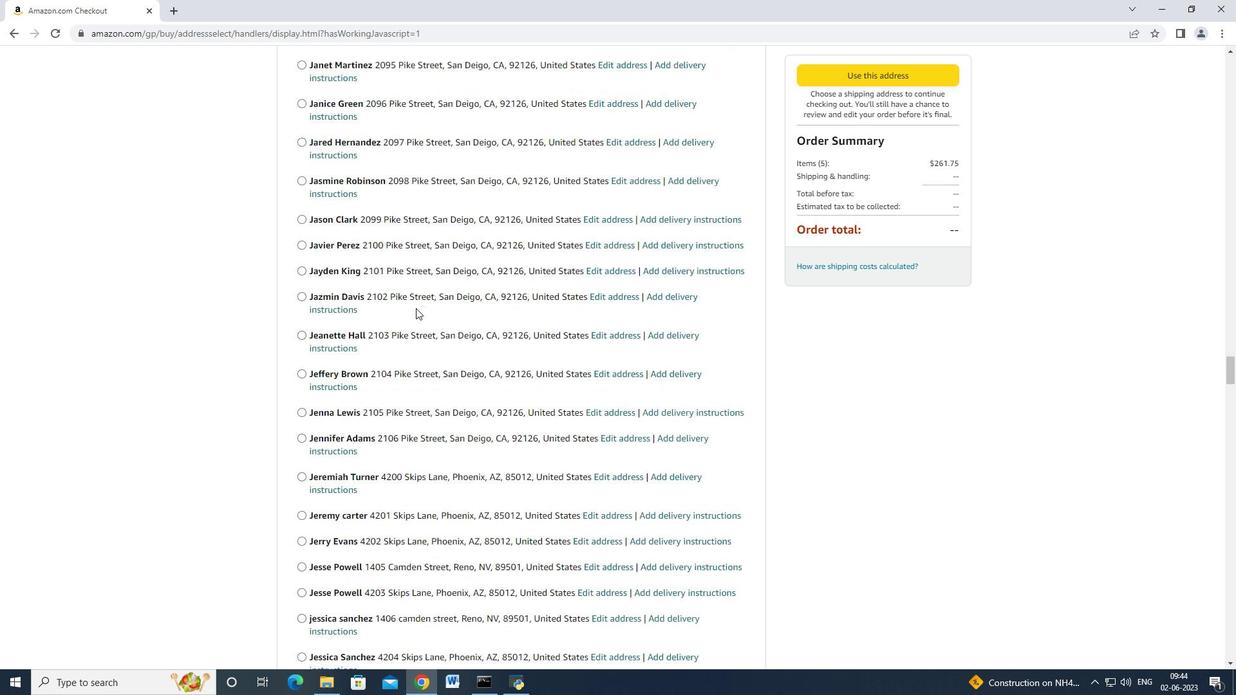 
Action: Mouse scrolled (415, 307) with delta (0, 0)
Screenshot: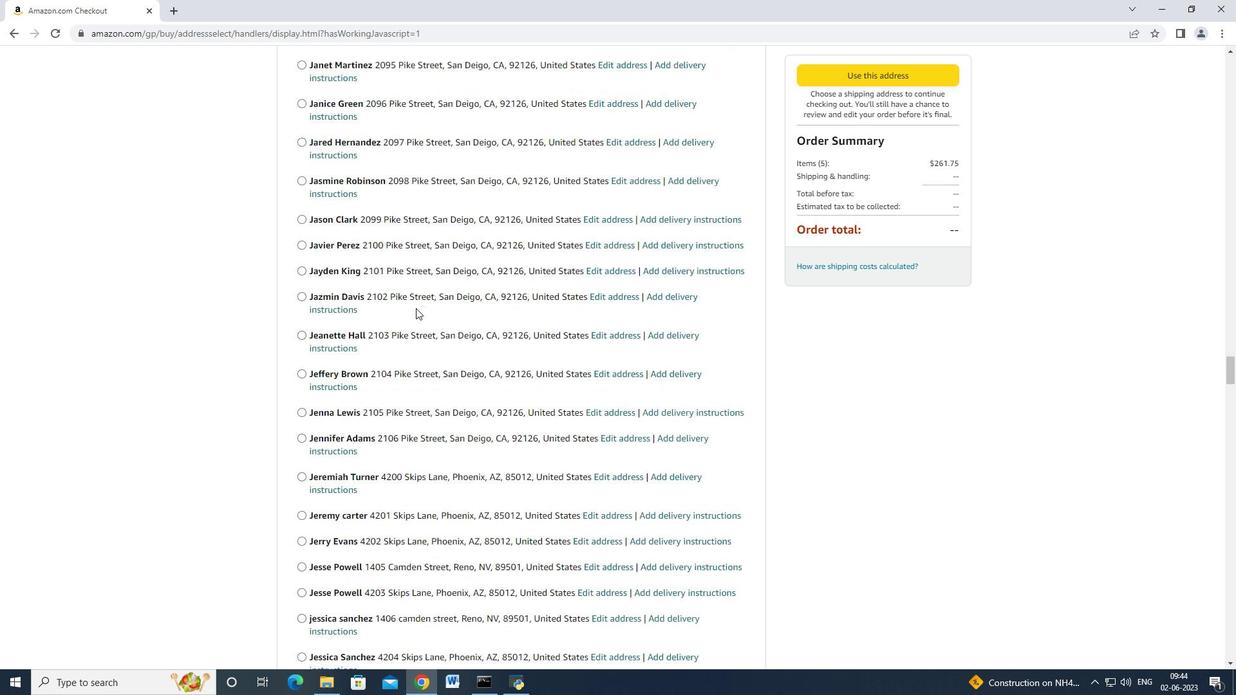 
Action: Mouse scrolled (415, 307) with delta (0, 0)
Screenshot: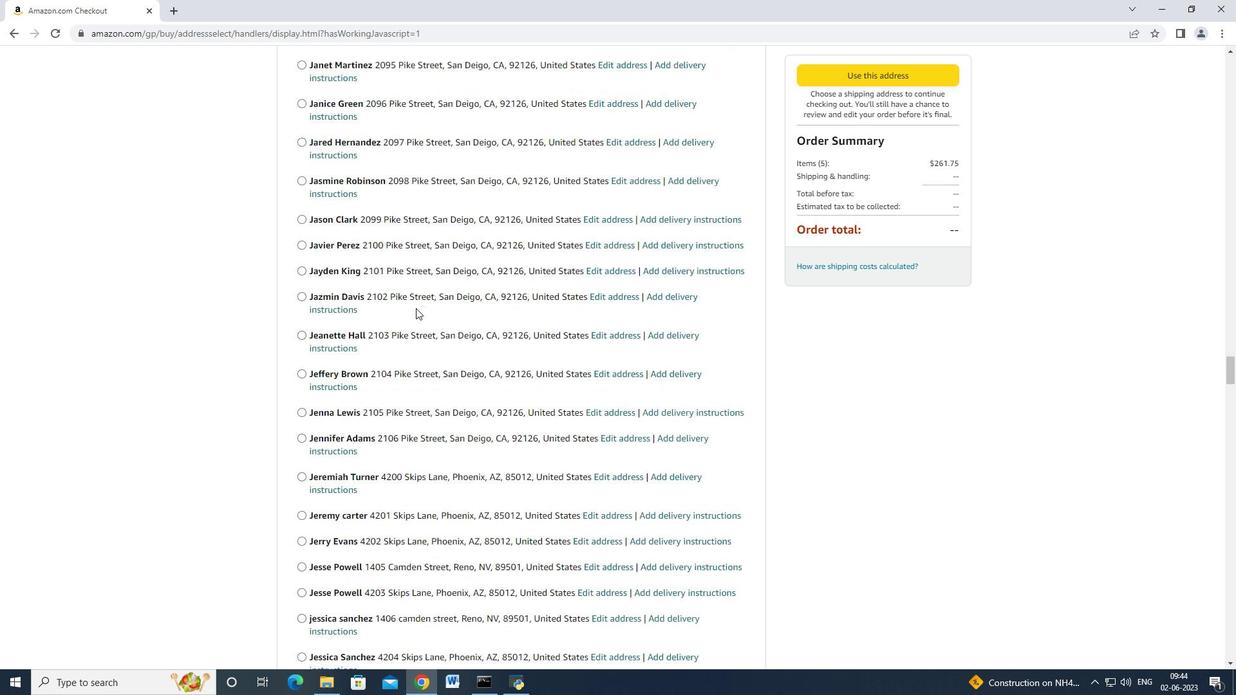 
Action: Mouse scrolled (415, 307) with delta (0, 0)
Screenshot: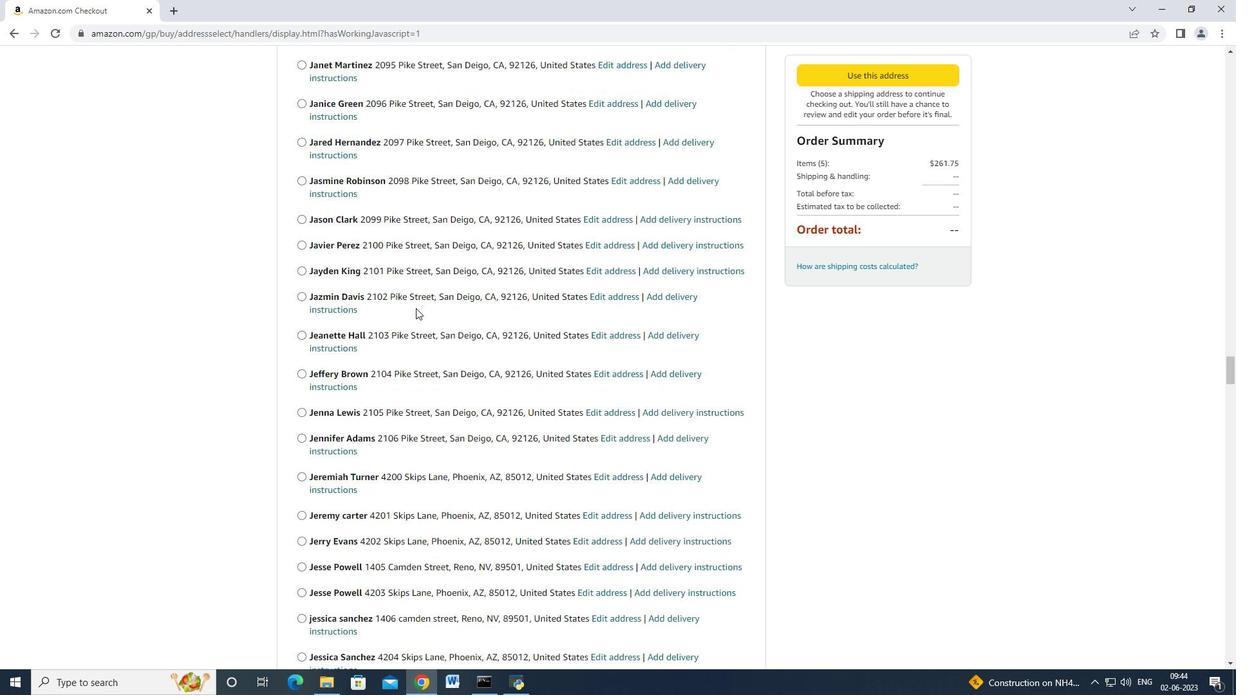 
Action: Mouse scrolled (415, 307) with delta (0, 0)
Screenshot: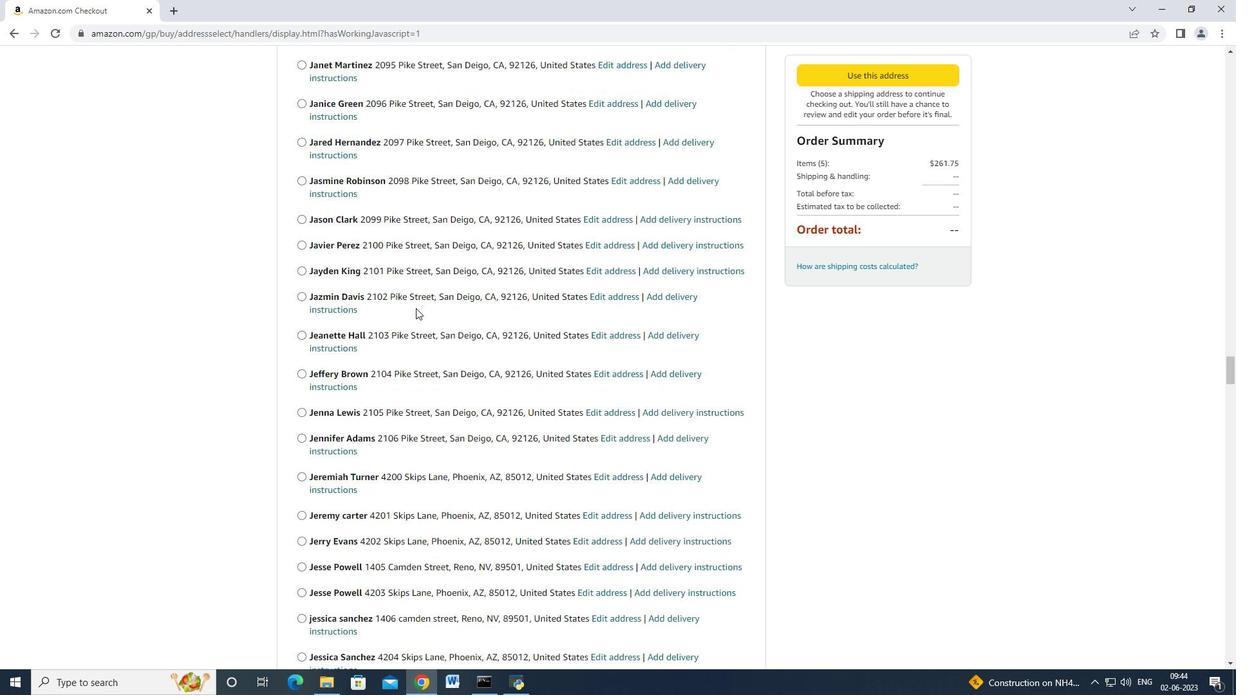 
Action: Mouse scrolled (415, 307) with delta (0, 0)
Screenshot: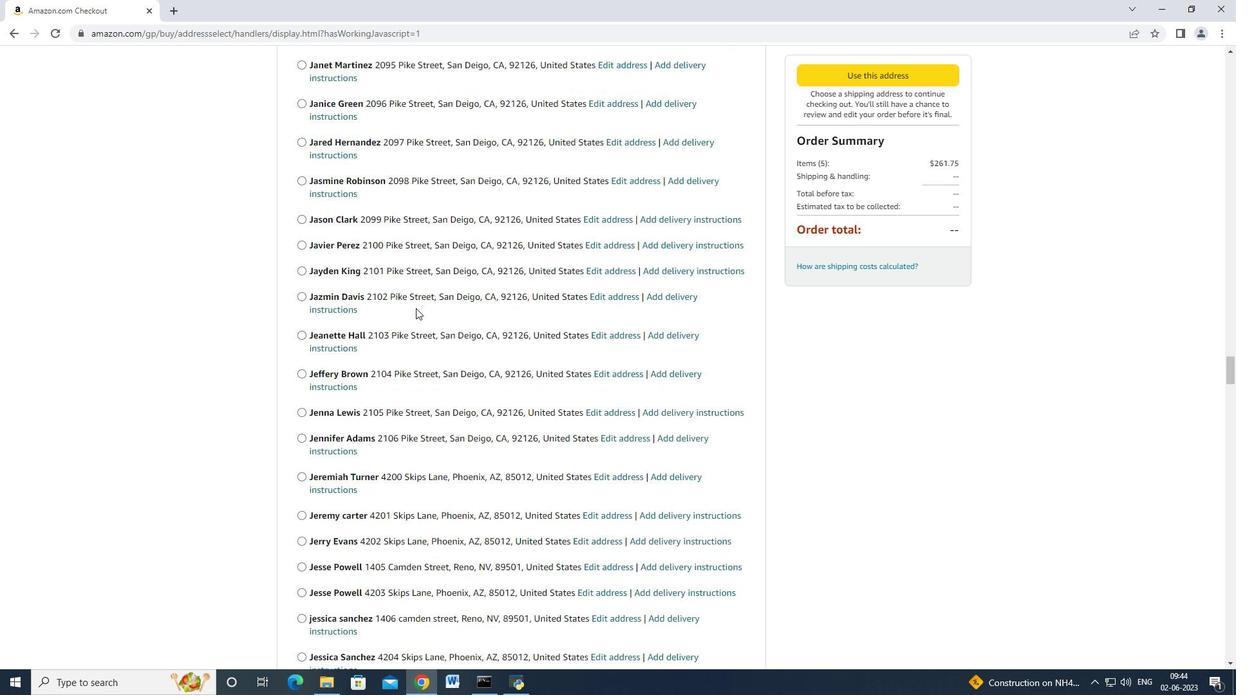 
Action: Mouse scrolled (415, 307) with delta (0, 0)
Screenshot: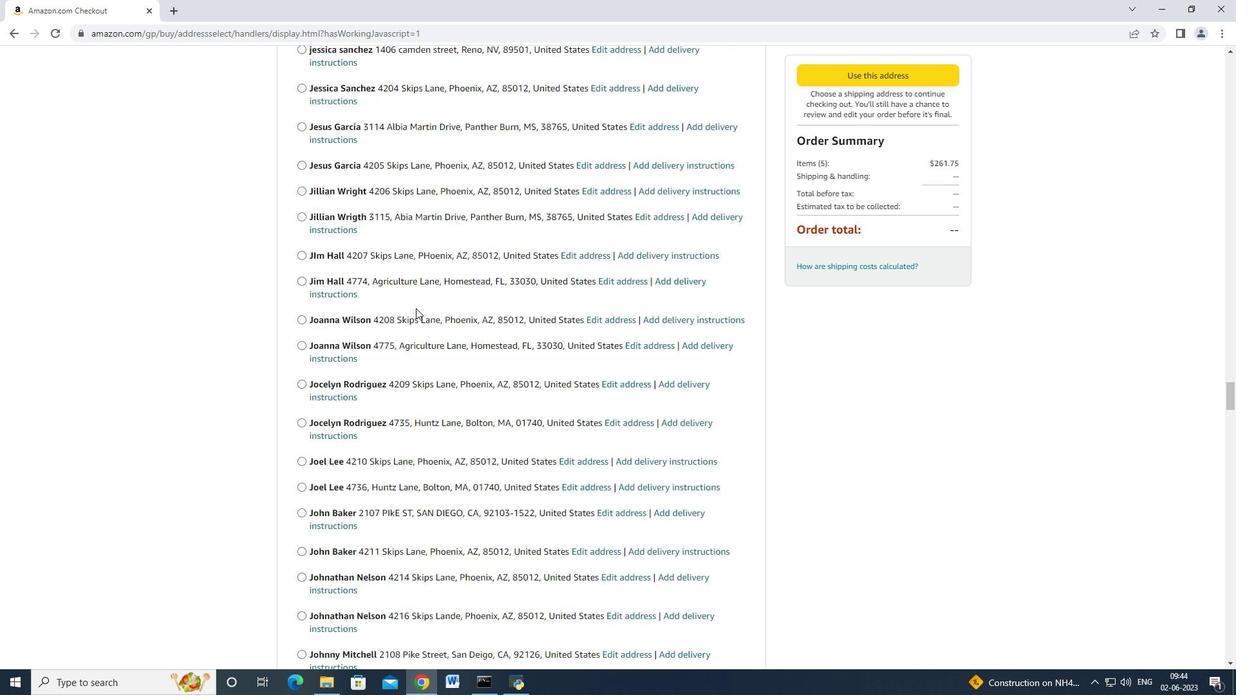 
Action: Mouse scrolled (415, 307) with delta (0, 0)
Screenshot: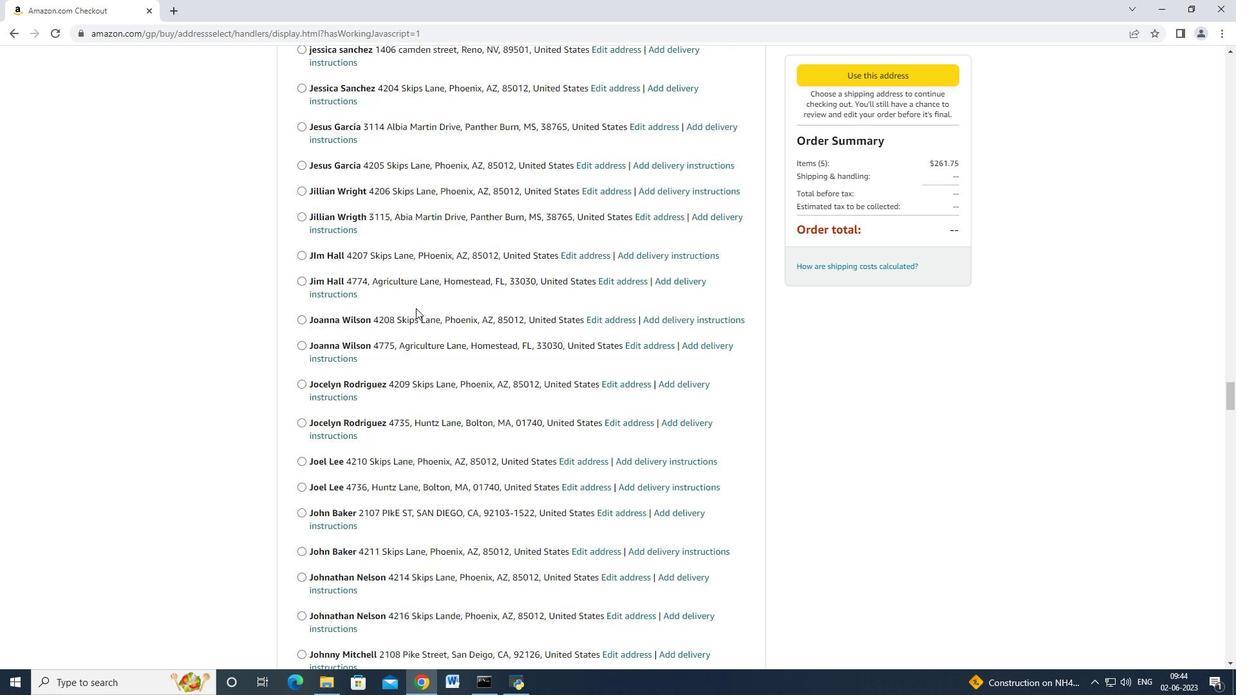 
Action: Mouse scrolled (415, 307) with delta (0, 0)
Screenshot: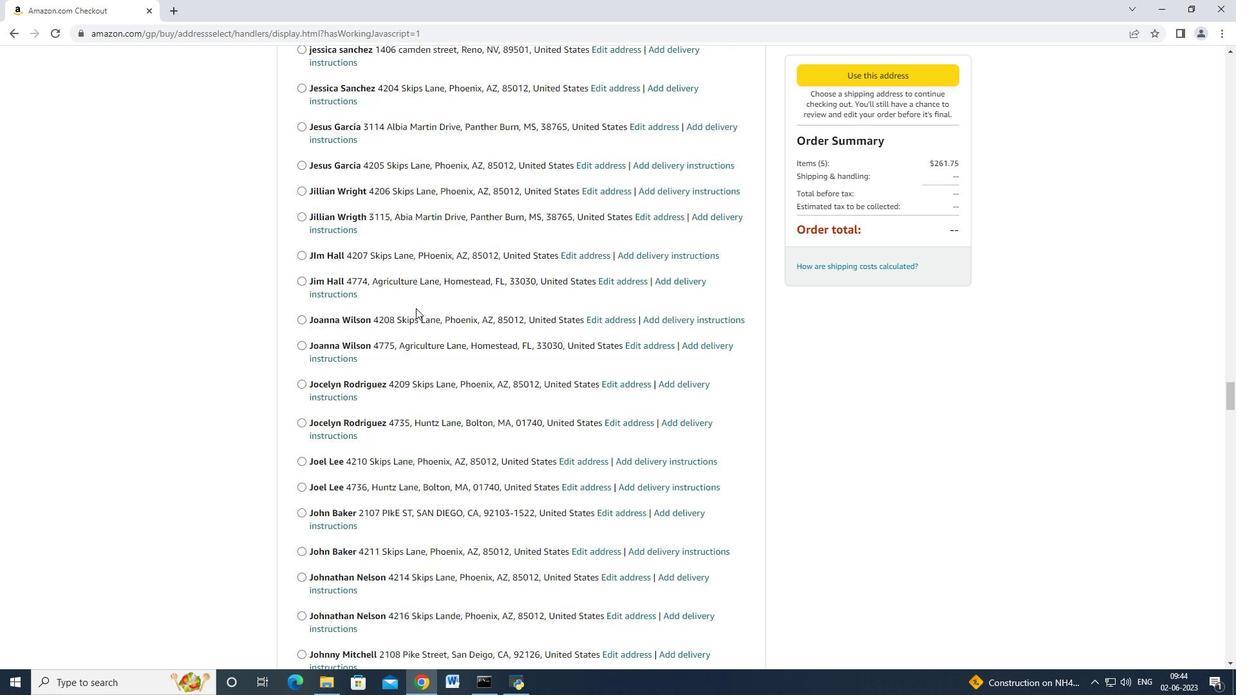 
Action: Mouse scrolled (415, 307) with delta (0, -1)
Screenshot: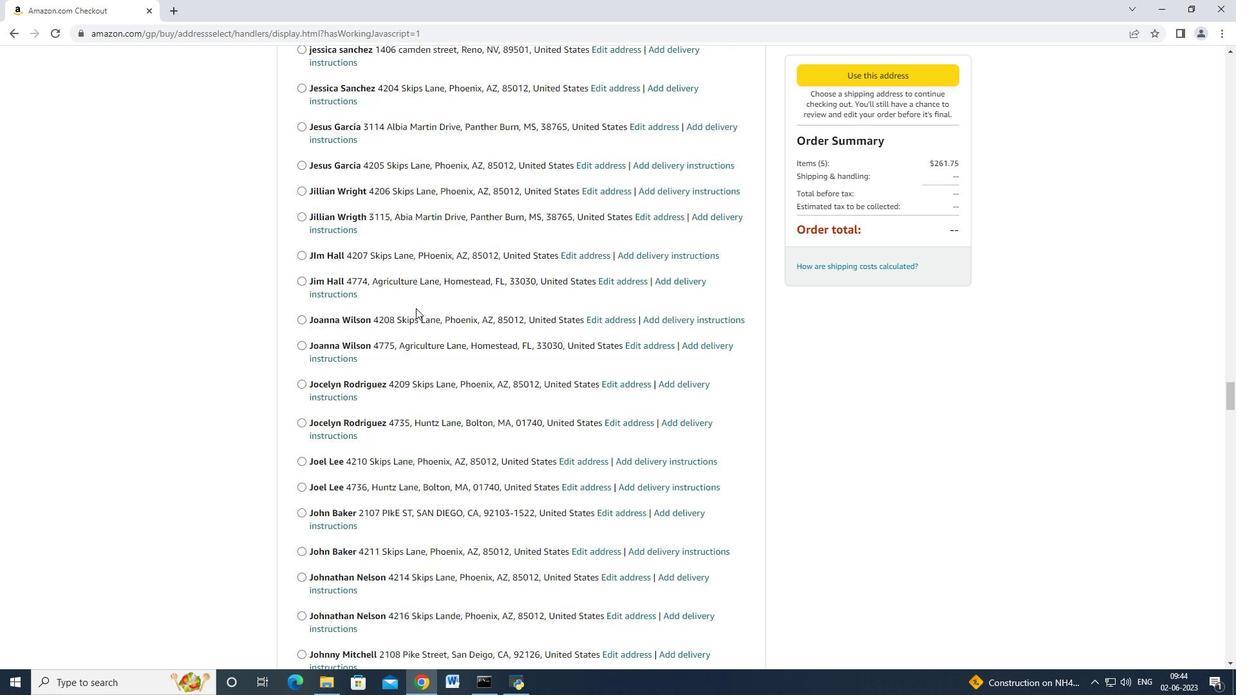 
Action: Mouse scrolled (415, 307) with delta (0, 0)
Screenshot: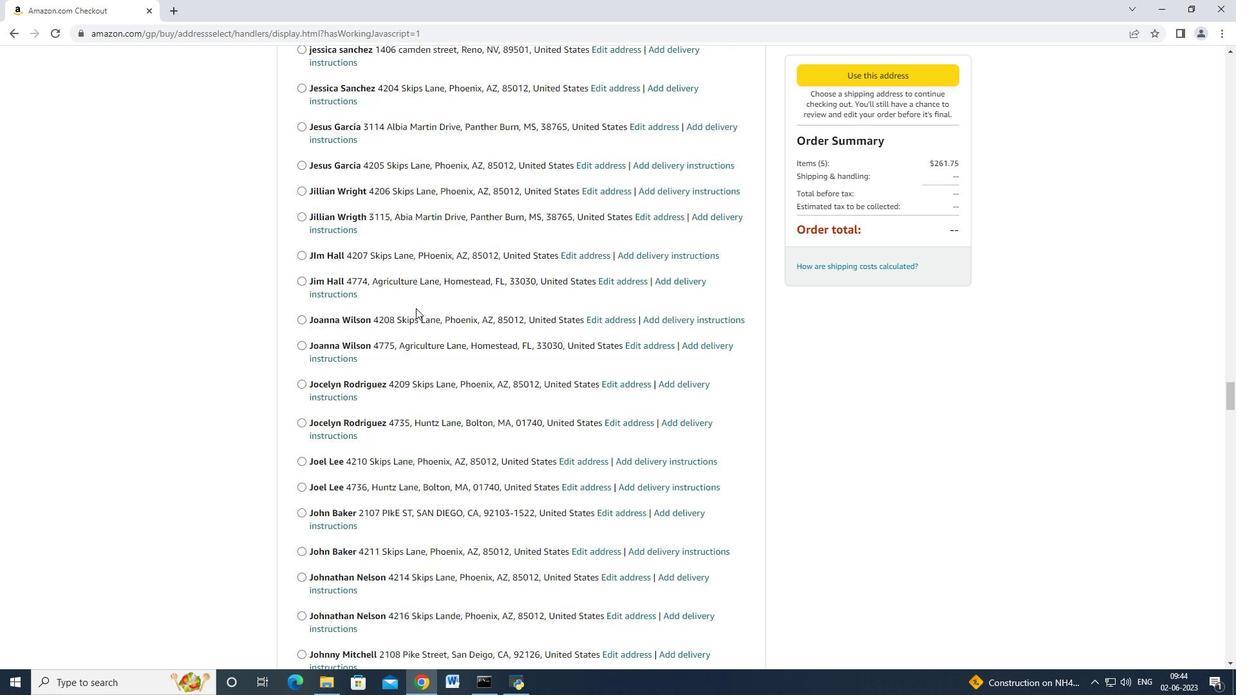 
Action: Mouse scrolled (415, 307) with delta (0, 0)
Screenshot: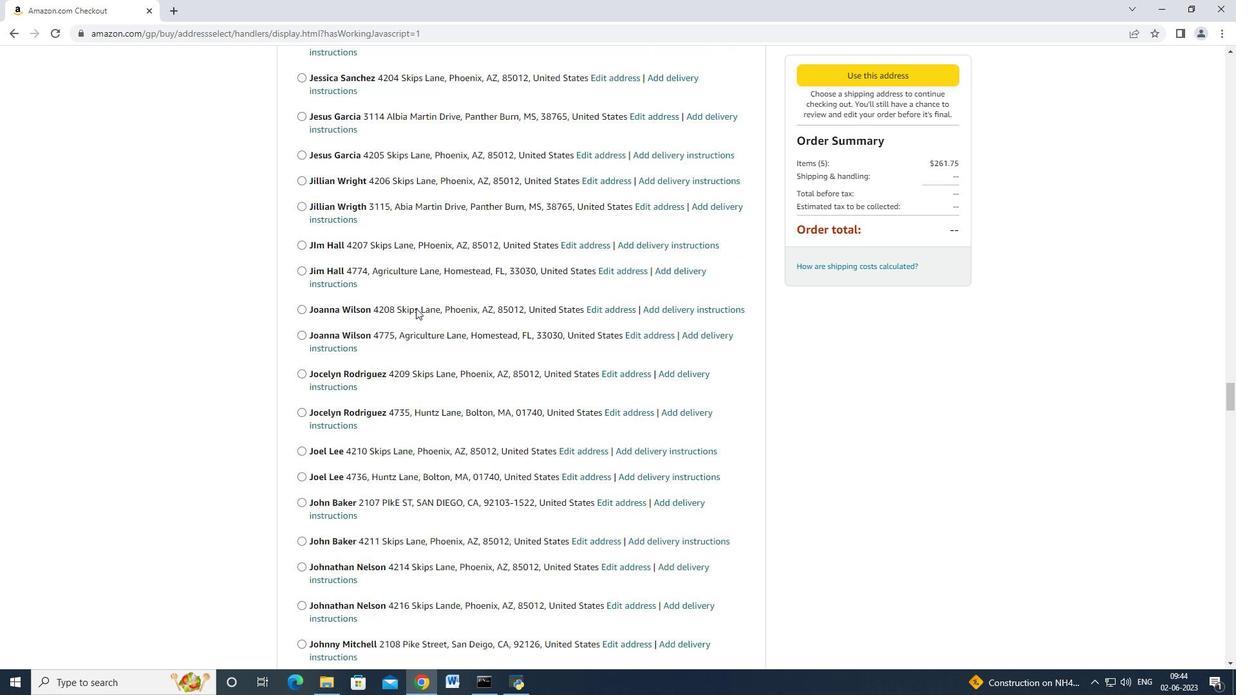 
Action: Mouse scrolled (415, 307) with delta (0, 0)
Screenshot: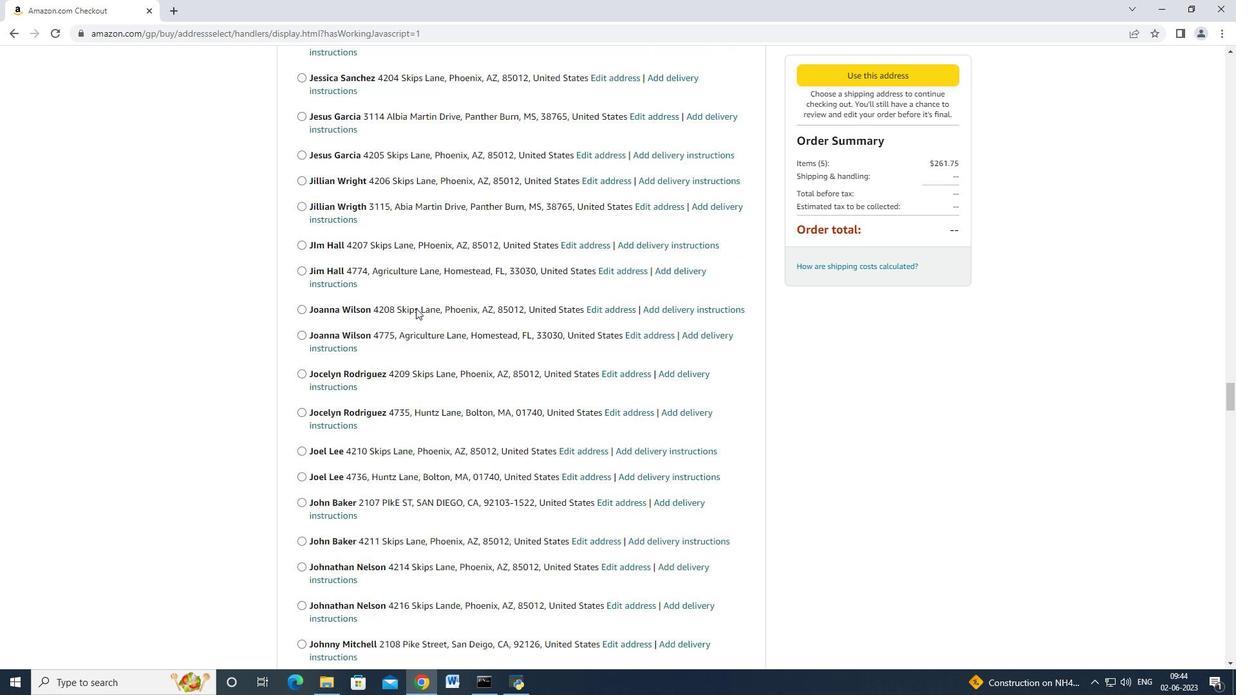 
Action: Mouse scrolled (415, 307) with delta (0, 0)
Screenshot: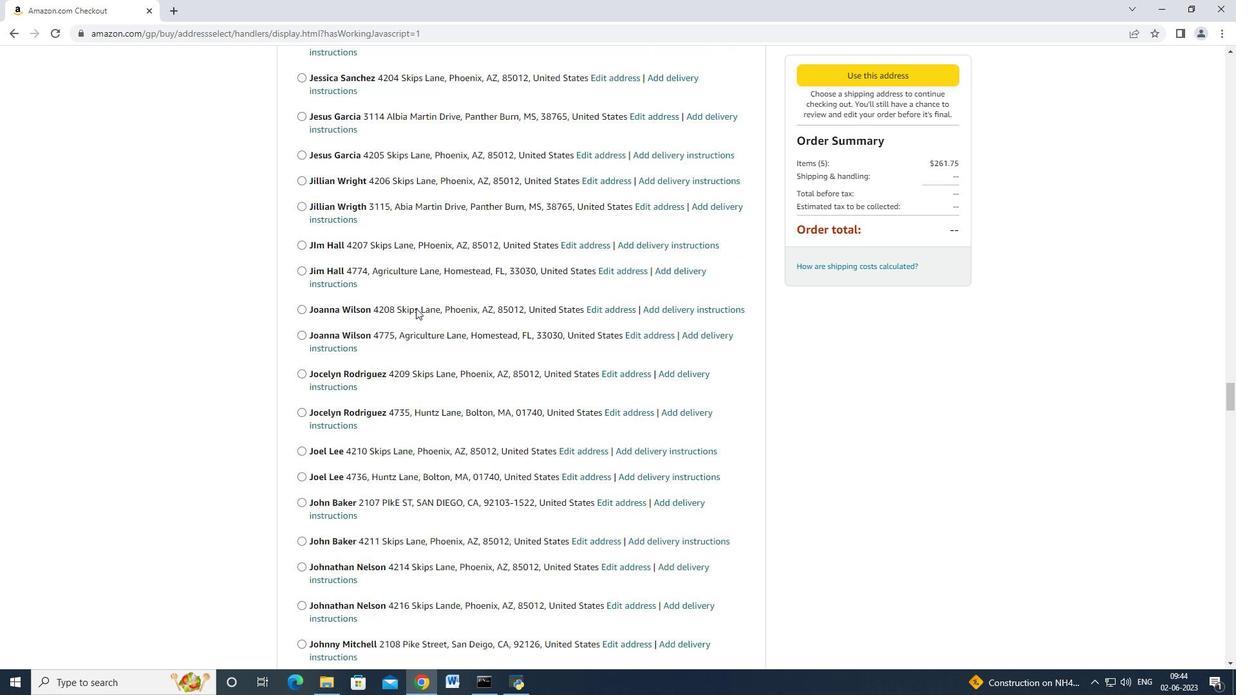 
Action: Mouse scrolled (415, 307) with delta (0, 0)
Screenshot: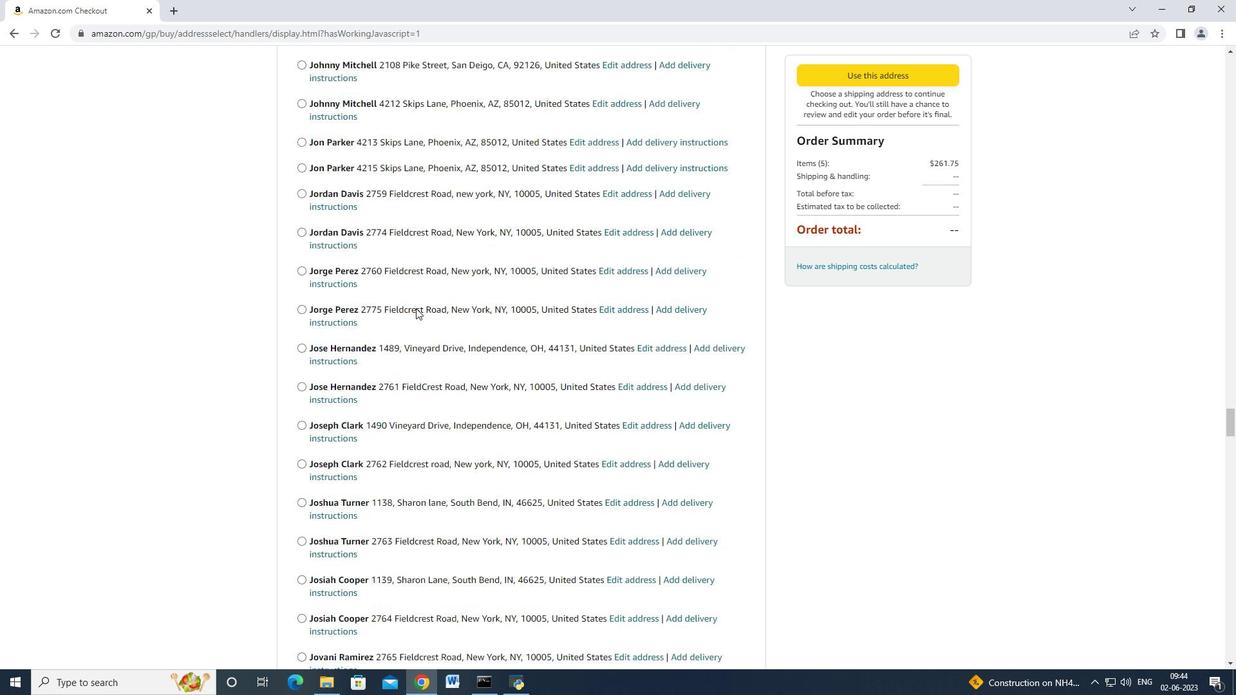
Action: Mouse scrolled (415, 307) with delta (0, 0)
Screenshot: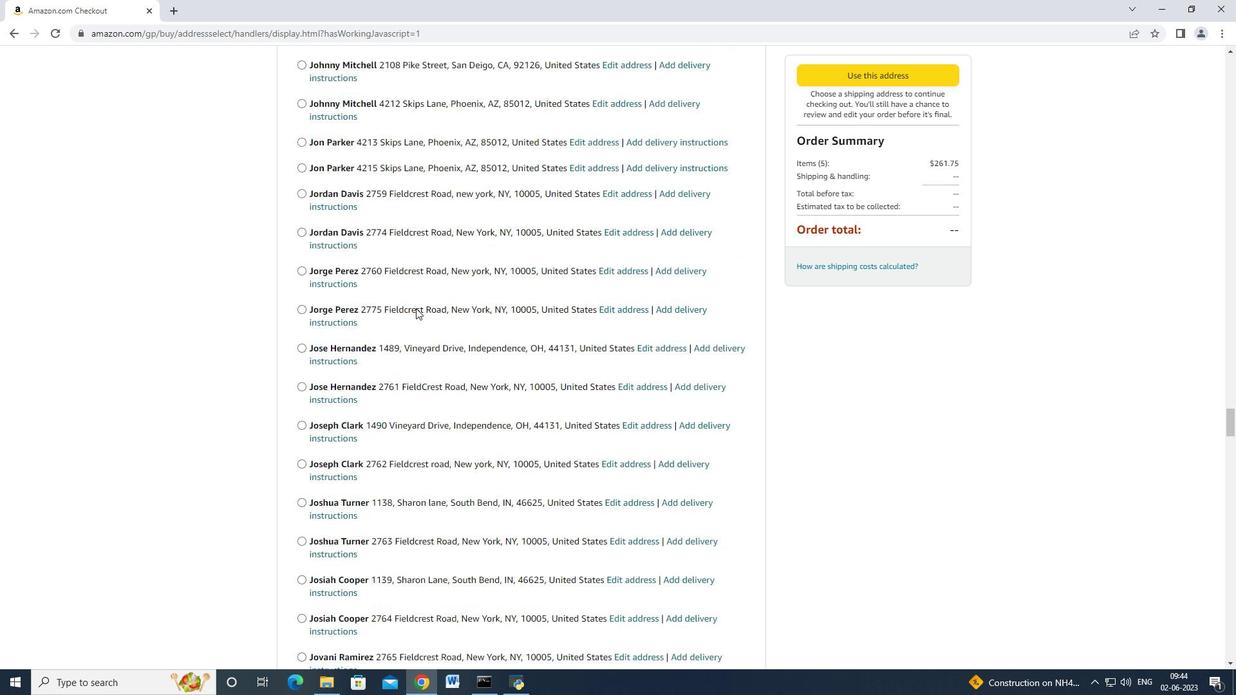 
Action: Mouse scrolled (415, 307) with delta (0, 0)
Screenshot: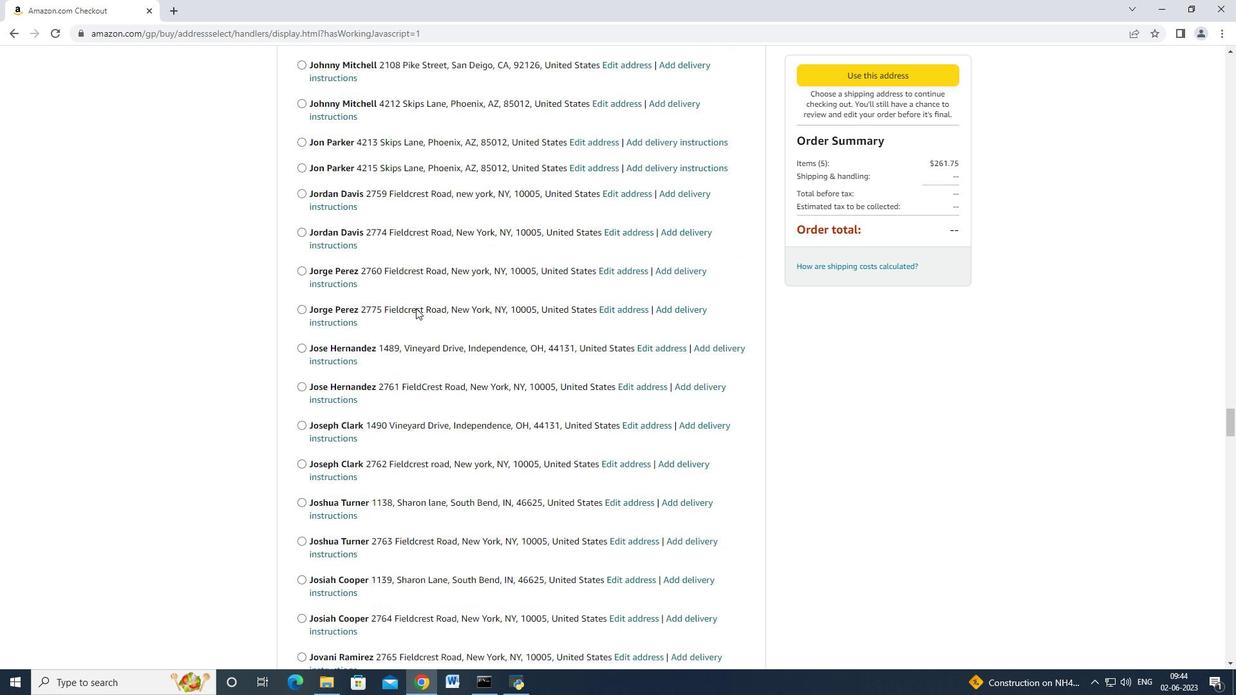 
Action: Mouse scrolled (415, 307) with delta (0, -1)
Screenshot: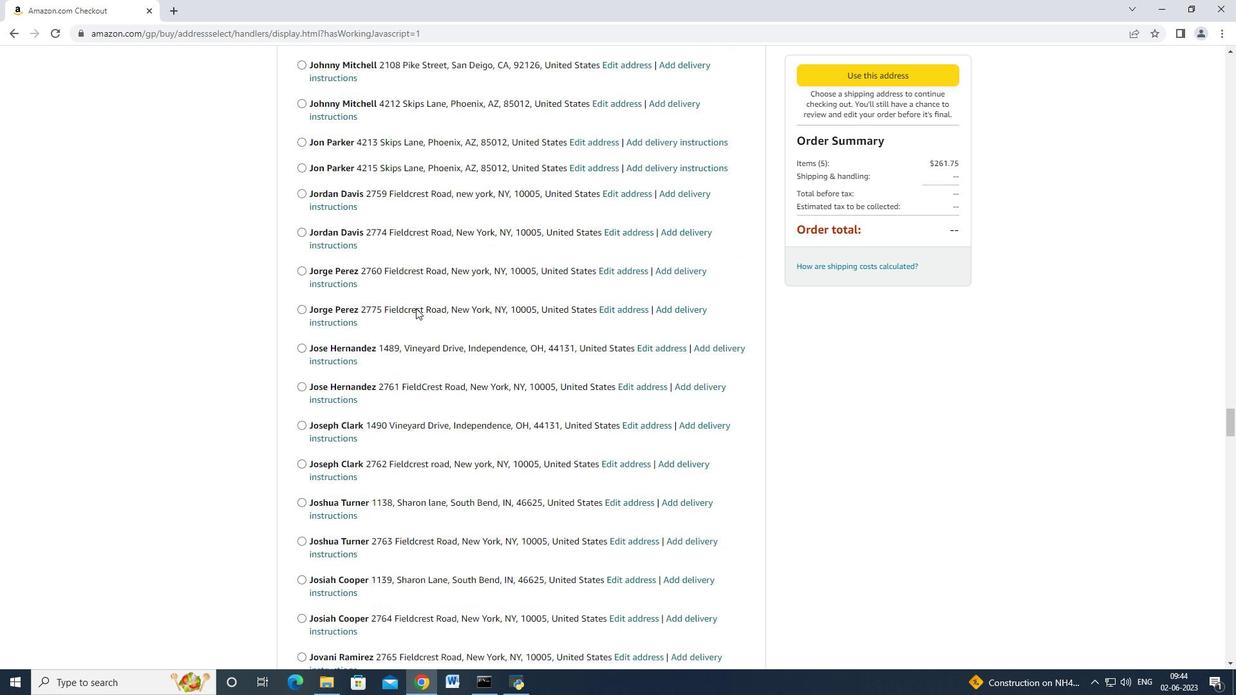 
Action: Mouse scrolled (415, 307) with delta (0, 0)
Screenshot: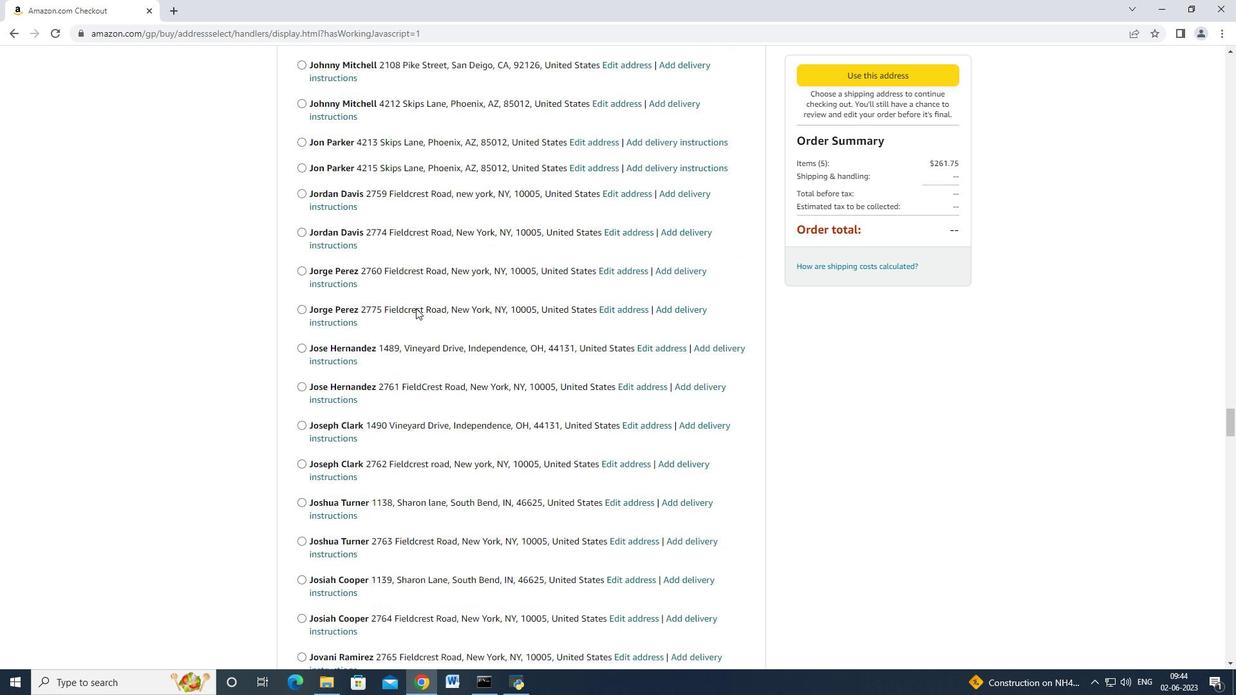 
Action: Mouse scrolled (415, 307) with delta (0, 0)
Screenshot: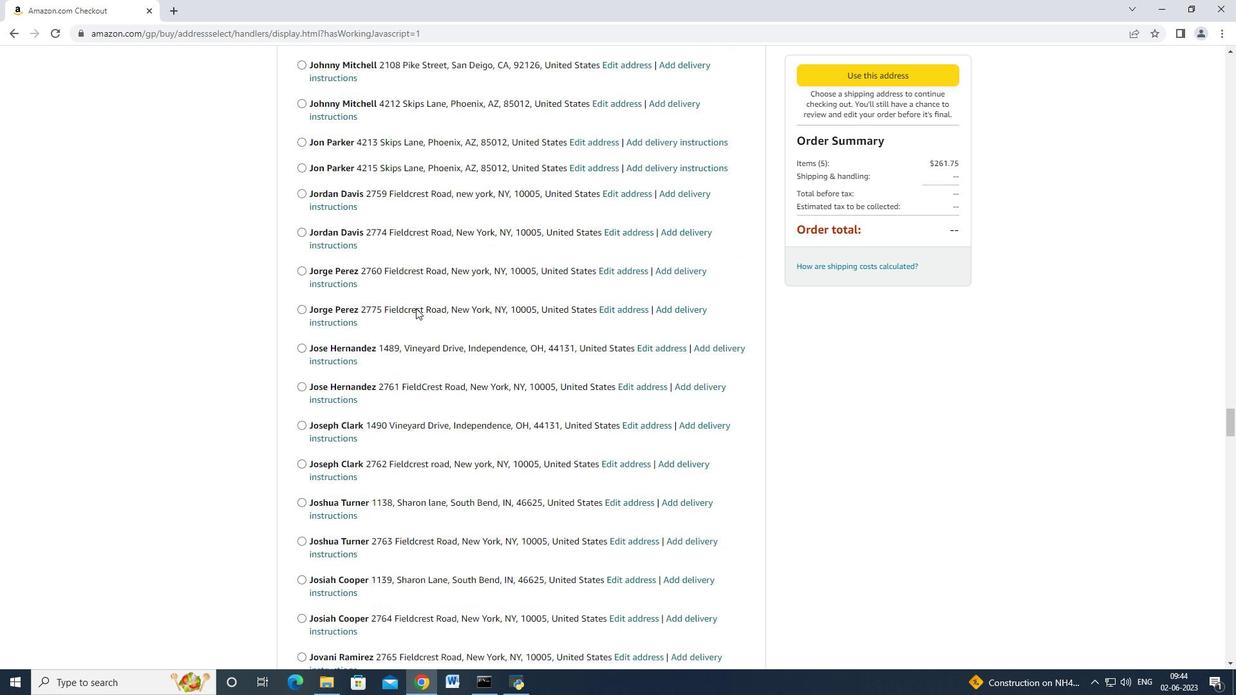 
Action: Mouse scrolled (415, 307) with delta (0, 0)
Screenshot: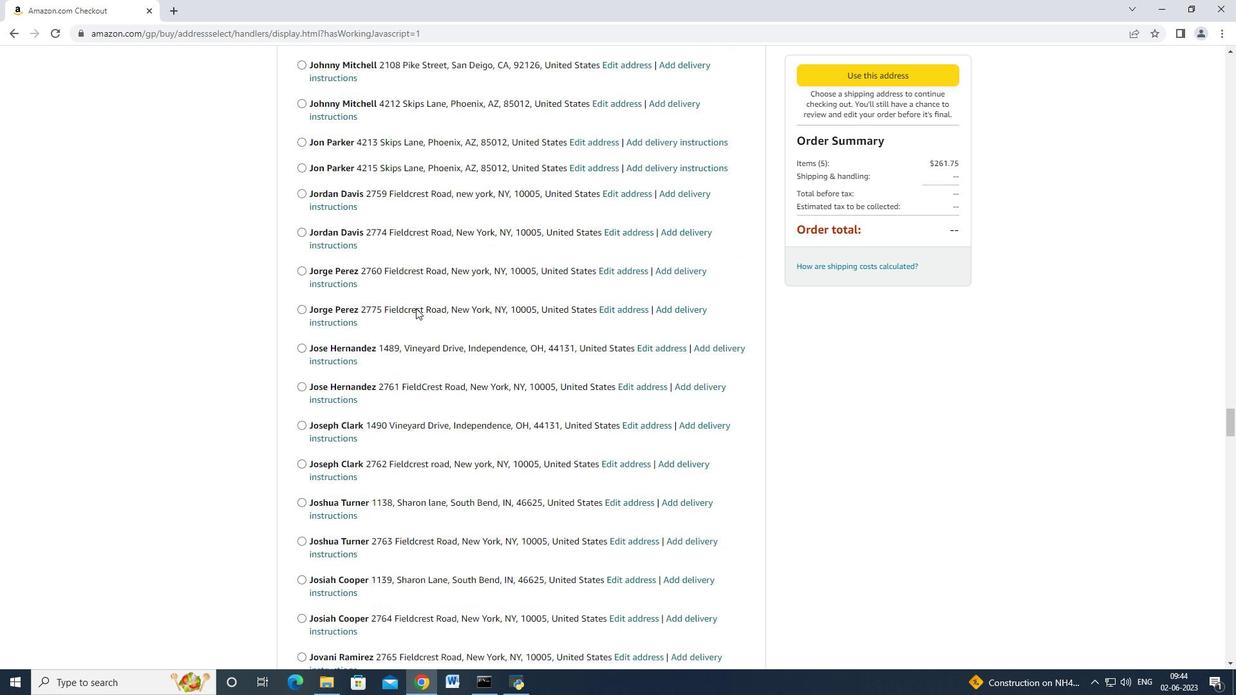
Action: Mouse scrolled (415, 307) with delta (0, 0)
Screenshot: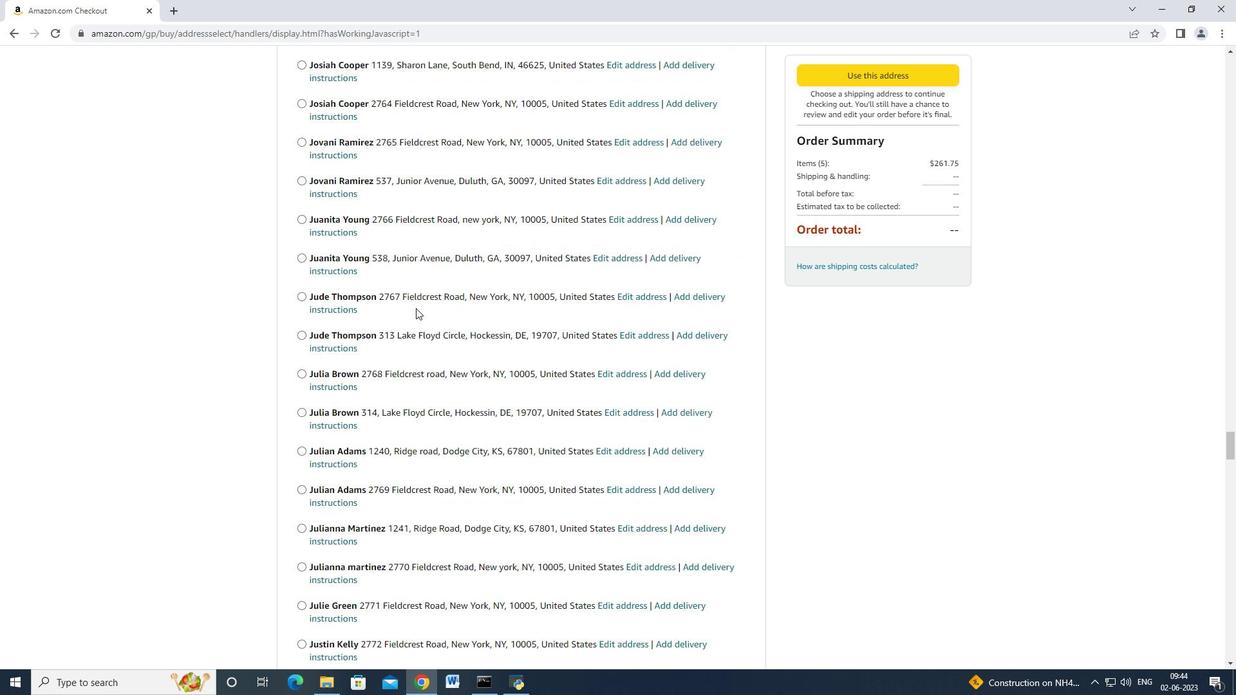 
Action: Mouse scrolled (415, 307) with delta (0, 0)
Screenshot: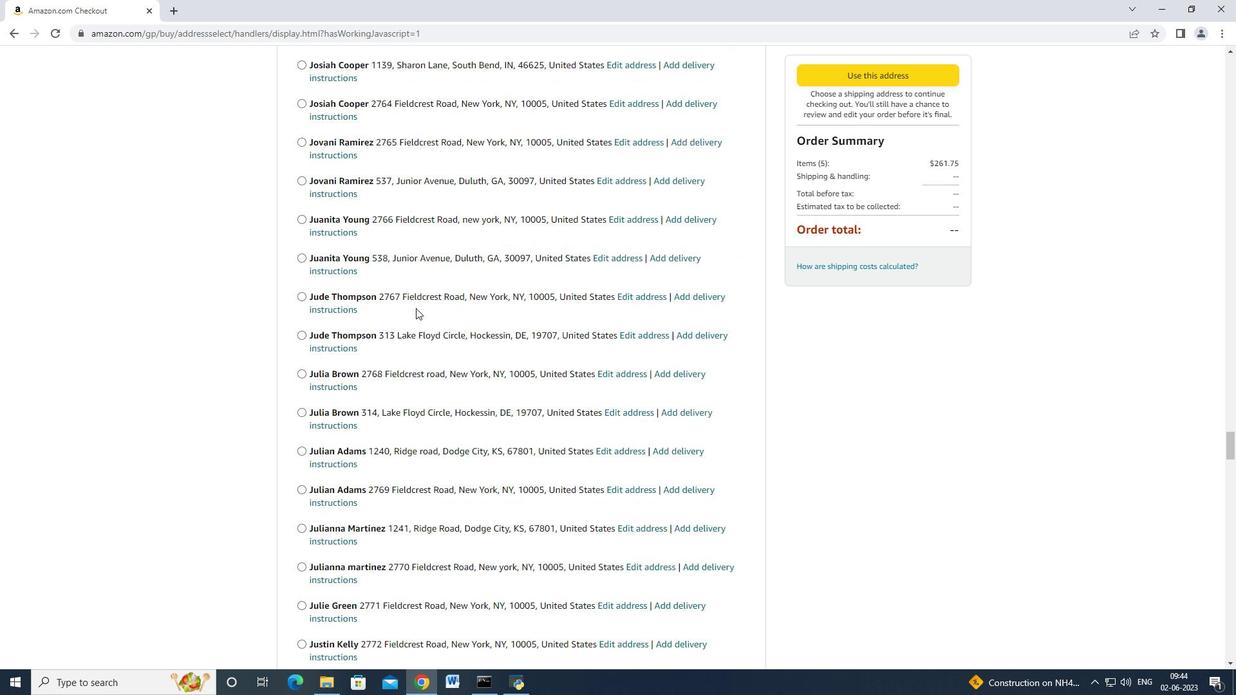 
Action: Mouse scrolled (415, 307) with delta (0, 0)
Screenshot: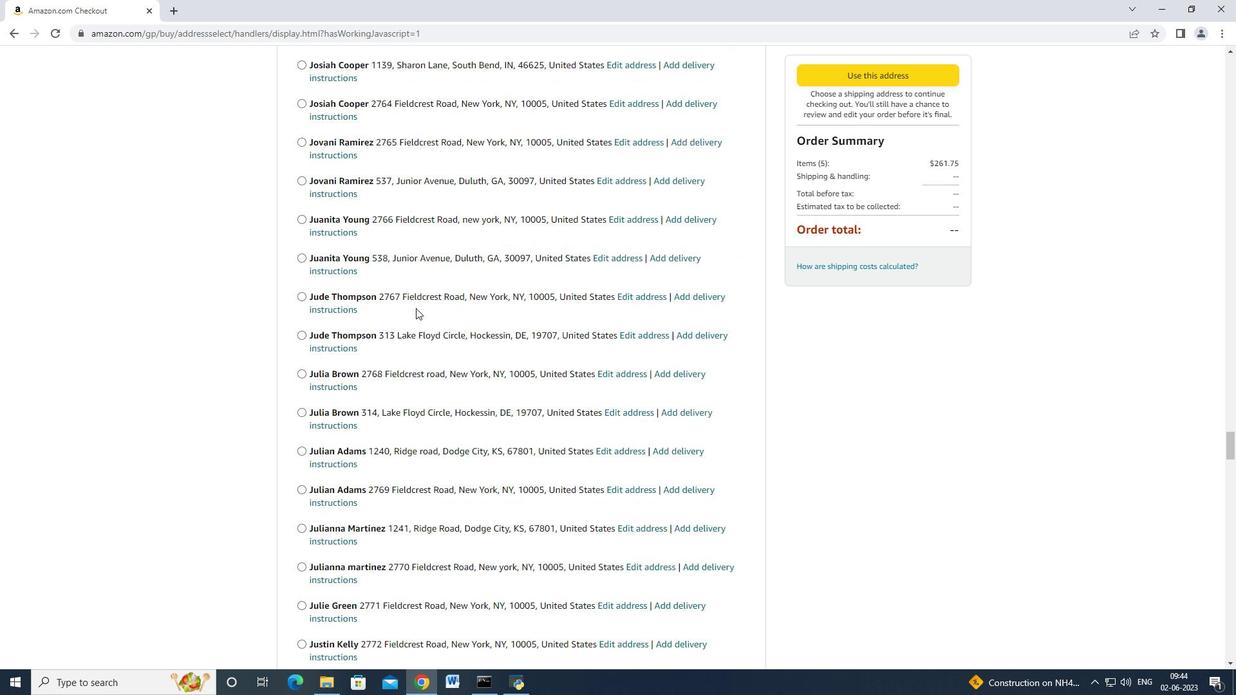 
Action: Mouse scrolled (415, 307) with delta (0, 0)
Screenshot: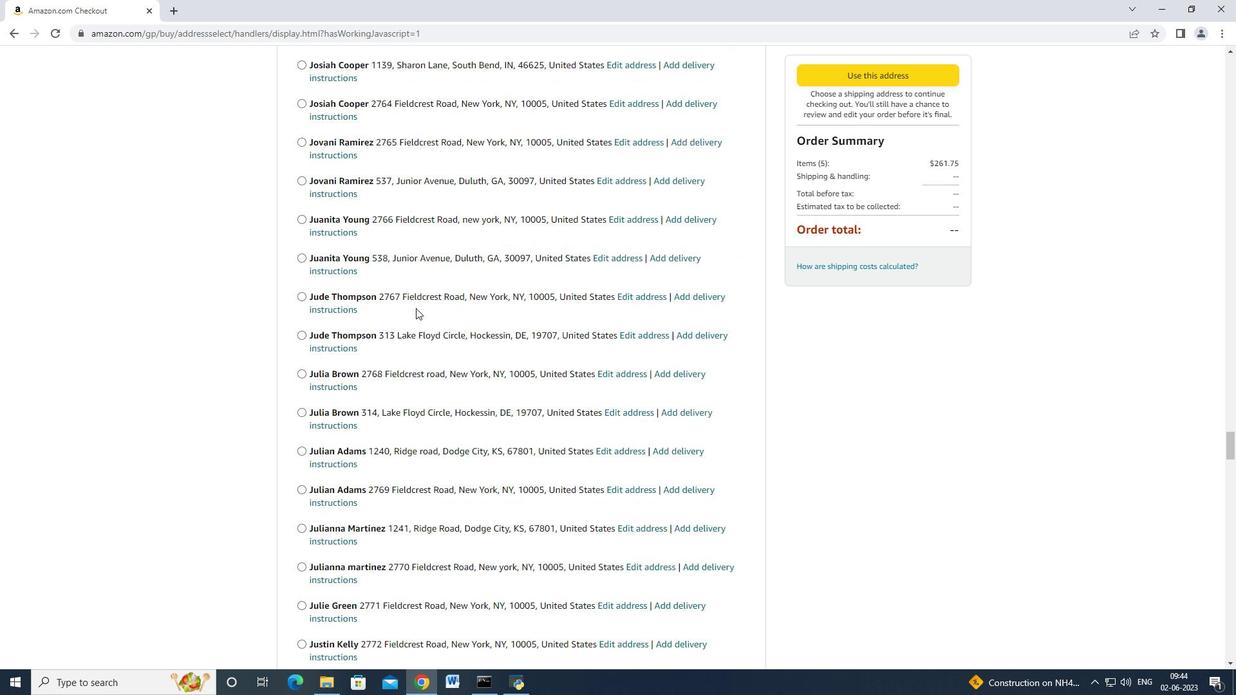 
Action: Mouse scrolled (415, 307) with delta (0, -1)
Screenshot: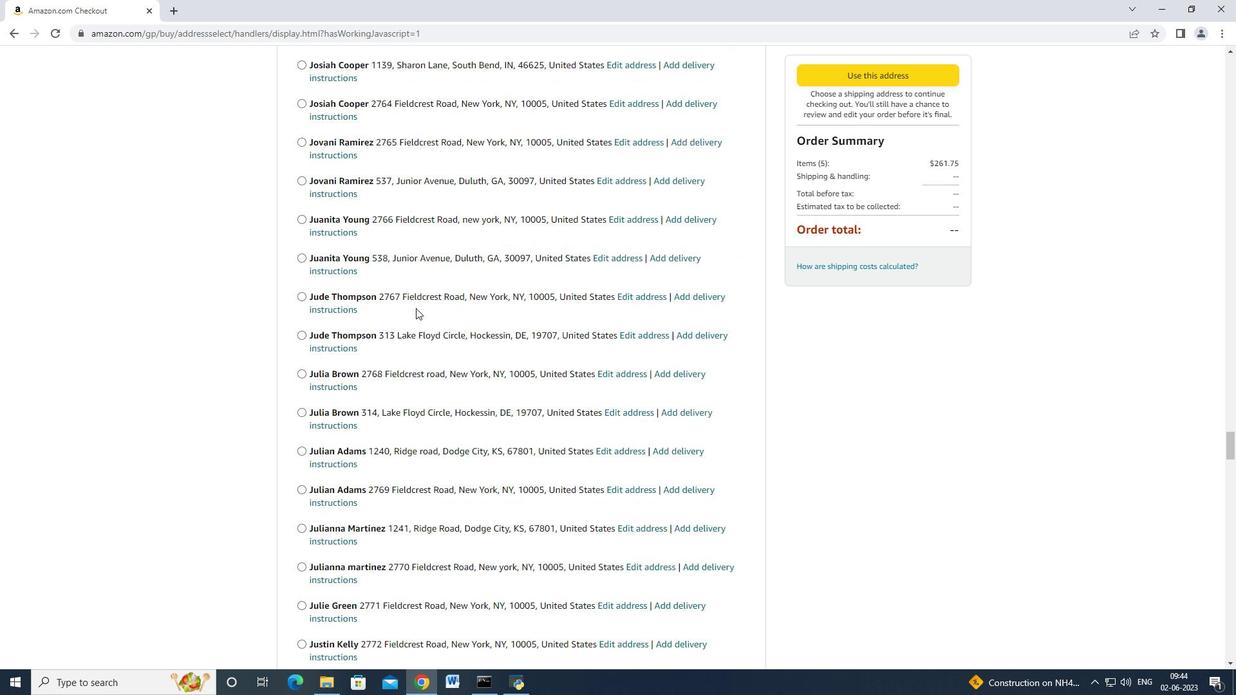 
Action: Mouse scrolled (415, 307) with delta (0, 0)
Screenshot: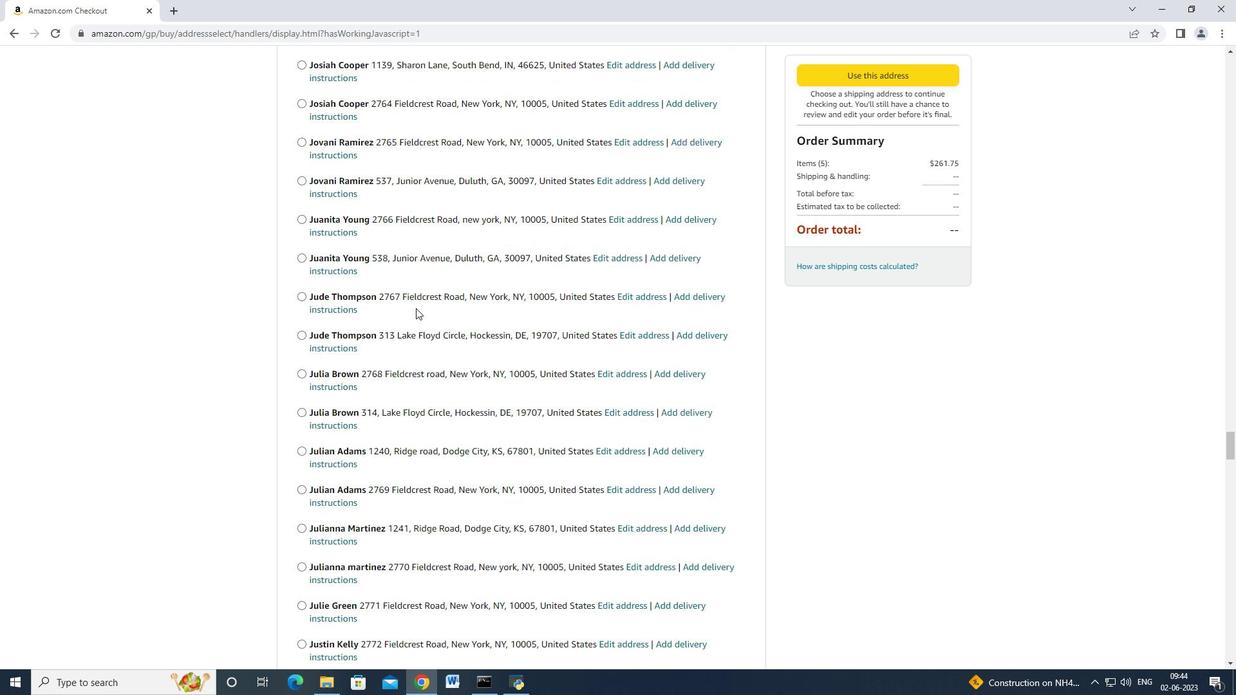 
Action: Mouse scrolled (415, 307) with delta (0, 0)
Screenshot: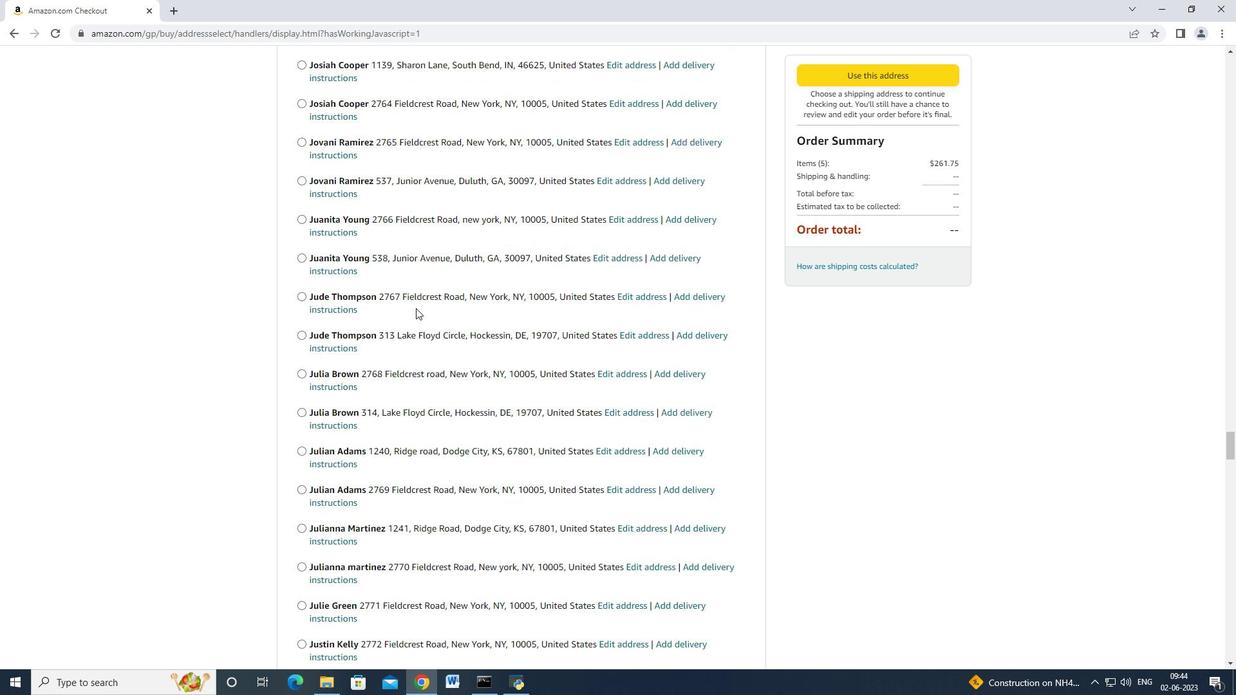 
Action: Mouse moved to (415, 308)
Screenshot: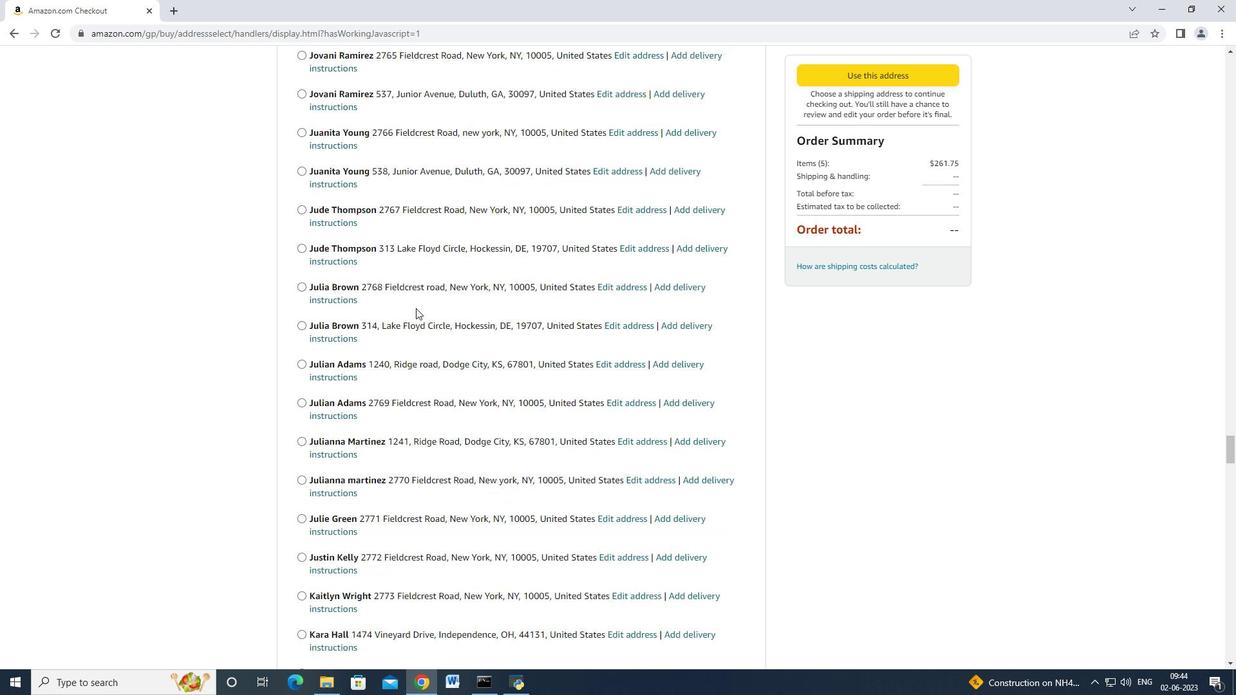 
Action: Mouse scrolled (415, 307) with delta (0, 0)
Screenshot: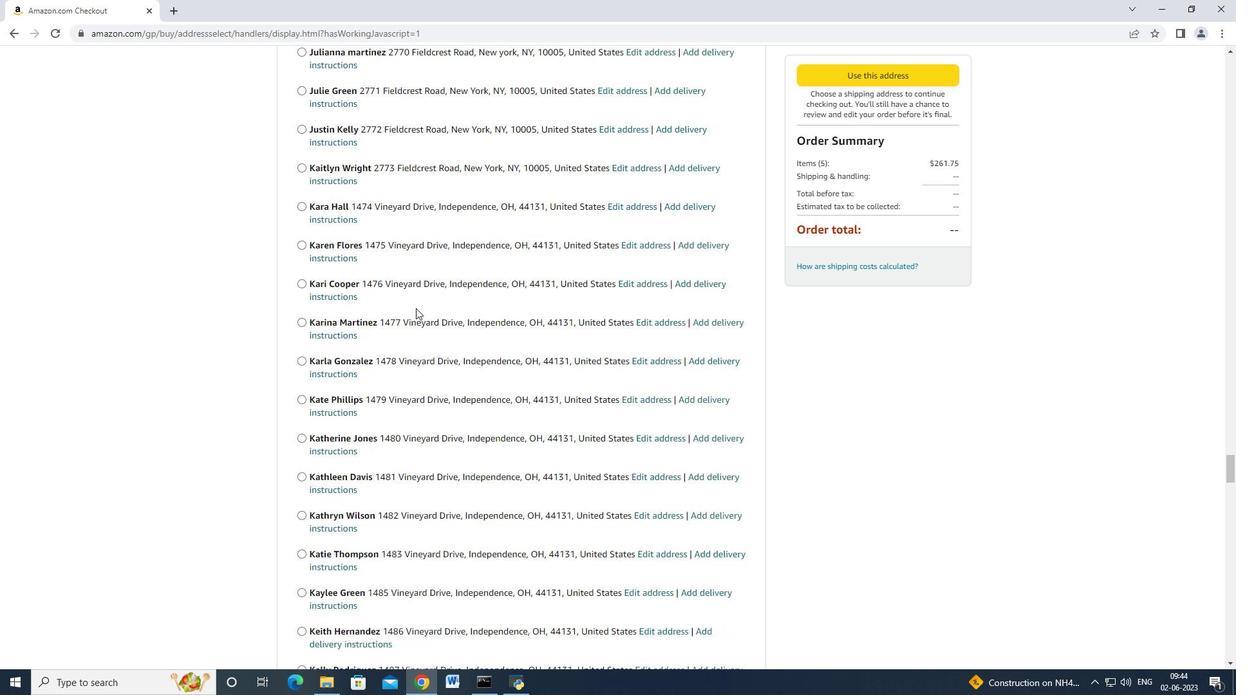 
Action: Mouse scrolled (415, 307) with delta (0, 0)
Screenshot: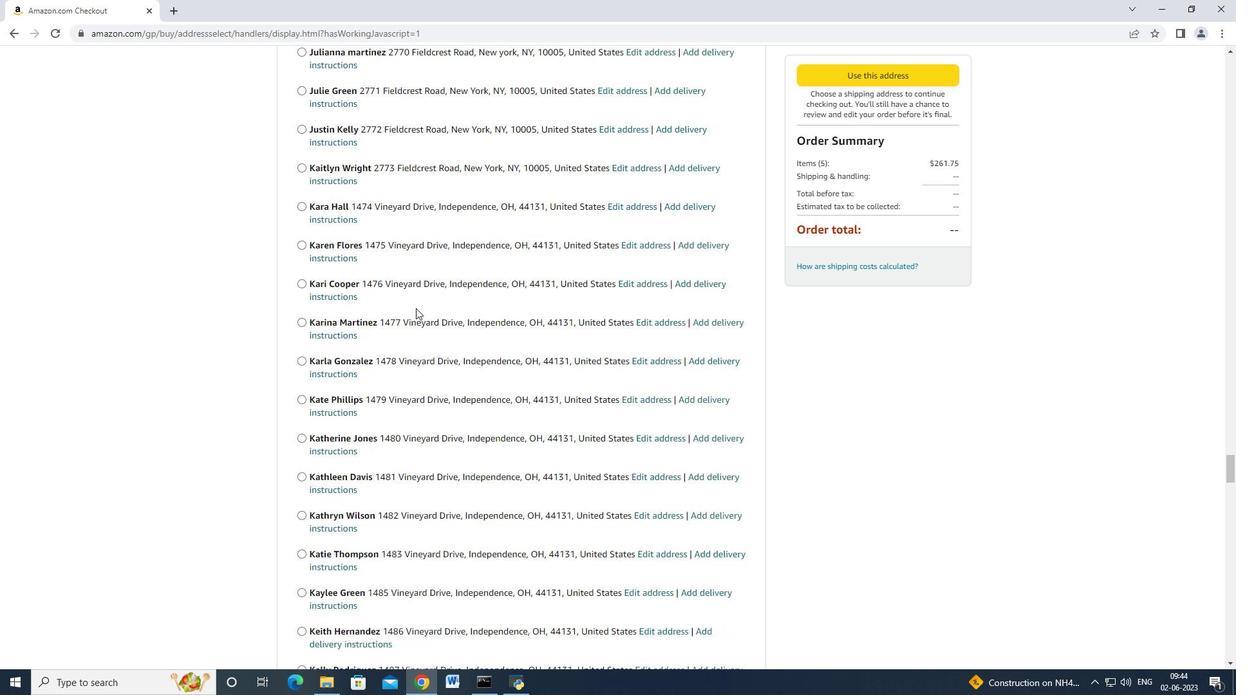 
Action: Mouse scrolled (415, 307) with delta (0, 0)
Screenshot: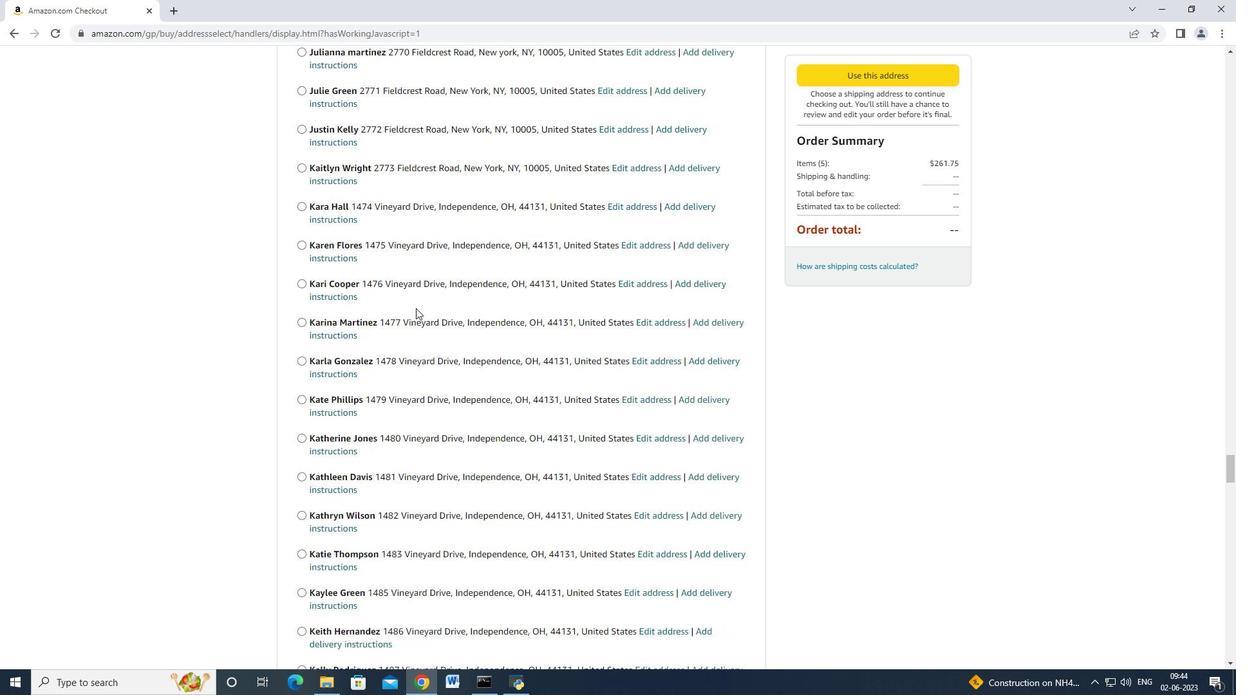 
Action: Mouse scrolled (415, 307) with delta (0, 0)
Screenshot: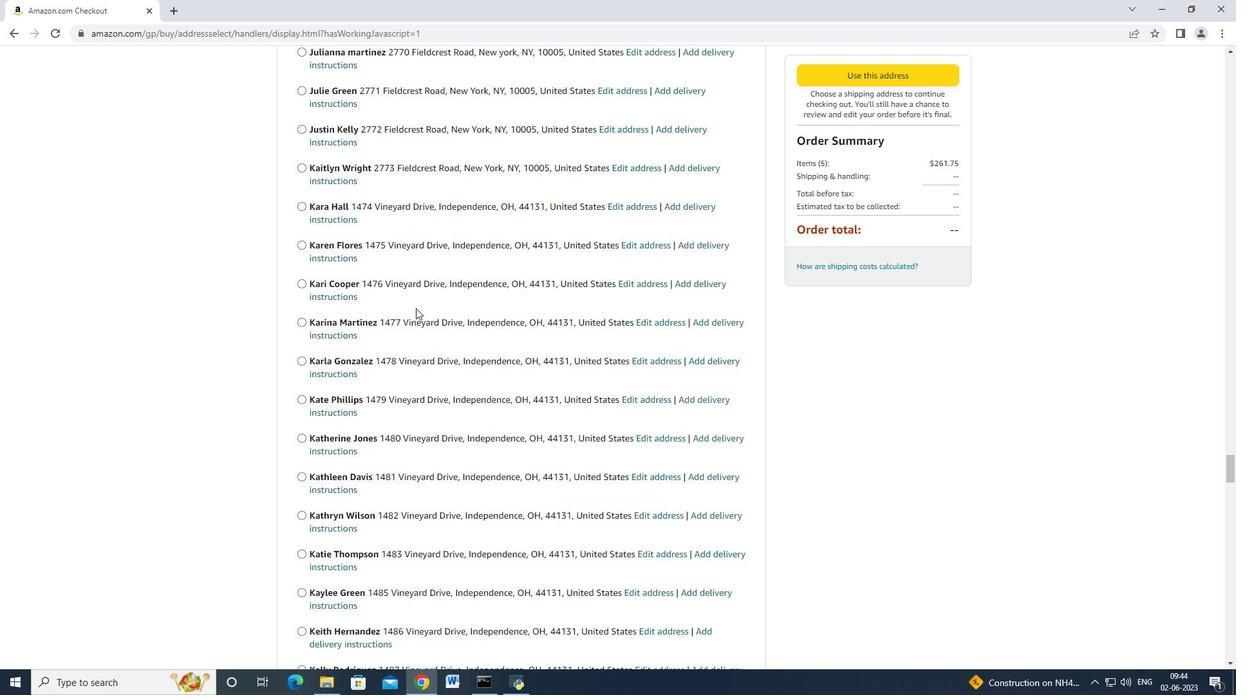 
Action: Mouse scrolled (415, 307) with delta (0, 0)
Screenshot: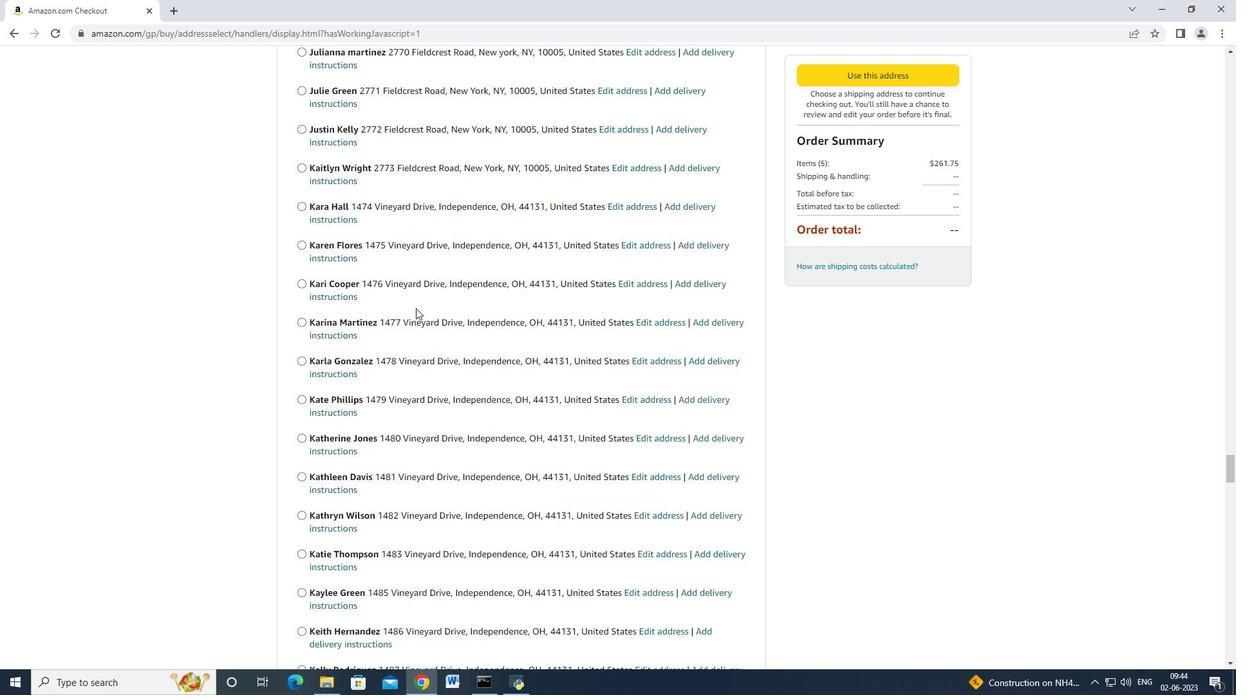 
Action: Mouse scrolled (415, 307) with delta (0, 0)
Screenshot: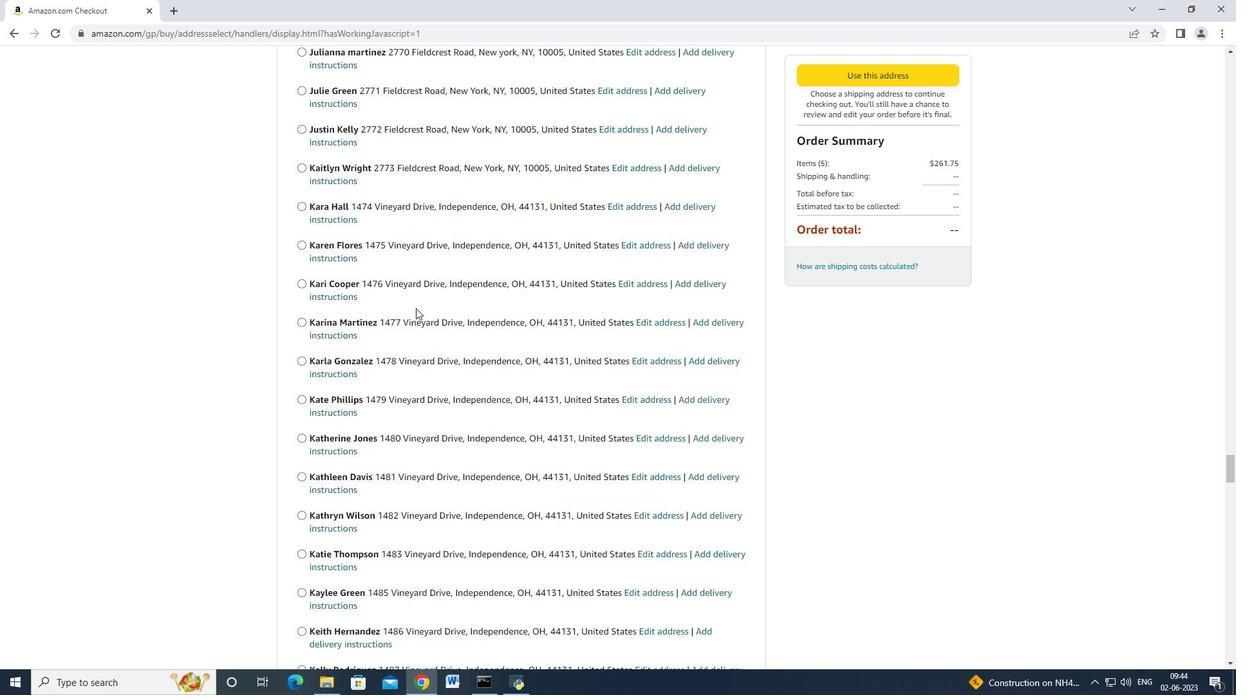 
Action: Mouse scrolled (415, 307) with delta (0, 0)
Screenshot: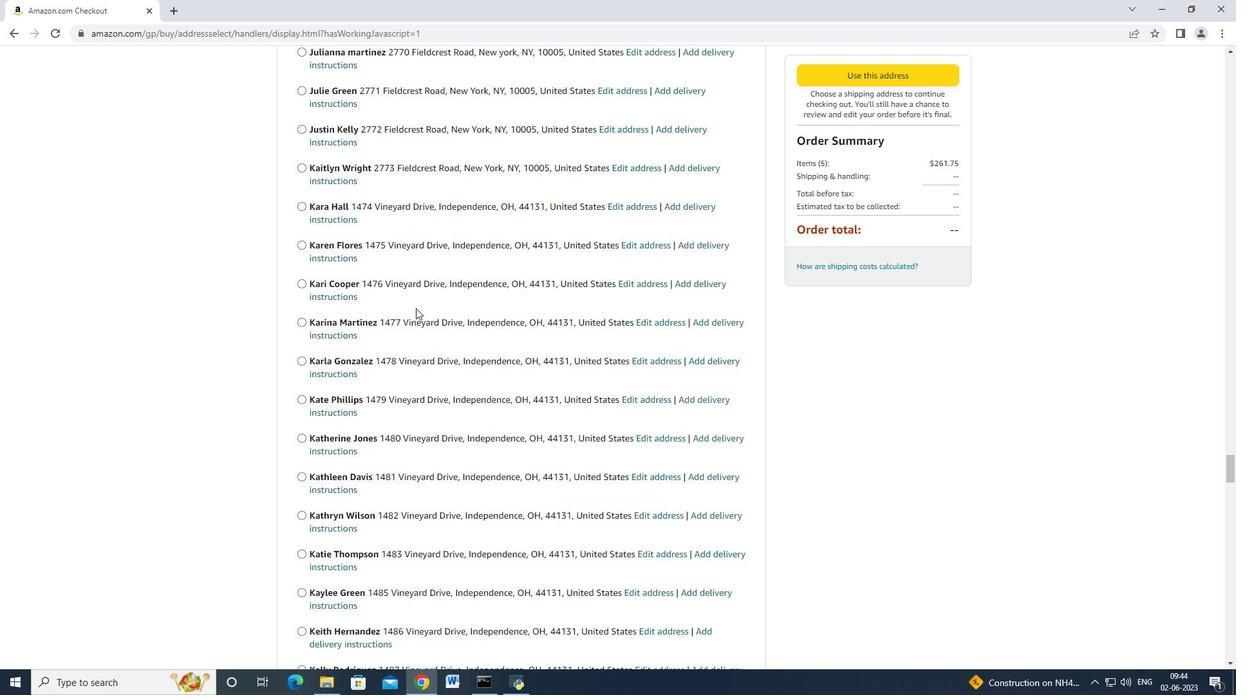 
Action: Mouse scrolled (415, 307) with delta (0, 0)
Screenshot: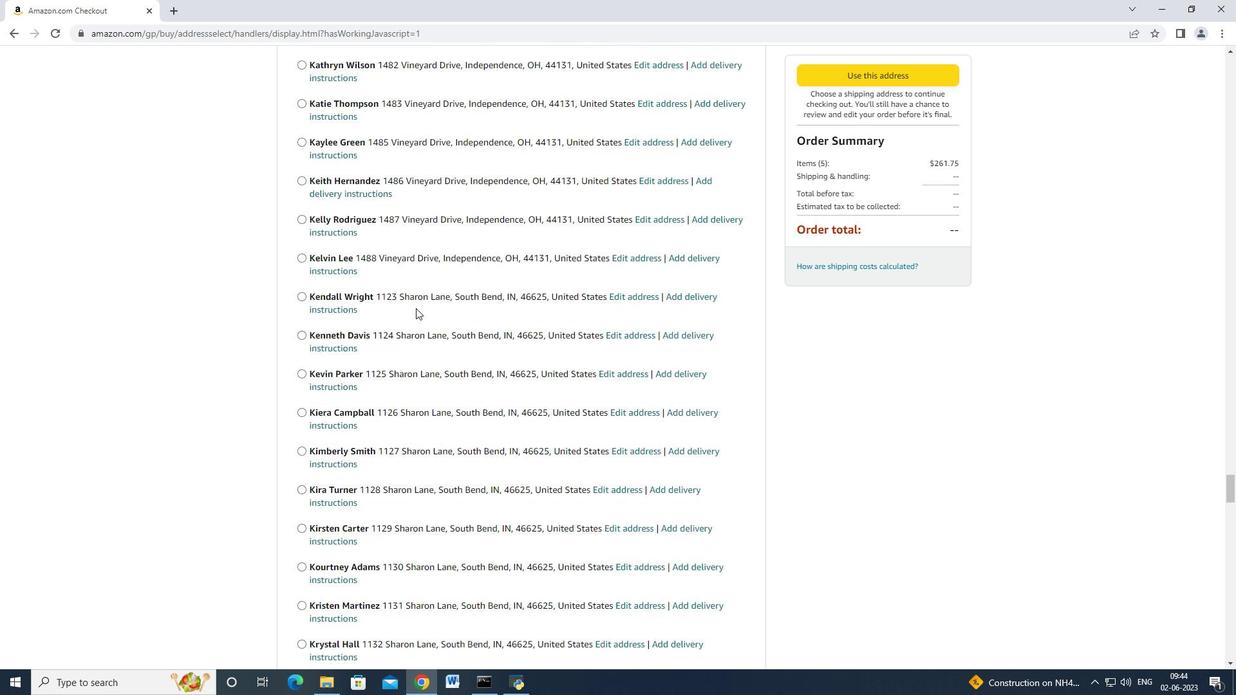 
Action: Mouse scrolled (415, 307) with delta (0, 0)
Screenshot: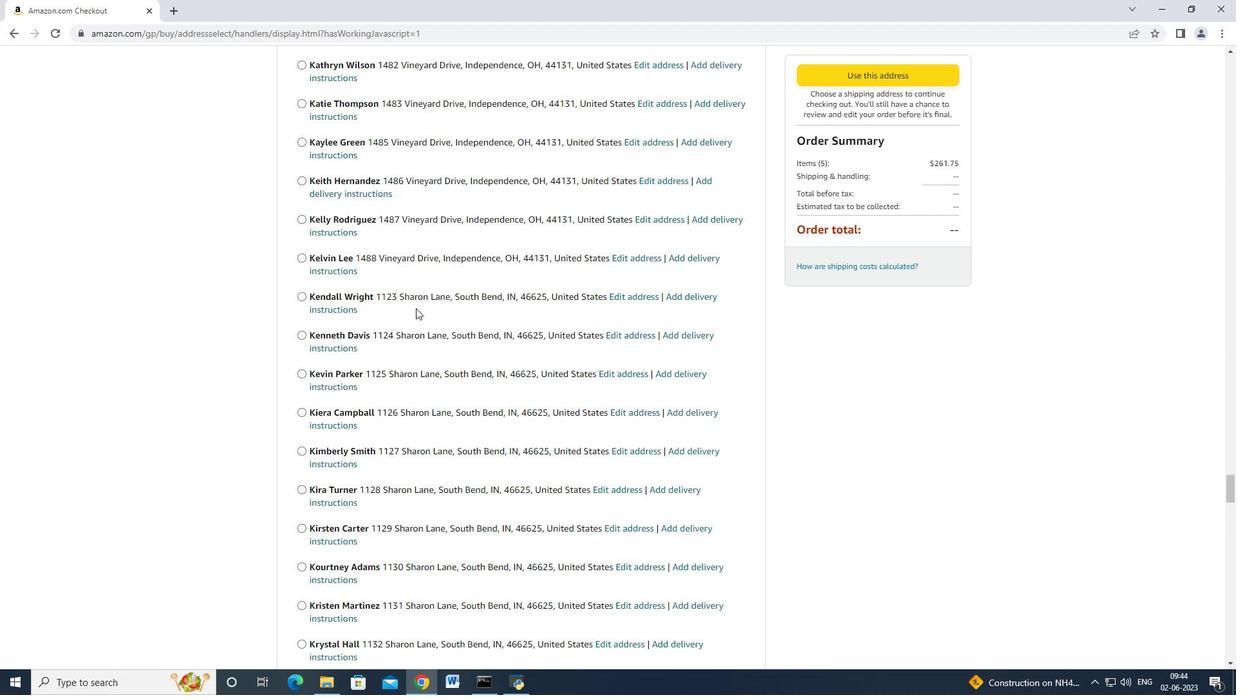 
Action: Mouse scrolled (415, 307) with delta (0, 0)
Screenshot: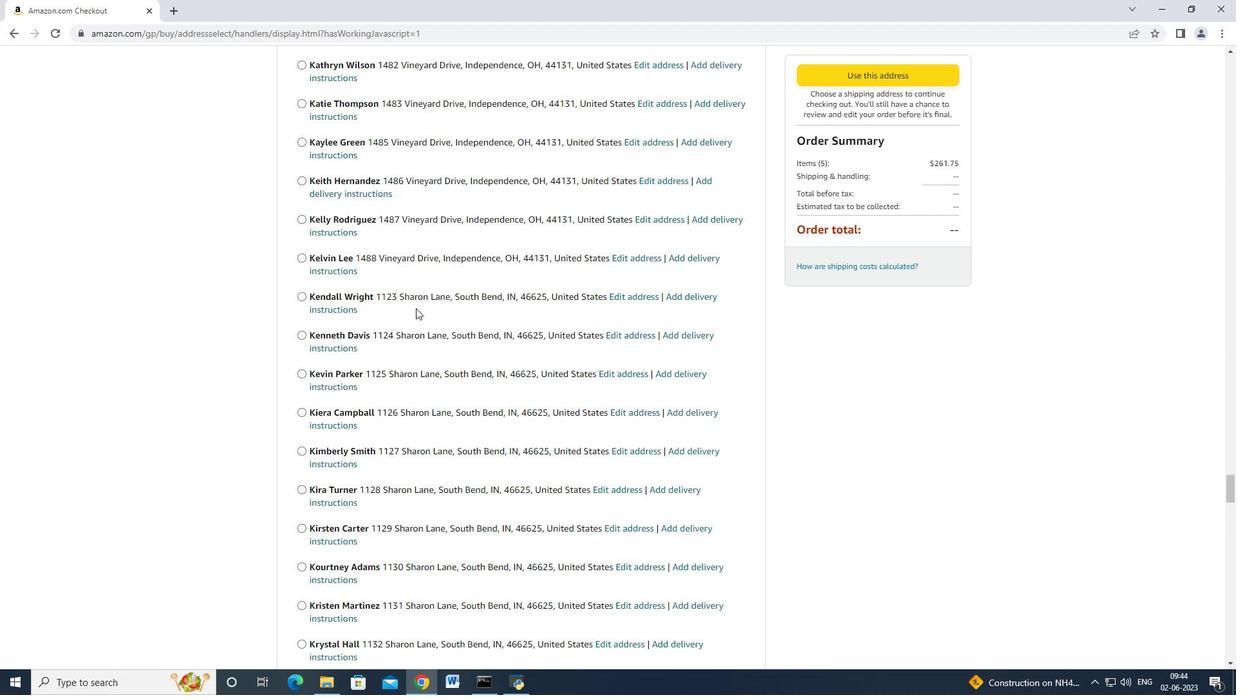 
Action: Mouse scrolled (415, 307) with delta (0, 0)
Screenshot: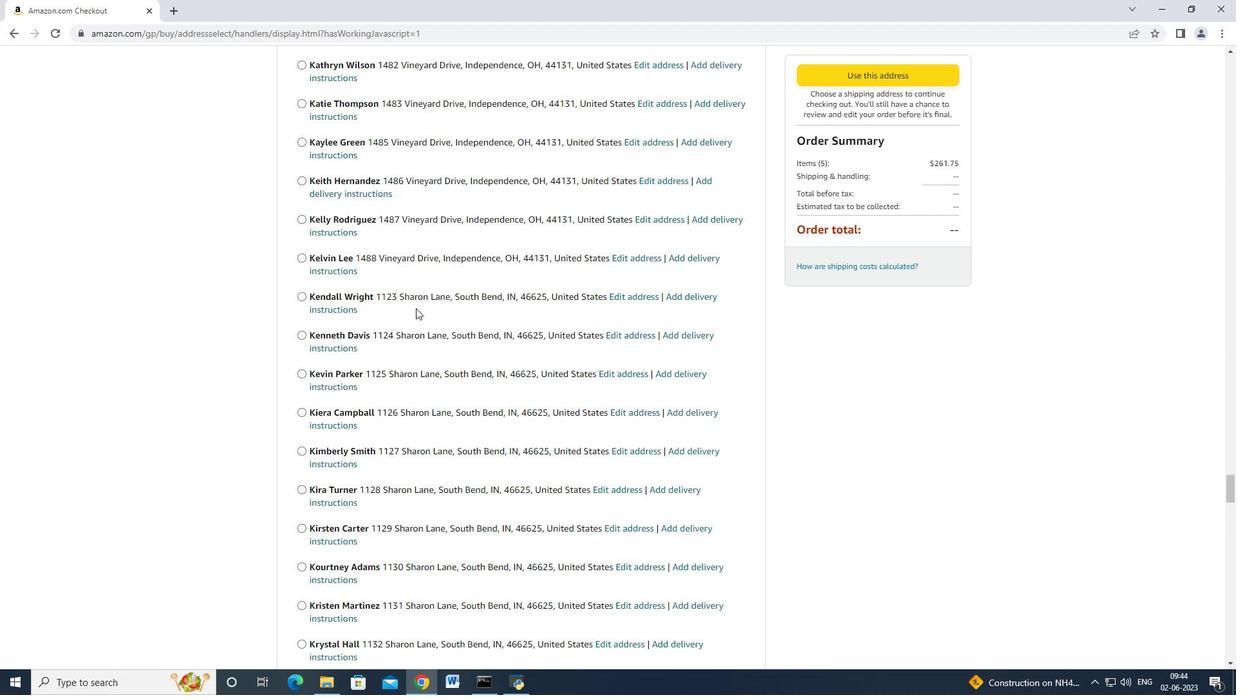 
Action: Mouse scrolled (415, 307) with delta (0, 0)
Screenshot: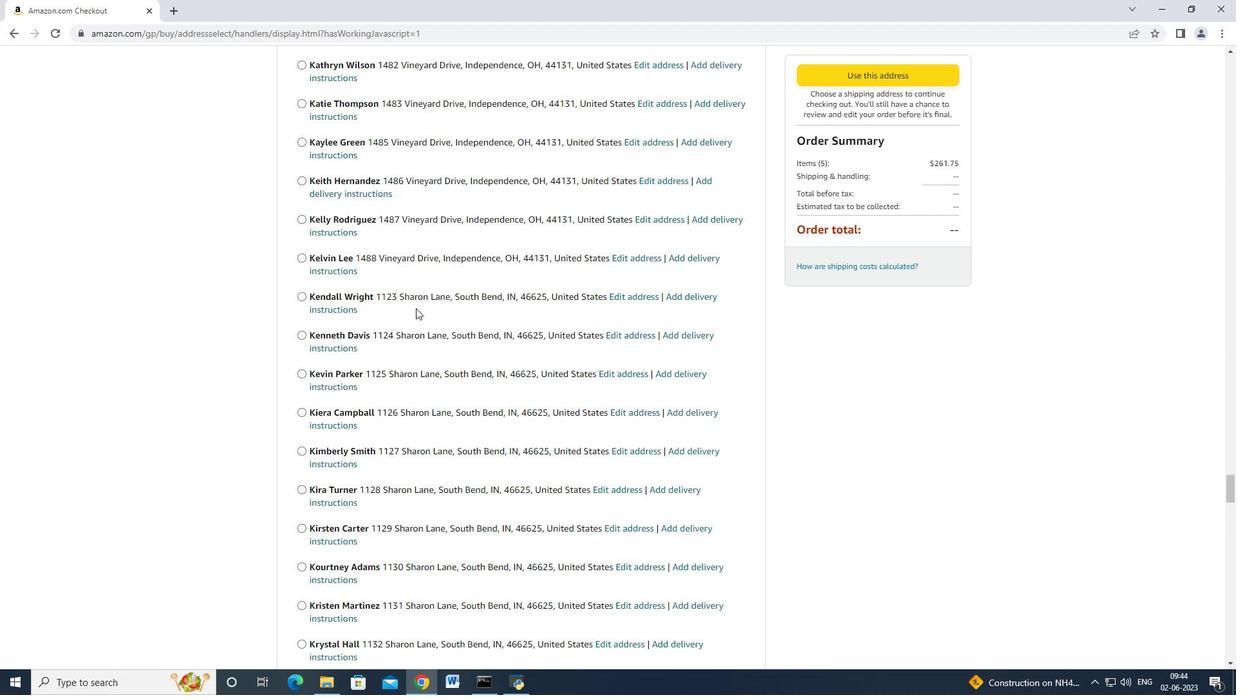 
Action: Mouse scrolled (415, 307) with delta (0, 0)
Screenshot: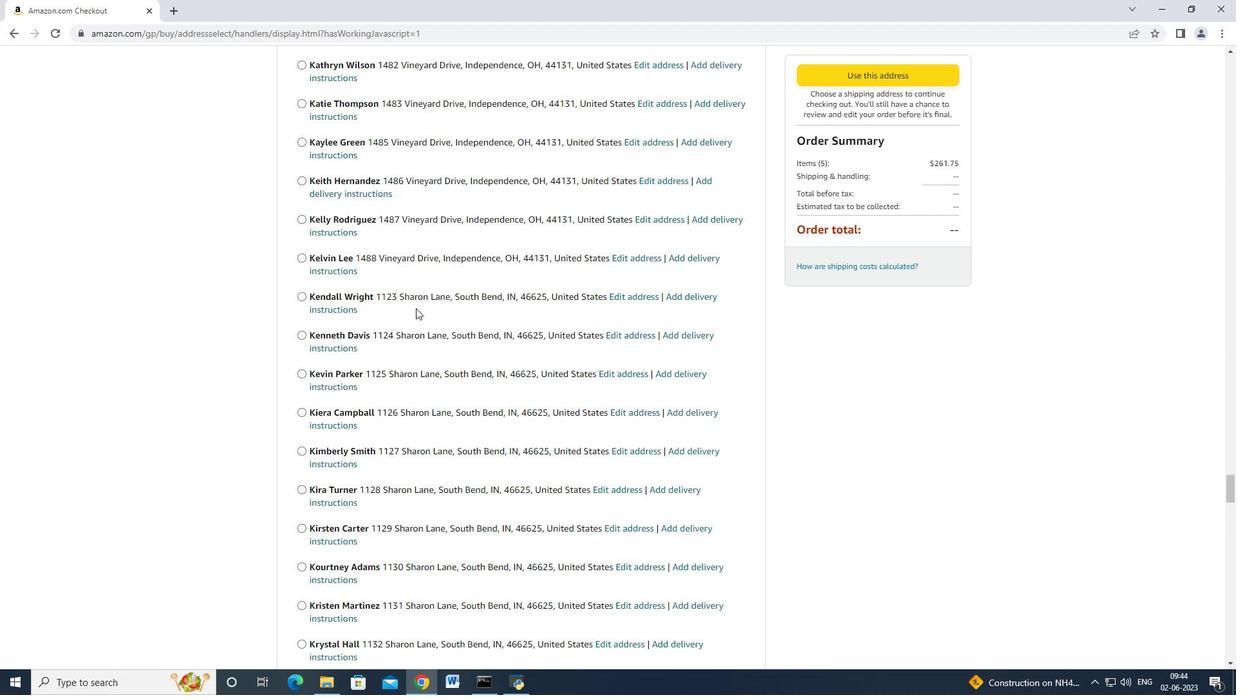 
Action: Mouse scrolled (415, 307) with delta (0, 0)
Screenshot: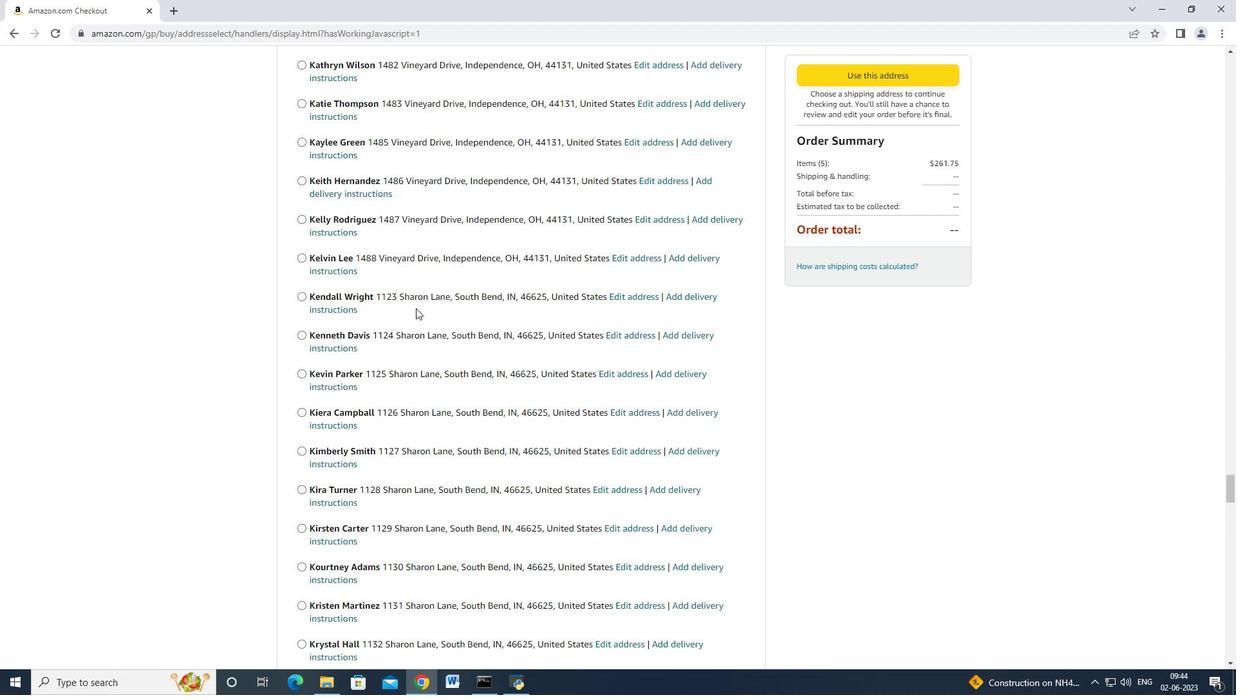 
Action: Mouse scrolled (415, 307) with delta (0, 0)
Screenshot: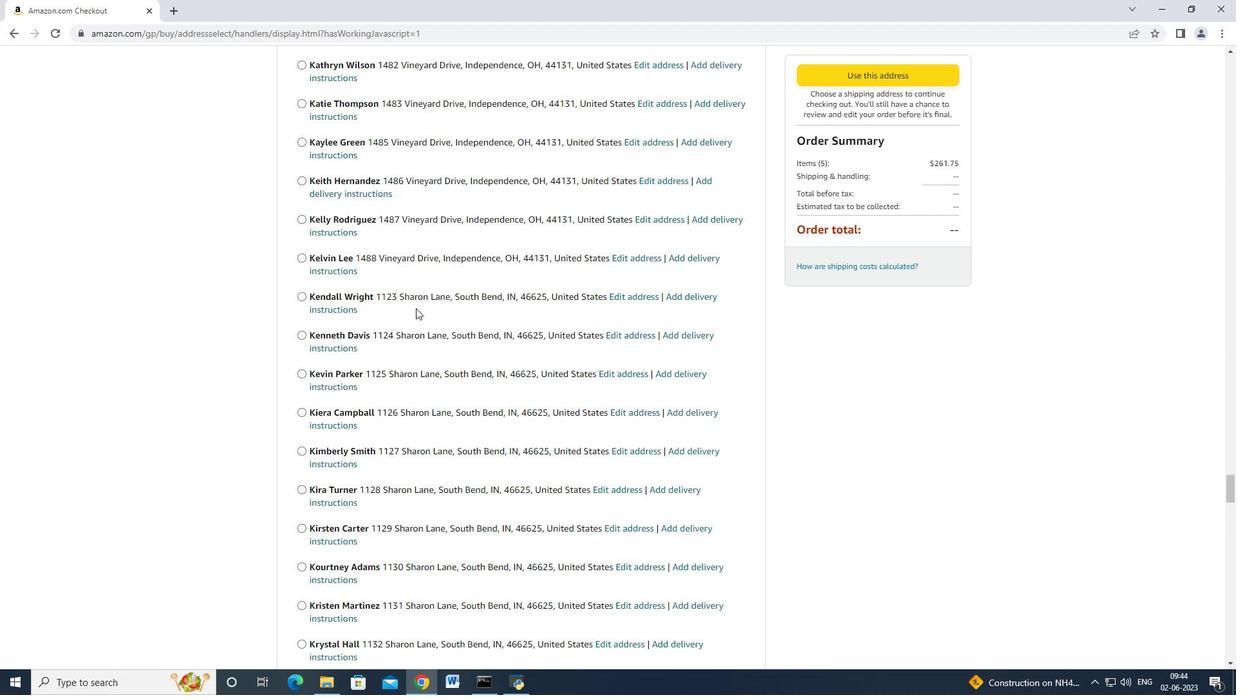 
Action: Mouse scrolled (415, 307) with delta (0, 0)
Screenshot: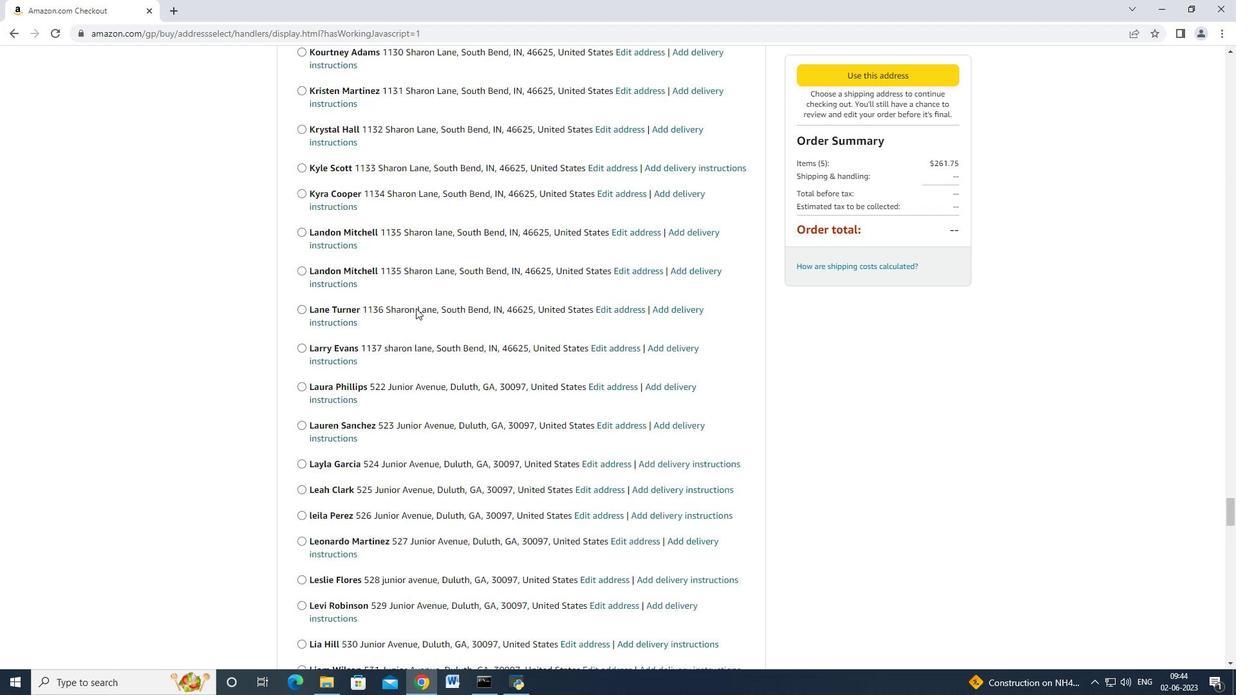 
Action: Mouse scrolled (415, 307) with delta (0, 0)
Screenshot: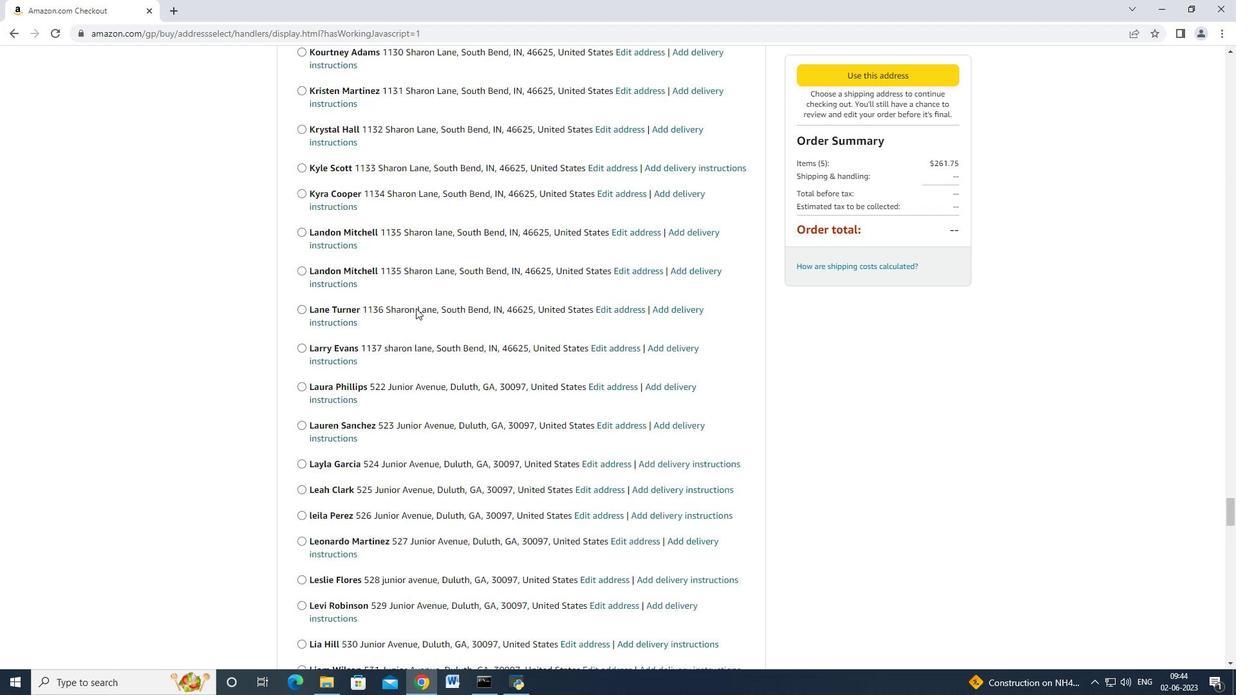 
Action: Mouse scrolled (415, 307) with delta (0, 0)
Screenshot: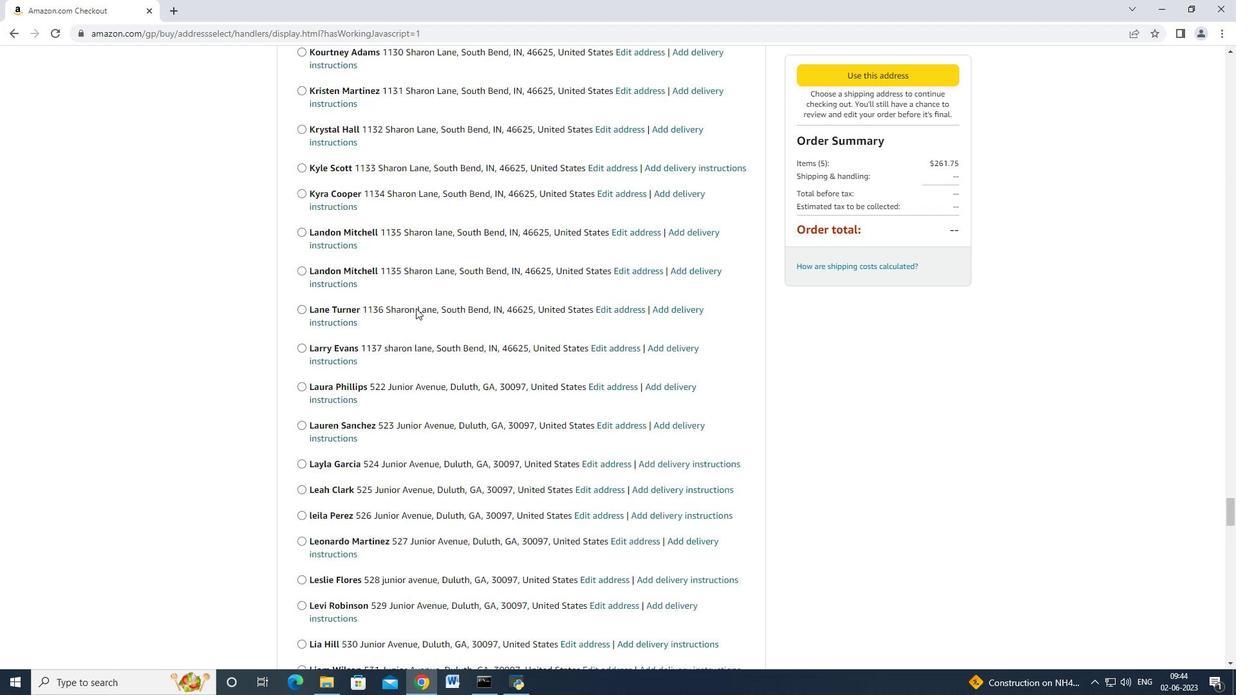 
Action: Mouse scrolled (415, 307) with delta (0, 0)
Screenshot: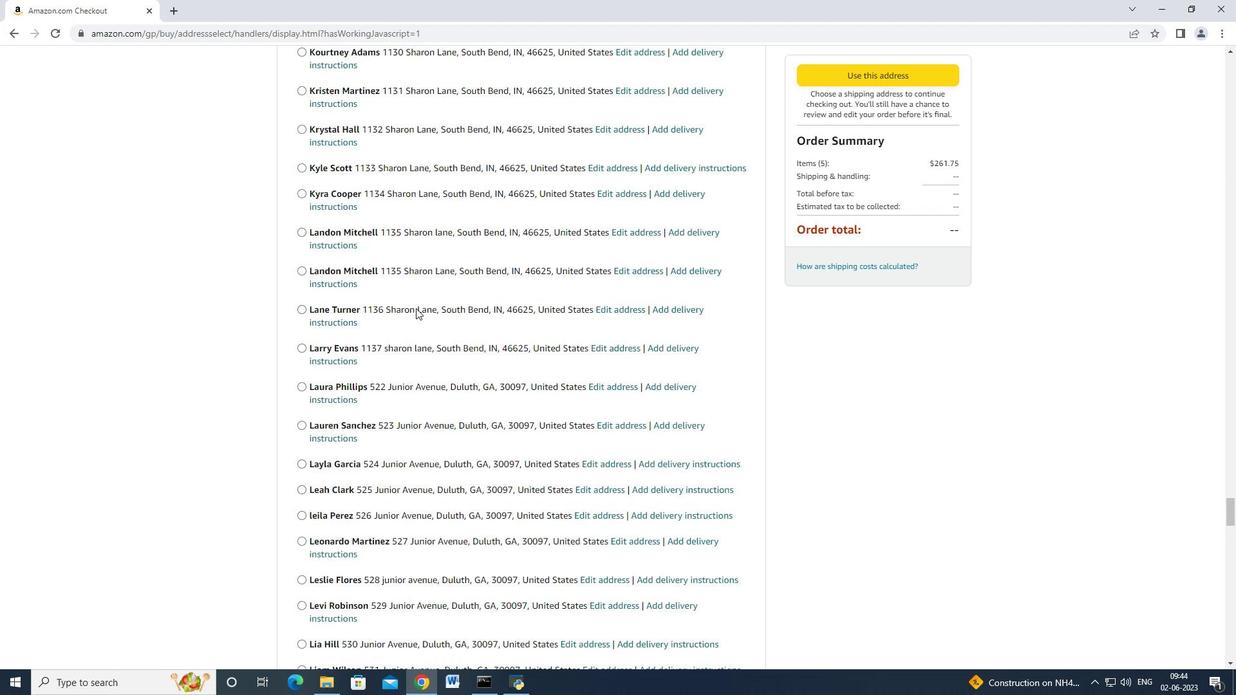 
Action: Mouse scrolled (415, 307) with delta (0, -1)
Screenshot: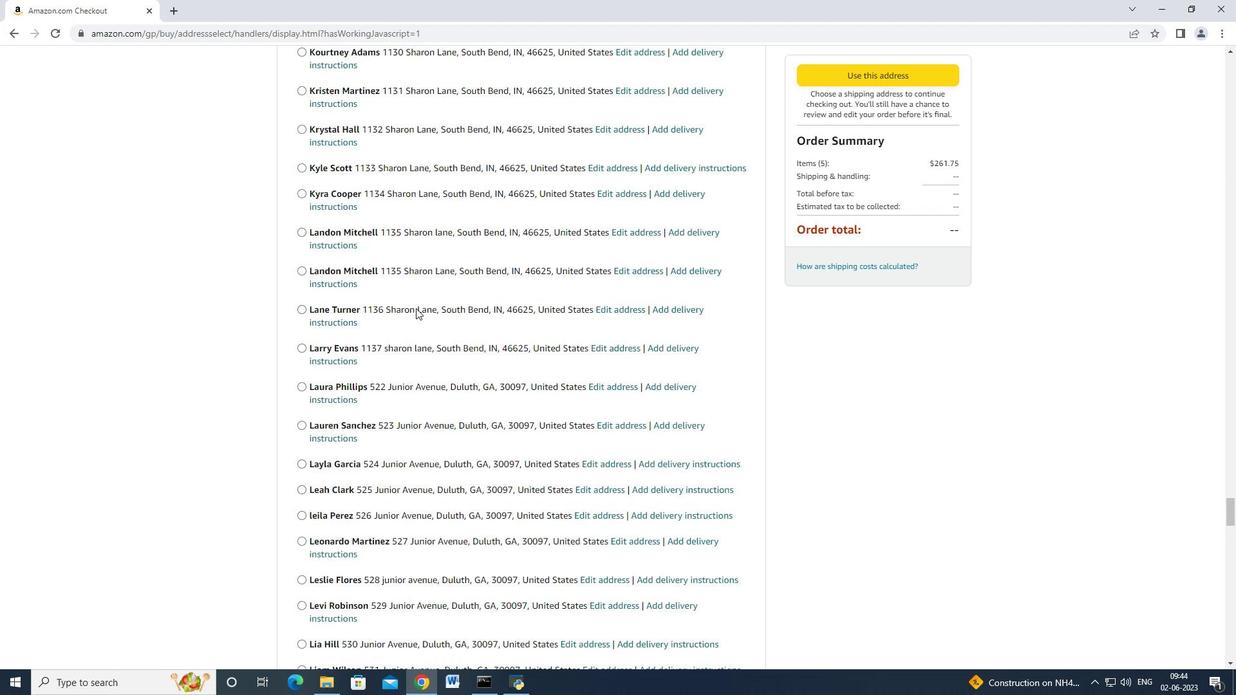 
Action: Mouse scrolled (415, 307) with delta (0, 0)
Screenshot: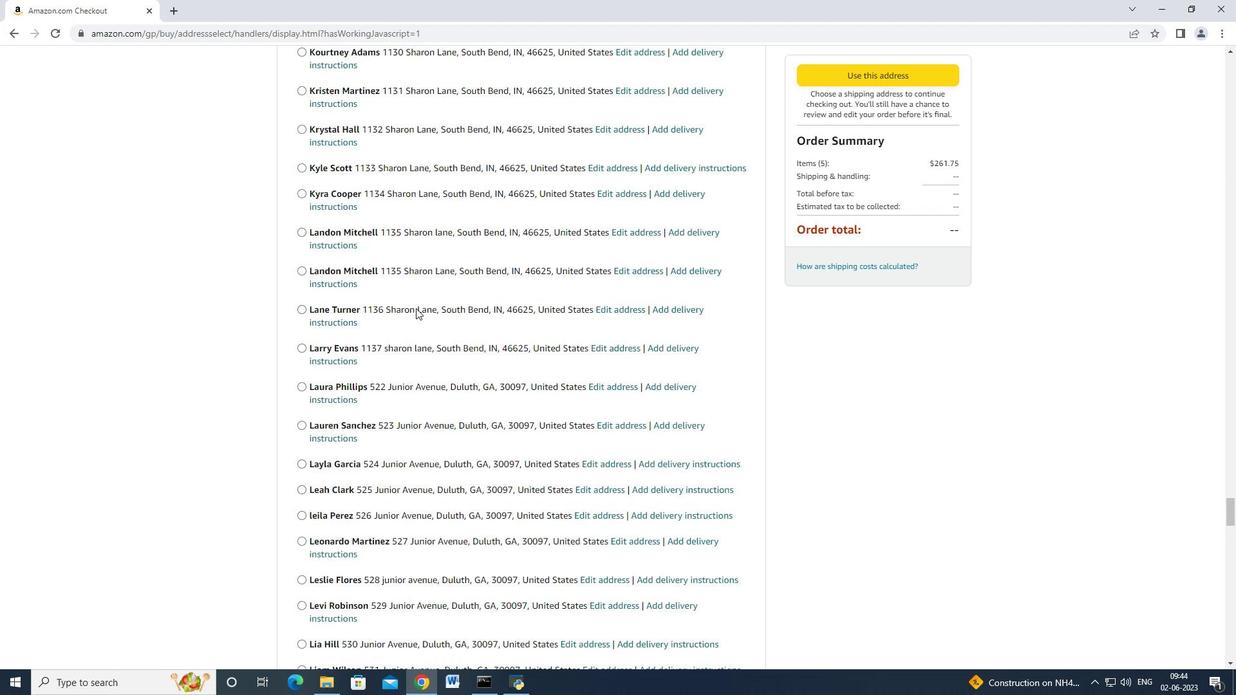 
Action: Mouse scrolled (415, 307) with delta (0, 0)
Screenshot: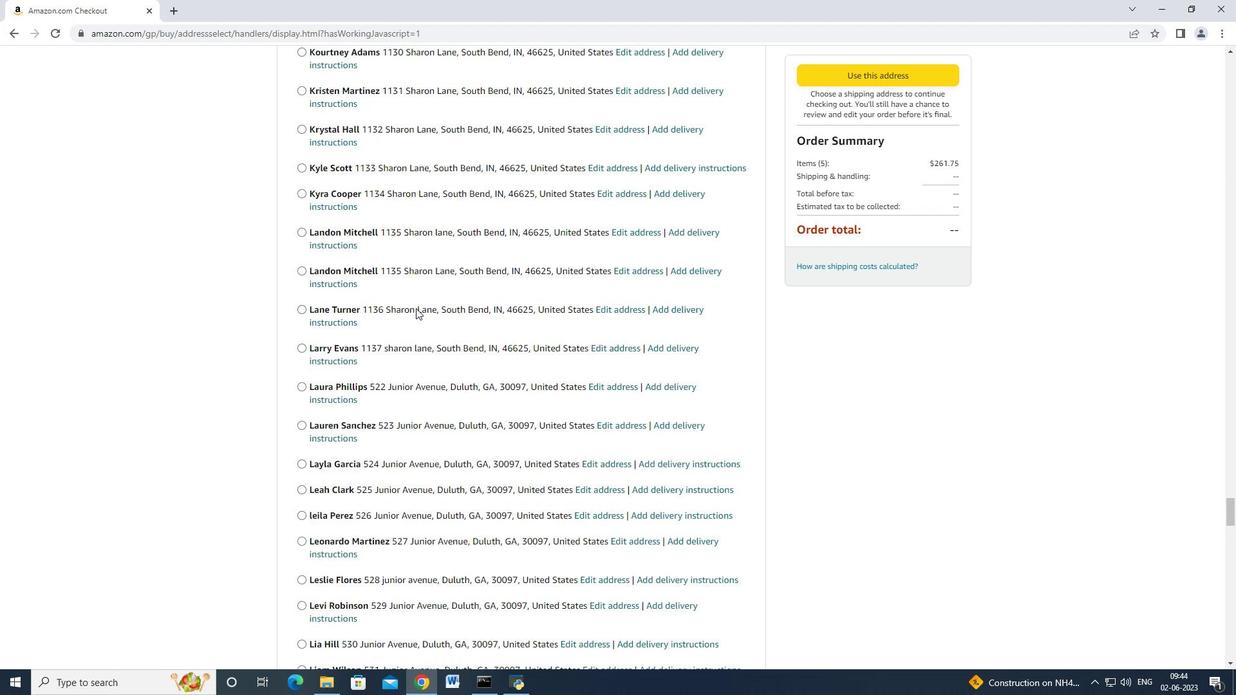 
Action: Mouse scrolled (415, 307) with delta (0, 0)
Screenshot: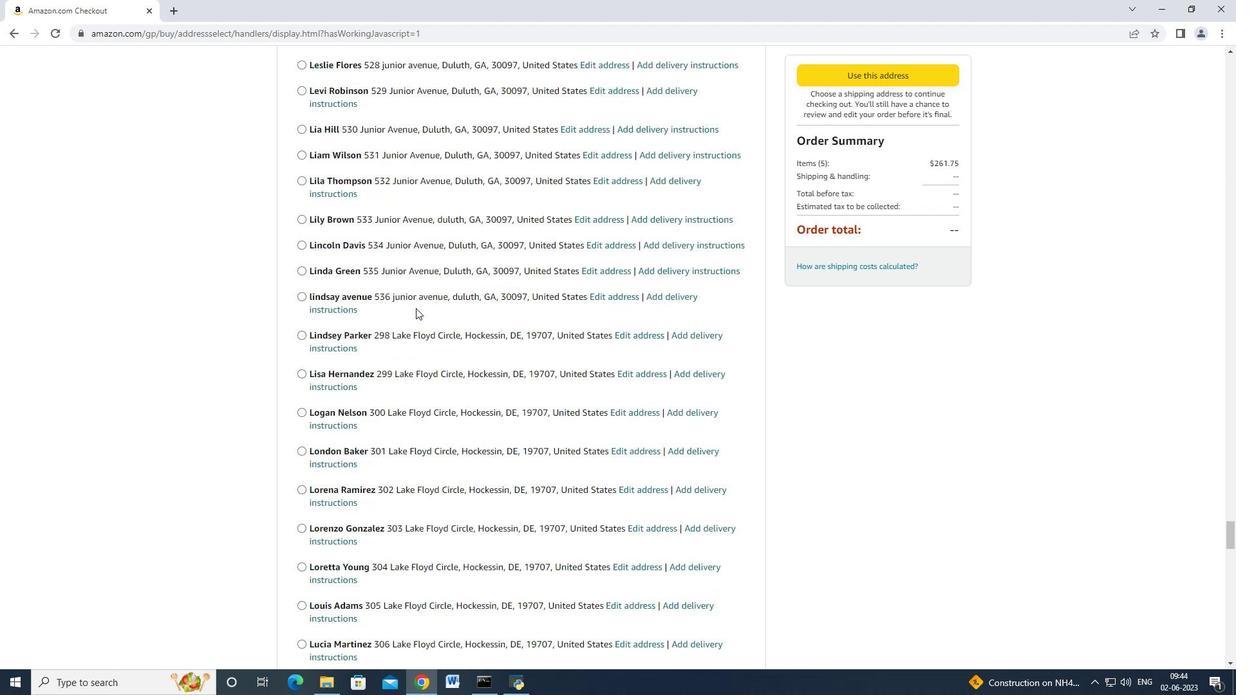 
Action: Mouse scrolled (415, 307) with delta (0, 0)
Screenshot: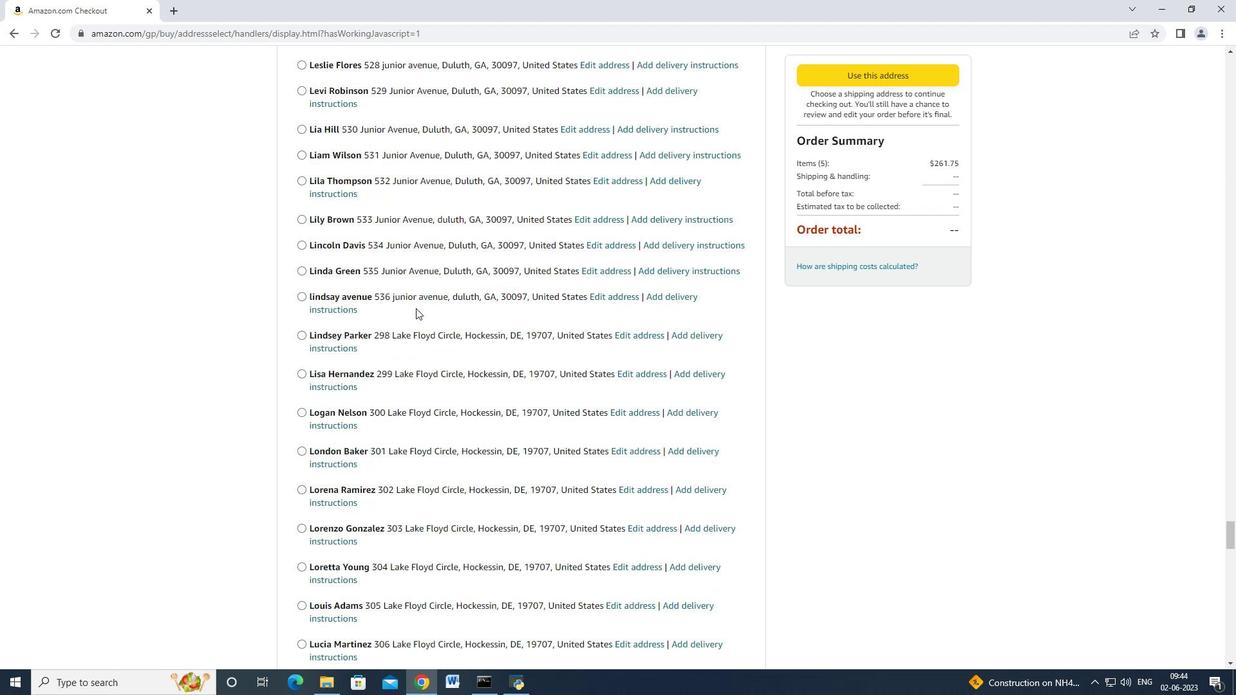 
Action: Mouse scrolled (415, 307) with delta (0, -1)
Screenshot: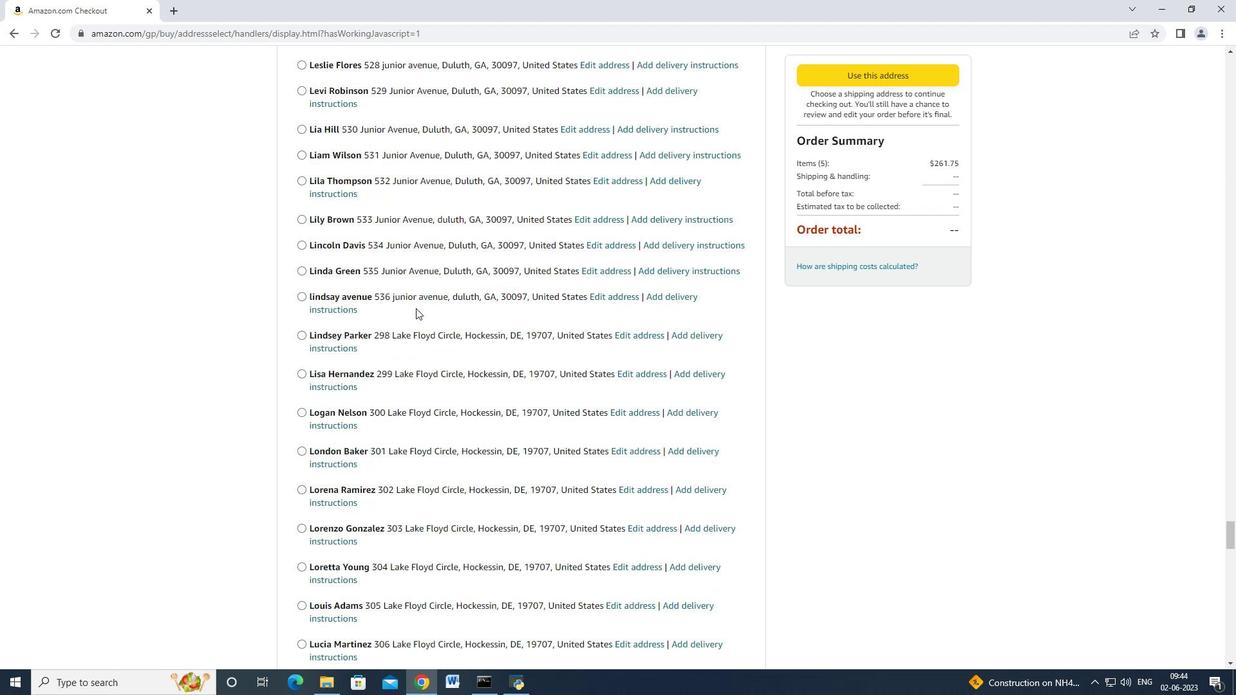 
Action: Mouse scrolled (415, 307) with delta (0, 0)
Screenshot: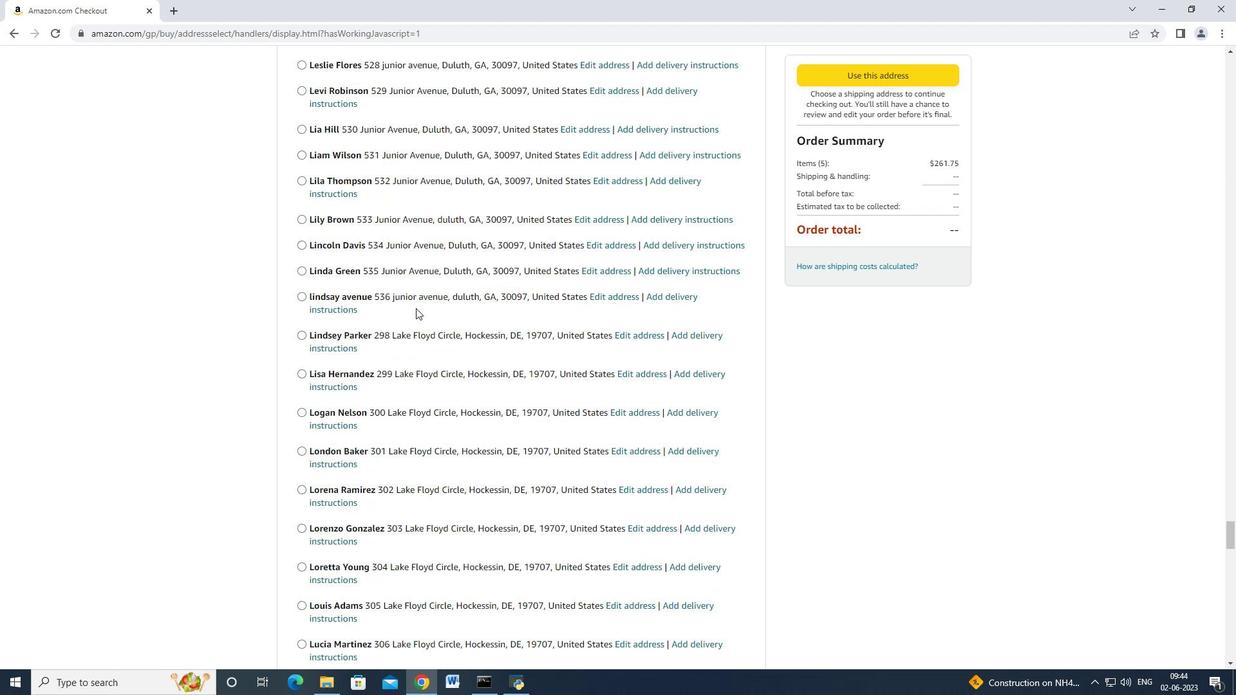 
Action: Mouse scrolled (415, 307) with delta (0, 0)
Screenshot: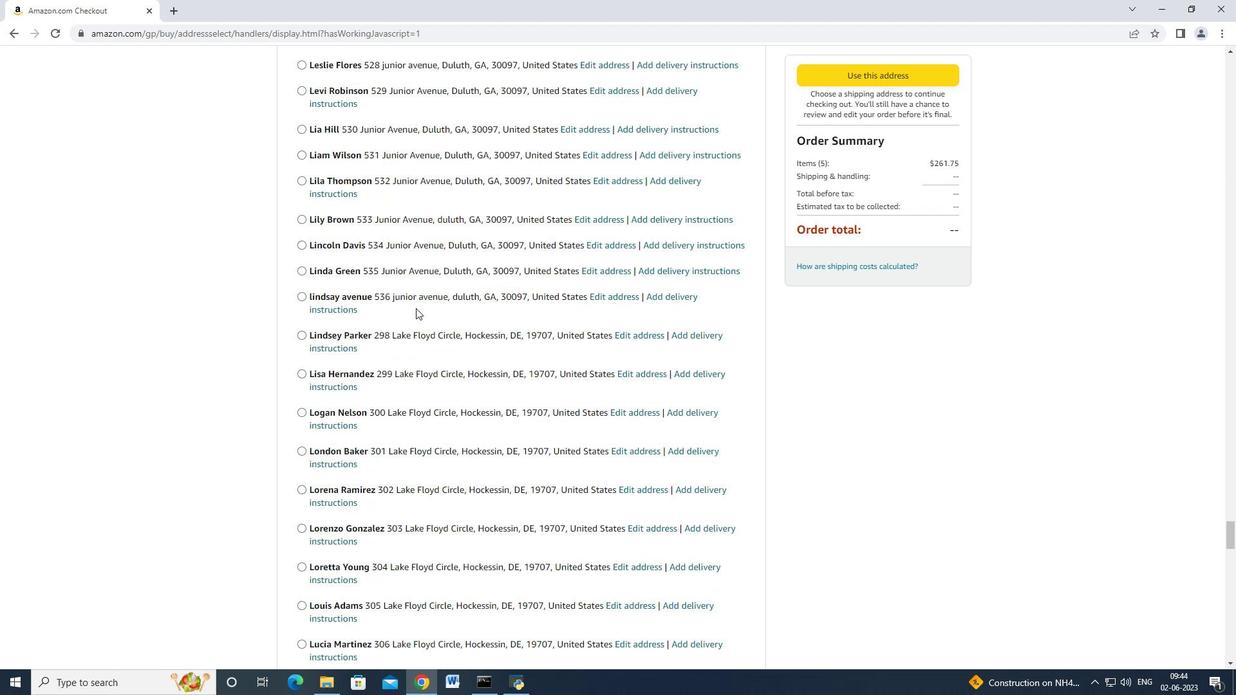 
Action: Mouse scrolled (415, 307) with delta (0, 0)
Screenshot: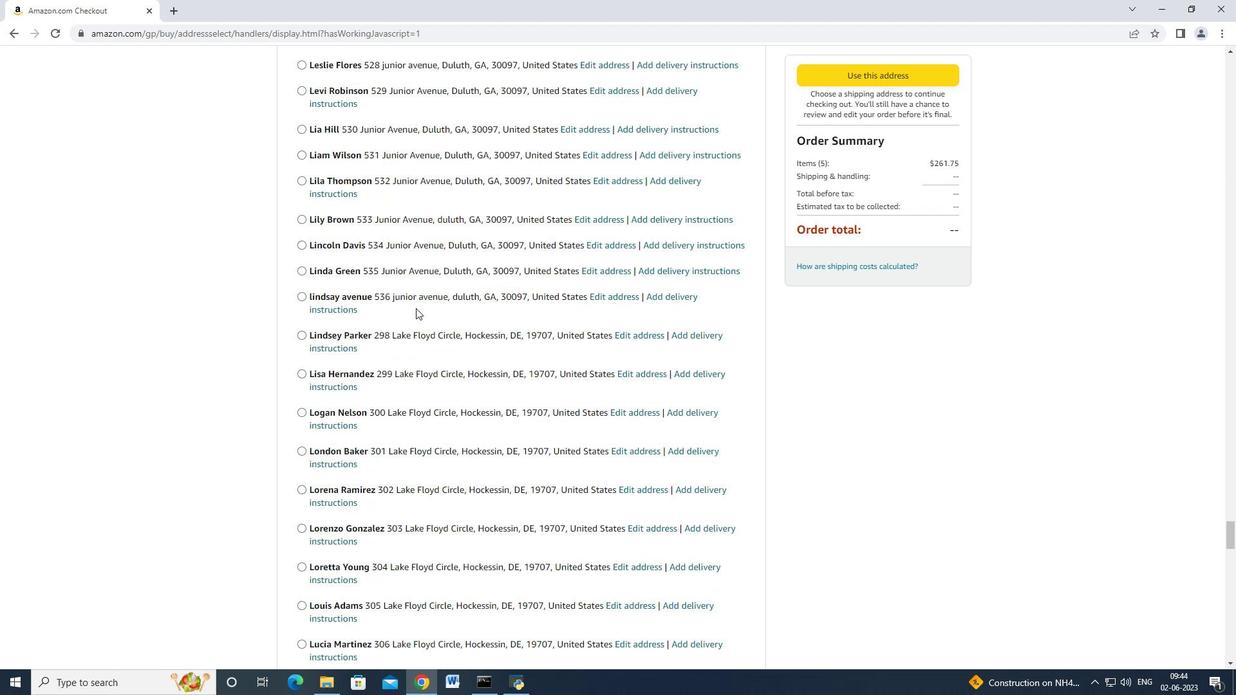 
Action: Mouse scrolled (415, 307) with delta (0, 0)
Screenshot: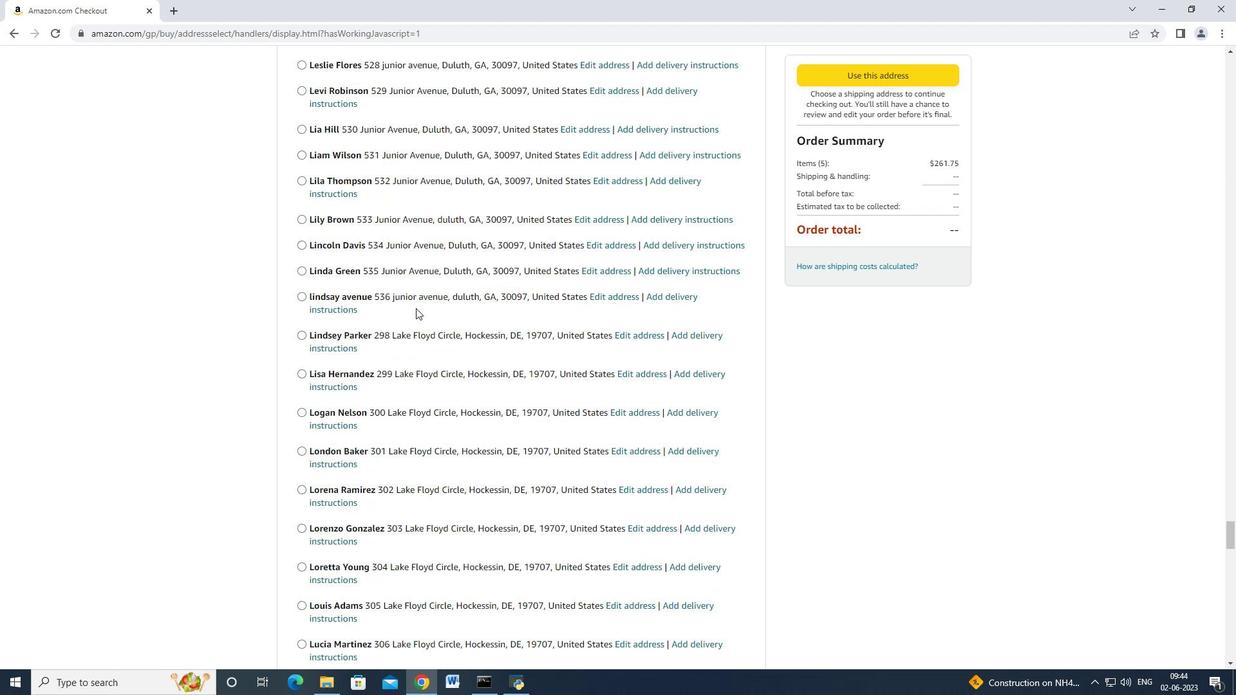 
Action: Mouse scrolled (415, 307) with delta (0, 0)
Screenshot: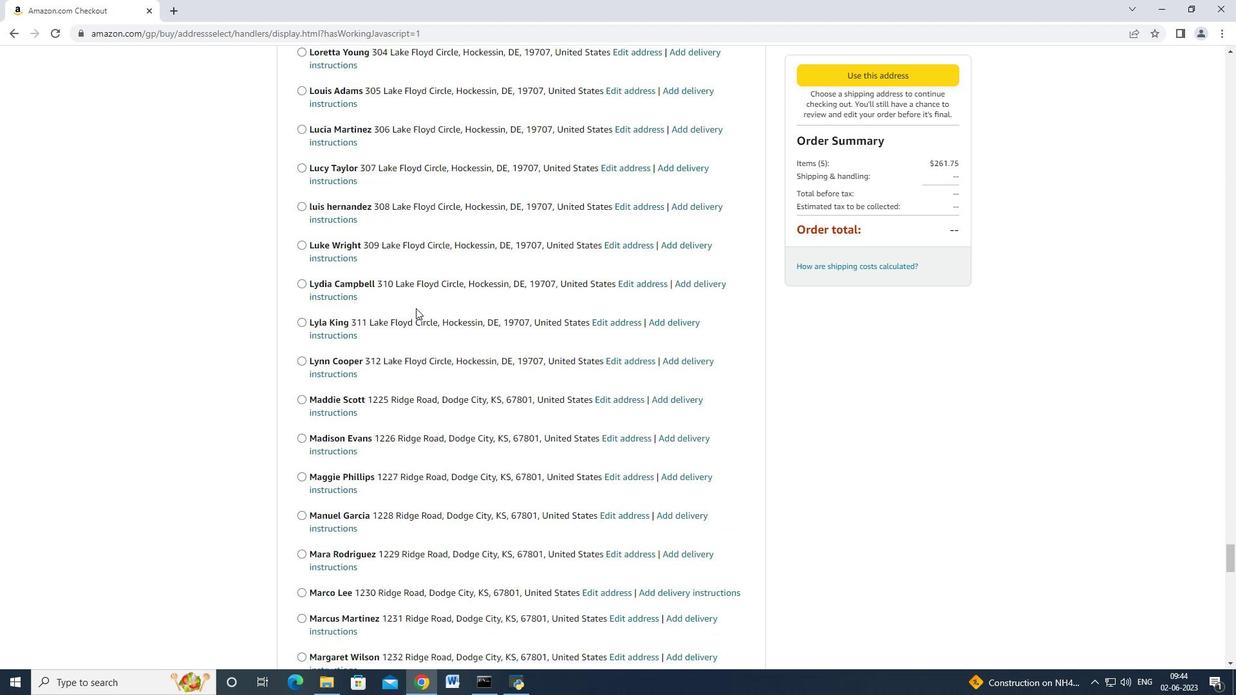 
Action: Mouse scrolled (415, 307) with delta (0, 0)
Screenshot: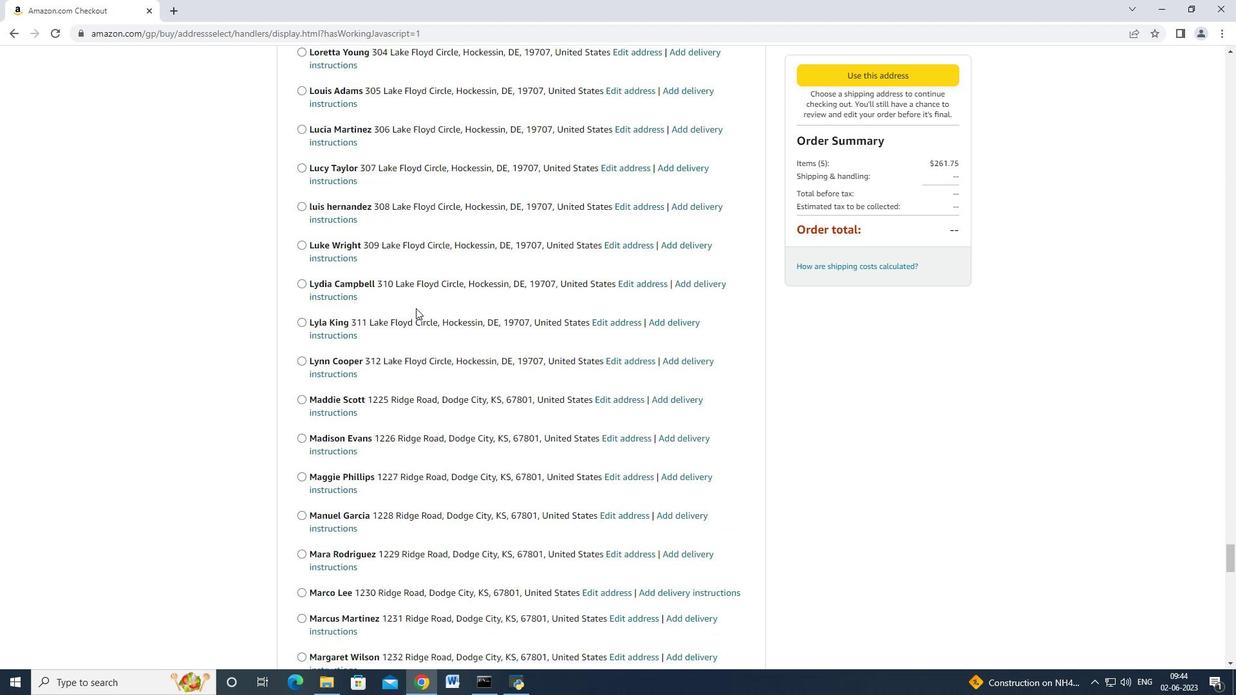 
Action: Mouse scrolled (415, 307) with delta (0, 0)
Screenshot: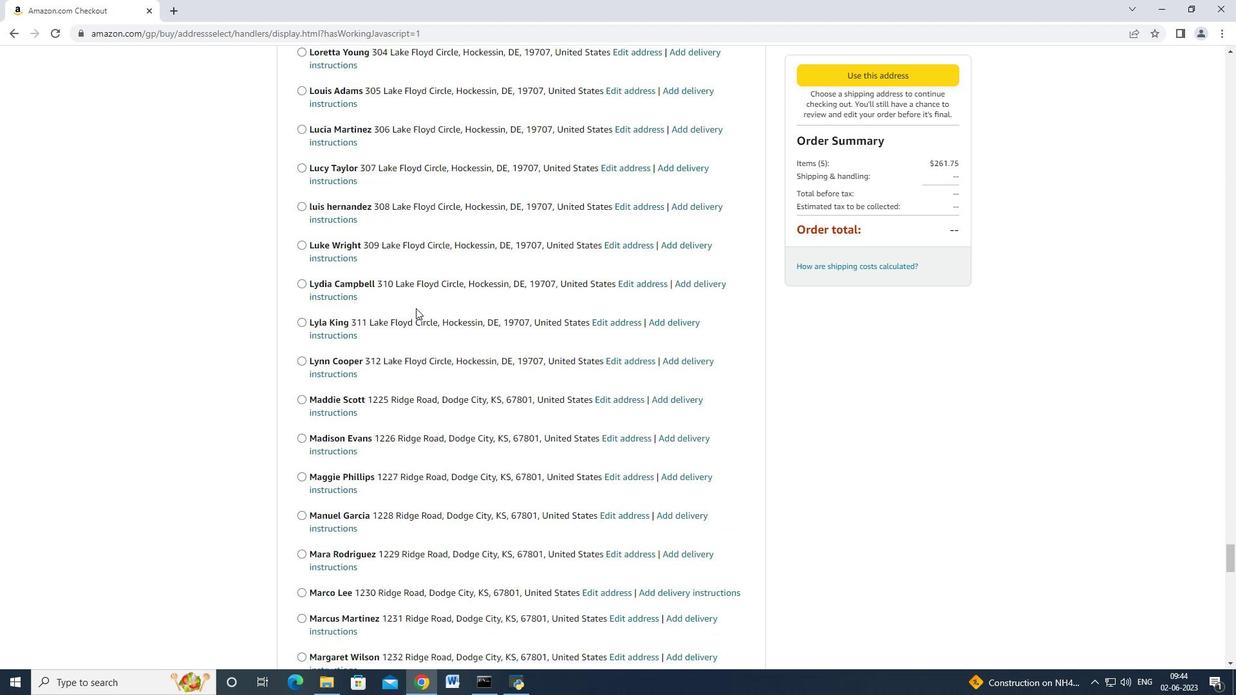 
Action: Mouse scrolled (415, 307) with delta (0, 0)
Screenshot: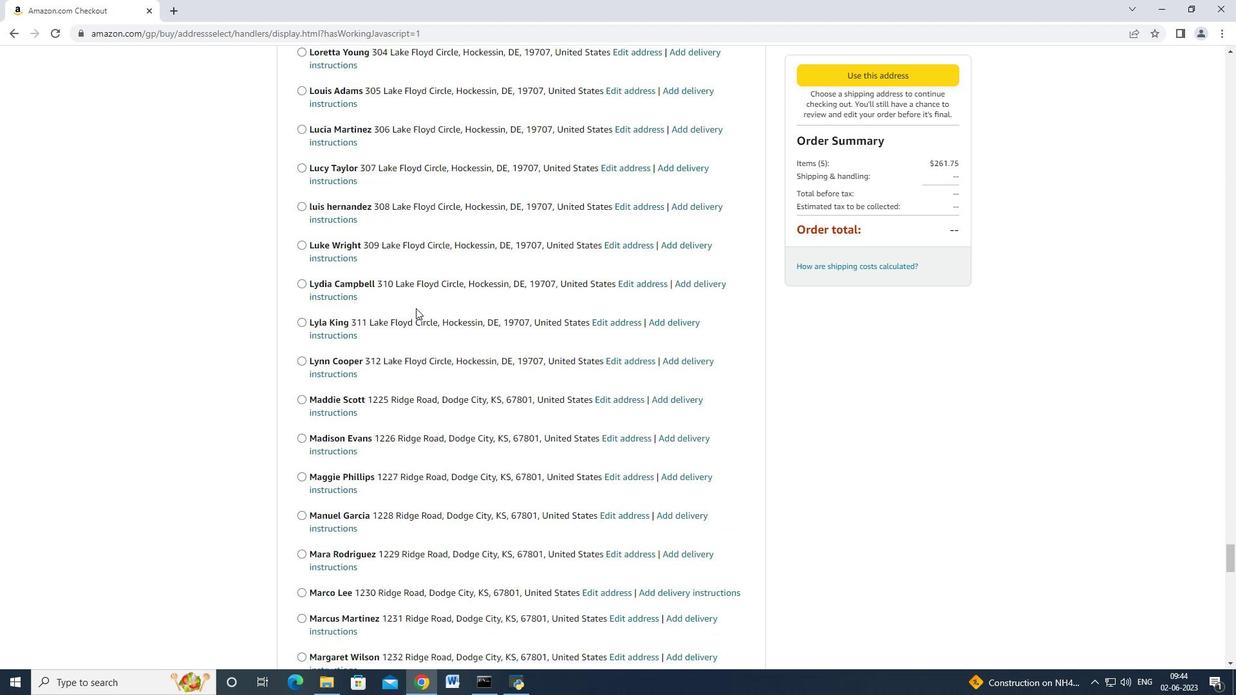 
Action: Mouse scrolled (415, 307) with delta (0, 0)
Screenshot: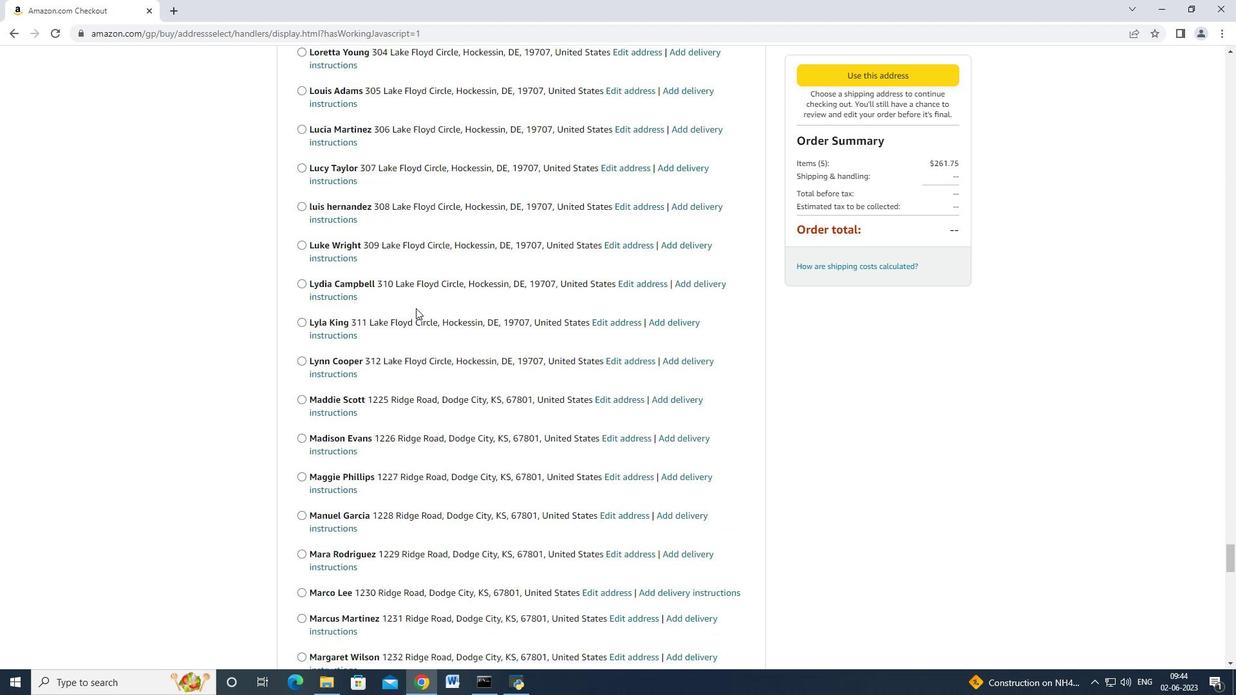 
Action: Mouse scrolled (415, 307) with delta (0, 0)
Screenshot: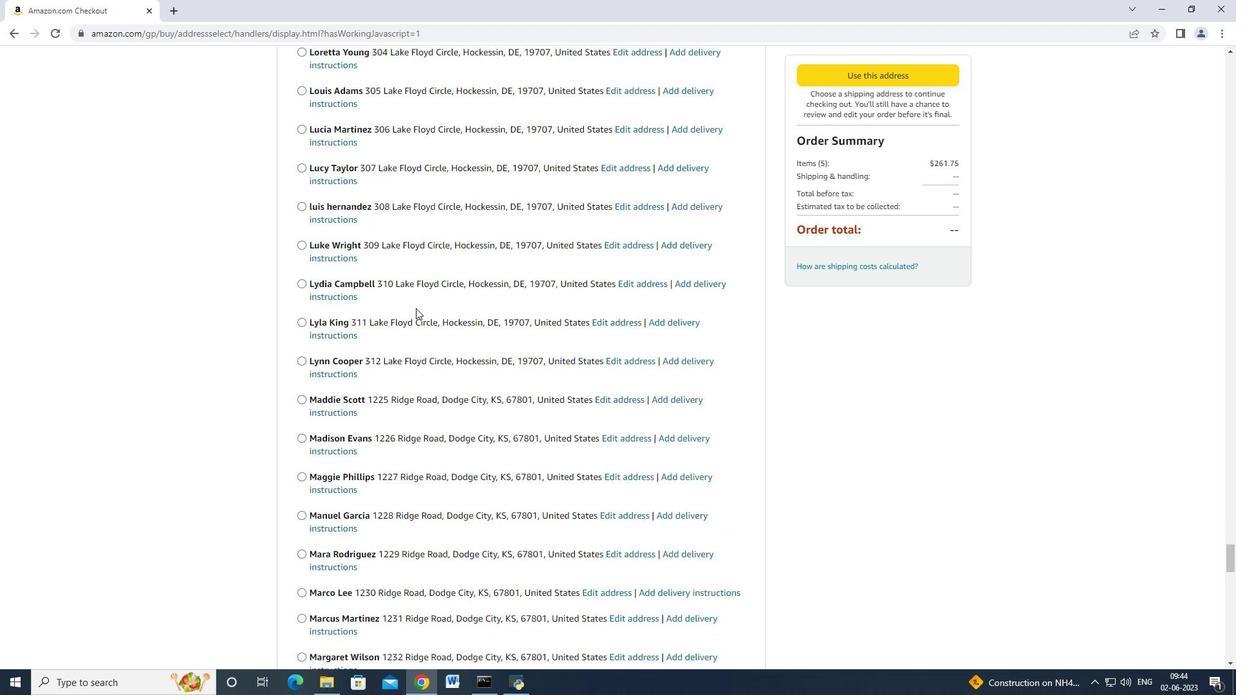 
Action: Mouse scrolled (415, 307) with delta (0, 0)
Screenshot: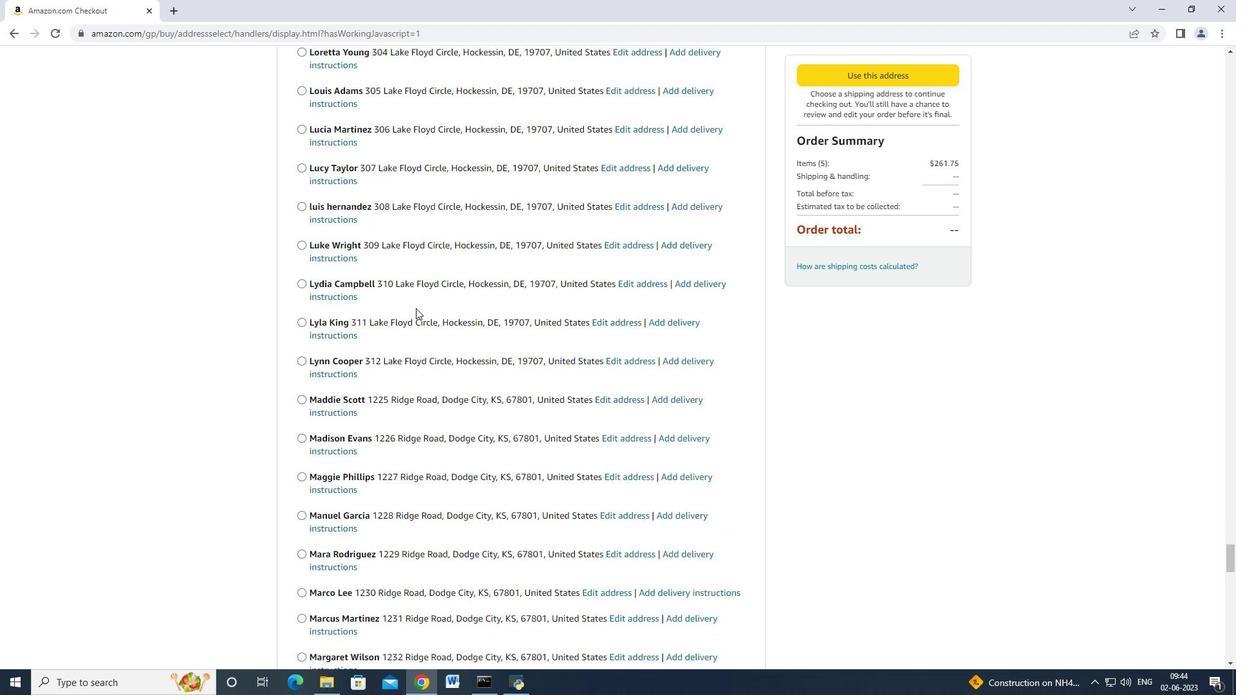 
Action: Mouse scrolled (415, 307) with delta (0, 0)
Screenshot: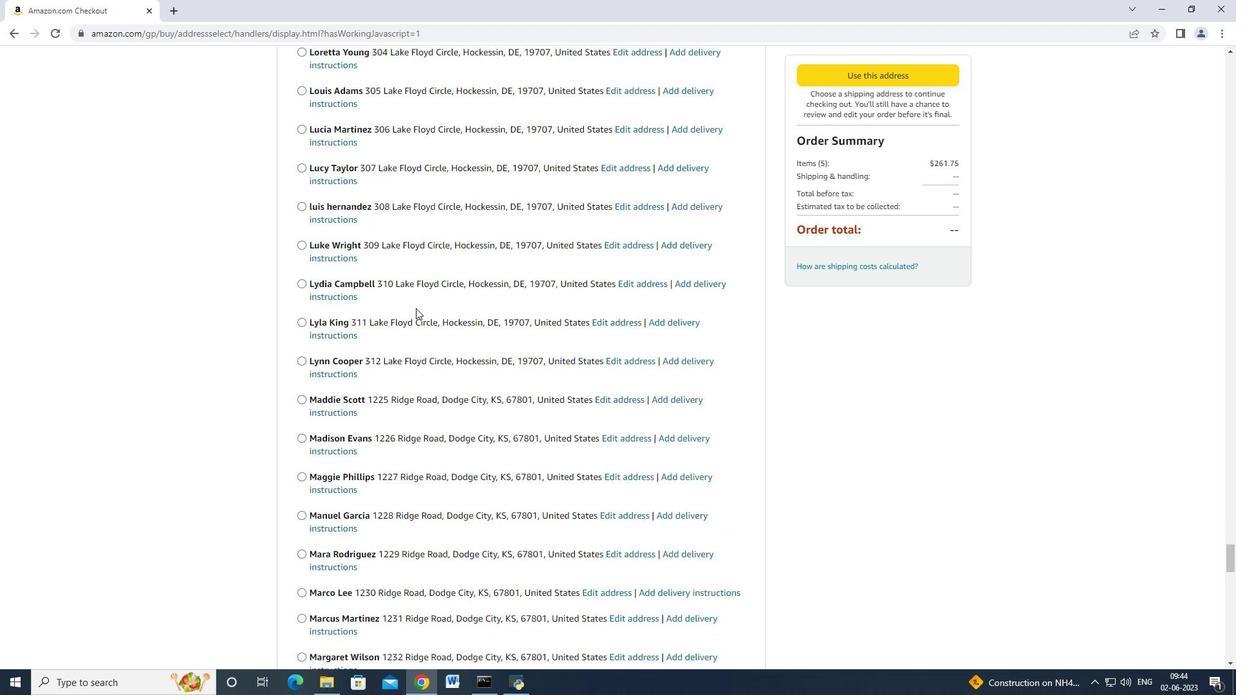 
Action: Mouse scrolled (415, 307) with delta (0, 0)
Screenshot: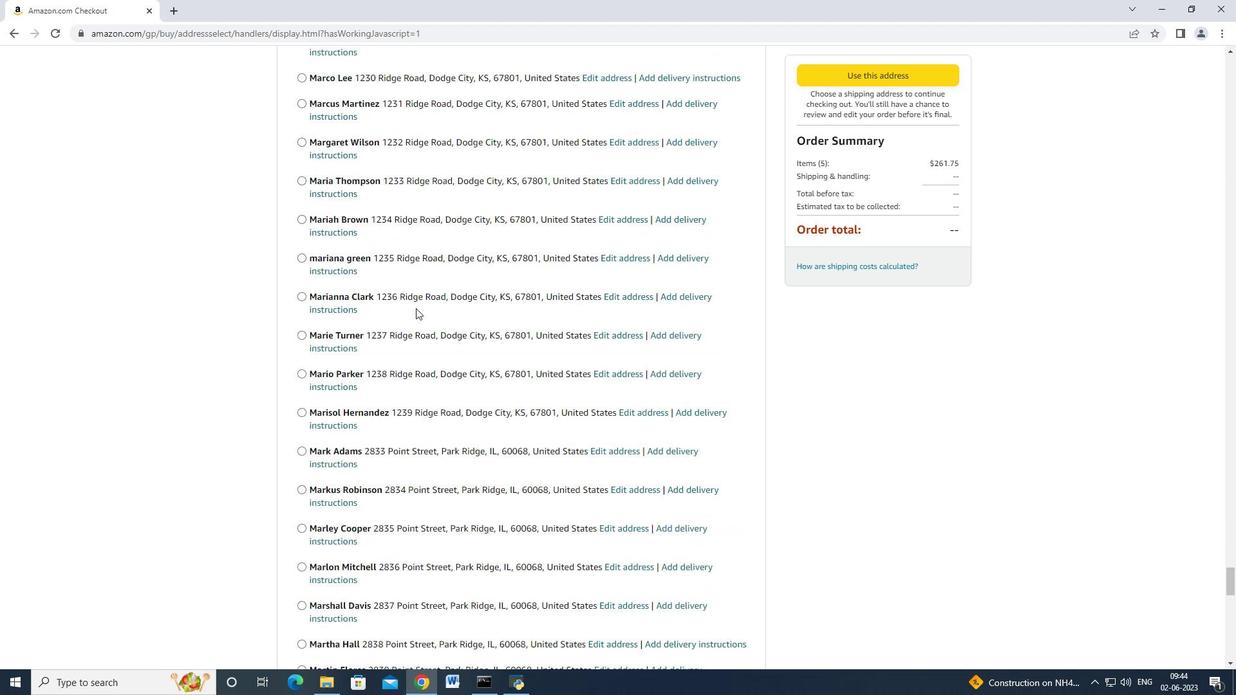 
Action: Mouse scrolled (415, 307) with delta (0, 0)
Screenshot: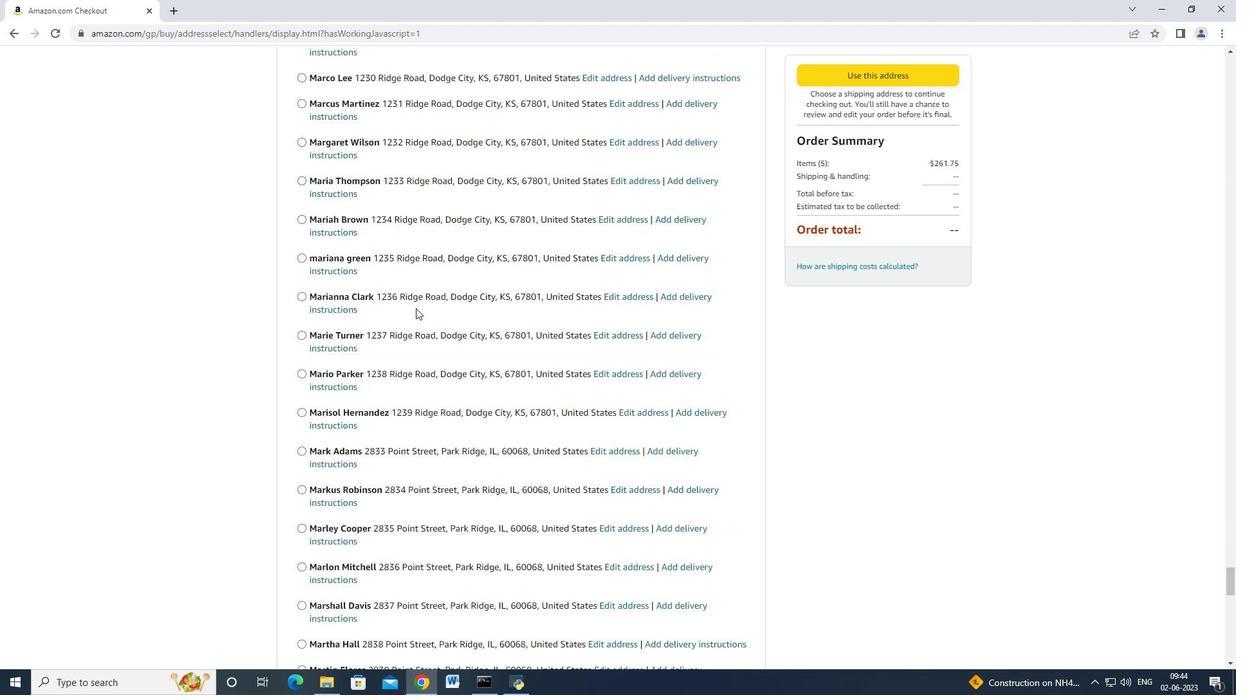 
Action: Mouse scrolled (415, 307) with delta (0, 0)
Screenshot: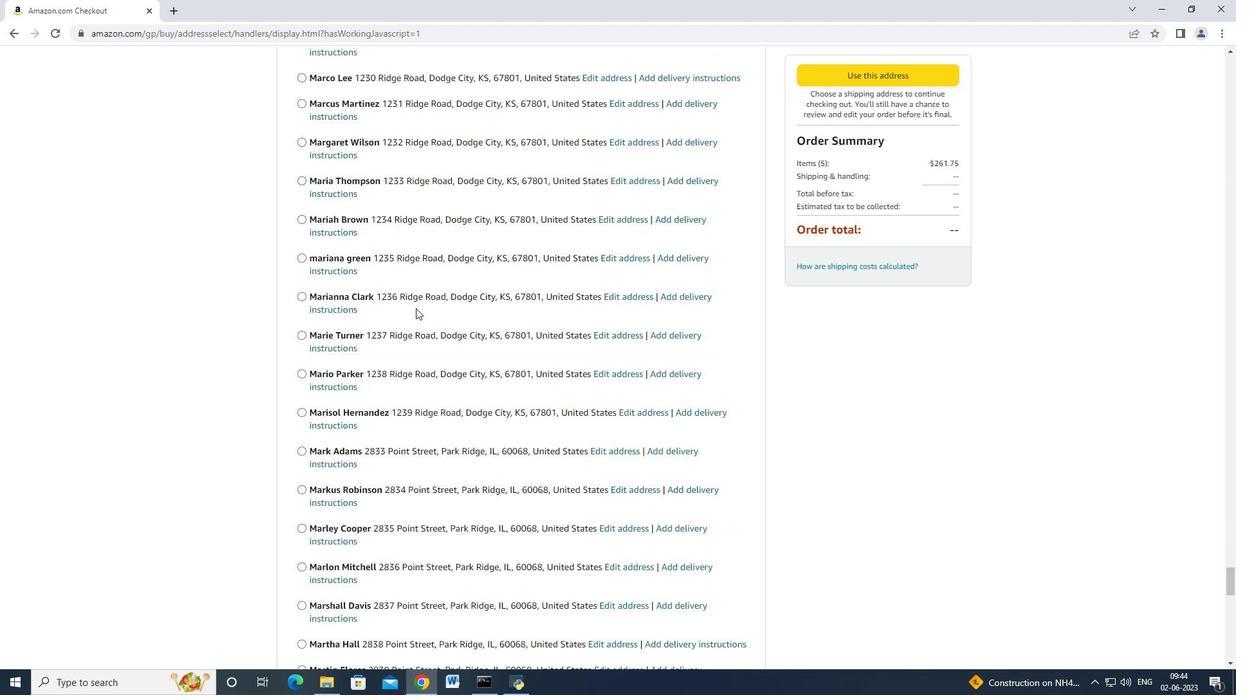 
Action: Mouse scrolled (415, 307) with delta (0, 0)
Screenshot: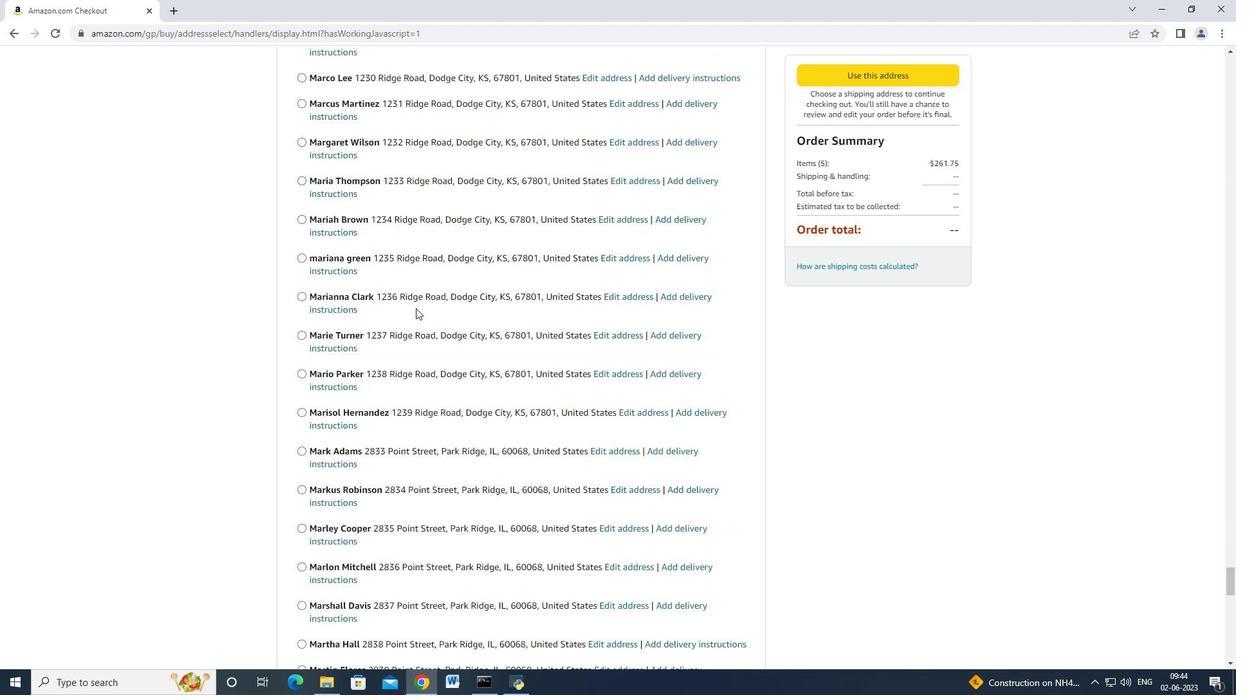 
Action: Mouse scrolled (415, 307) with delta (0, 0)
Screenshot: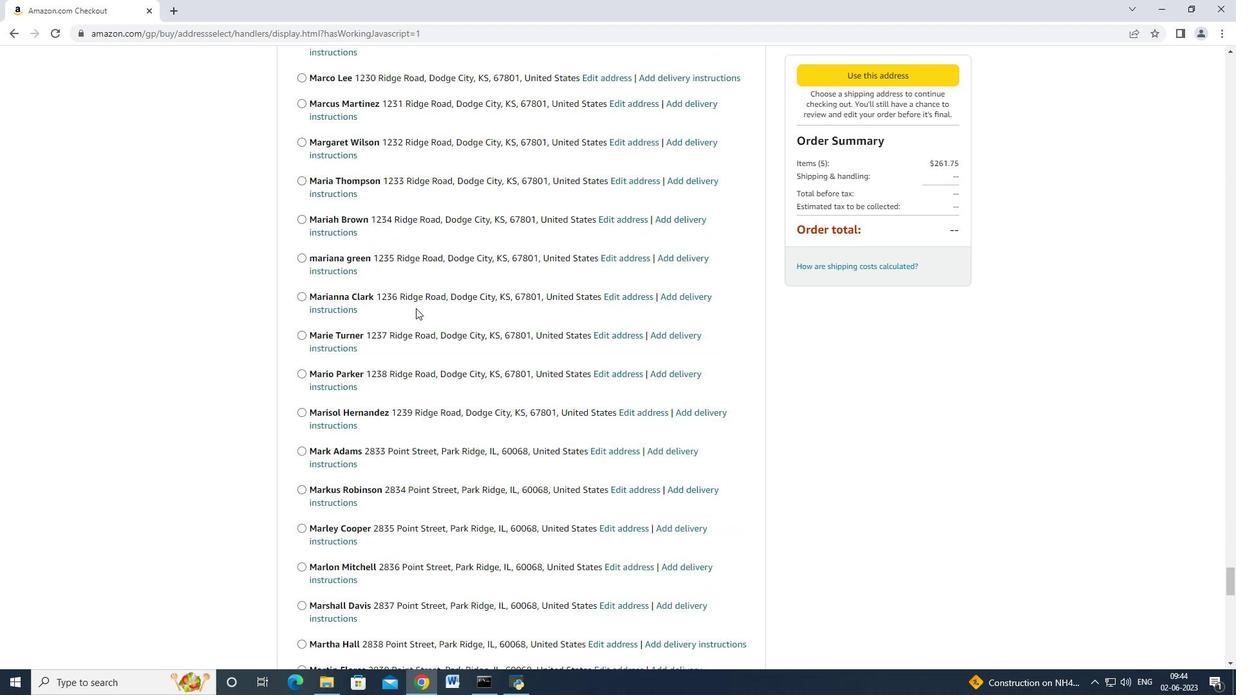 
Action: Mouse scrolled (415, 307) with delta (0, 0)
Screenshot: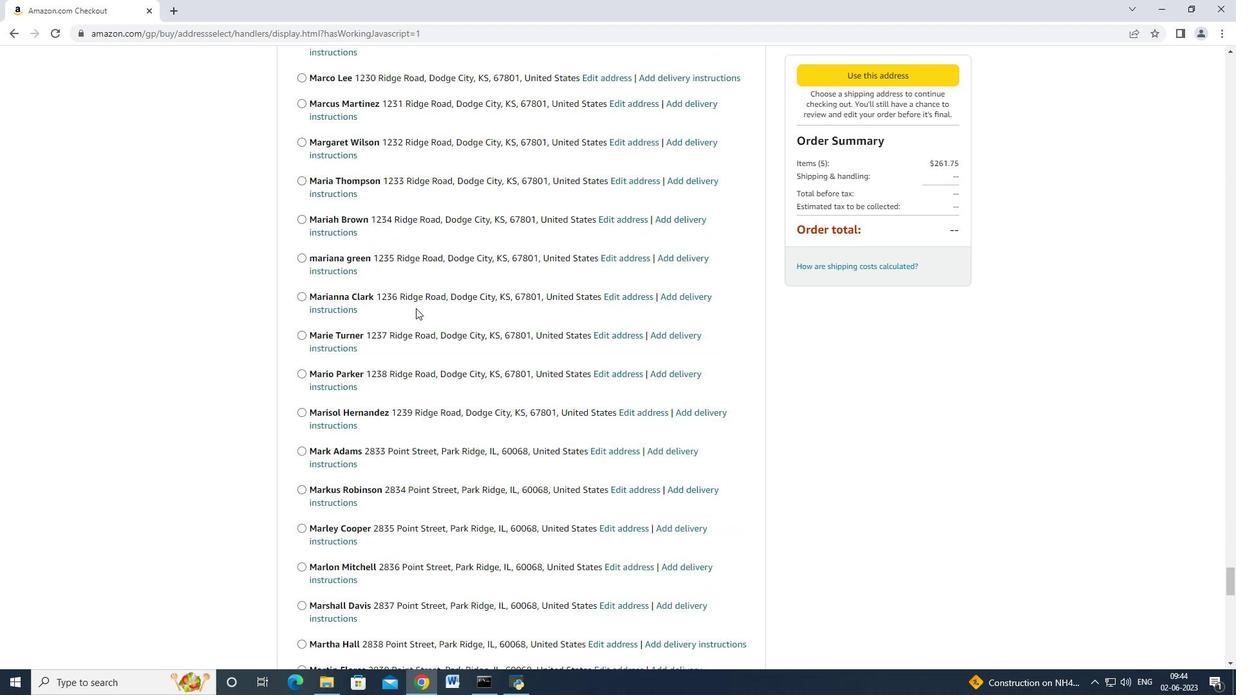 
Action: Mouse scrolled (415, 307) with delta (0, 0)
Screenshot: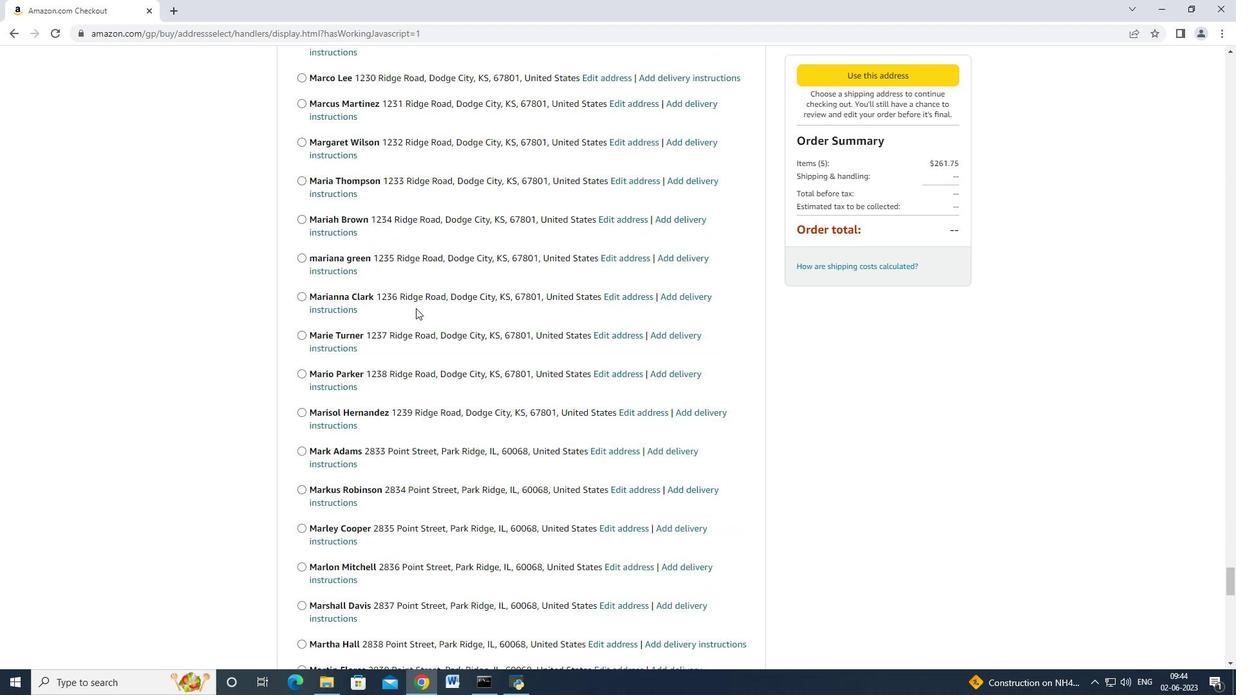 
Action: Mouse scrolled (415, 307) with delta (0, 0)
Screenshot: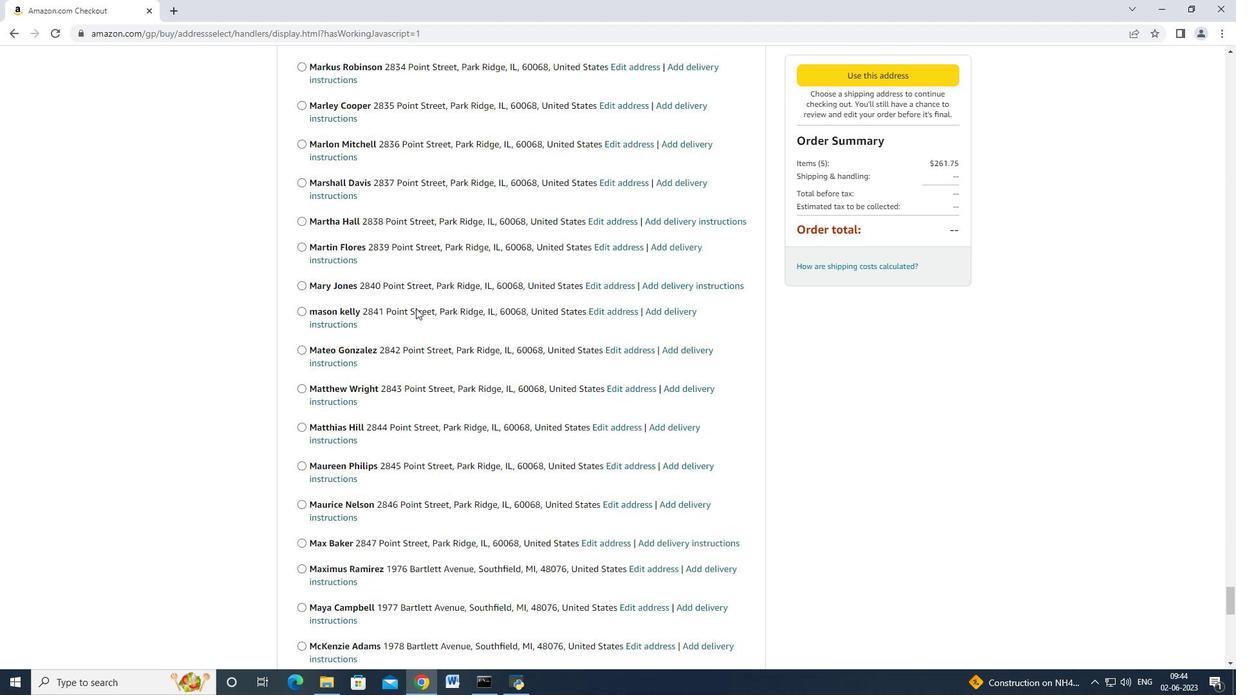 
Action: Mouse scrolled (415, 307) with delta (0, 0)
Screenshot: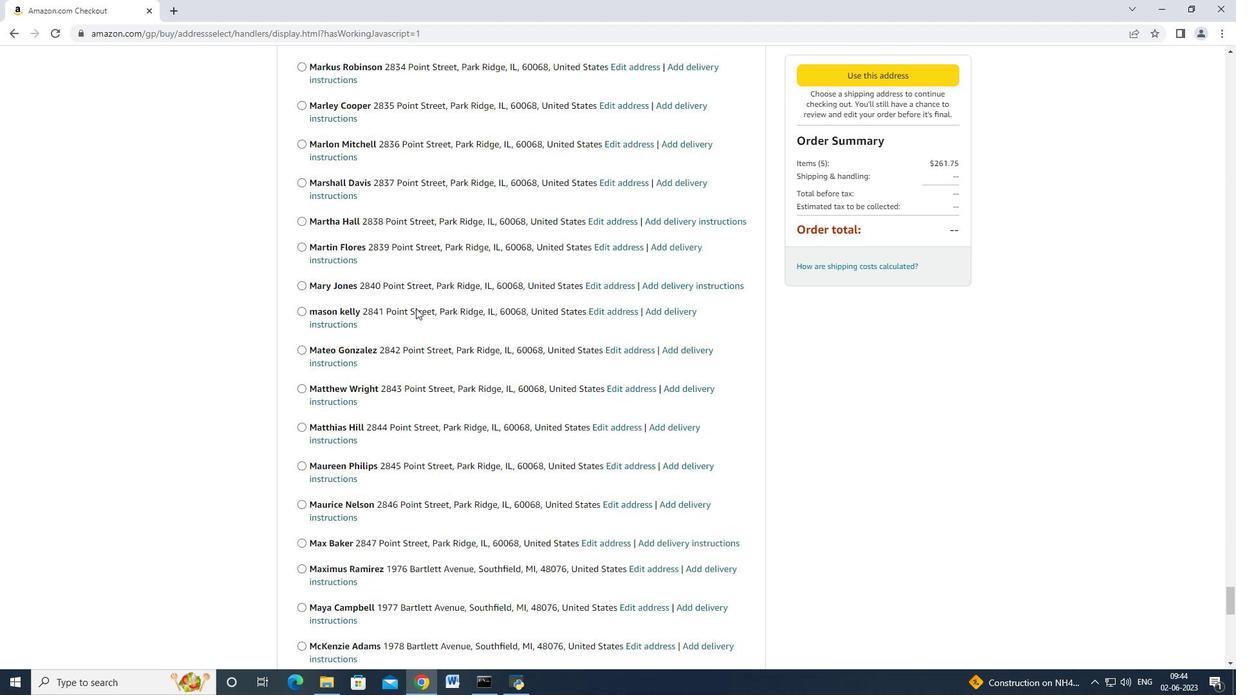 
Action: Mouse scrolled (415, 307) with delta (0, 0)
Screenshot: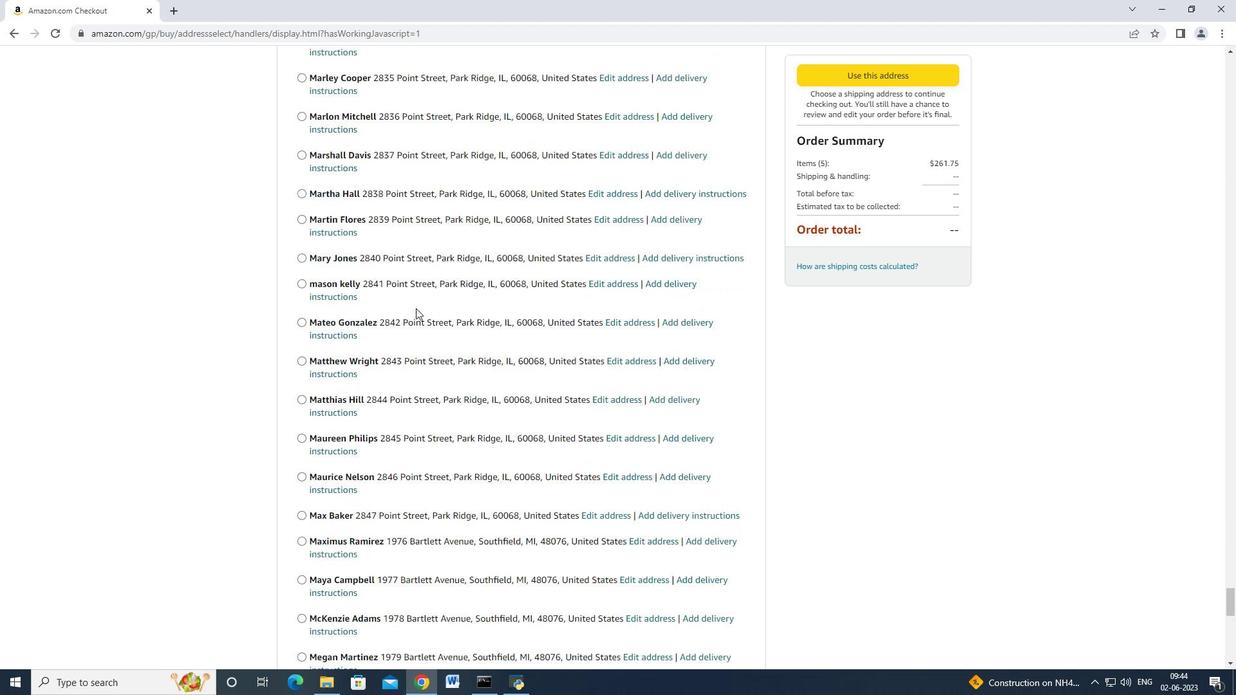 
Action: Mouse scrolled (415, 307) with delta (0, 0)
Screenshot: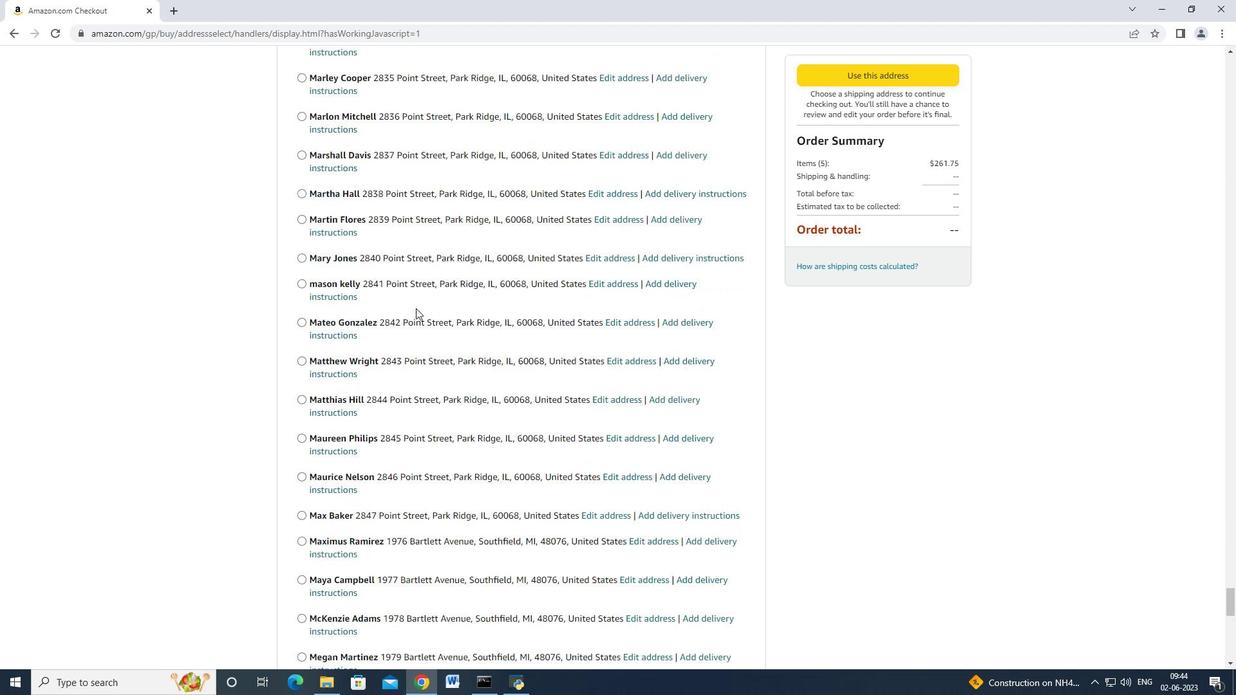 
Action: Mouse scrolled (415, 307) with delta (0, 0)
Screenshot: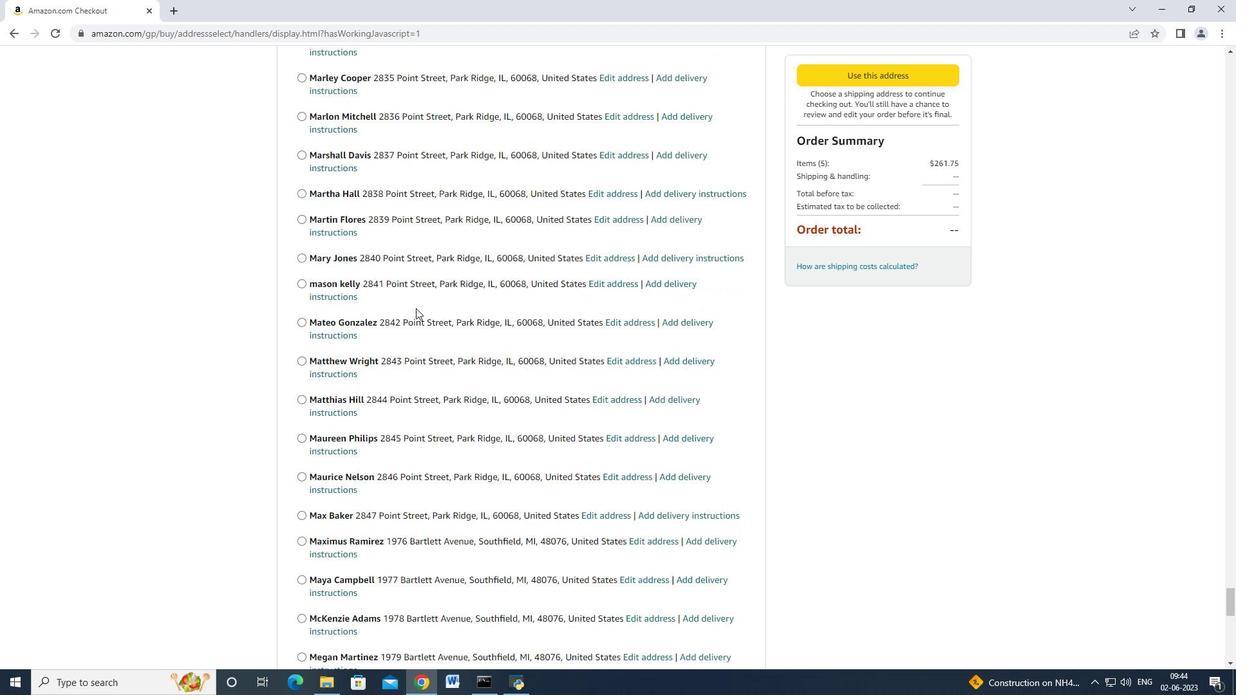 
Action: Mouse scrolled (415, 307) with delta (0, 0)
Screenshot: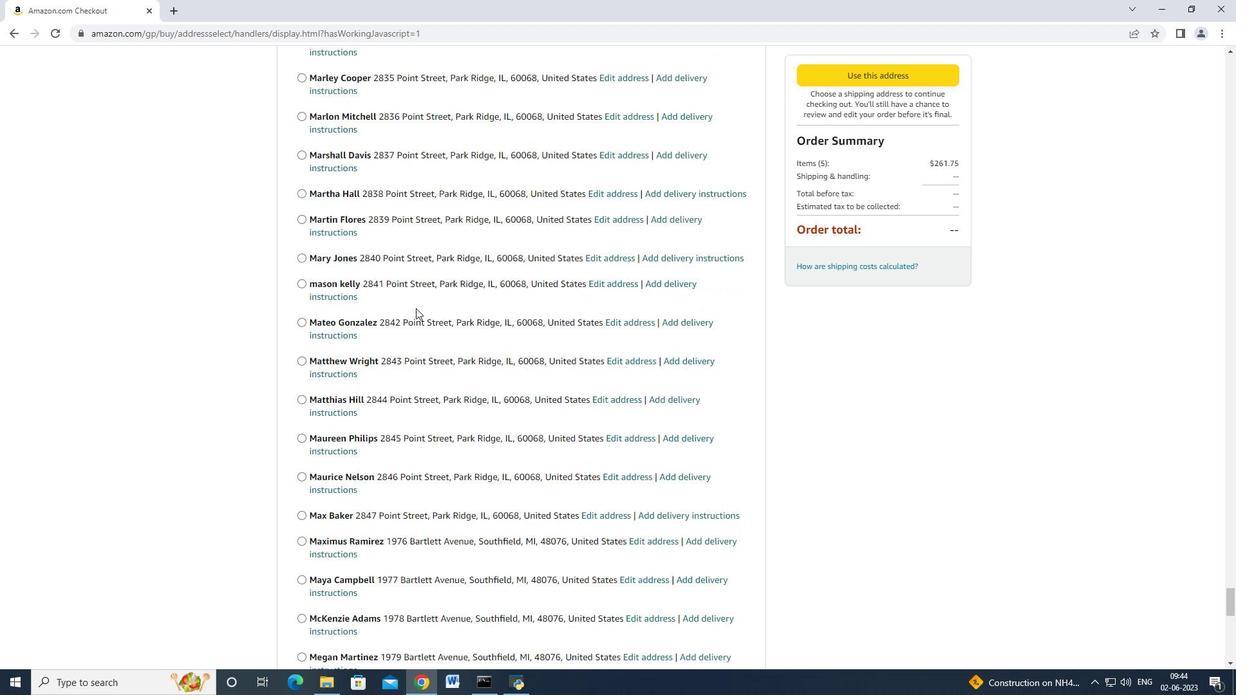 
Action: Mouse scrolled (415, 307) with delta (0, 0)
Screenshot: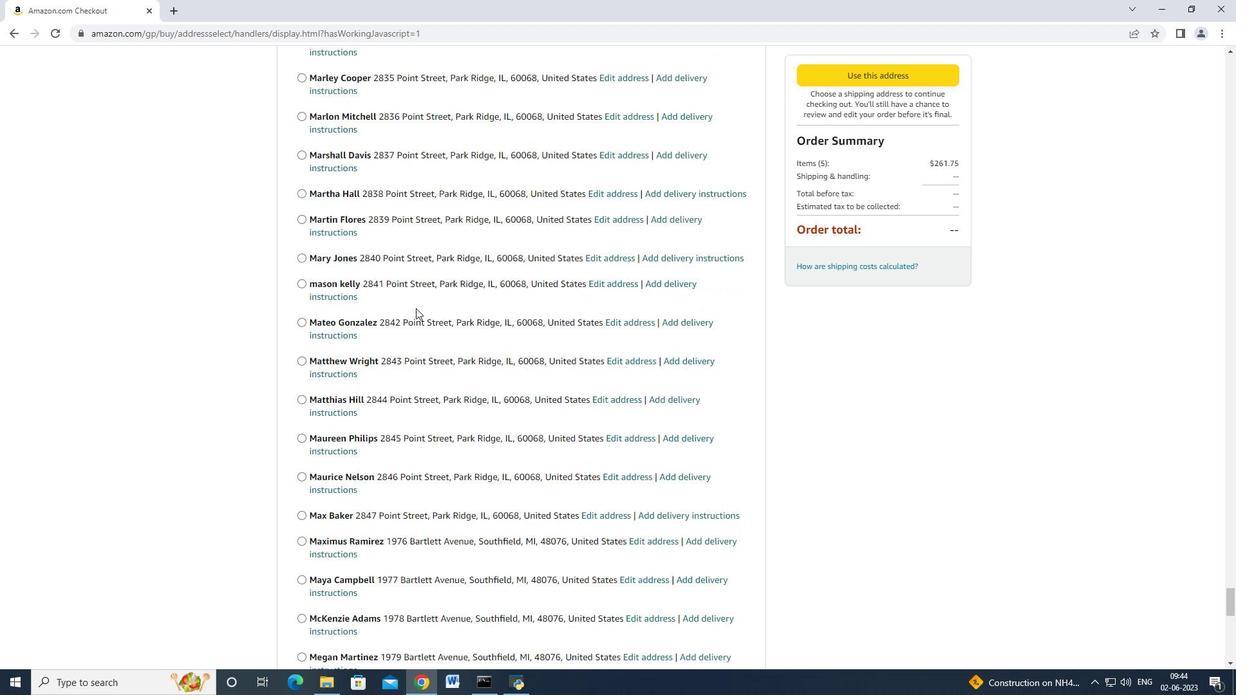 
Action: Mouse scrolled (415, 307) with delta (0, 0)
Screenshot: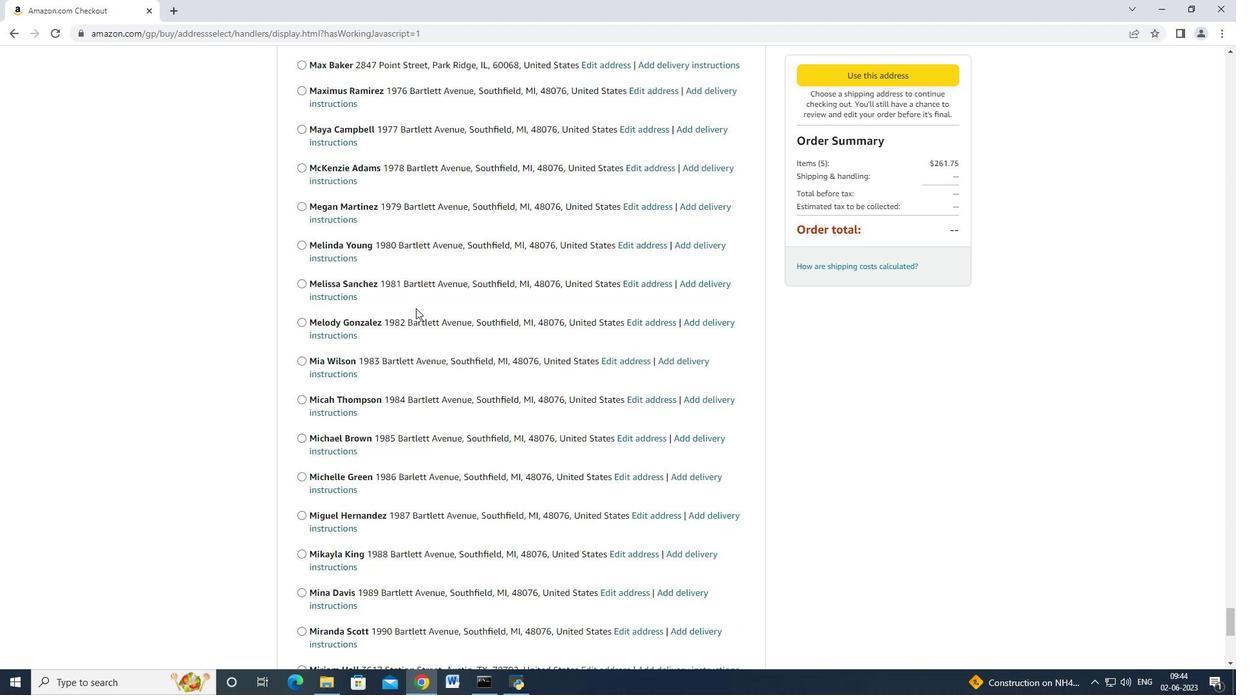 
Action: Mouse scrolled (415, 307) with delta (0, 0)
